Task: Event tickets (ten per page) green modern simple.
Action: Mouse moved to (83, 110)
Screenshot: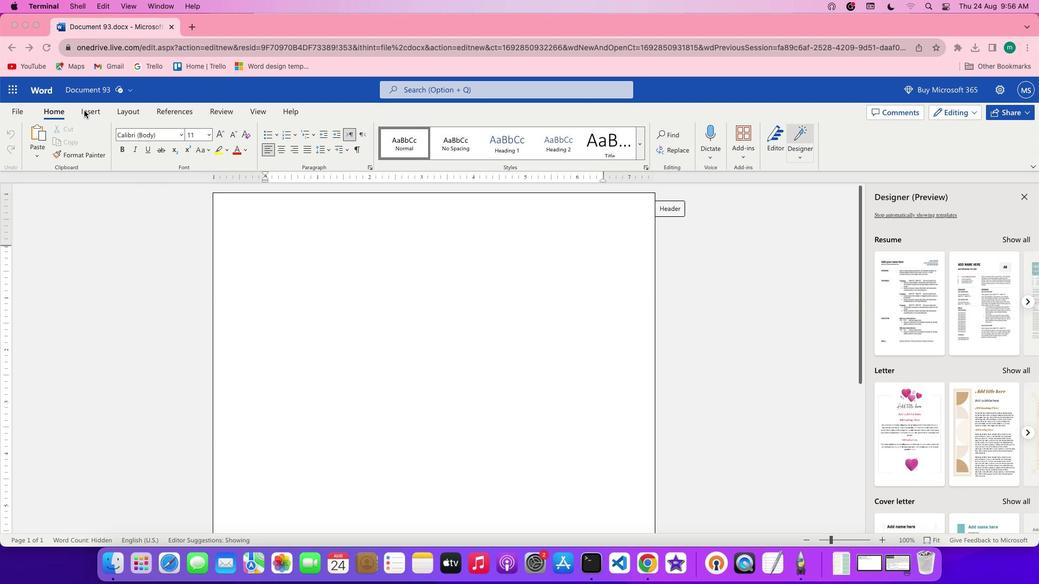 
Action: Mouse pressed left at (83, 110)
Screenshot: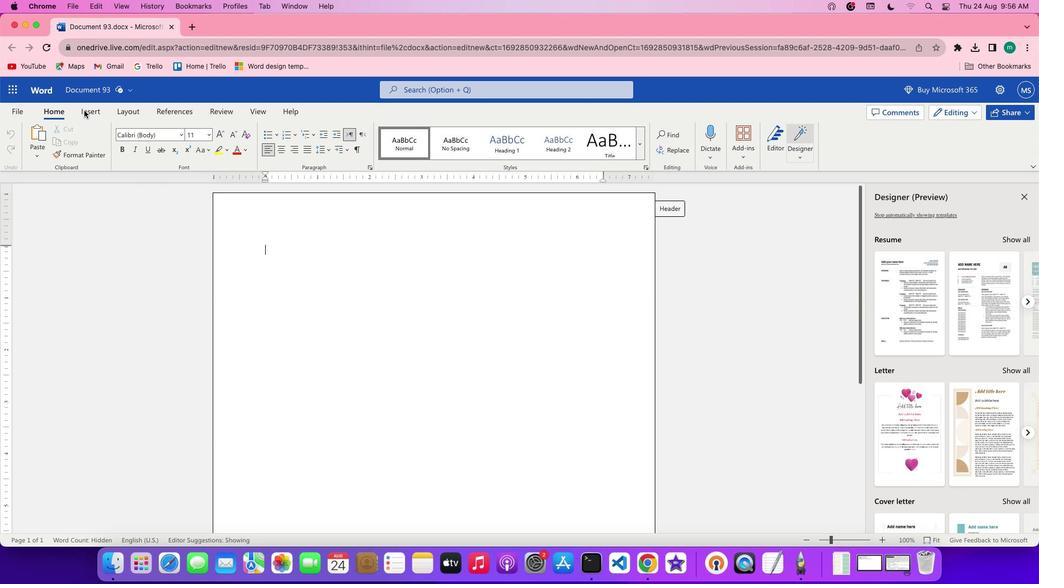 
Action: Mouse pressed left at (83, 110)
Screenshot: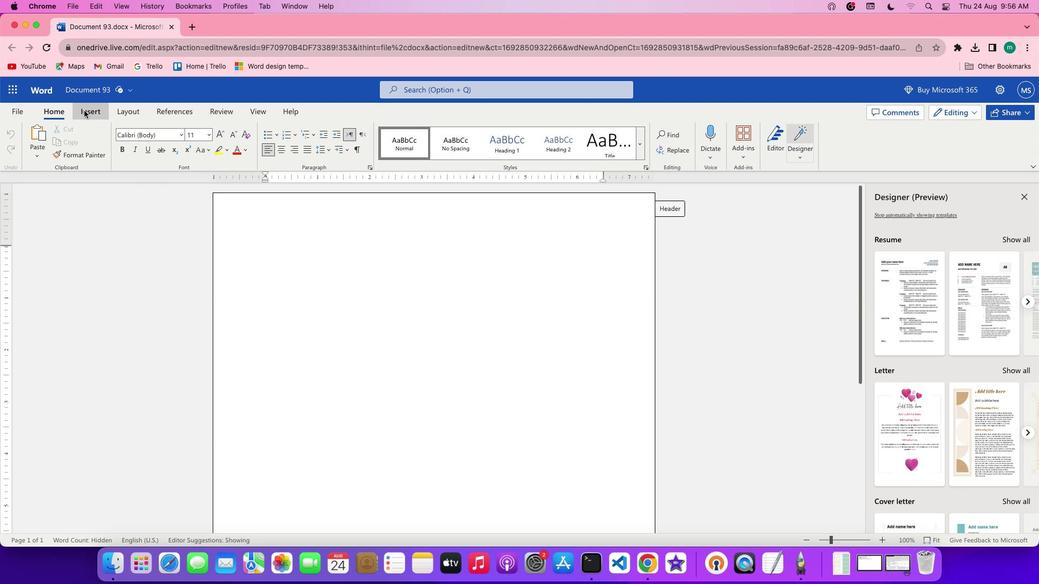 
Action: Mouse moved to (81, 149)
Screenshot: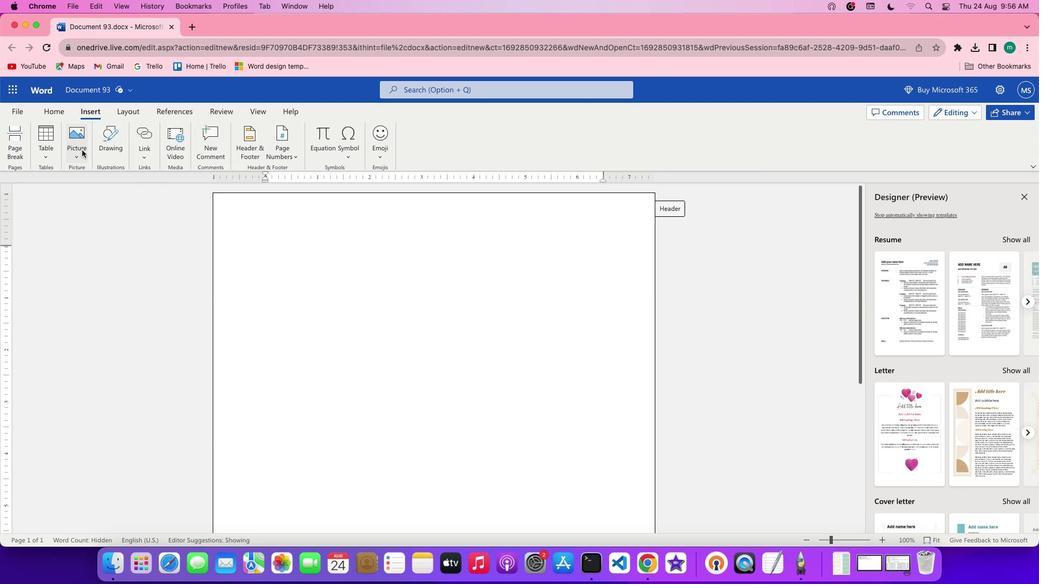
Action: Mouse pressed left at (81, 149)
Screenshot: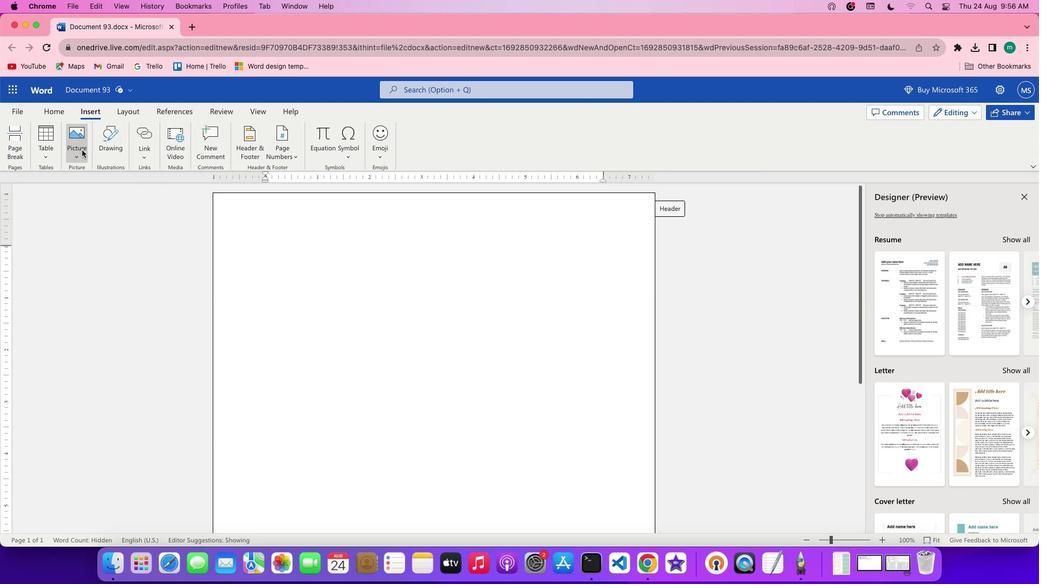 
Action: Mouse moved to (95, 185)
Screenshot: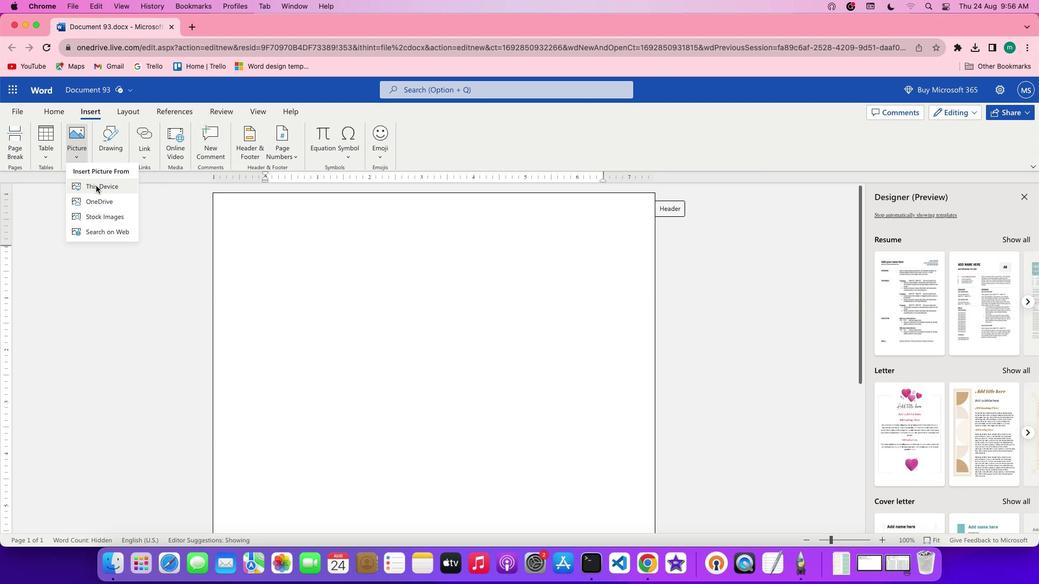 
Action: Mouse pressed left at (95, 185)
Screenshot: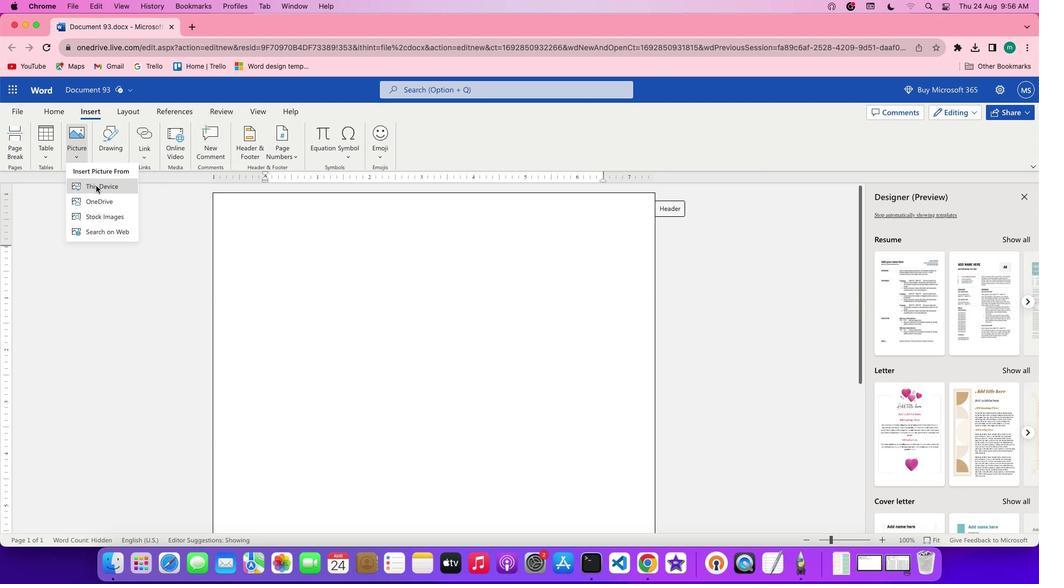 
Action: Mouse moved to (507, 313)
Screenshot: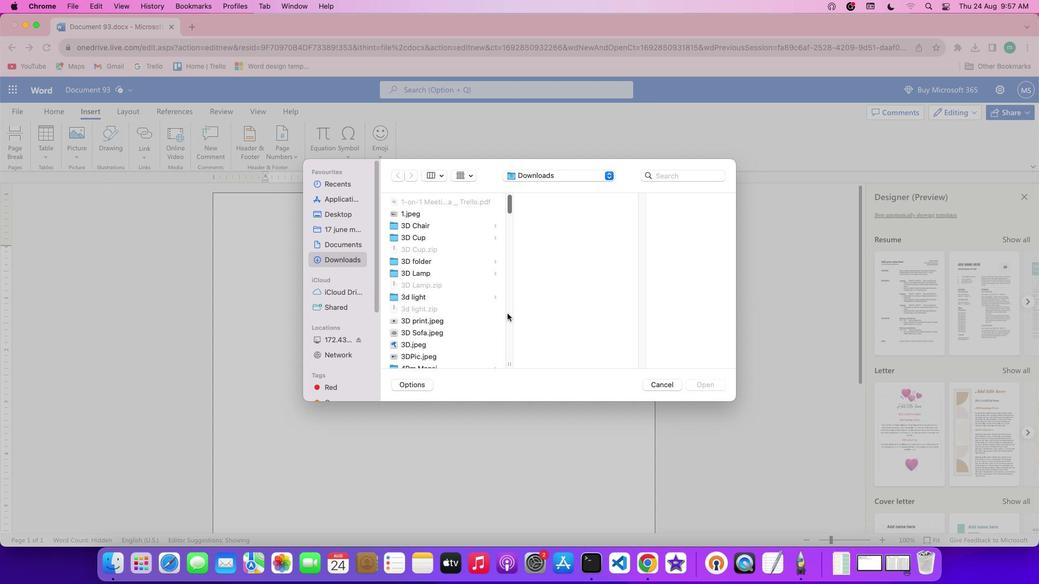 
Action: Mouse scrolled (507, 313) with delta (0, 0)
Screenshot: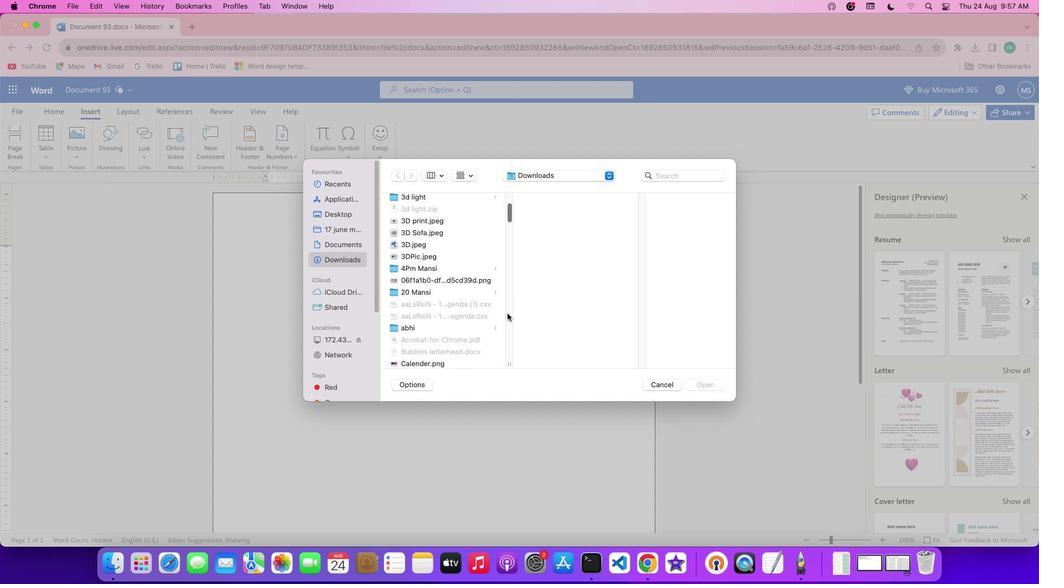 
Action: Mouse scrolled (507, 313) with delta (0, 0)
Screenshot: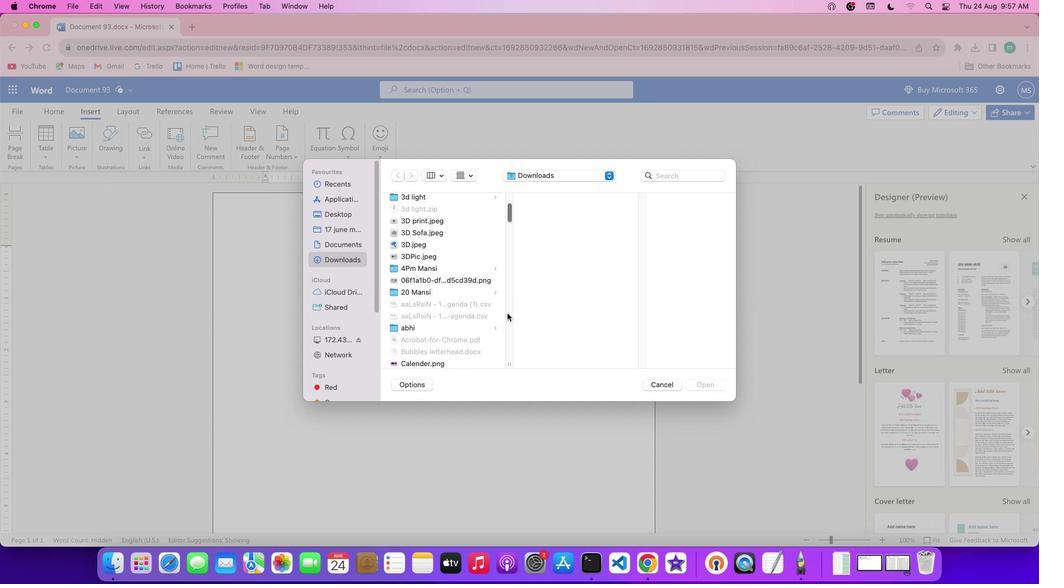 
Action: Mouse scrolled (507, 313) with delta (0, -1)
Screenshot: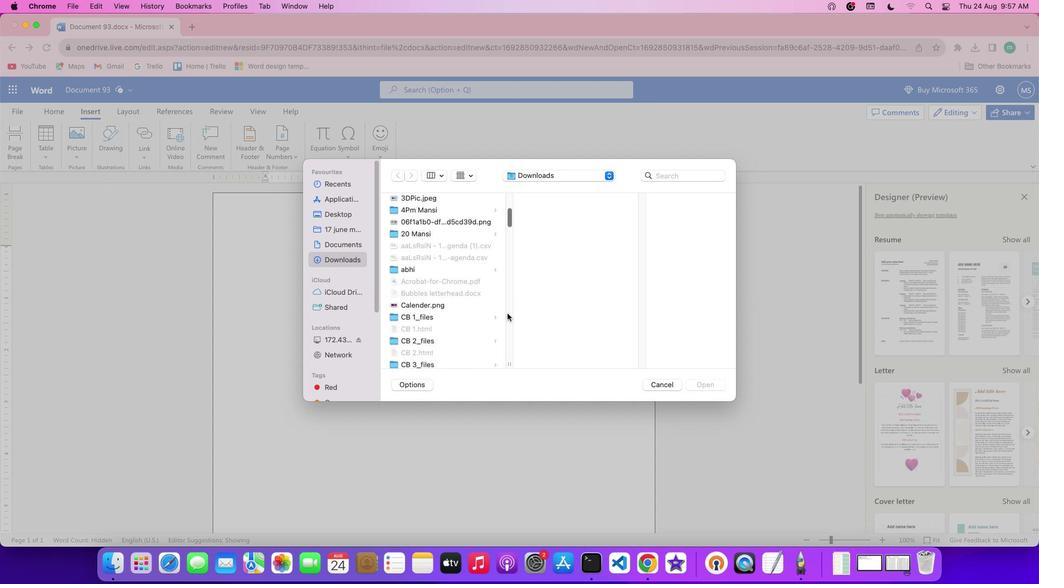 
Action: Mouse scrolled (507, 313) with delta (0, -2)
Screenshot: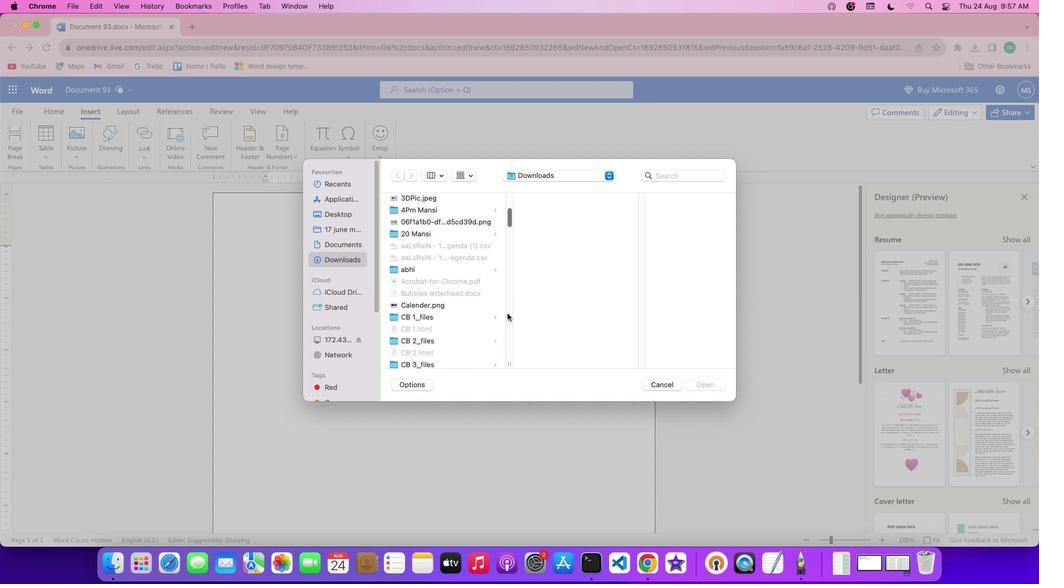 
Action: Mouse scrolled (507, 313) with delta (0, -2)
Screenshot: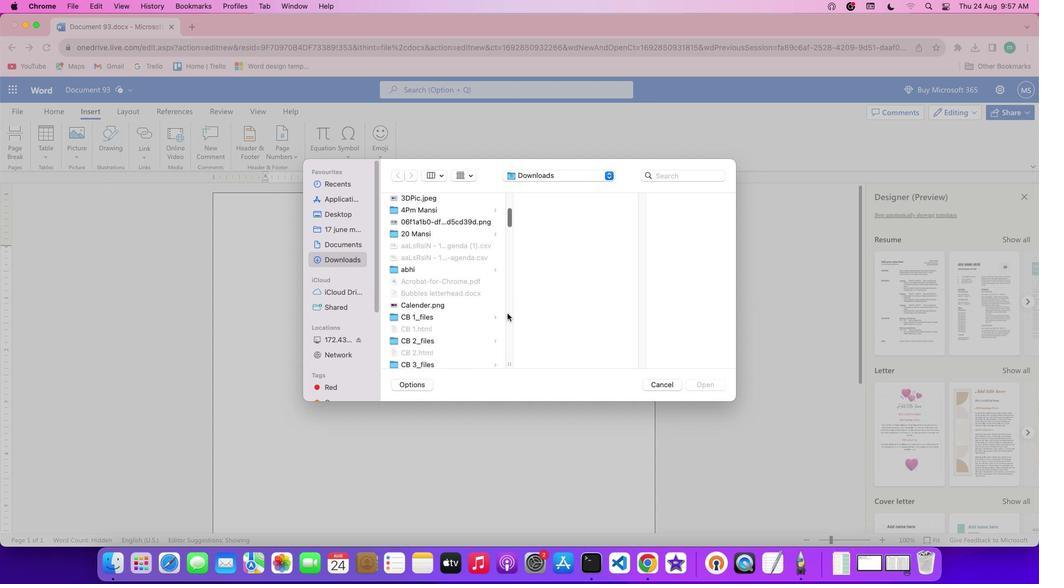 
Action: Mouse scrolled (507, 313) with delta (0, 0)
Screenshot: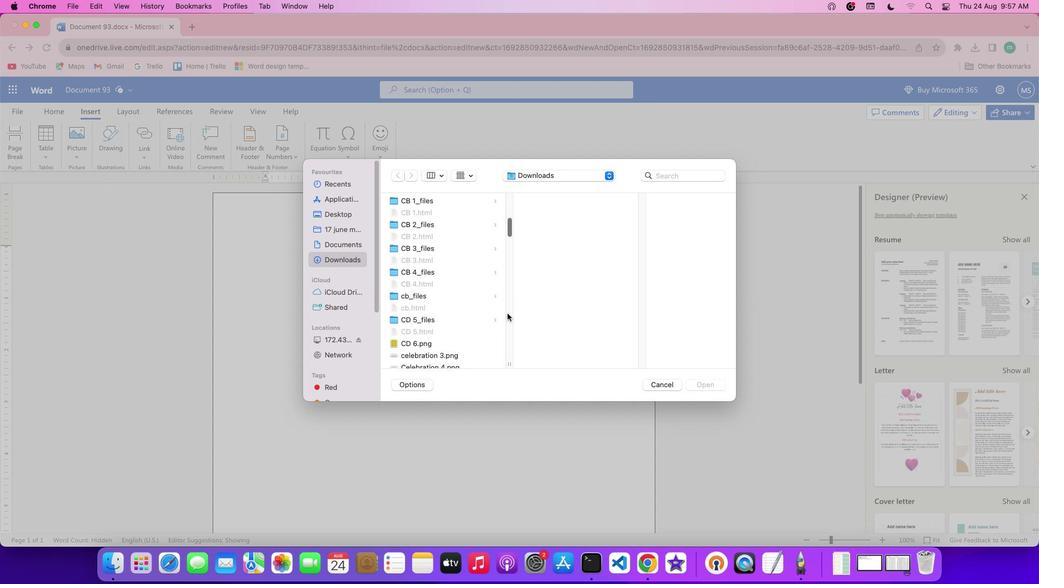 
Action: Mouse scrolled (507, 313) with delta (0, 0)
Screenshot: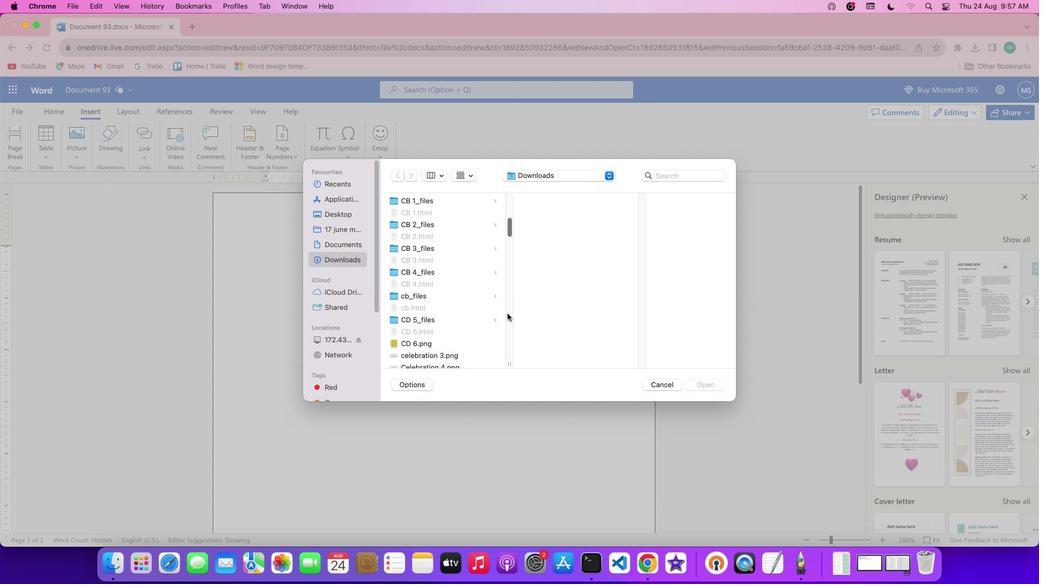 
Action: Mouse scrolled (507, 313) with delta (0, -1)
Screenshot: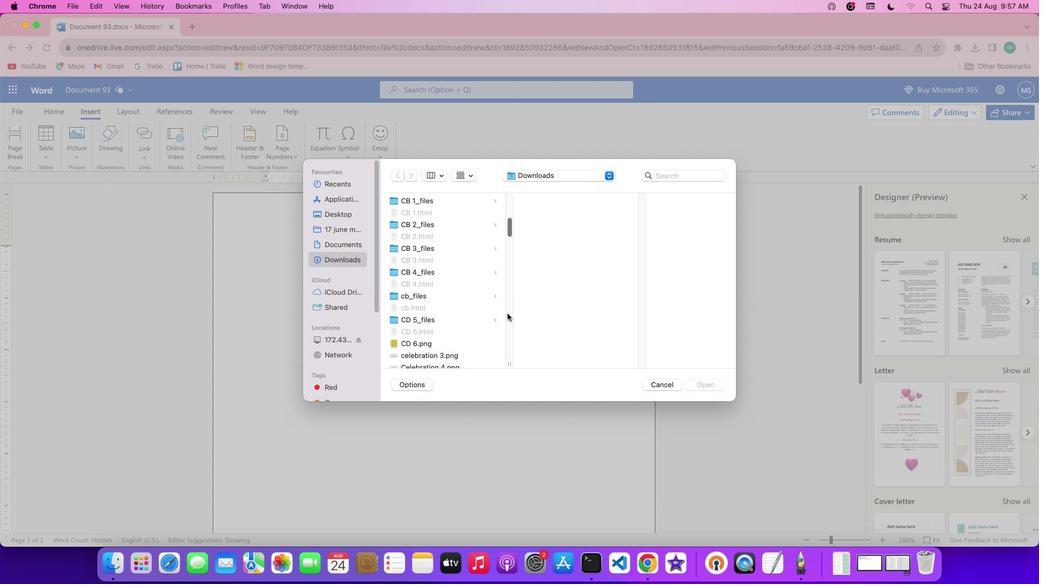 
Action: Mouse scrolled (507, 313) with delta (0, -2)
Screenshot: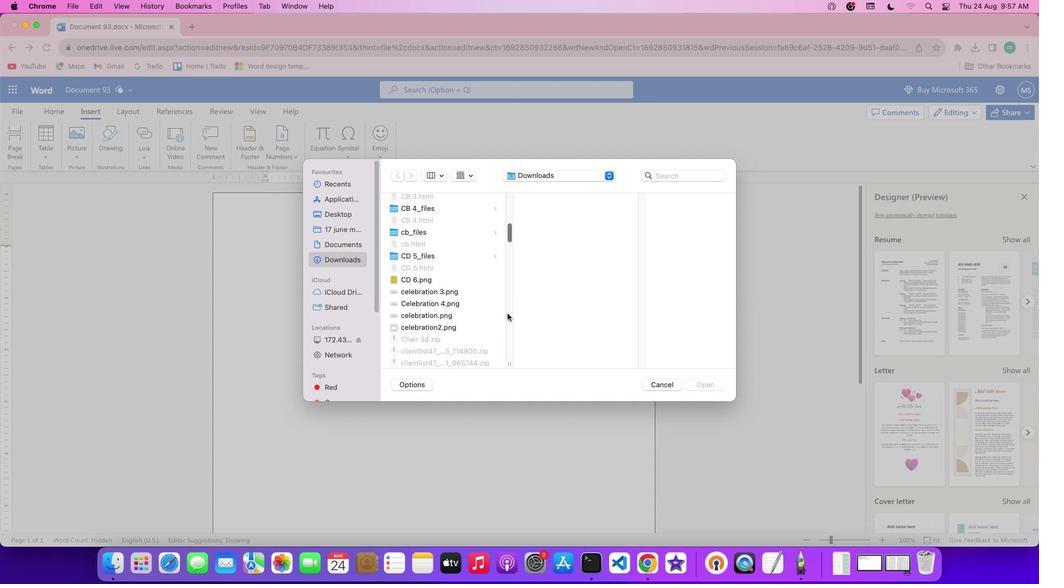 
Action: Mouse scrolled (507, 313) with delta (0, -2)
Screenshot: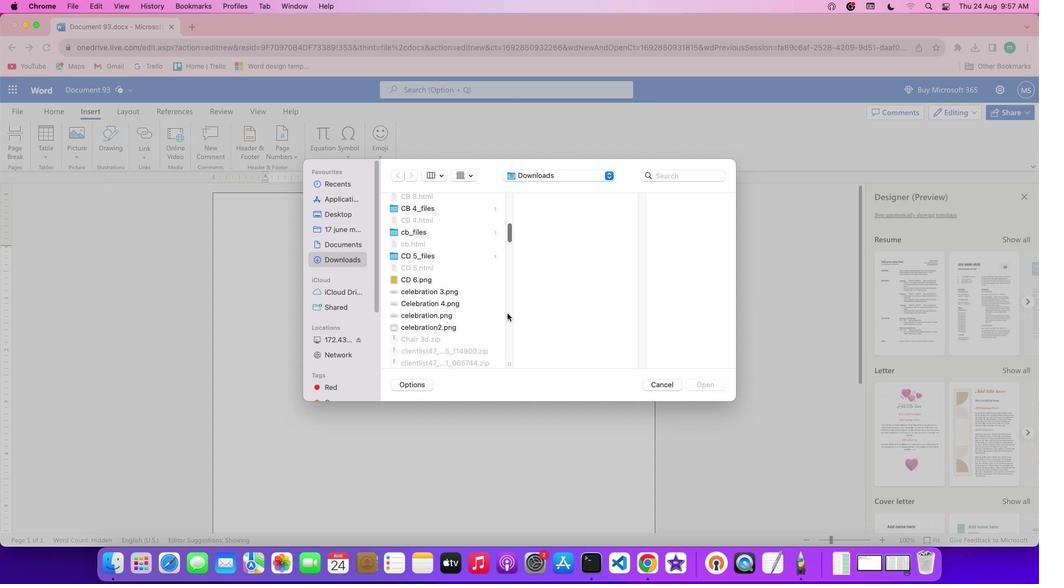 
Action: Mouse scrolled (507, 313) with delta (0, 0)
Screenshot: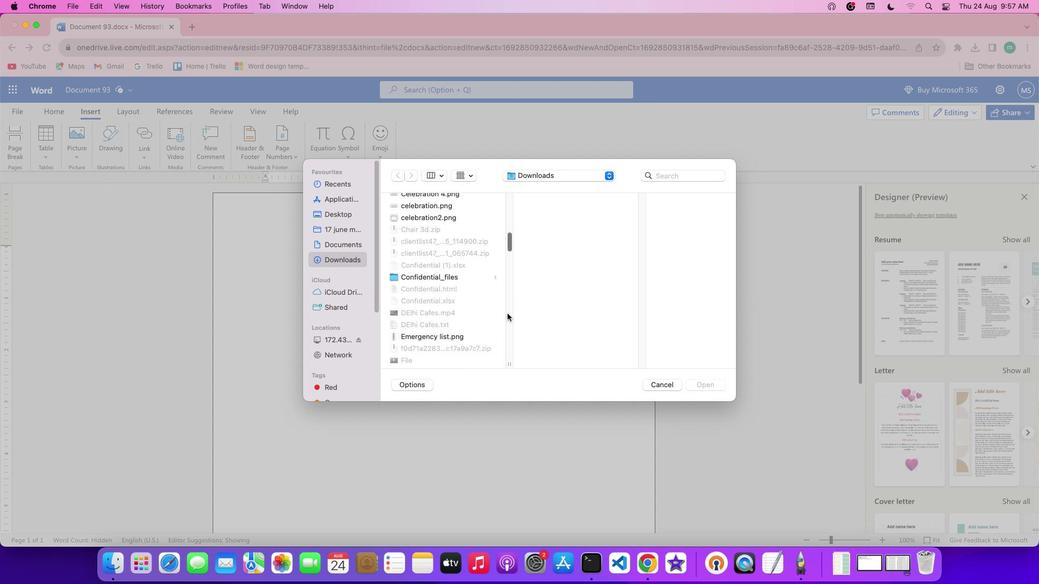 
Action: Mouse scrolled (507, 313) with delta (0, 0)
Screenshot: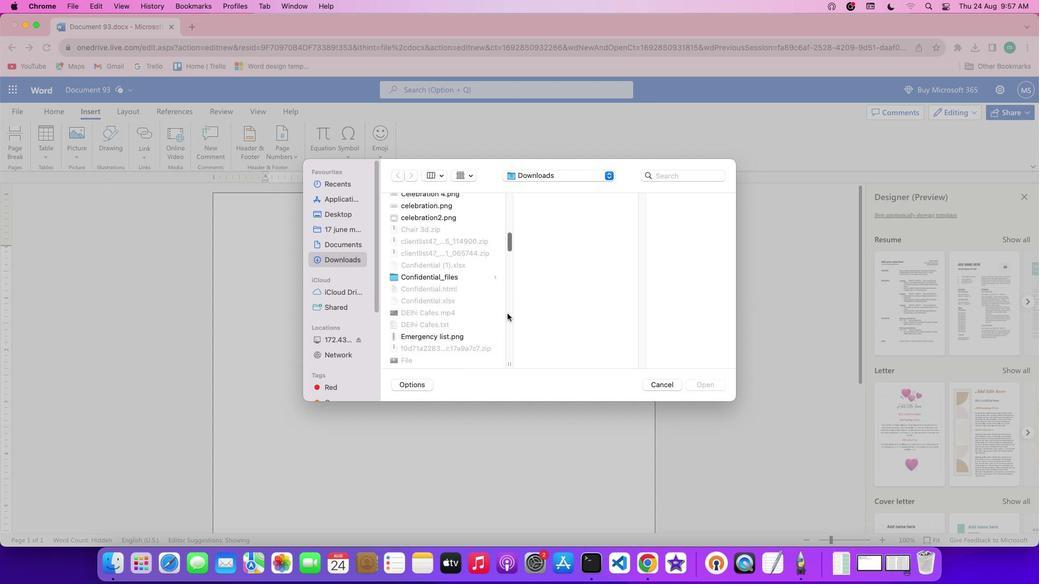 
Action: Mouse scrolled (507, 313) with delta (0, -1)
Screenshot: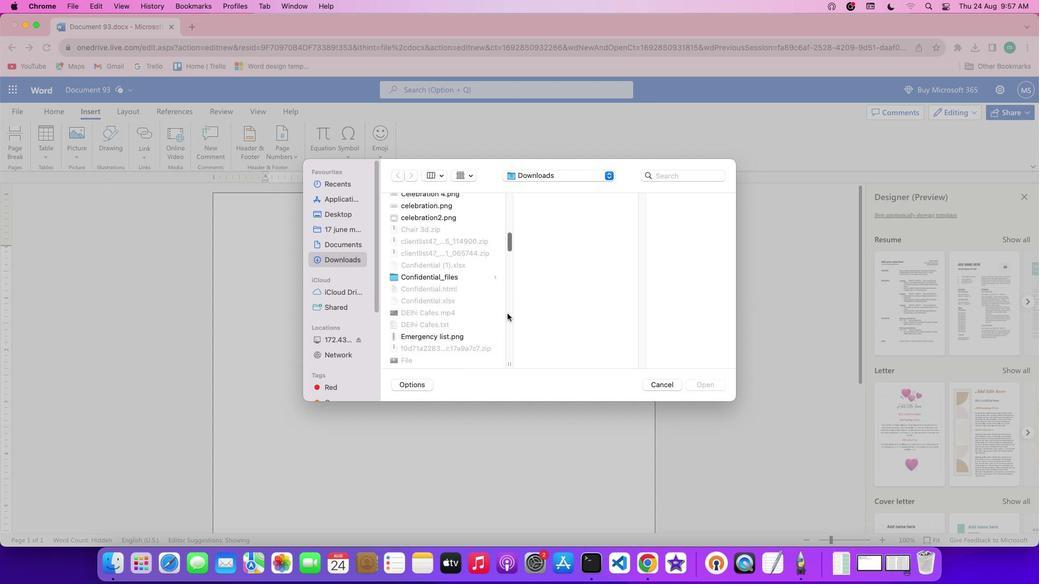 
Action: Mouse scrolled (507, 313) with delta (0, -2)
Screenshot: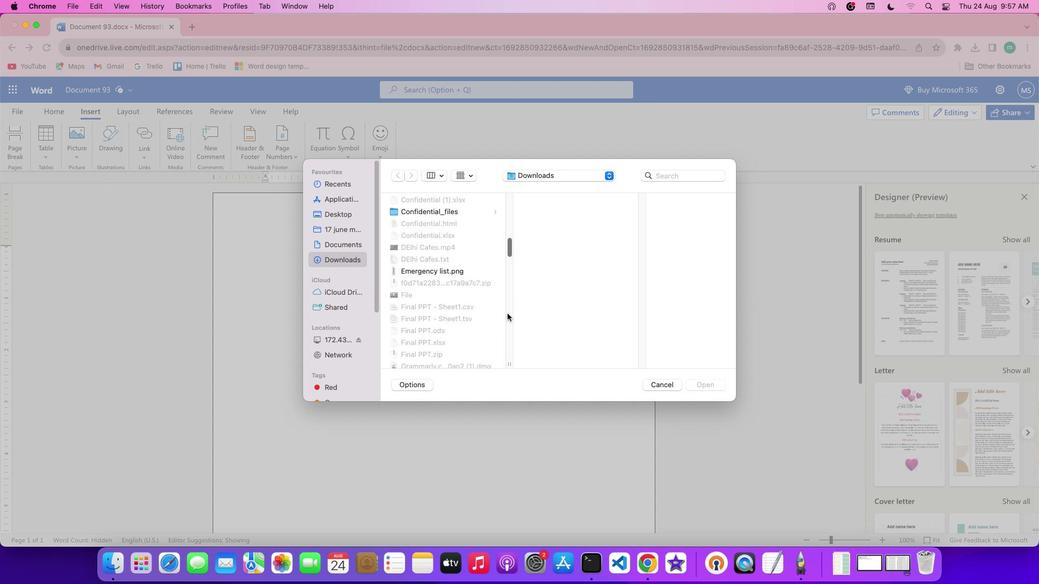 
Action: Mouse scrolled (507, 313) with delta (0, -2)
Screenshot: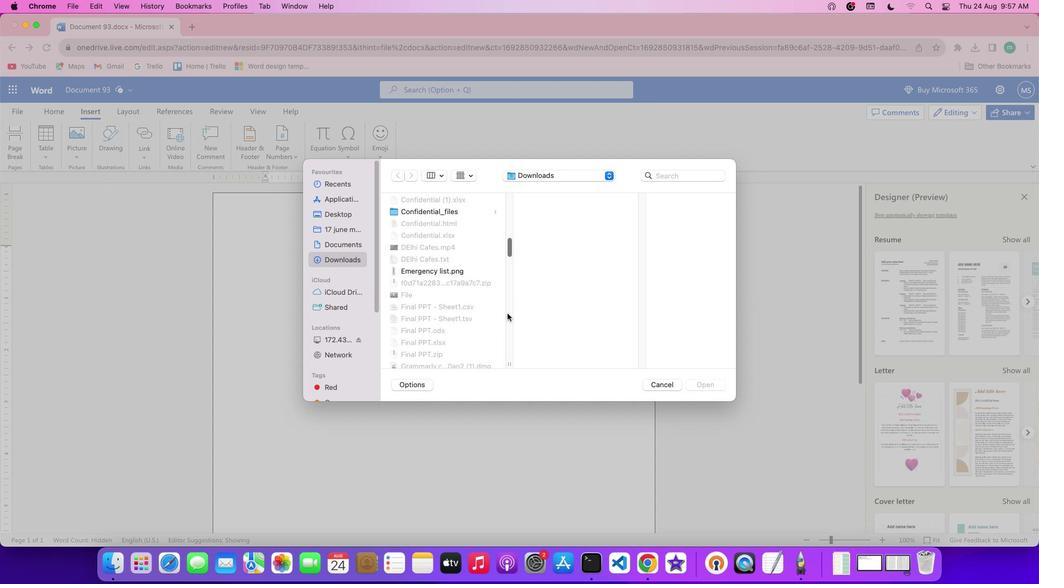
Action: Mouse scrolled (507, 313) with delta (0, 0)
Screenshot: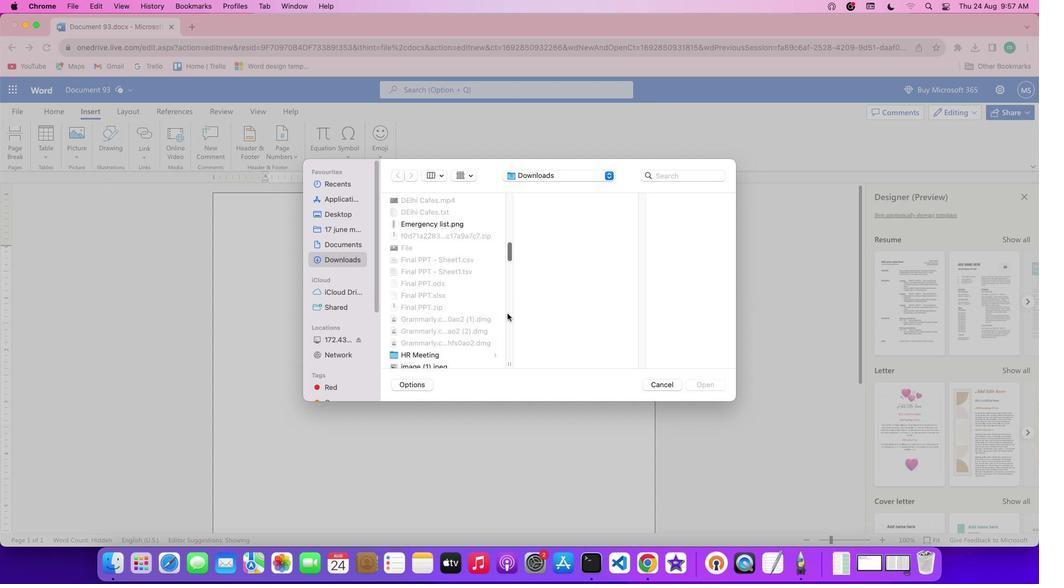 
Action: Mouse scrolled (507, 313) with delta (0, 0)
Screenshot: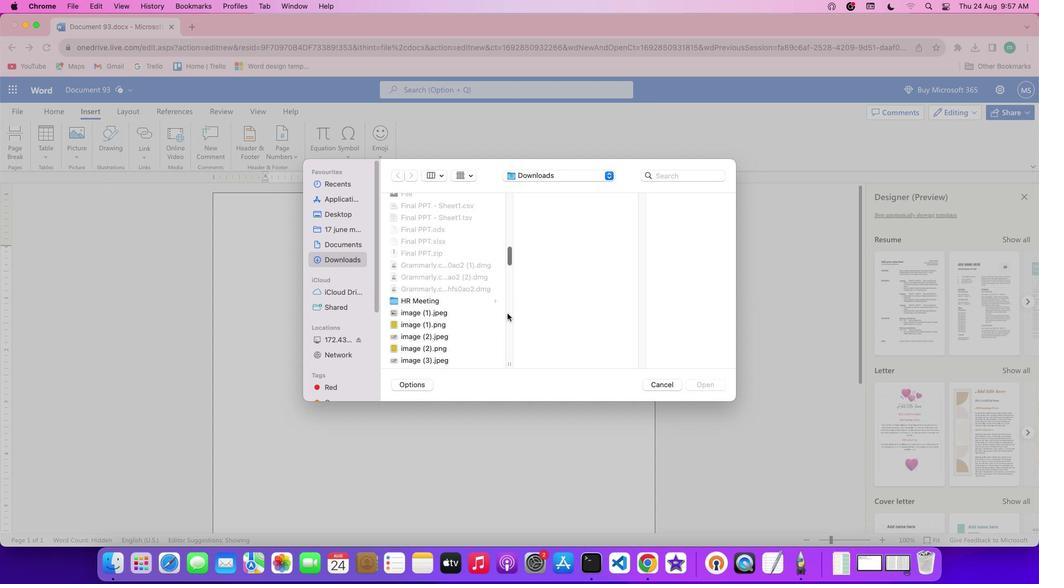 
Action: Mouse scrolled (507, 313) with delta (0, -1)
Screenshot: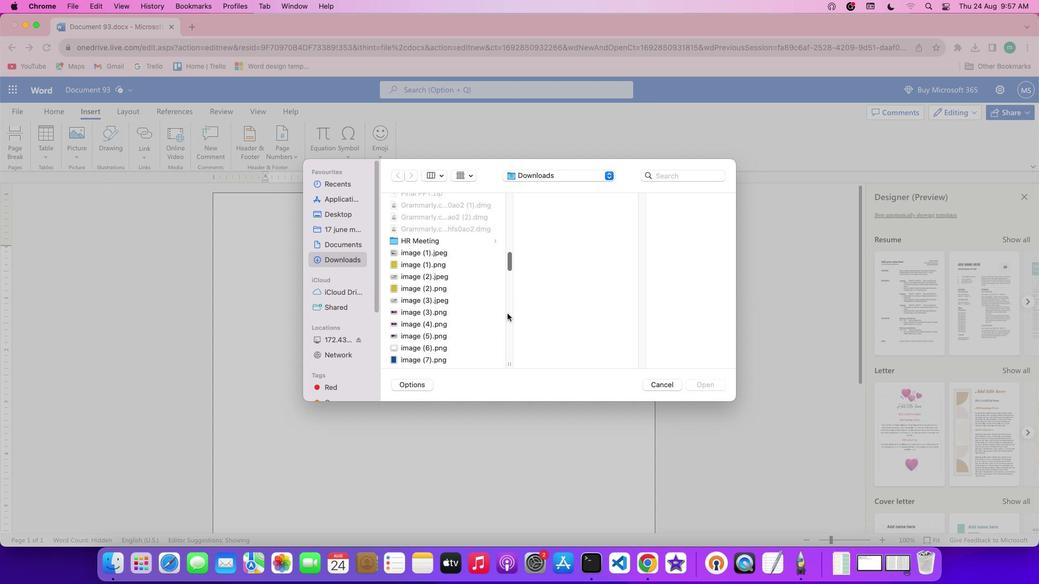 
Action: Mouse scrolled (507, 313) with delta (0, -2)
Screenshot: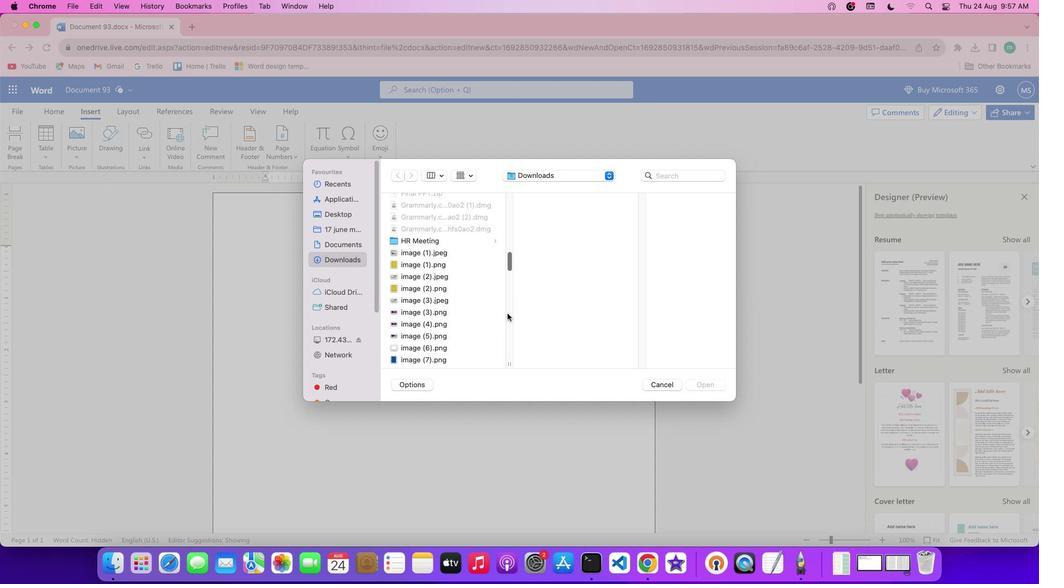 
Action: Mouse scrolled (507, 313) with delta (0, -2)
Screenshot: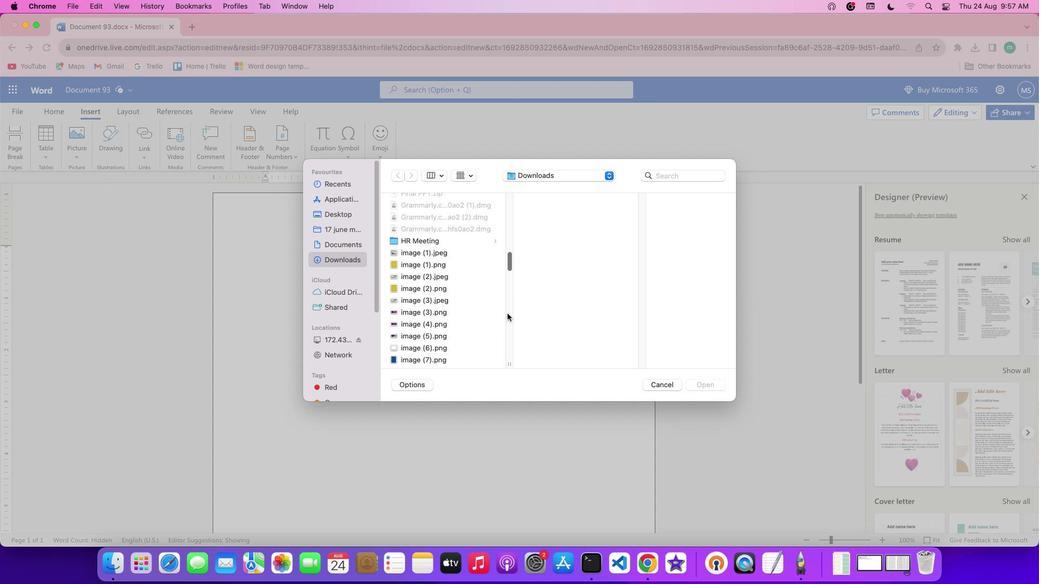 
Action: Mouse scrolled (507, 313) with delta (0, 0)
Screenshot: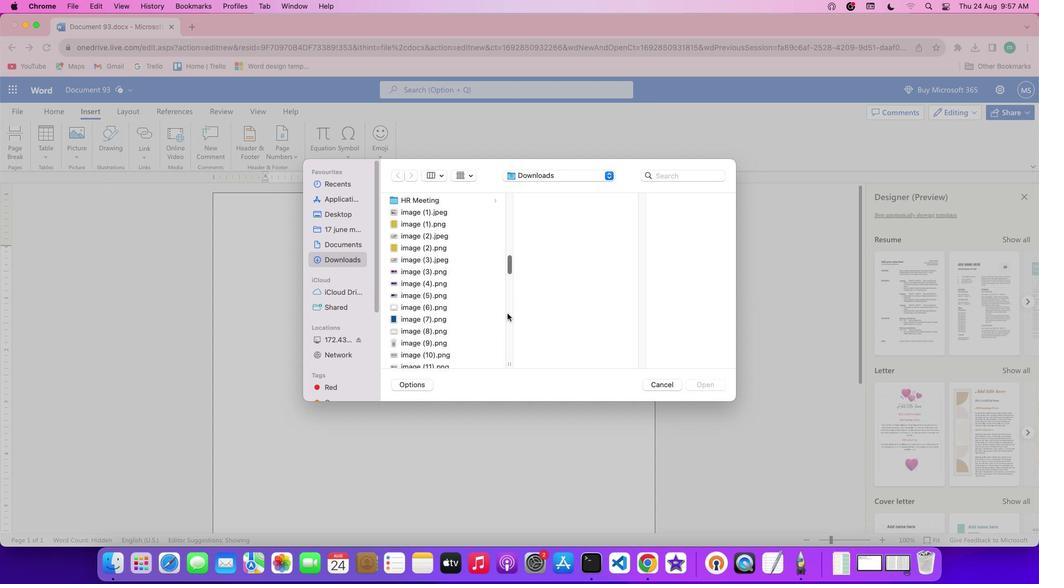 
Action: Mouse scrolled (507, 313) with delta (0, 0)
Screenshot: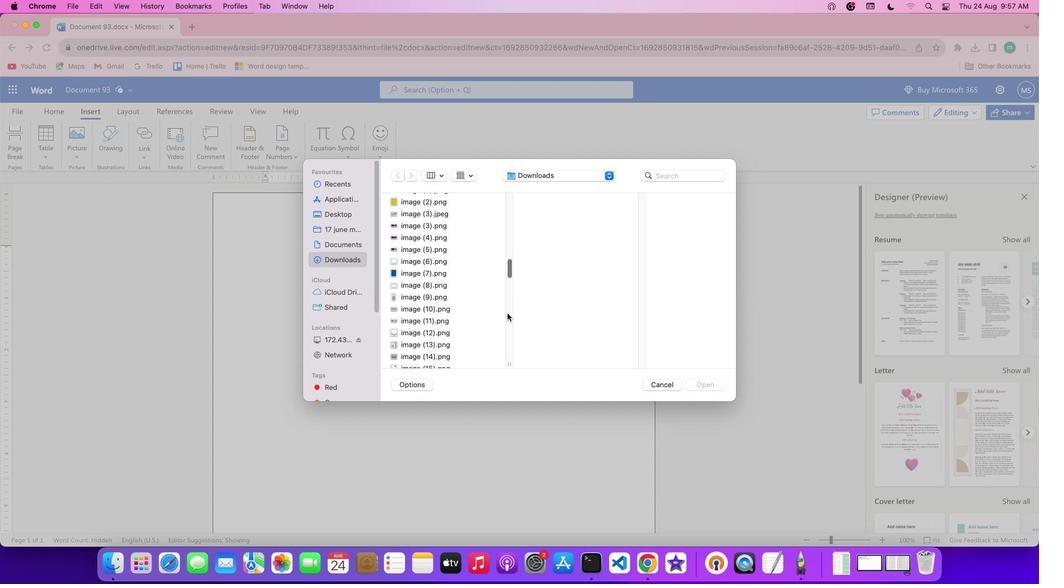 
Action: Mouse scrolled (507, 313) with delta (0, -1)
Screenshot: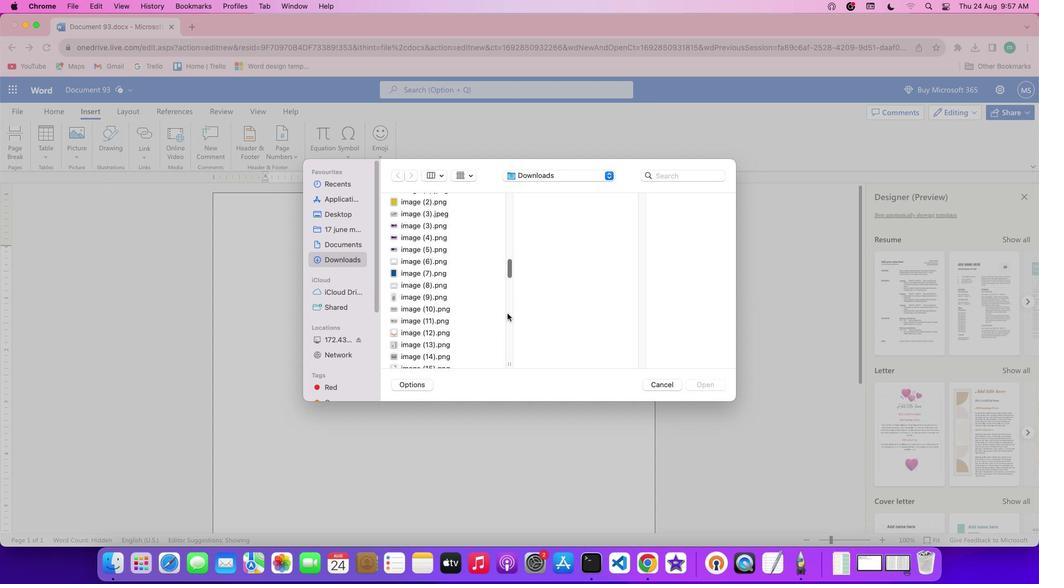 
Action: Mouse scrolled (507, 313) with delta (0, -1)
Screenshot: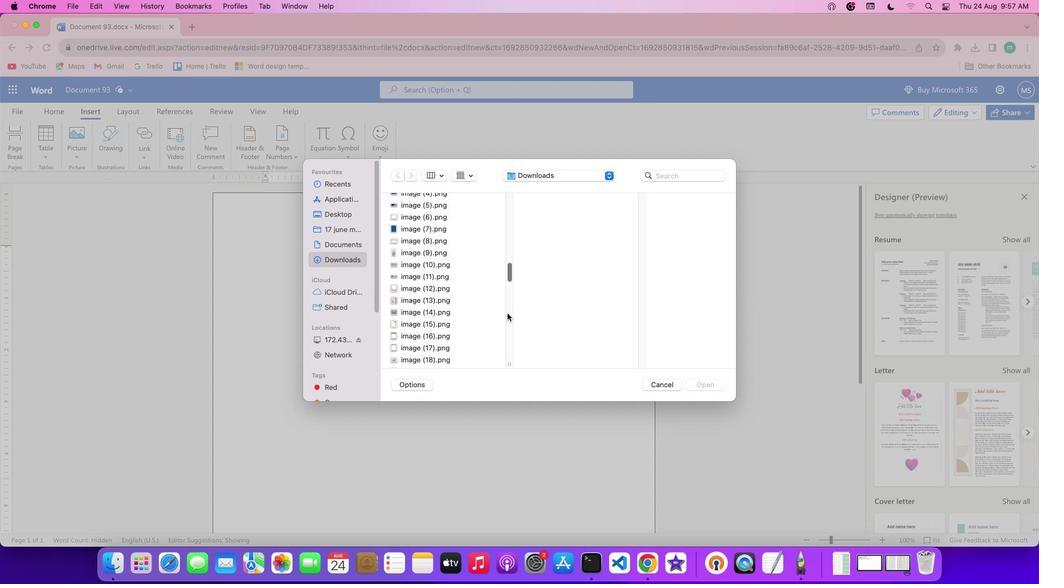 
Action: Mouse scrolled (507, 313) with delta (0, -1)
Screenshot: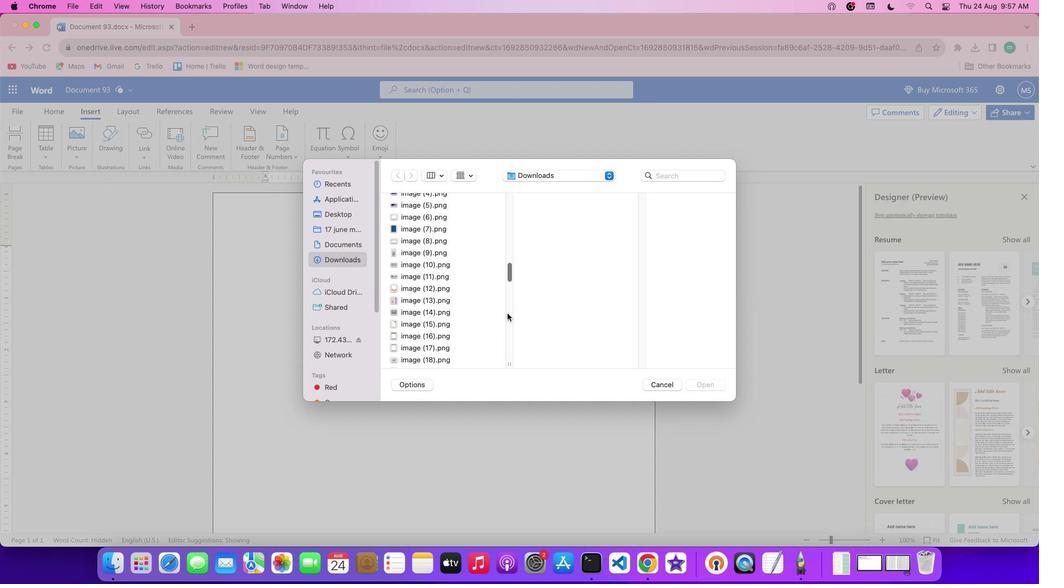 
Action: Mouse scrolled (507, 313) with delta (0, 0)
Screenshot: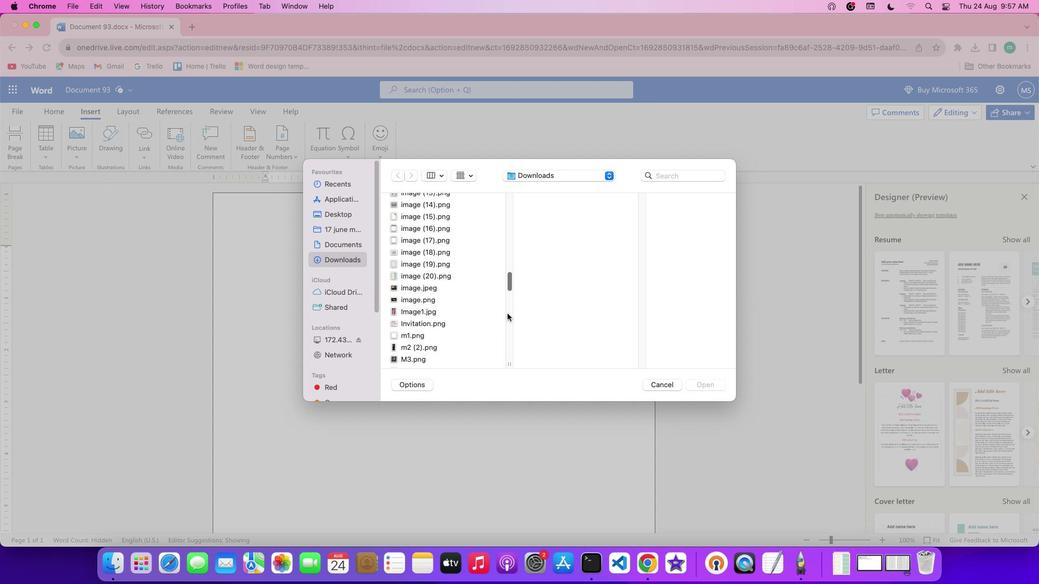 
Action: Mouse scrolled (507, 313) with delta (0, 0)
Screenshot: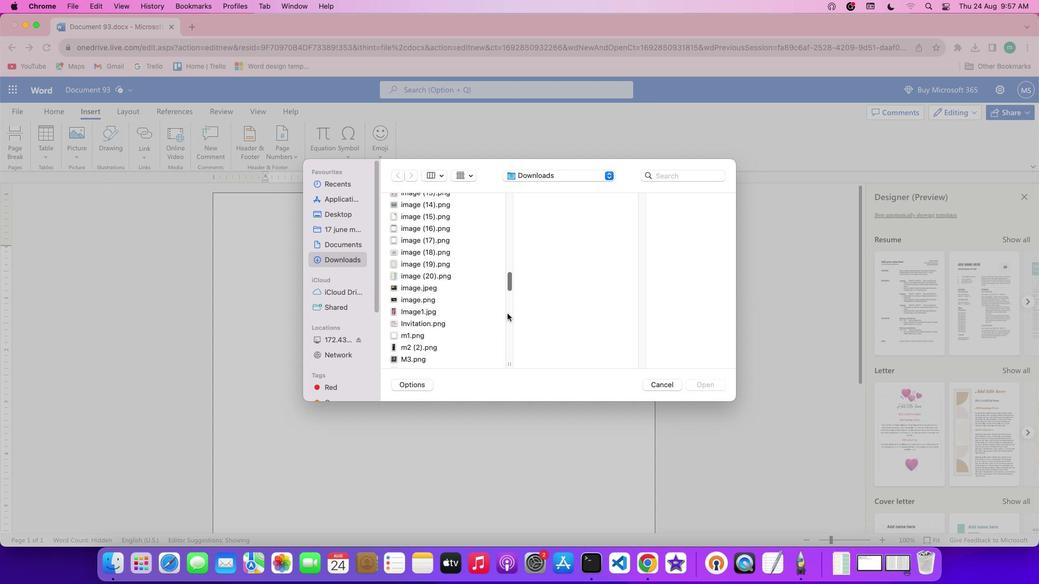 
Action: Mouse scrolled (507, 313) with delta (0, -1)
Screenshot: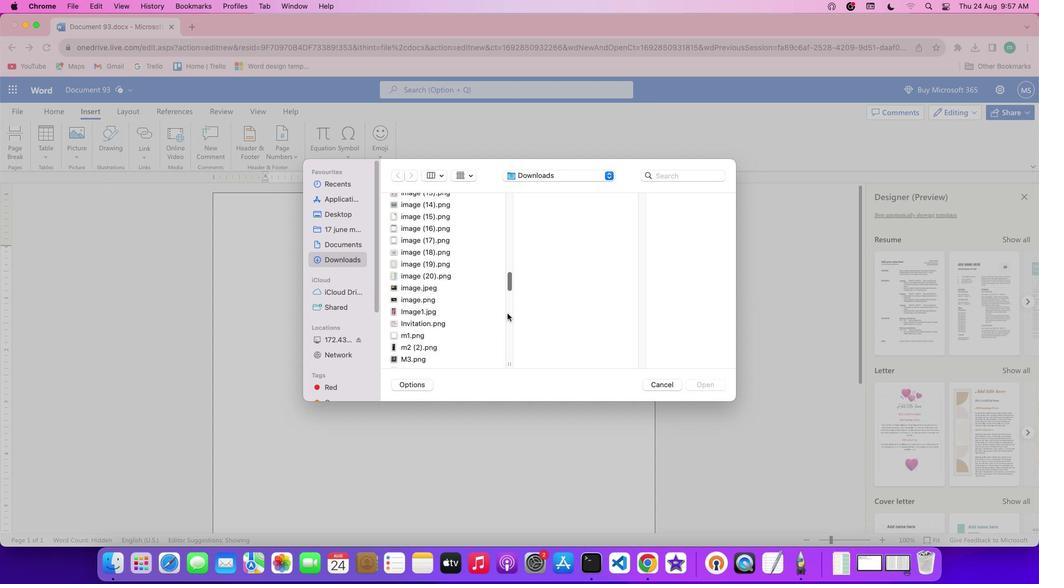 
Action: Mouse scrolled (507, 313) with delta (0, -2)
Screenshot: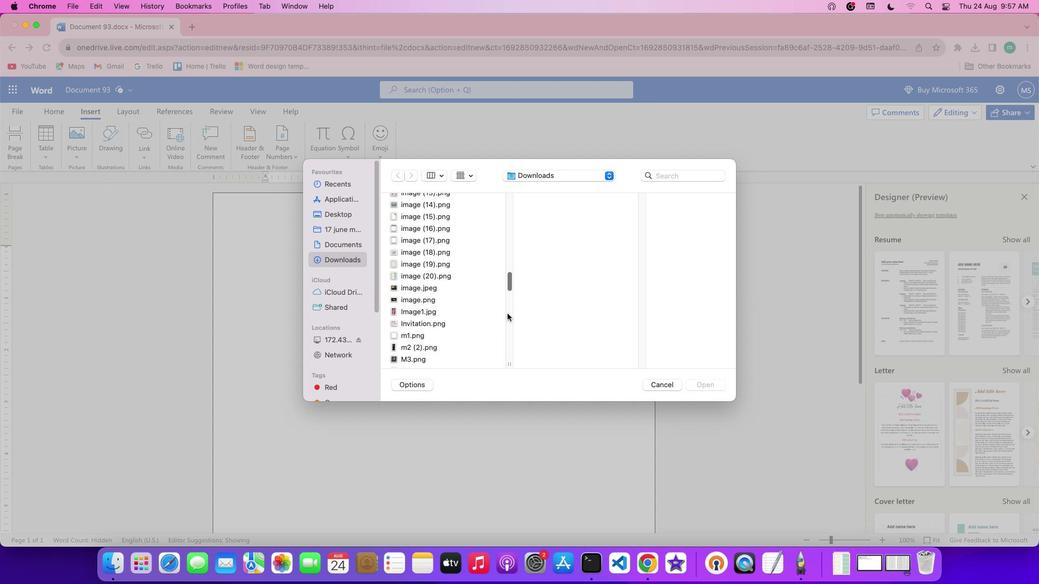 
Action: Mouse scrolled (507, 313) with delta (0, -2)
Screenshot: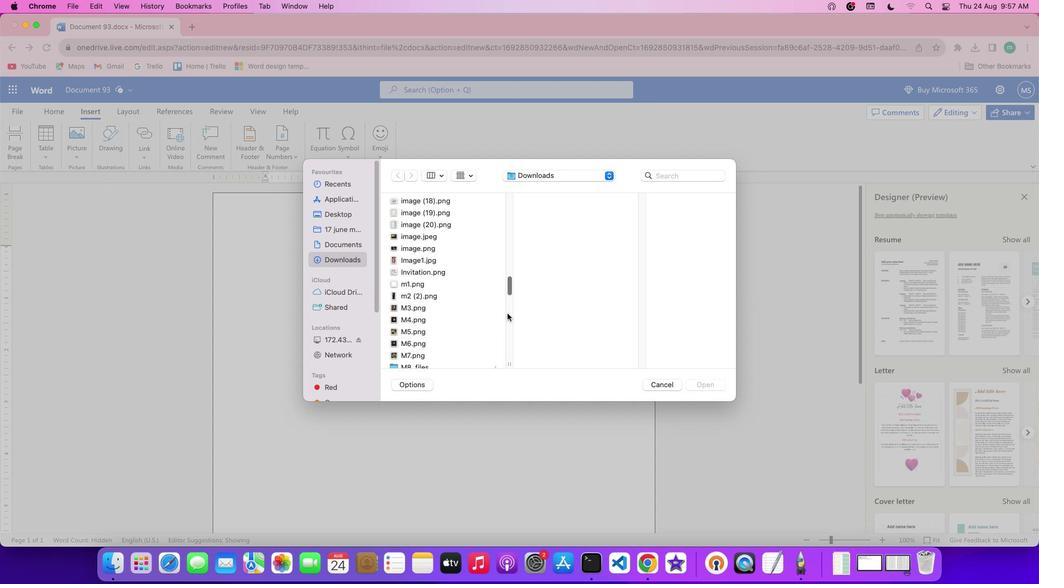 
Action: Mouse moved to (440, 227)
Screenshot: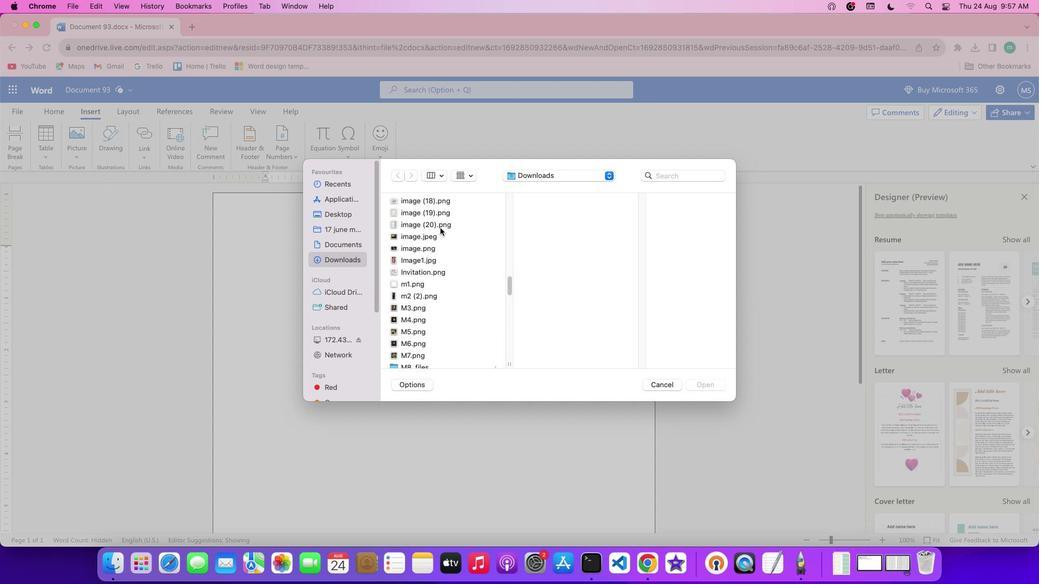 
Action: Mouse pressed left at (440, 227)
Screenshot: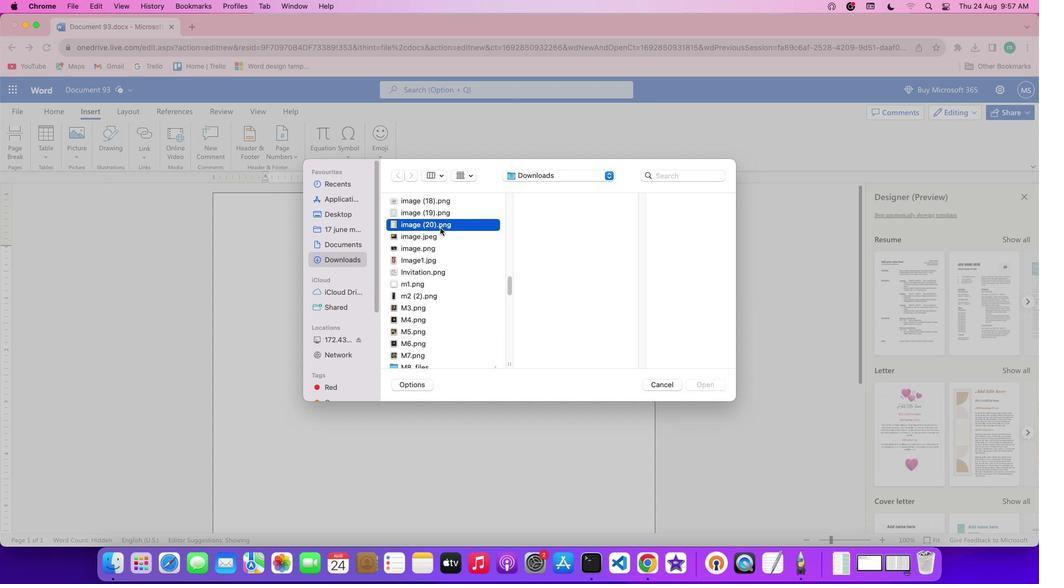 
Action: Mouse moved to (700, 384)
Screenshot: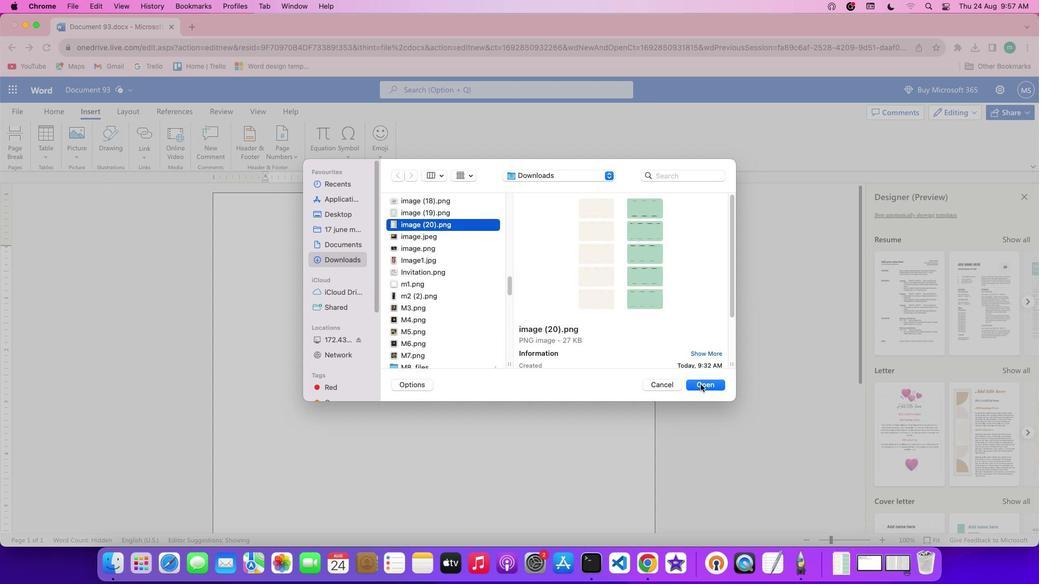 
Action: Mouse pressed left at (700, 384)
Screenshot: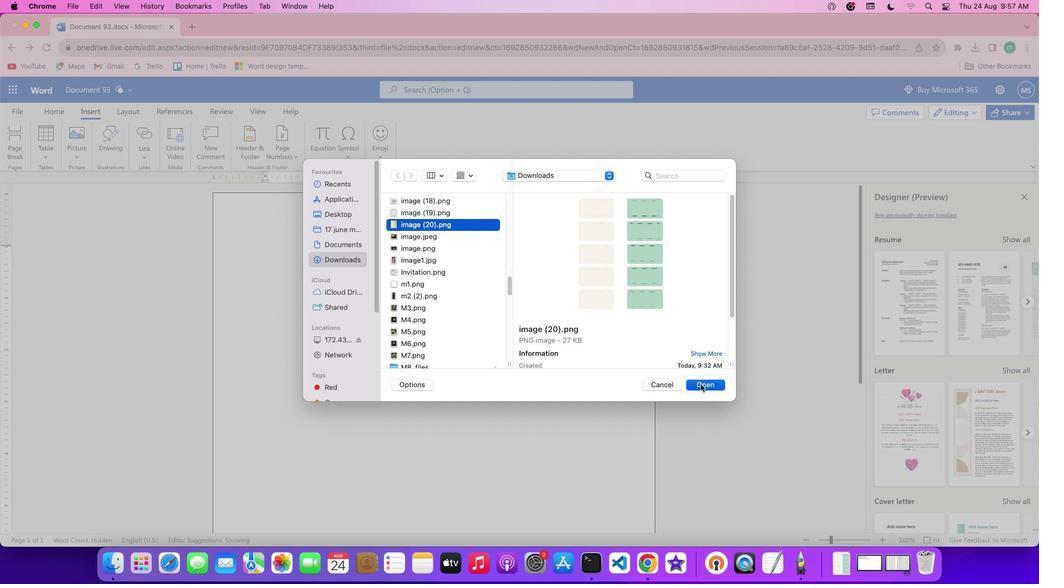 
Action: Mouse moved to (531, 376)
Screenshot: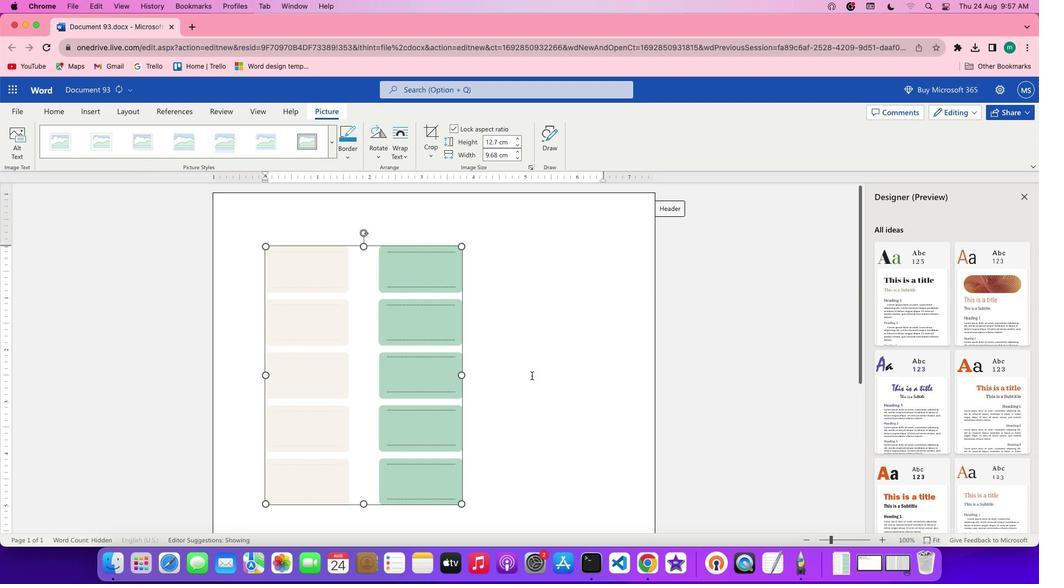 
Action: Mouse scrolled (531, 376) with delta (0, 0)
Screenshot: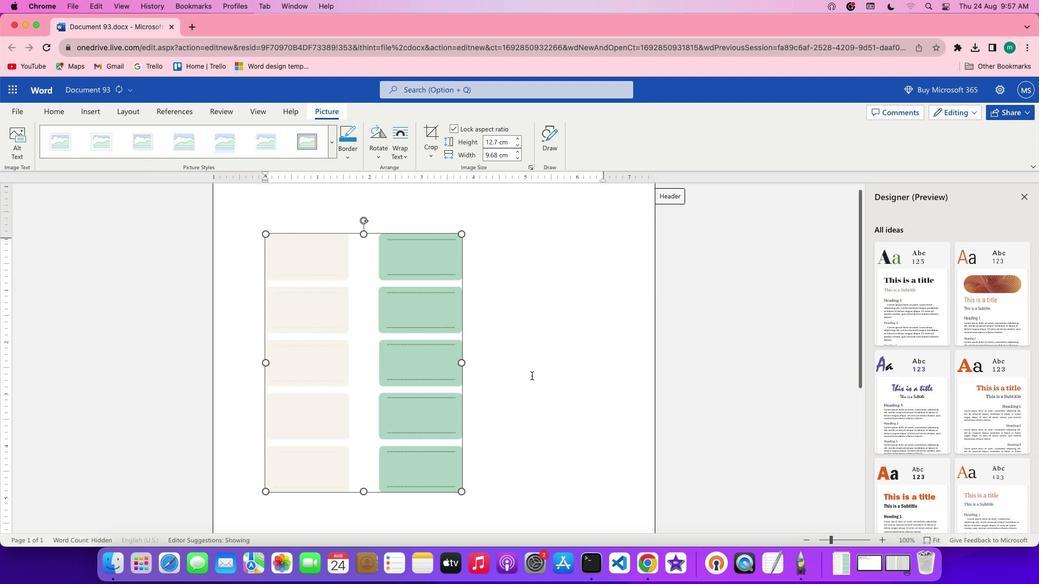 
Action: Mouse scrolled (531, 376) with delta (0, 0)
Screenshot: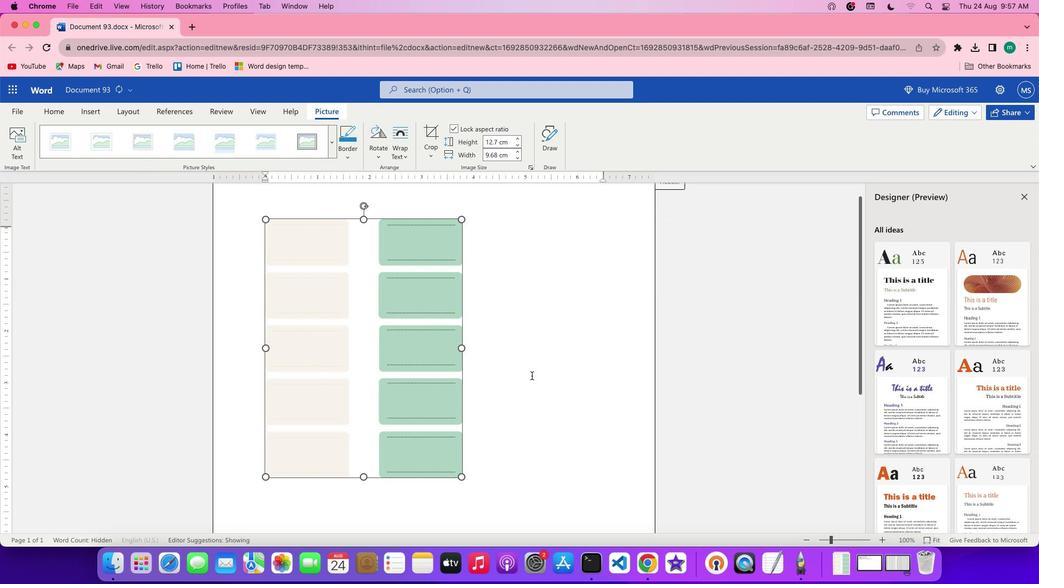 
Action: Mouse scrolled (531, 376) with delta (0, -1)
Screenshot: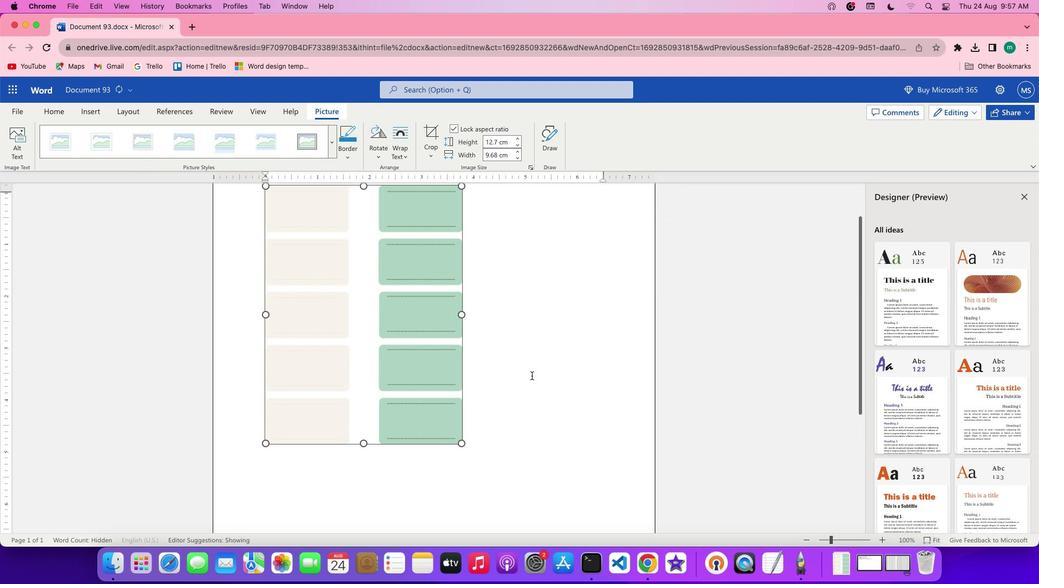 
Action: Mouse scrolled (531, 376) with delta (0, 0)
Screenshot: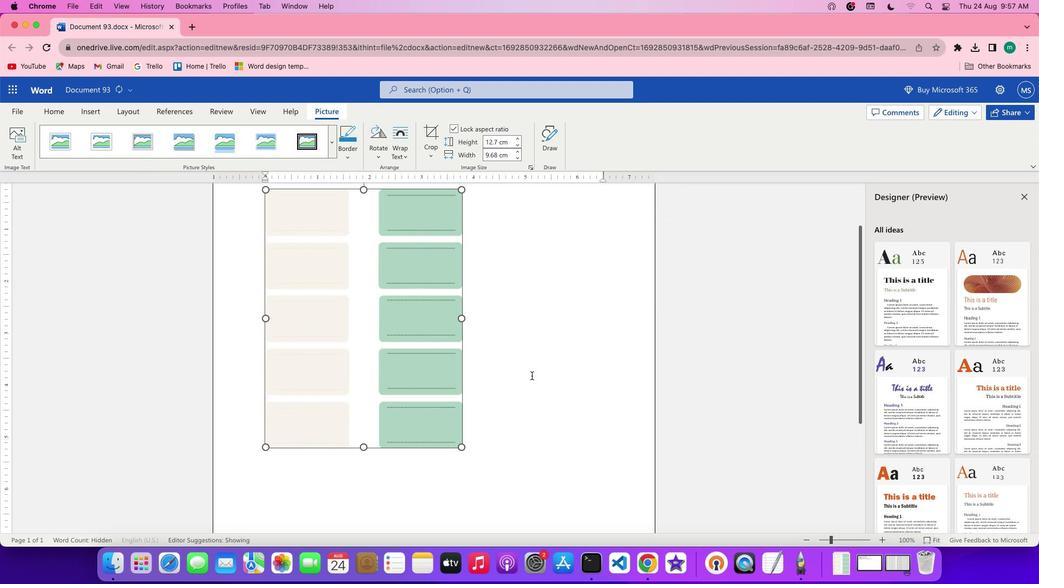 
Action: Mouse scrolled (531, 376) with delta (0, 0)
Screenshot: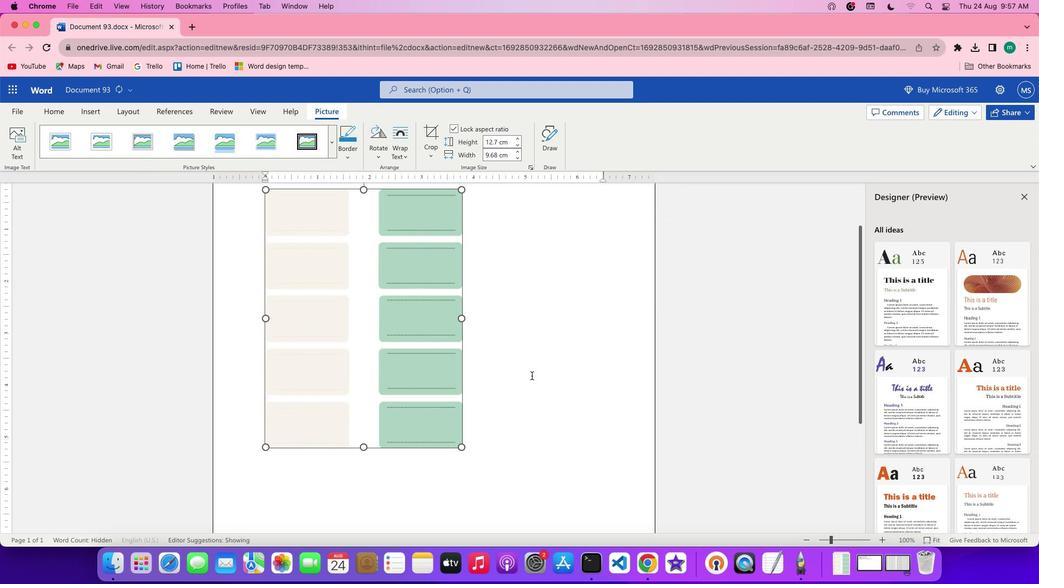 
Action: Mouse moved to (460, 326)
Screenshot: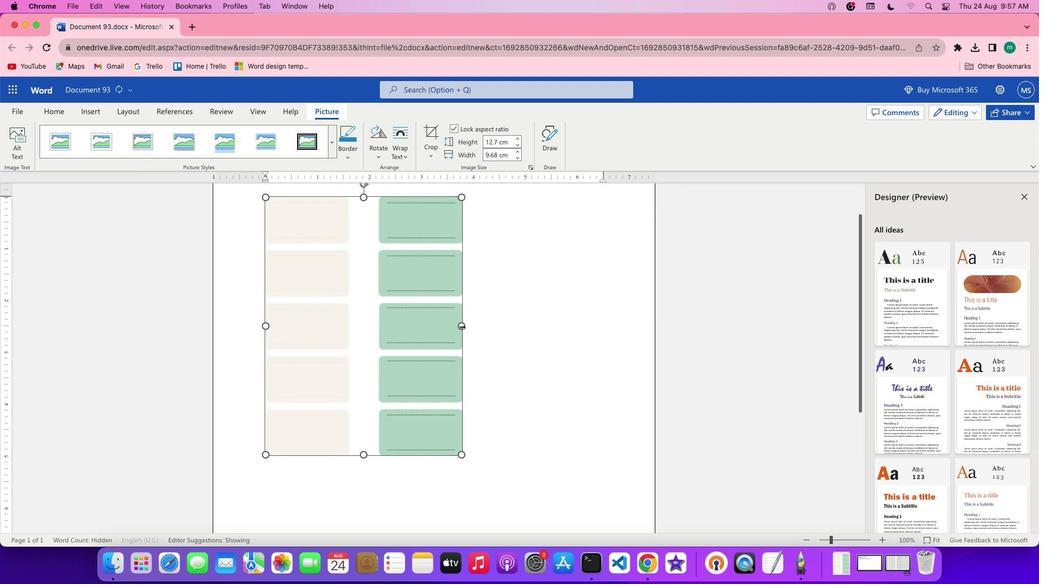 
Action: Mouse pressed left at (460, 326)
Screenshot: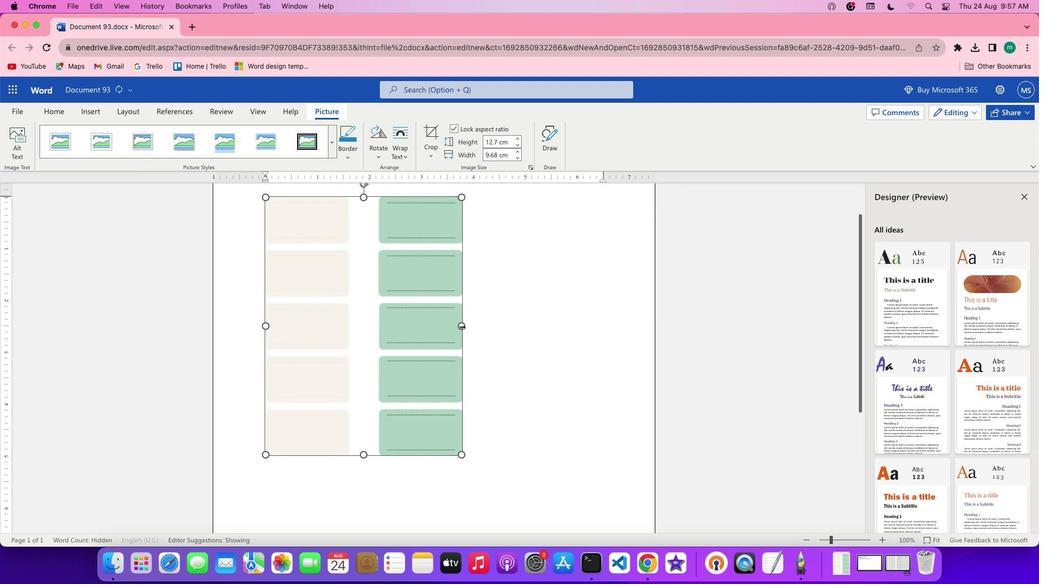 
Action: Mouse moved to (567, 394)
Screenshot: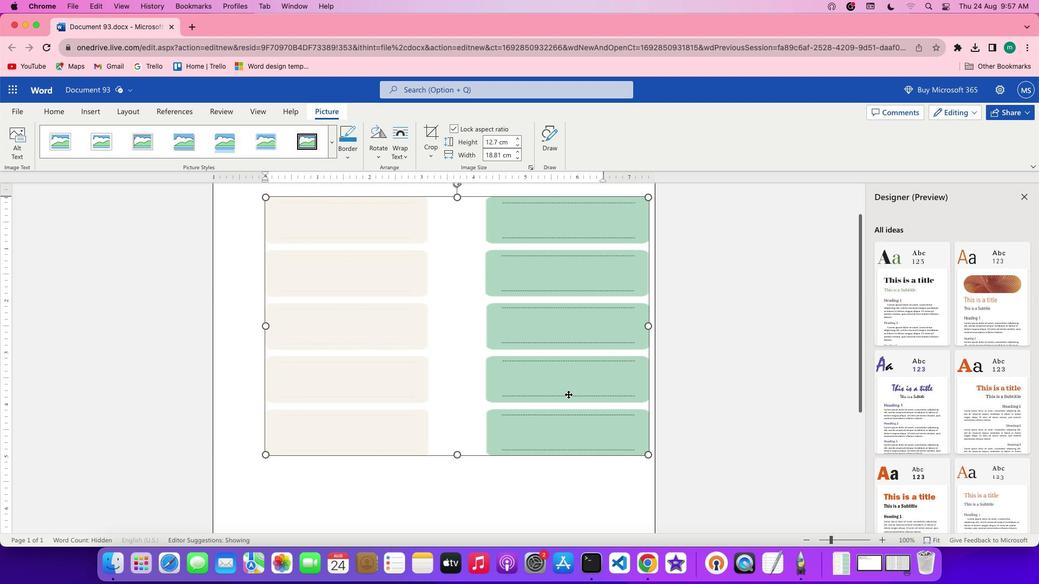 
Action: Mouse scrolled (567, 394) with delta (0, 0)
Screenshot: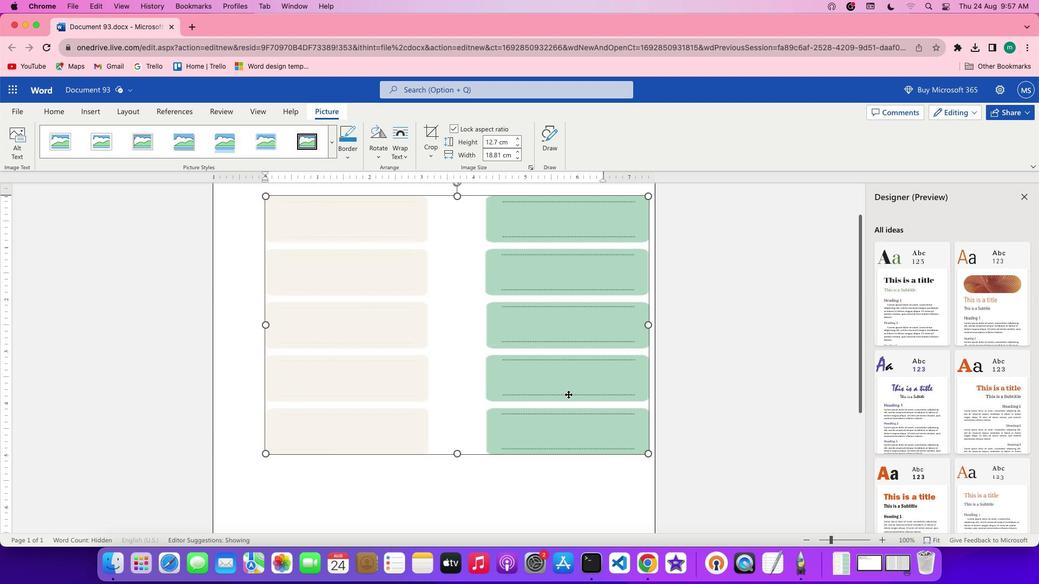 
Action: Mouse scrolled (567, 394) with delta (0, 0)
Screenshot: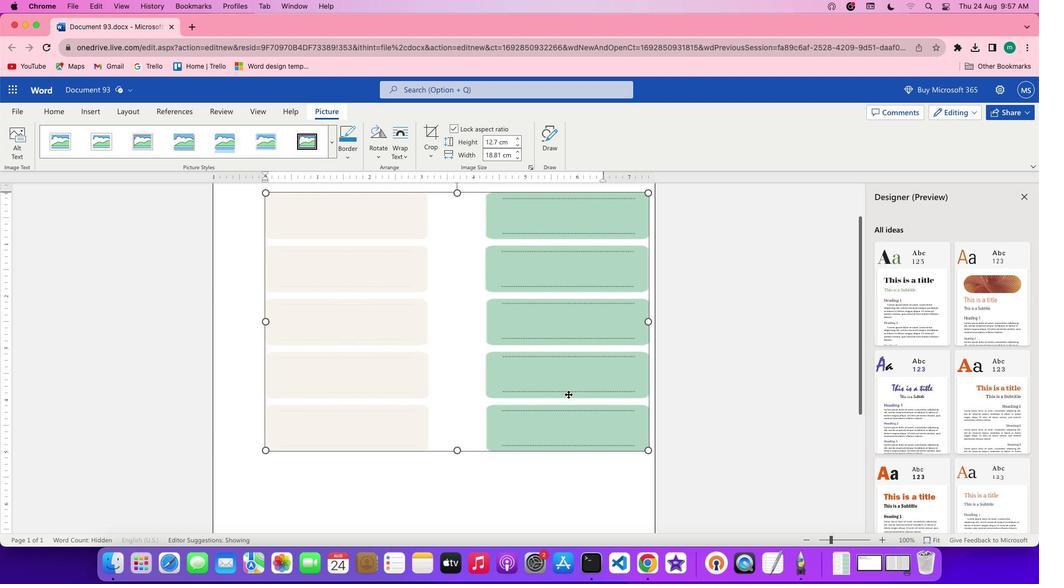 
Action: Mouse scrolled (567, 394) with delta (0, 0)
Screenshot: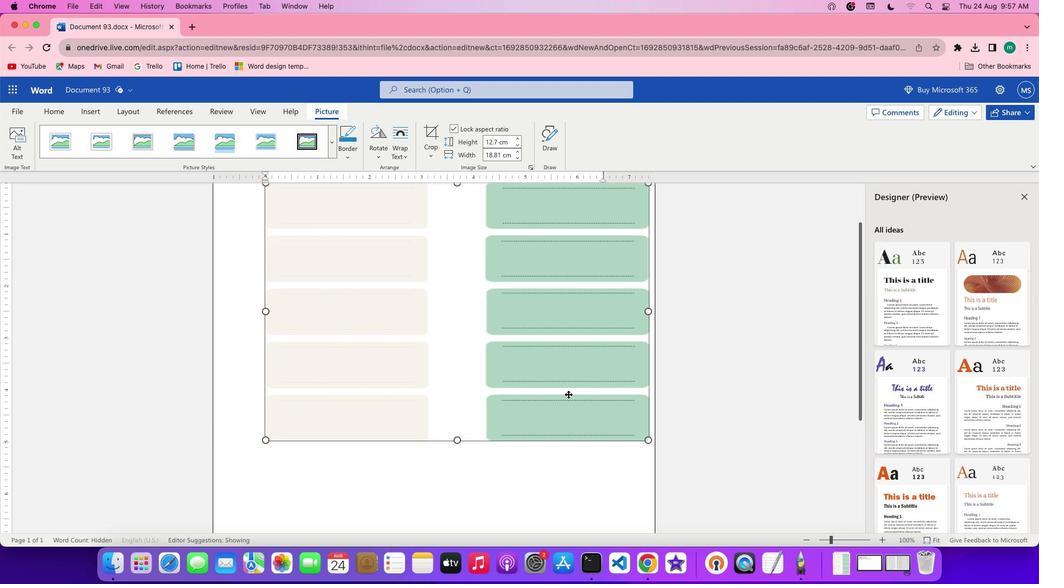 
Action: Mouse scrolled (567, 394) with delta (0, 0)
Screenshot: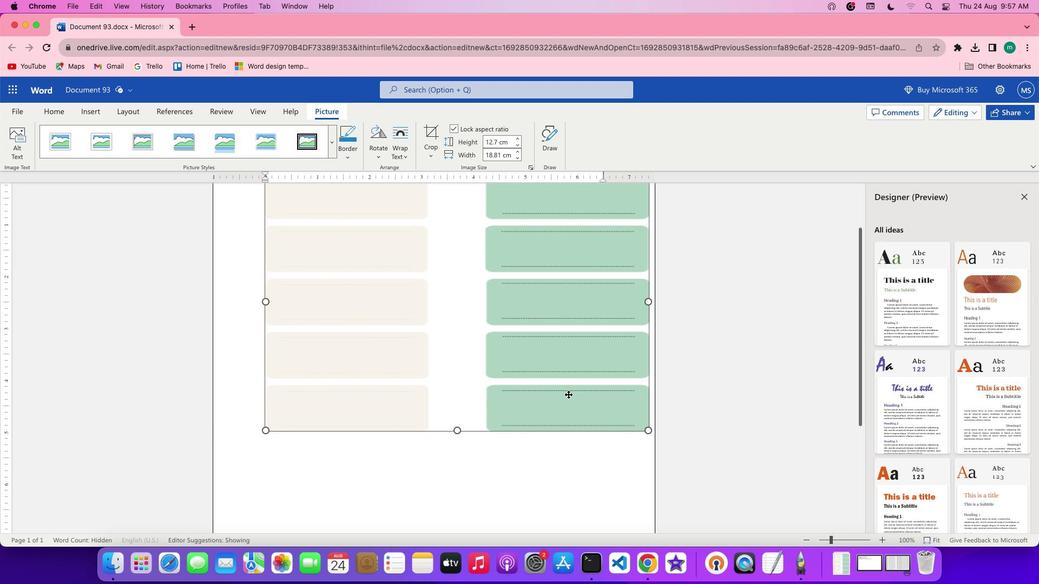 
Action: Mouse scrolled (567, 394) with delta (0, 0)
Screenshot: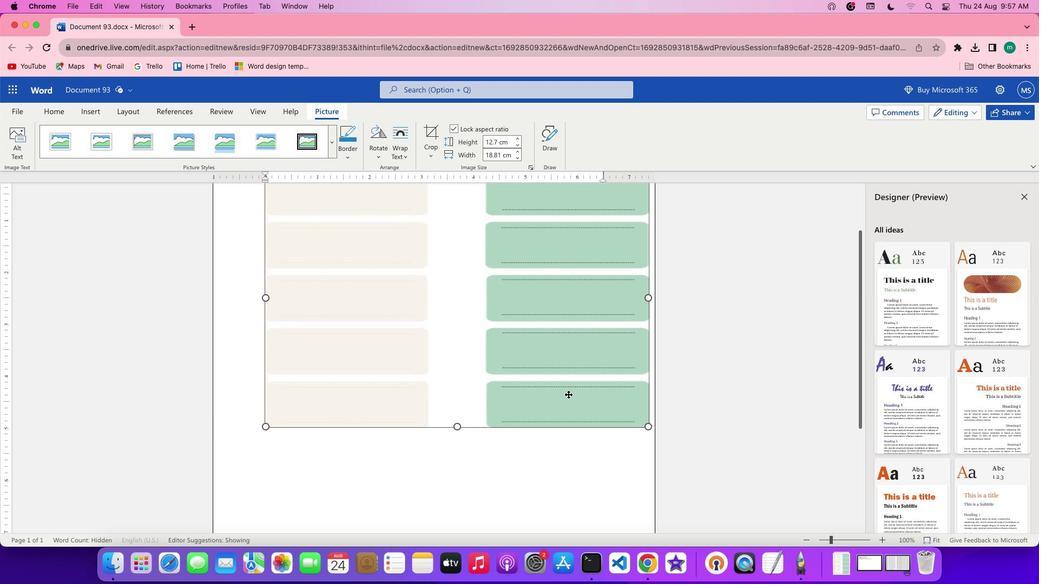 
Action: Mouse scrolled (567, 394) with delta (0, 0)
Screenshot: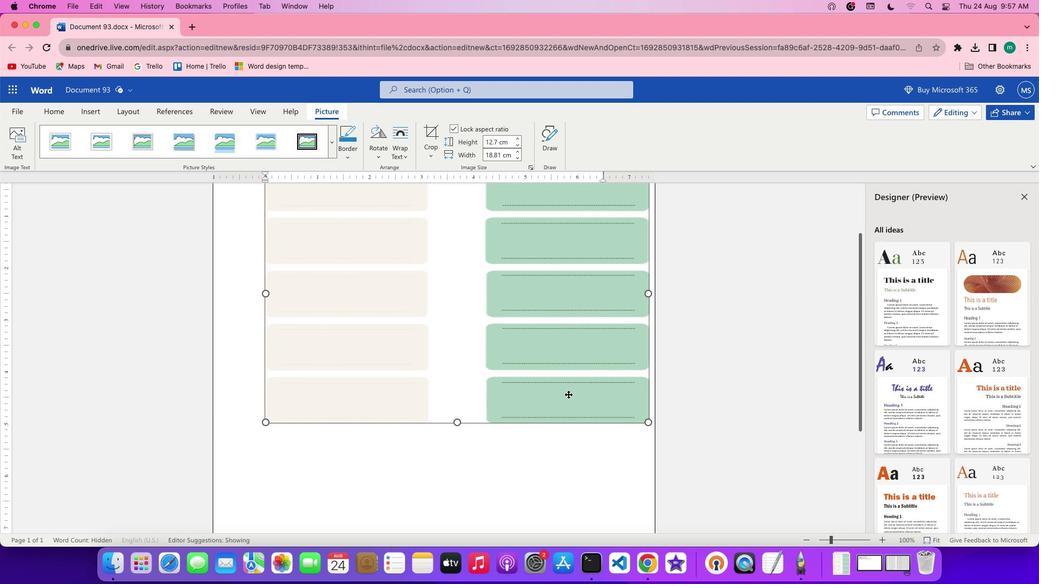 
Action: Mouse moved to (456, 411)
Screenshot: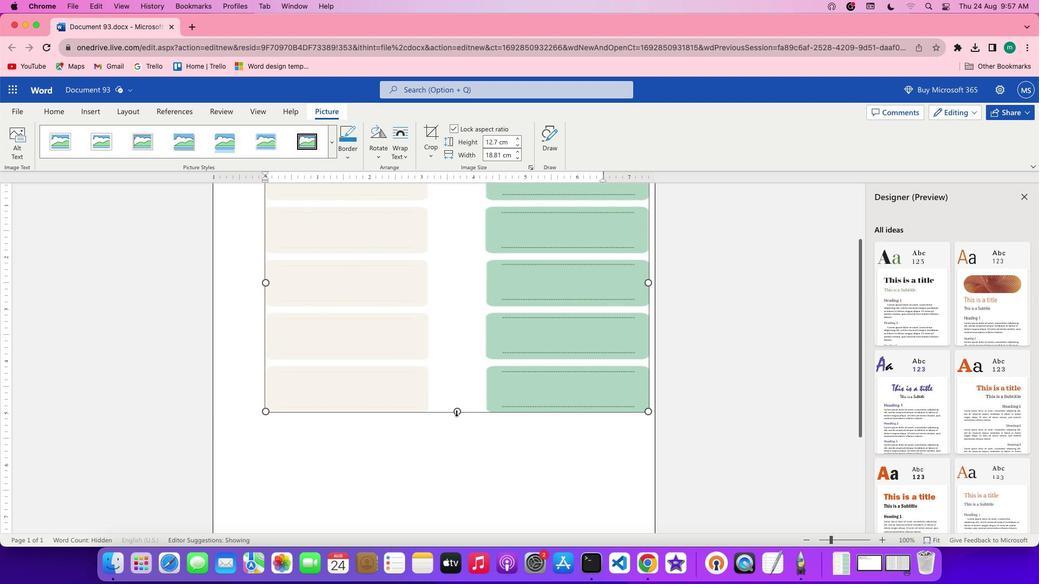
Action: Mouse pressed left at (456, 411)
Screenshot: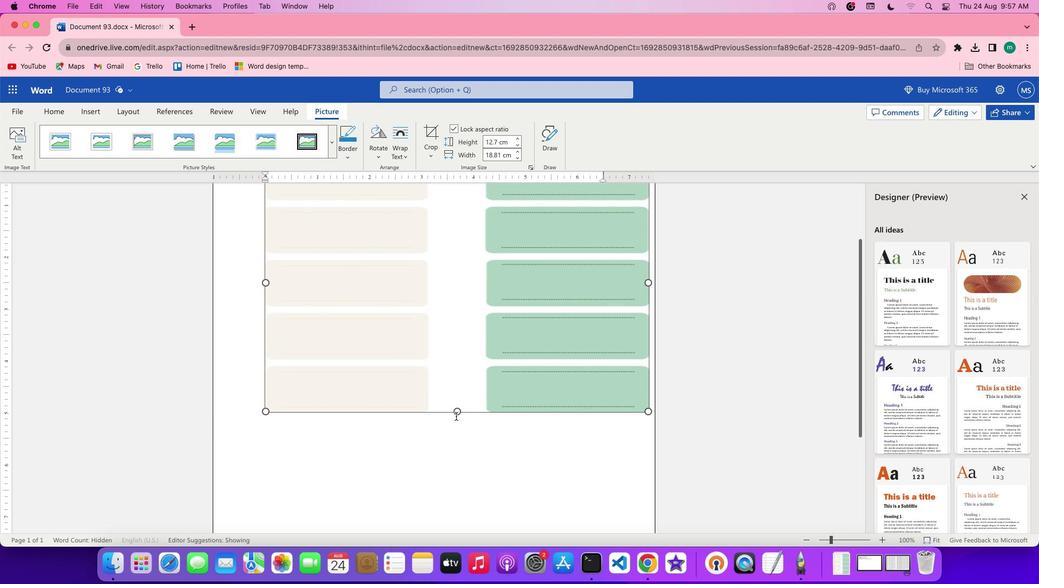 
Action: Mouse moved to (458, 486)
Screenshot: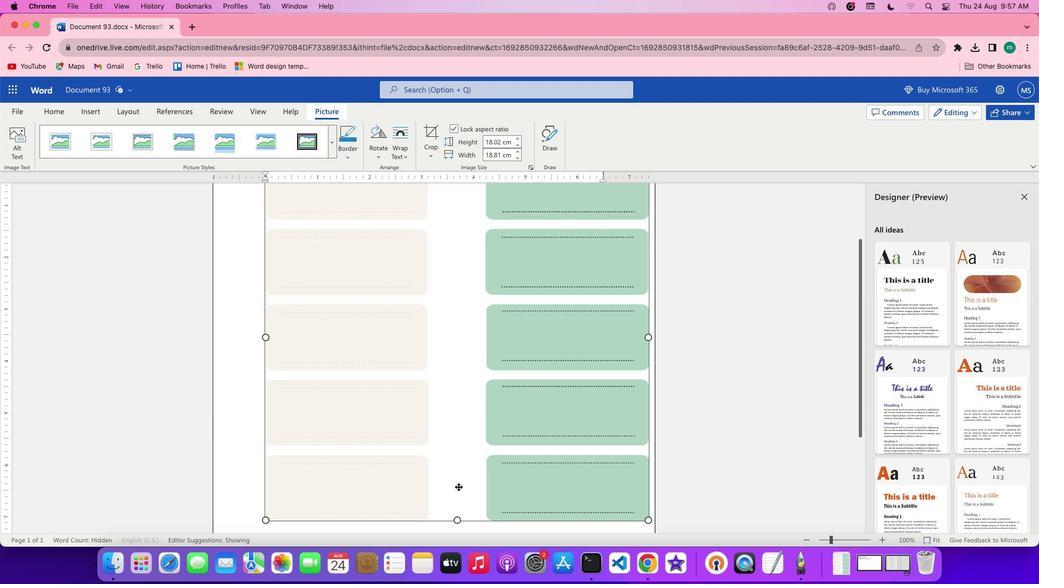 
Action: Mouse scrolled (458, 486) with delta (0, 0)
Screenshot: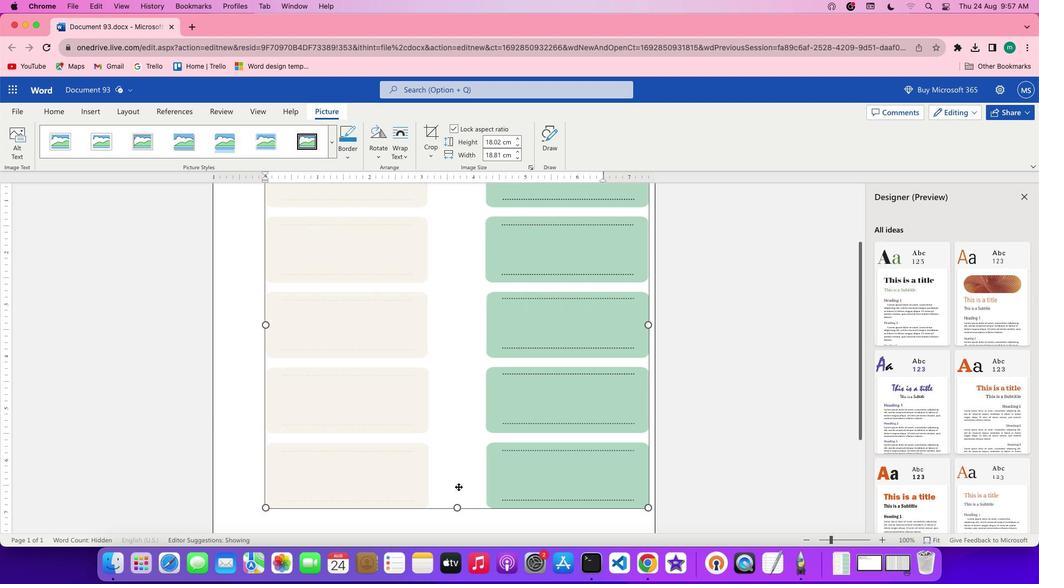 
Action: Mouse scrolled (458, 486) with delta (0, 0)
Screenshot: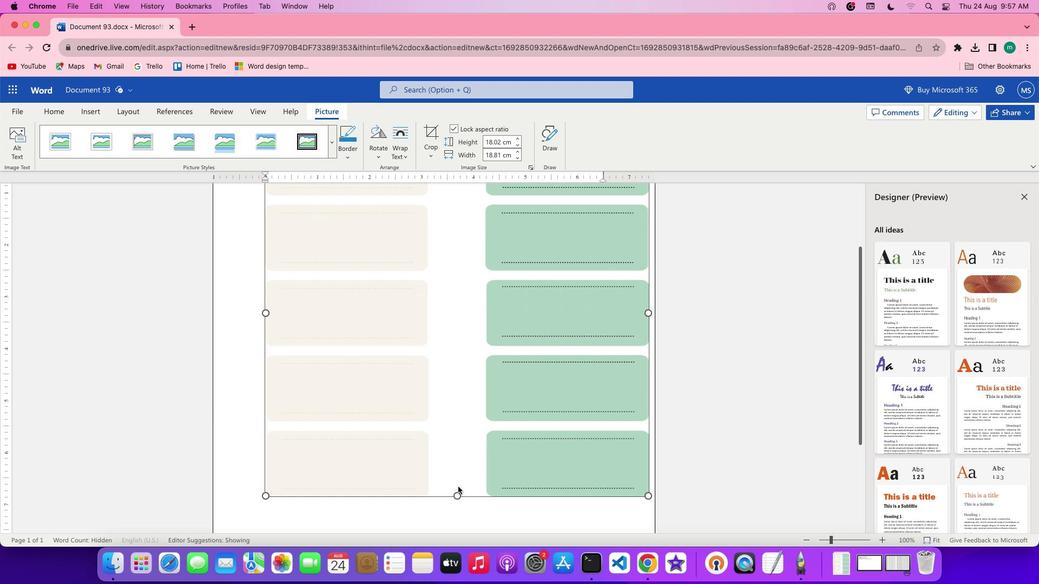 
Action: Mouse scrolled (458, 486) with delta (0, -1)
Screenshot: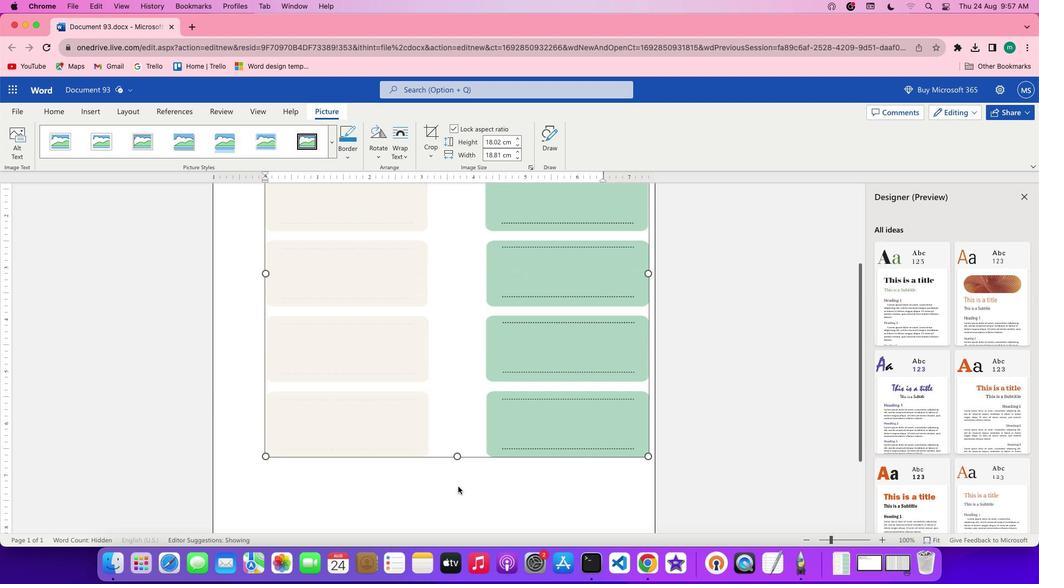 
Action: Mouse scrolled (458, 486) with delta (0, -2)
Screenshot: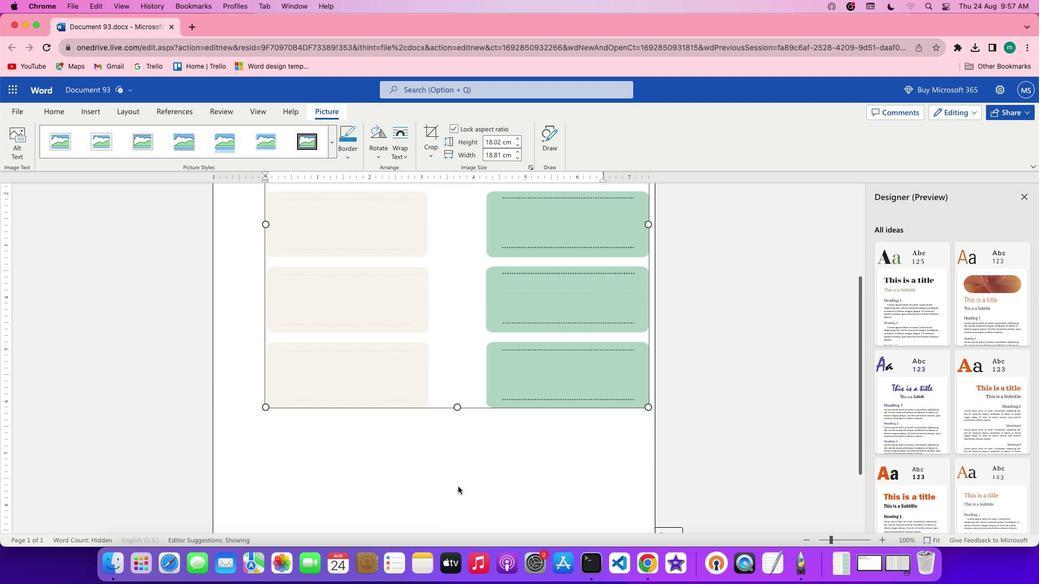 
Action: Mouse moved to (457, 361)
Screenshot: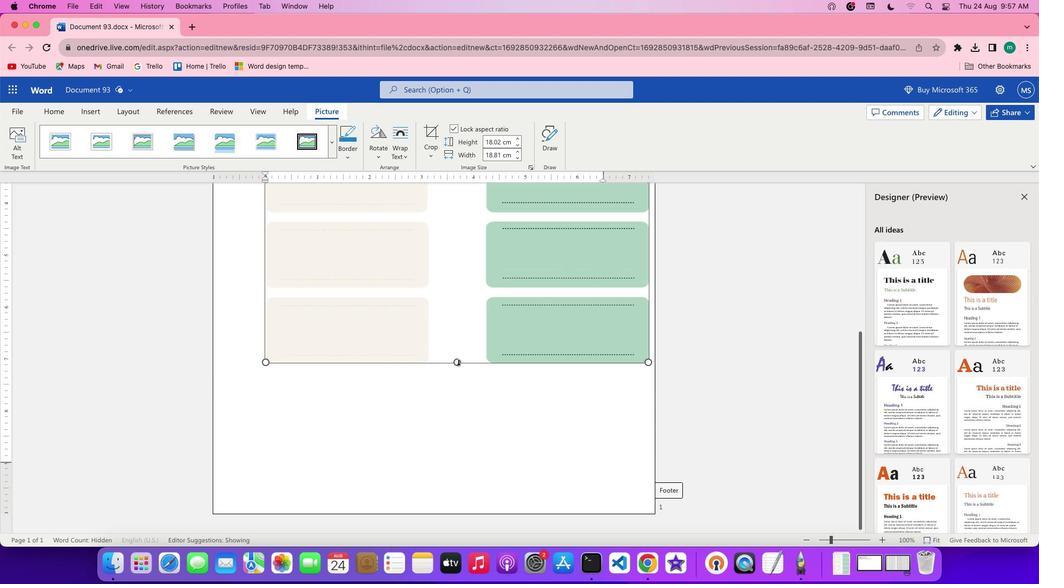 
Action: Mouse pressed left at (457, 361)
Screenshot: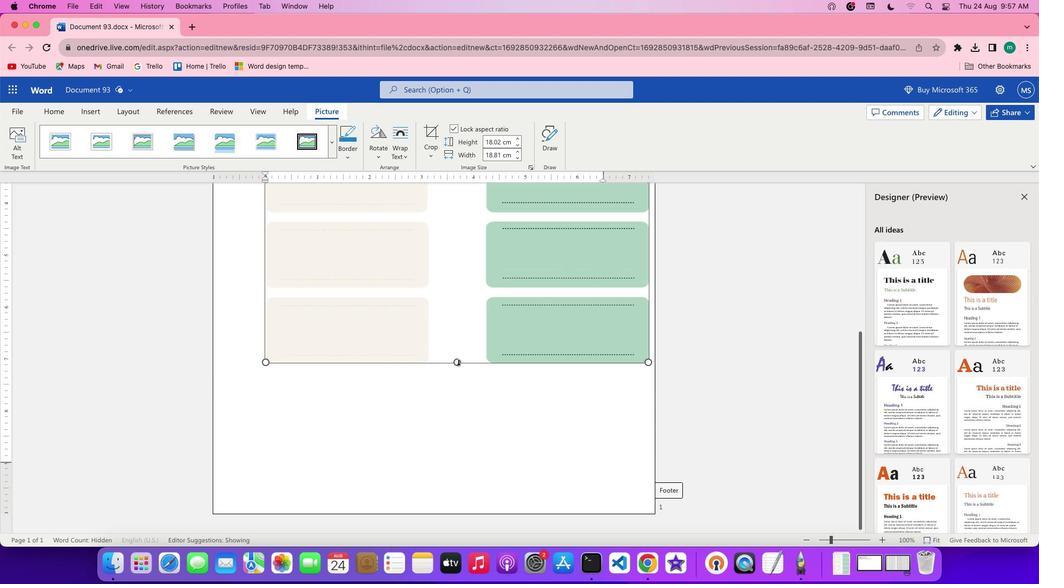 
Action: Mouse moved to (460, 503)
Screenshot: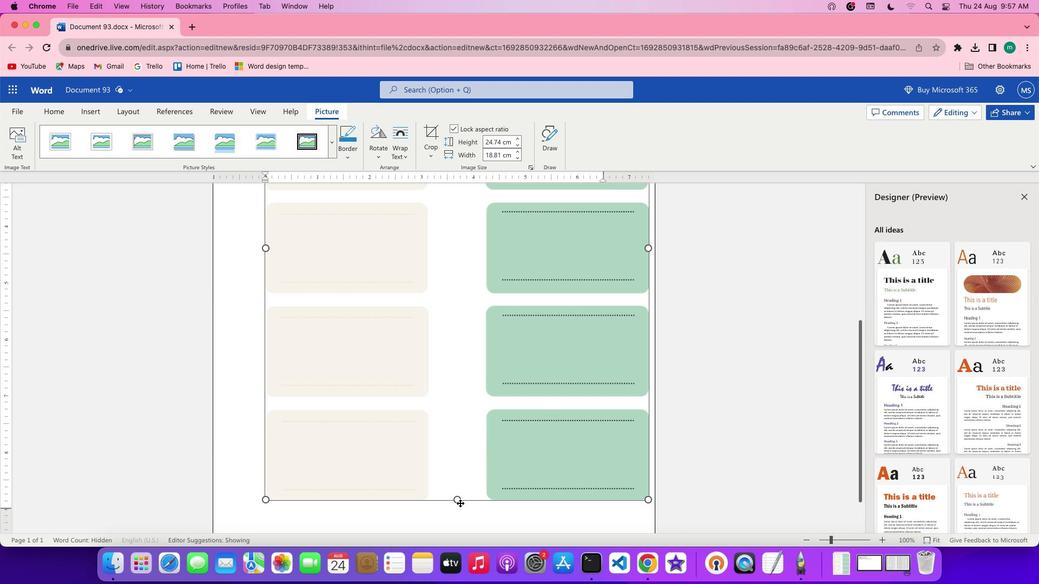
Action: Mouse scrolled (460, 503) with delta (0, 0)
Screenshot: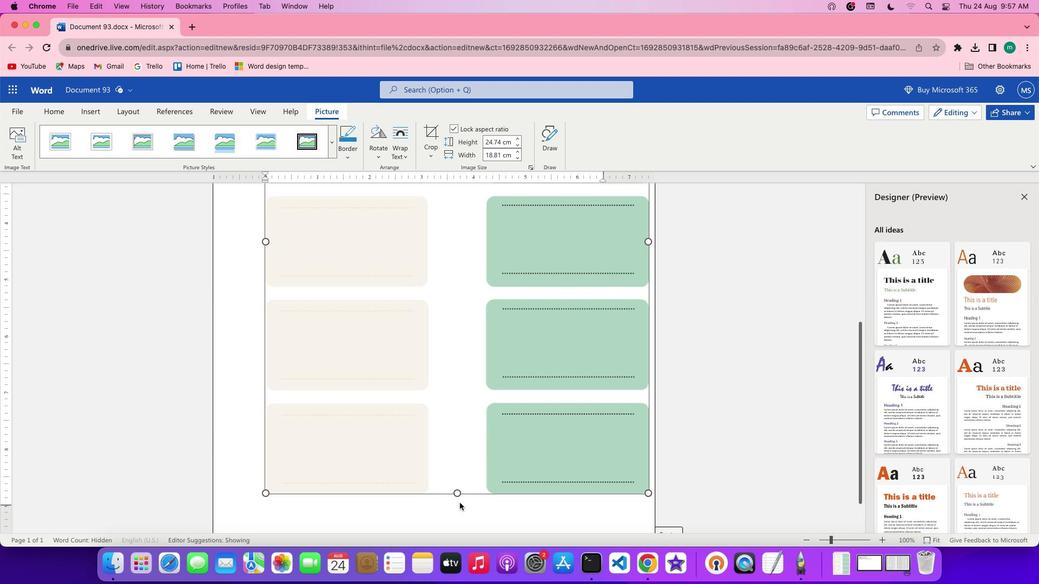 
Action: Mouse scrolled (460, 503) with delta (0, 0)
Screenshot: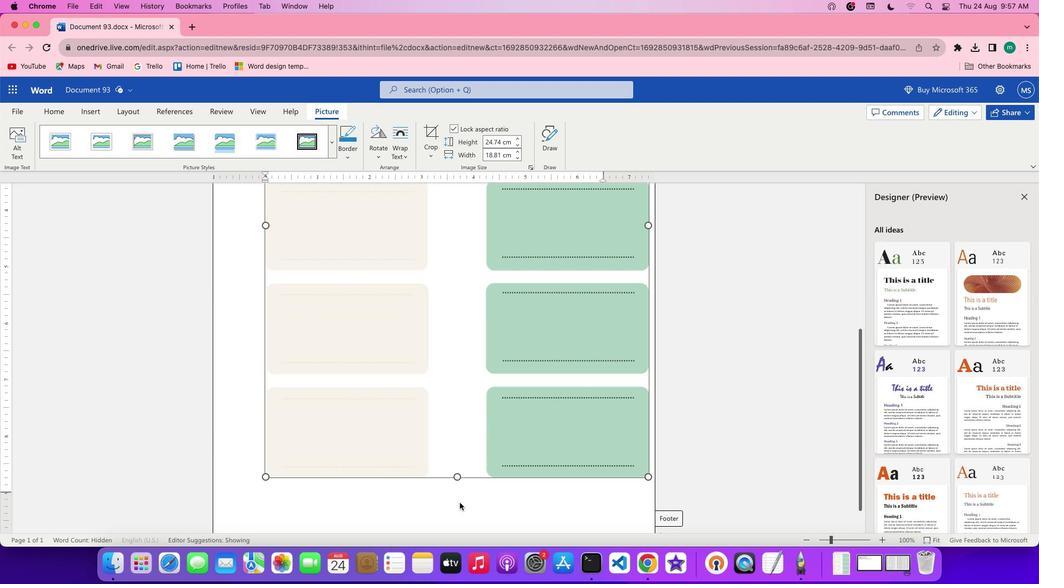 
Action: Mouse scrolled (460, 503) with delta (0, -1)
Screenshot: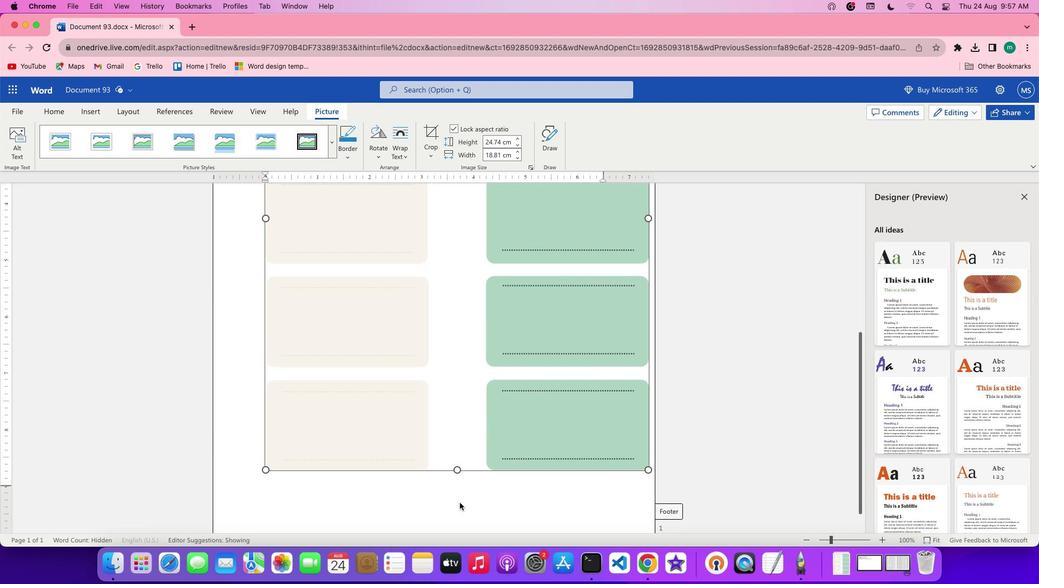 
Action: Mouse scrolled (460, 503) with delta (0, -2)
Screenshot: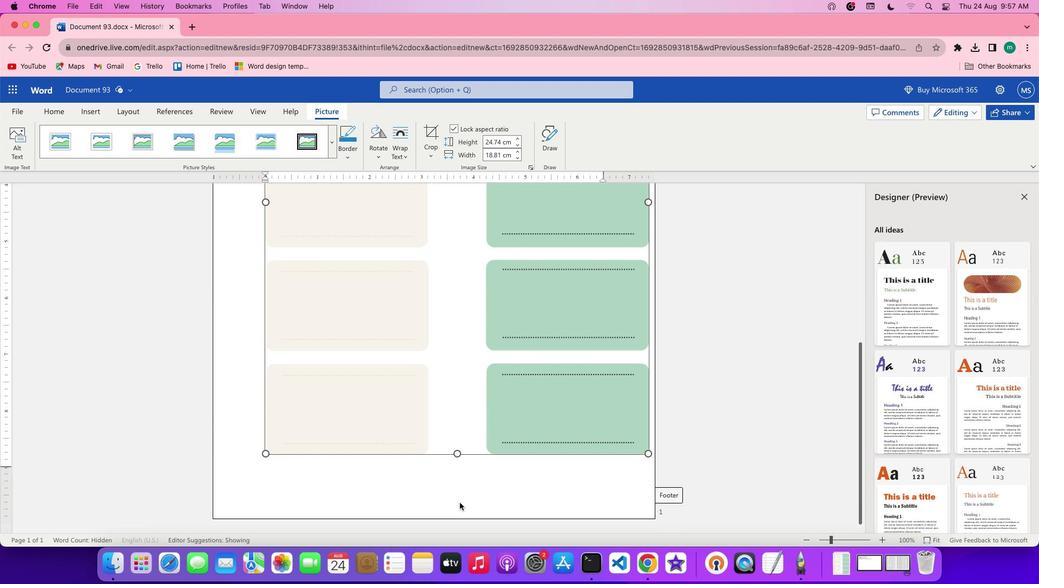 
Action: Mouse scrolled (460, 503) with delta (0, -2)
Screenshot: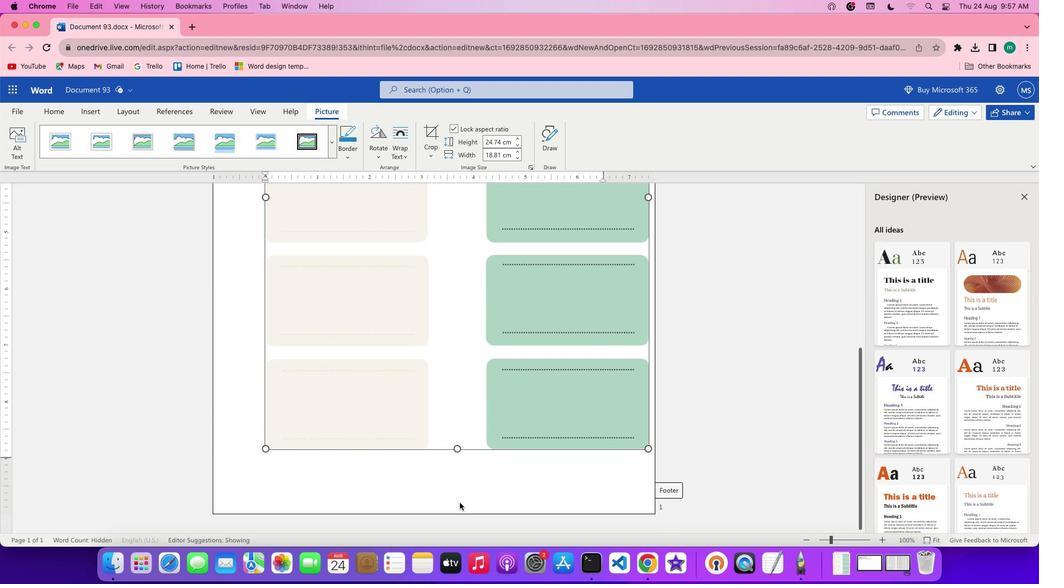 
Action: Mouse scrolled (460, 503) with delta (0, 0)
Screenshot: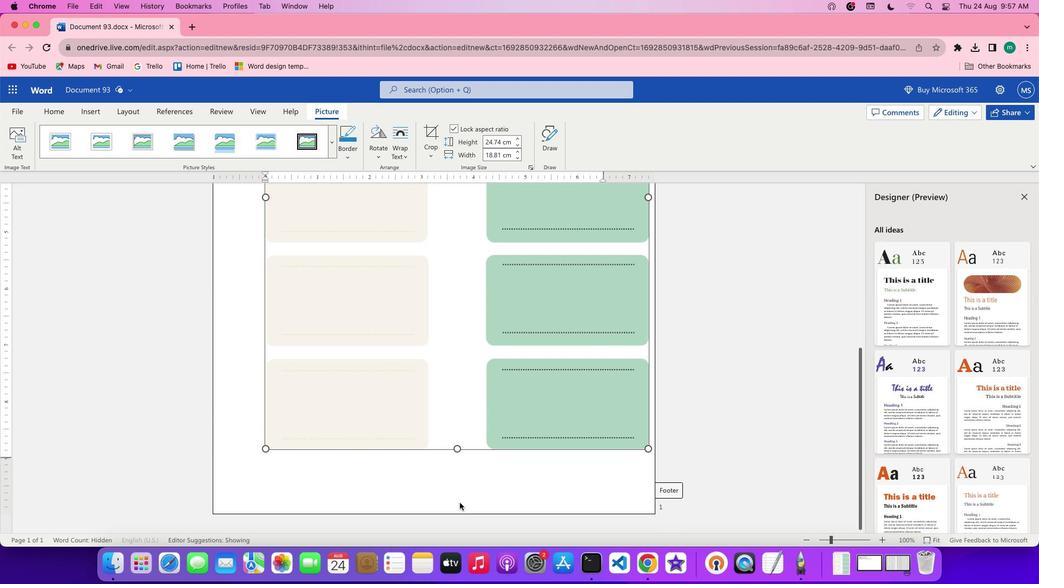 
Action: Mouse moved to (430, 463)
Screenshot: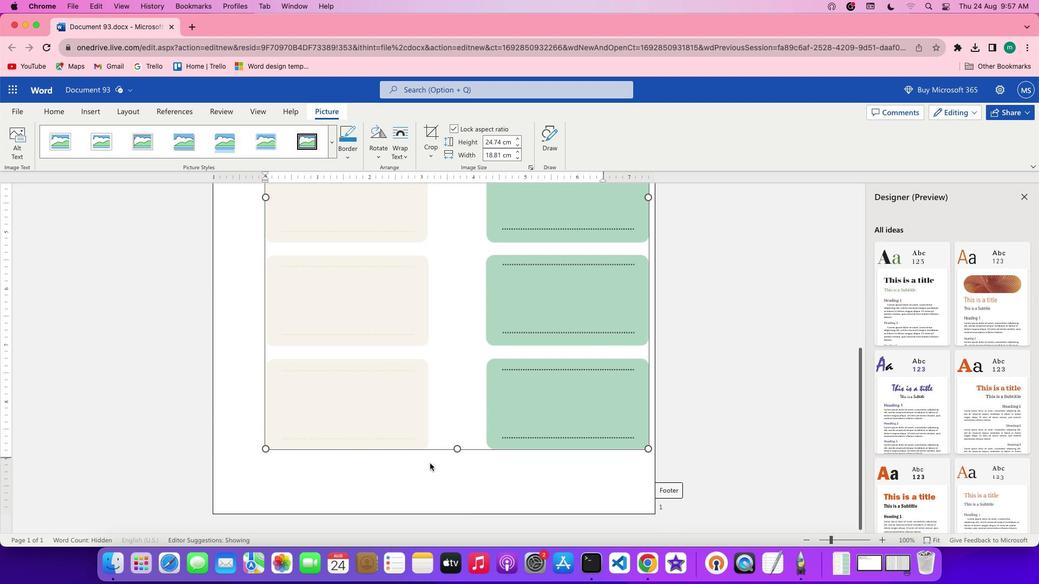 
Action: Mouse scrolled (430, 463) with delta (0, 0)
Screenshot: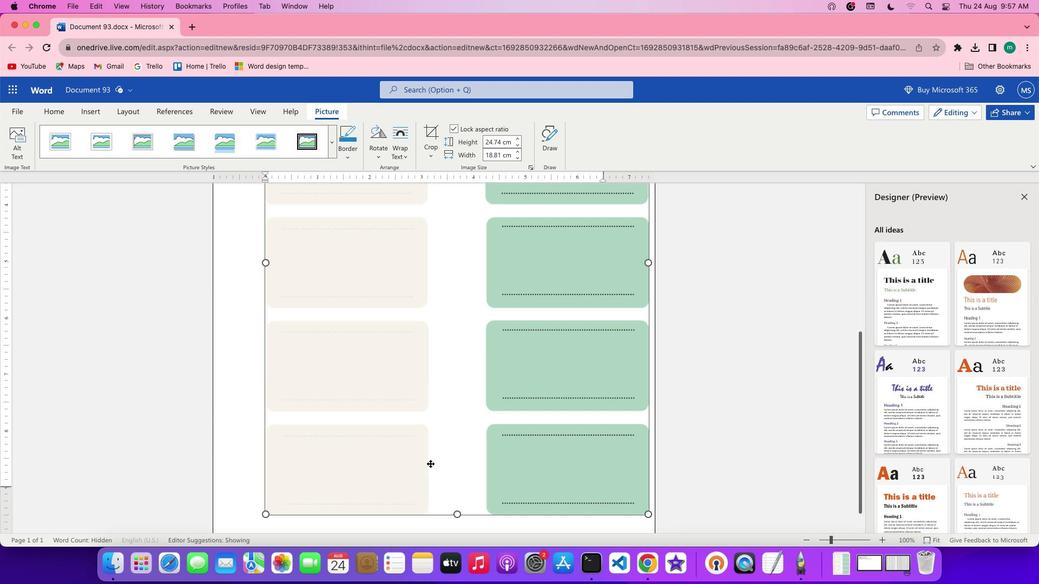 
Action: Mouse scrolled (430, 463) with delta (0, 0)
Screenshot: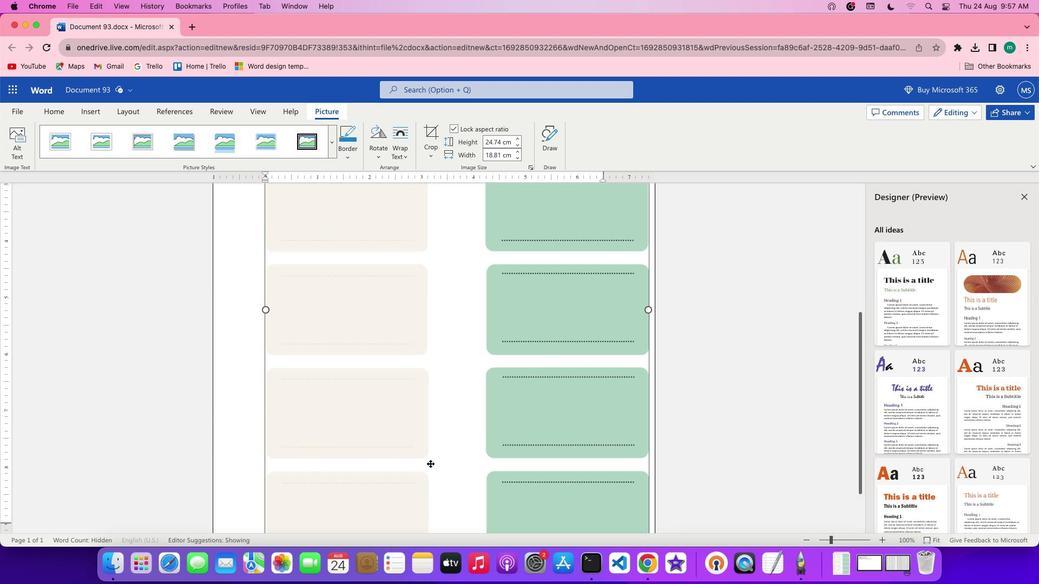 
Action: Mouse scrolled (430, 463) with delta (0, 1)
Screenshot: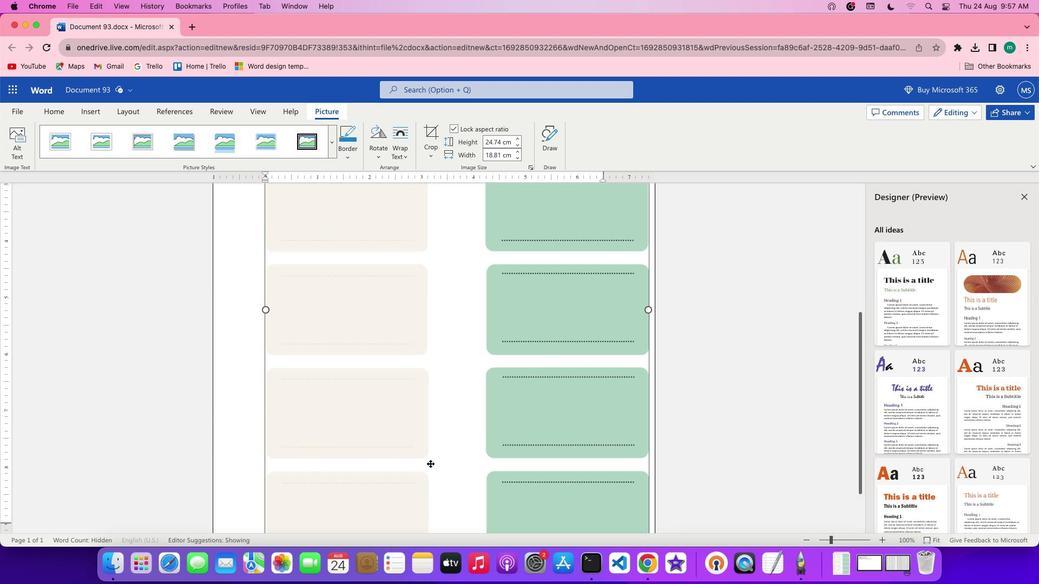 
Action: Mouse scrolled (430, 463) with delta (0, 2)
Screenshot: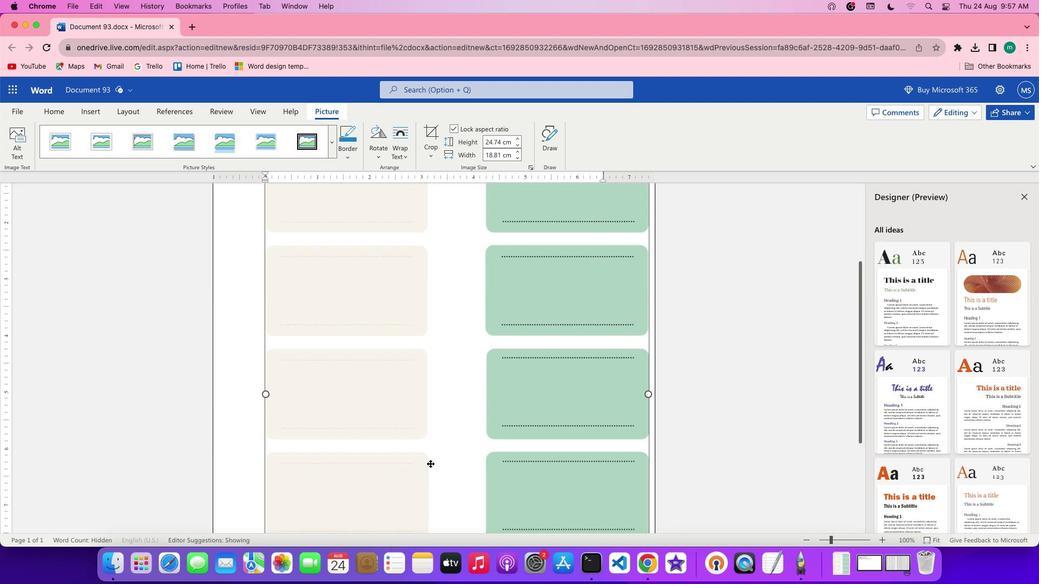 
Action: Mouse scrolled (430, 463) with delta (0, 0)
Screenshot: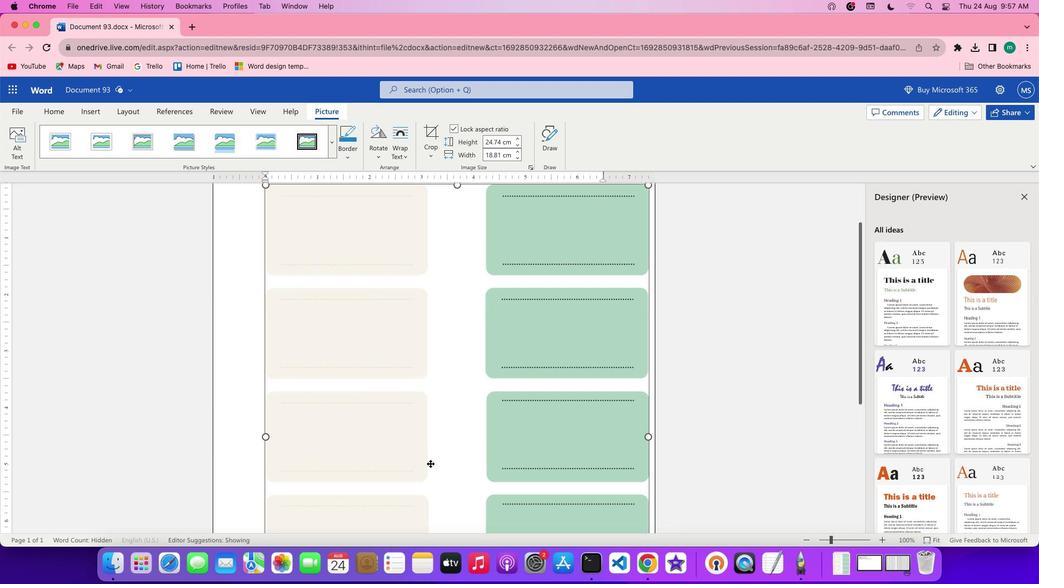
Action: Mouse scrolled (430, 463) with delta (0, 0)
Screenshot: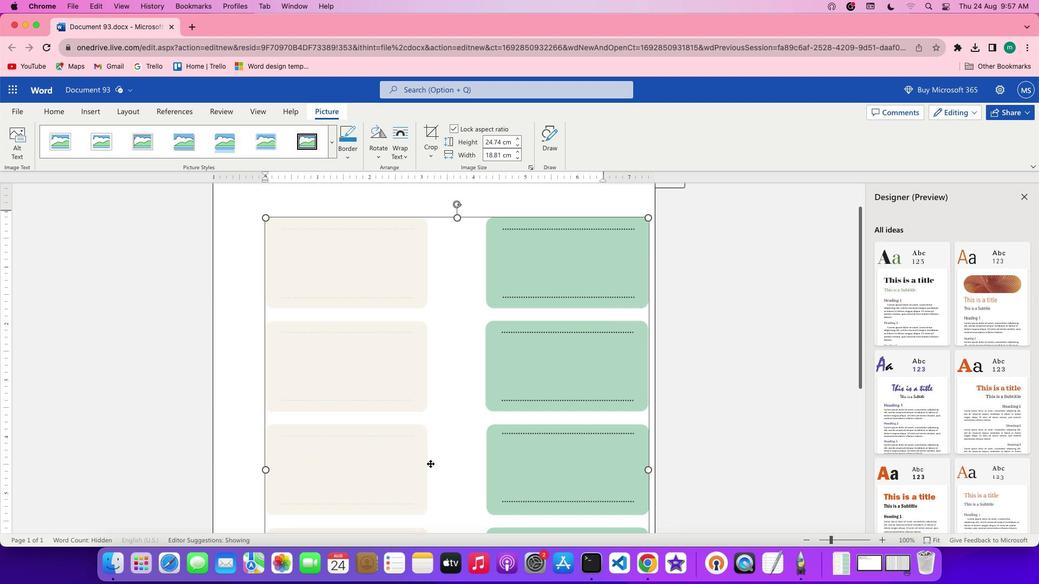 
Action: Mouse scrolled (430, 463) with delta (0, 1)
Screenshot: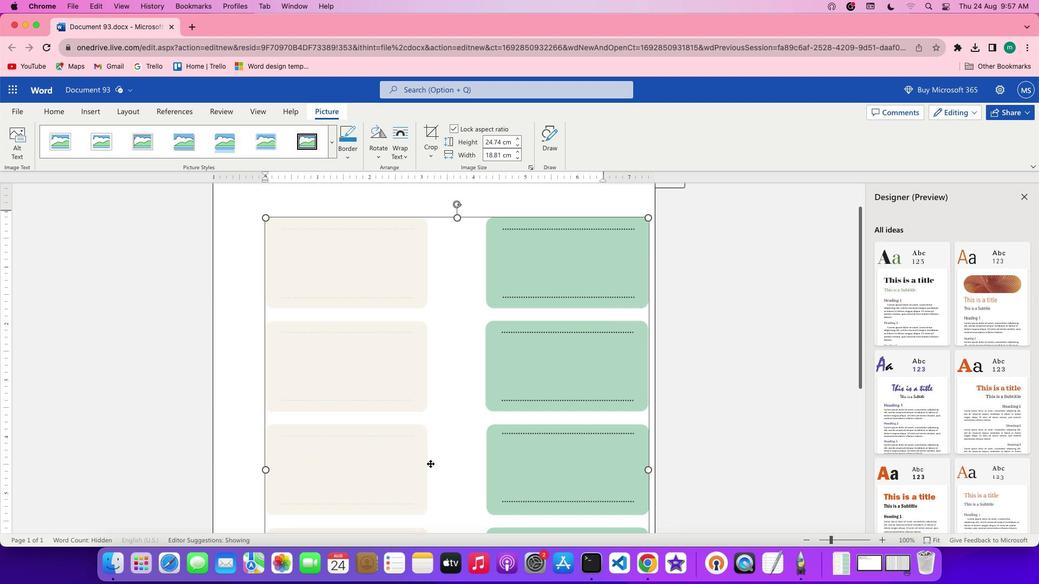 
Action: Mouse scrolled (430, 463) with delta (0, 2)
Screenshot: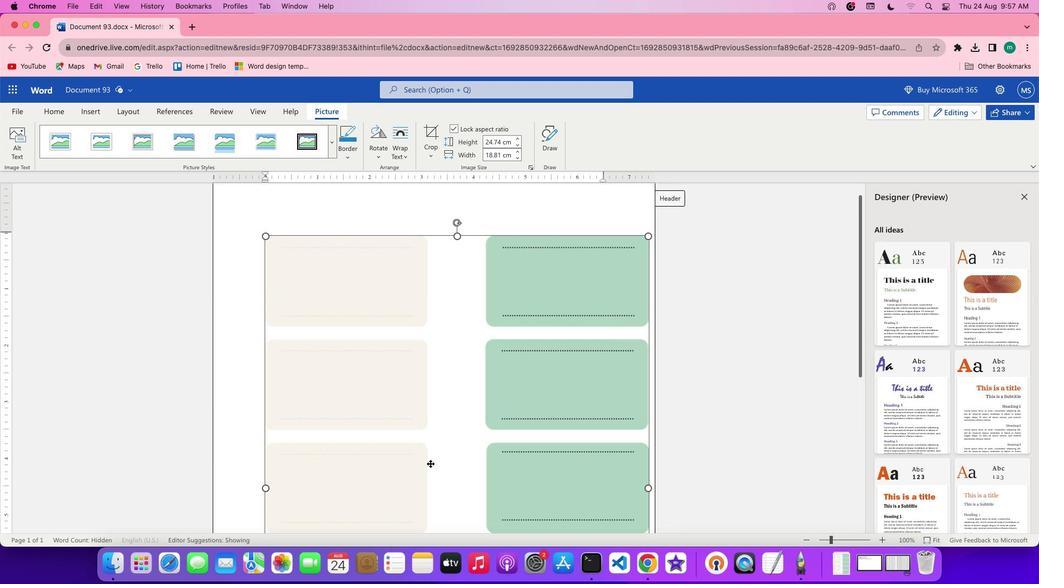 
Action: Mouse scrolled (430, 463) with delta (0, 0)
Screenshot: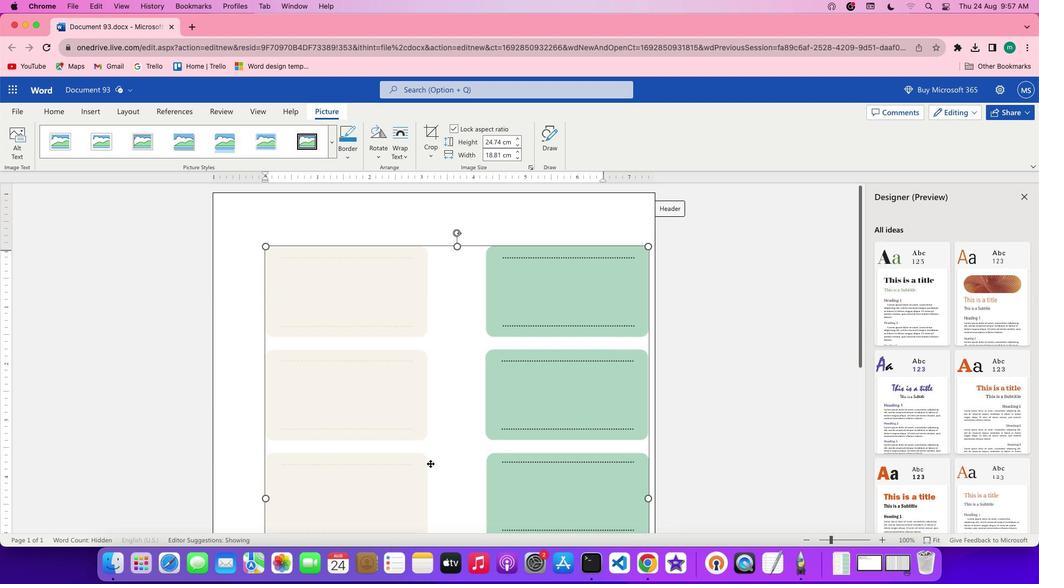 
Action: Mouse scrolled (430, 463) with delta (0, 0)
Screenshot: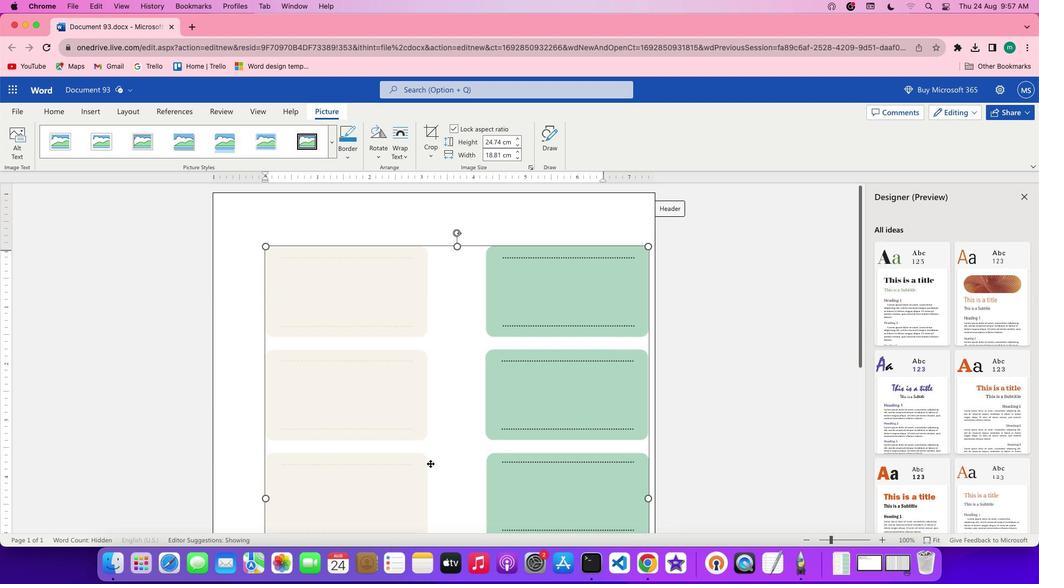 
Action: Mouse scrolled (430, 463) with delta (0, 1)
Screenshot: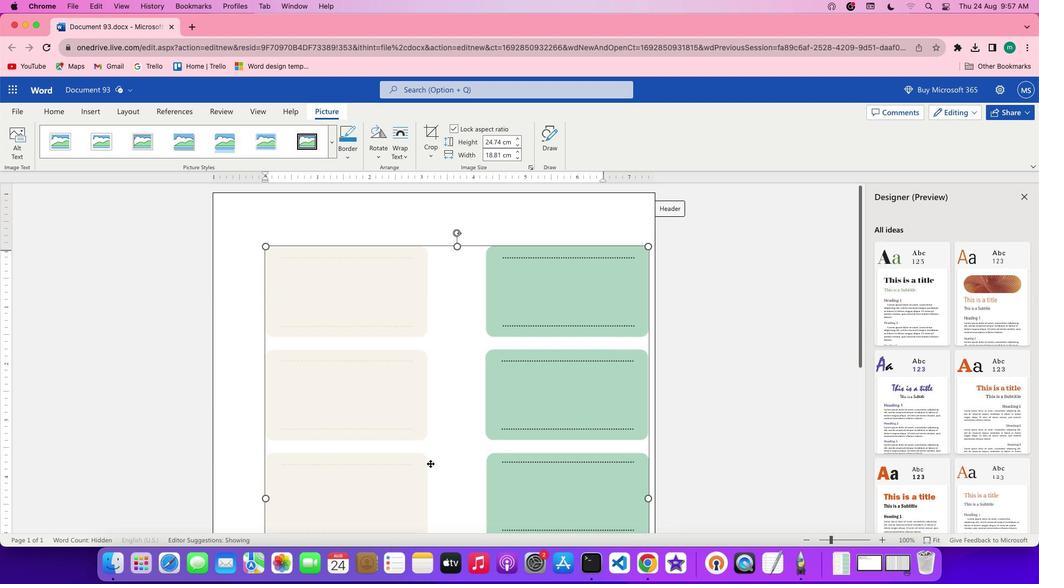 
Action: Mouse moved to (464, 245)
Screenshot: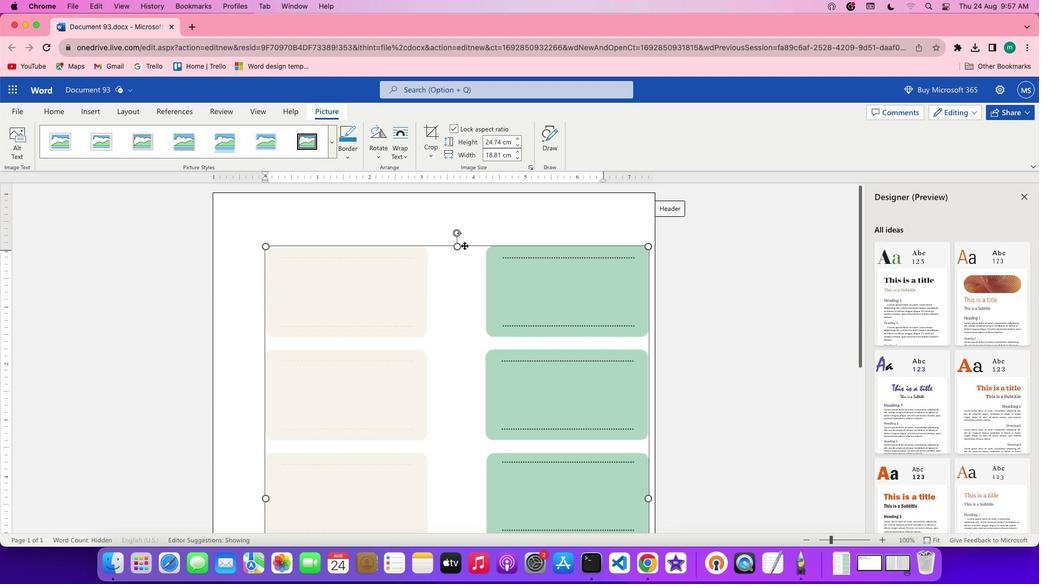 
Action: Mouse pressed left at (464, 245)
Screenshot: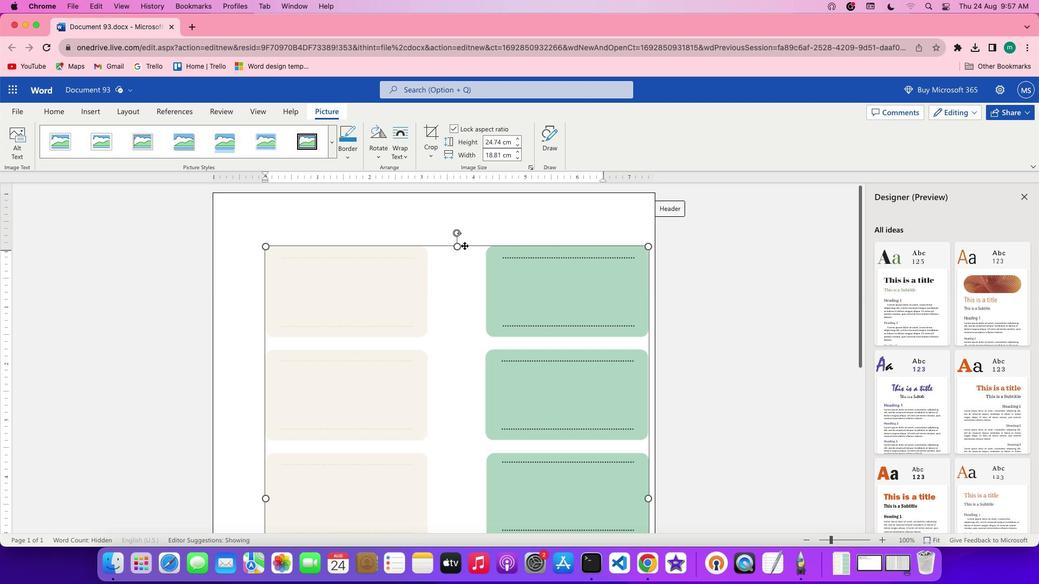 
Action: Mouse moved to (646, 247)
Screenshot: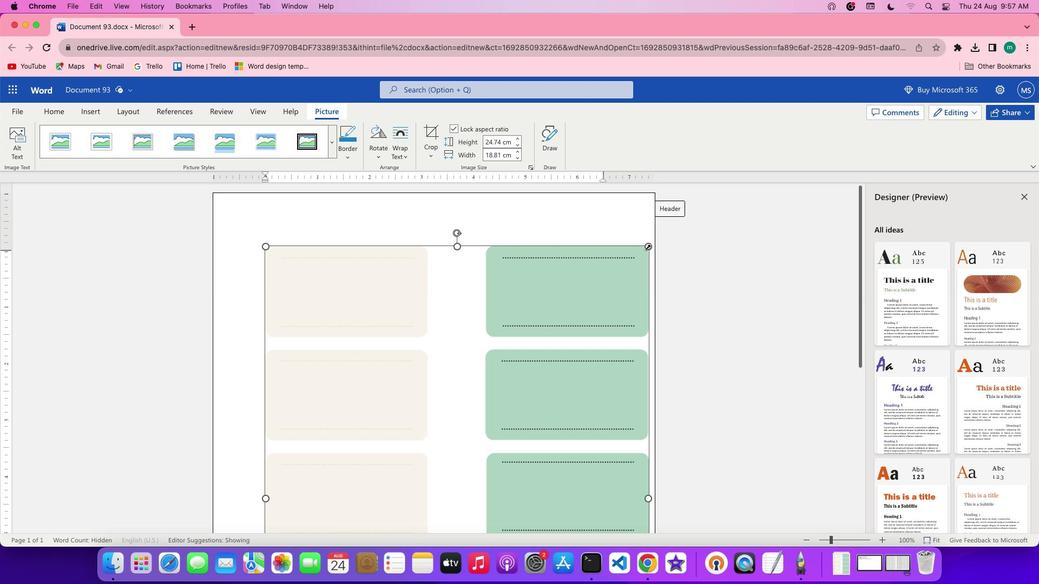 
Action: Mouse pressed left at (646, 247)
Screenshot: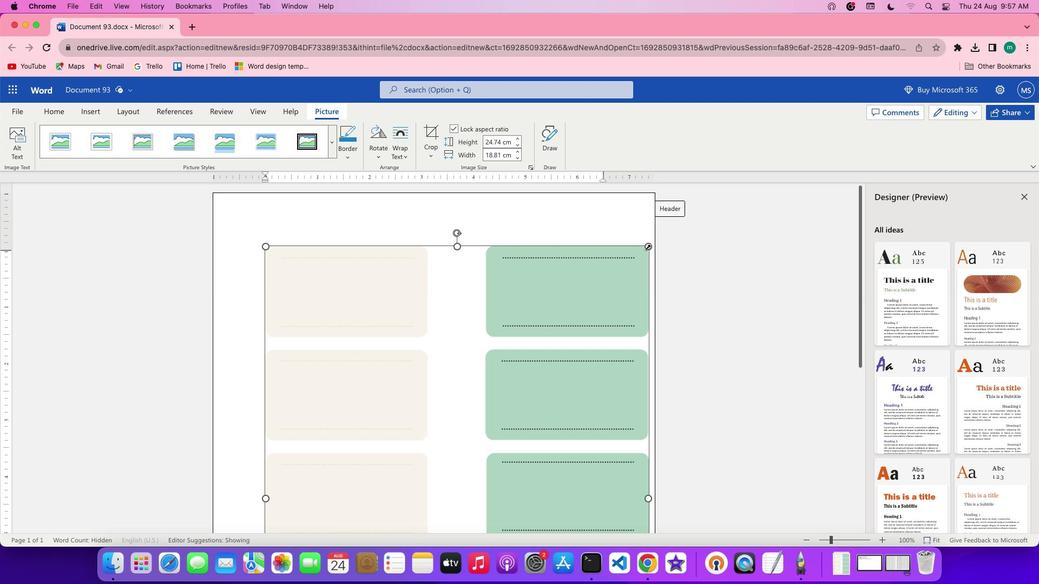 
Action: Mouse moved to (631, 245)
Screenshot: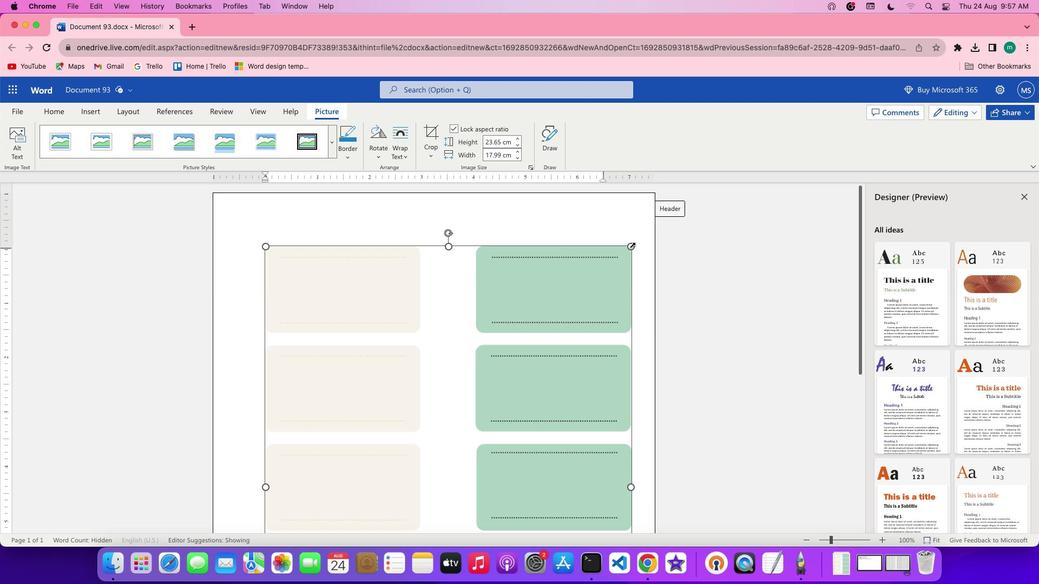 
Action: Mouse pressed left at (631, 245)
Screenshot: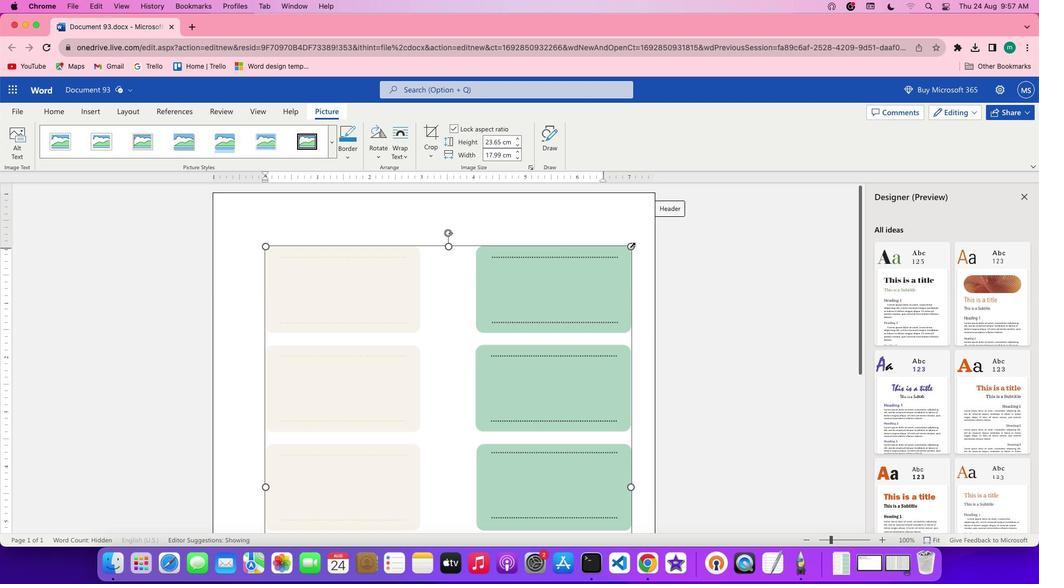 
Action: Mouse moved to (617, 245)
Screenshot: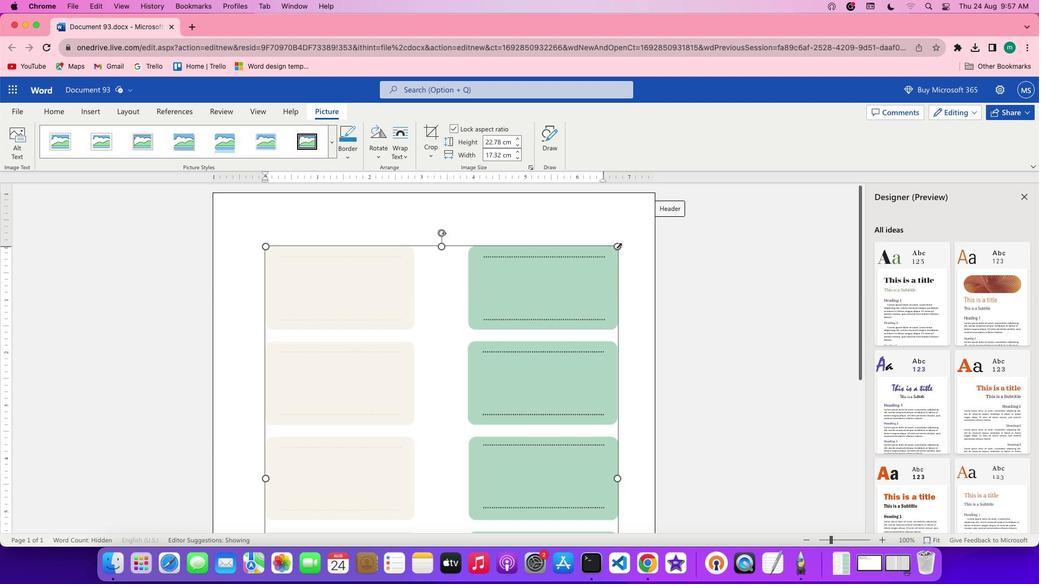 
Action: Mouse pressed left at (617, 245)
Screenshot: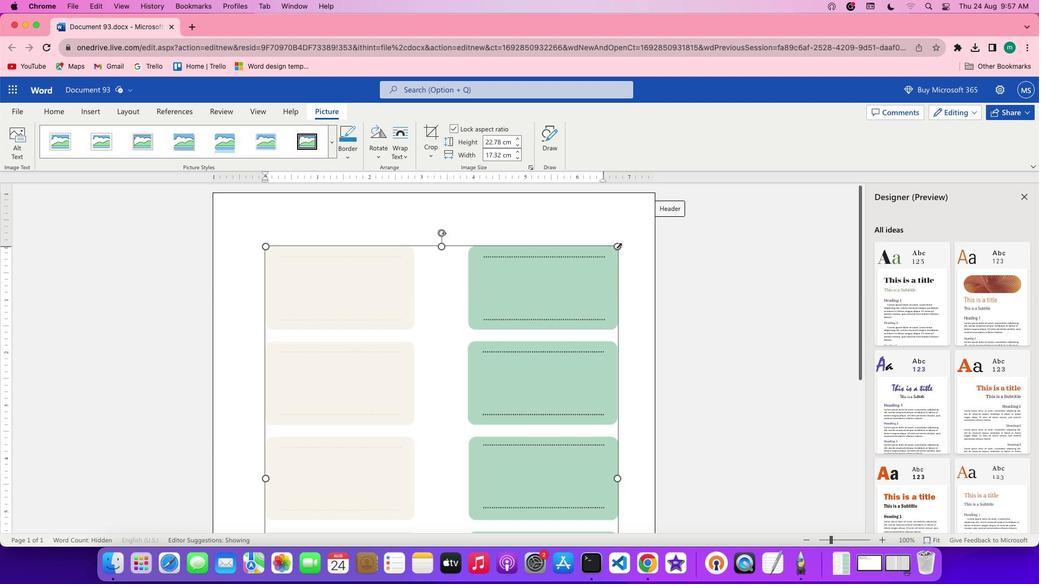 
Action: Mouse moved to (264, 246)
Screenshot: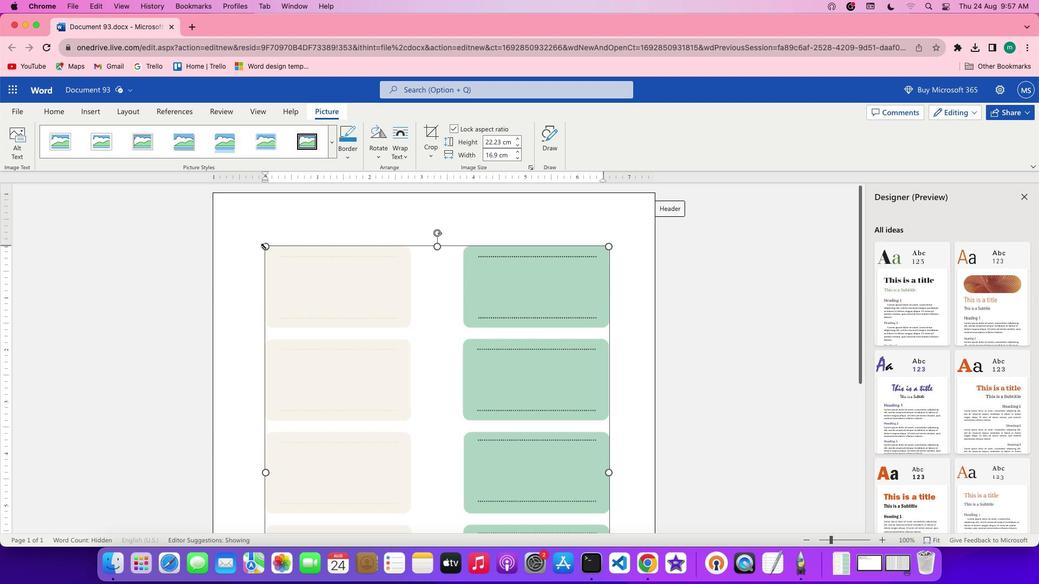 
Action: Mouse pressed left at (264, 246)
Screenshot: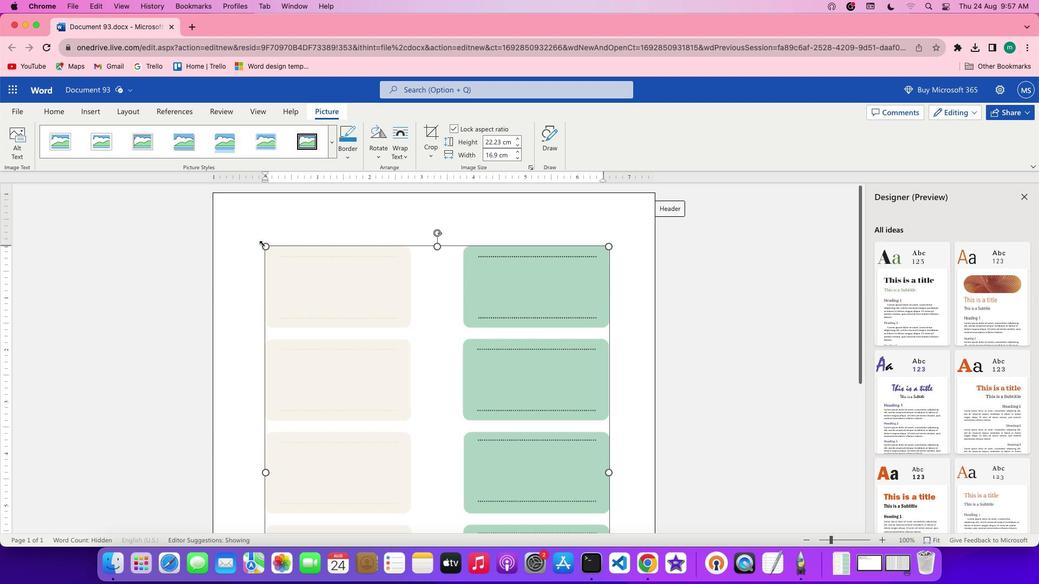 
Action: Mouse moved to (128, 114)
Screenshot: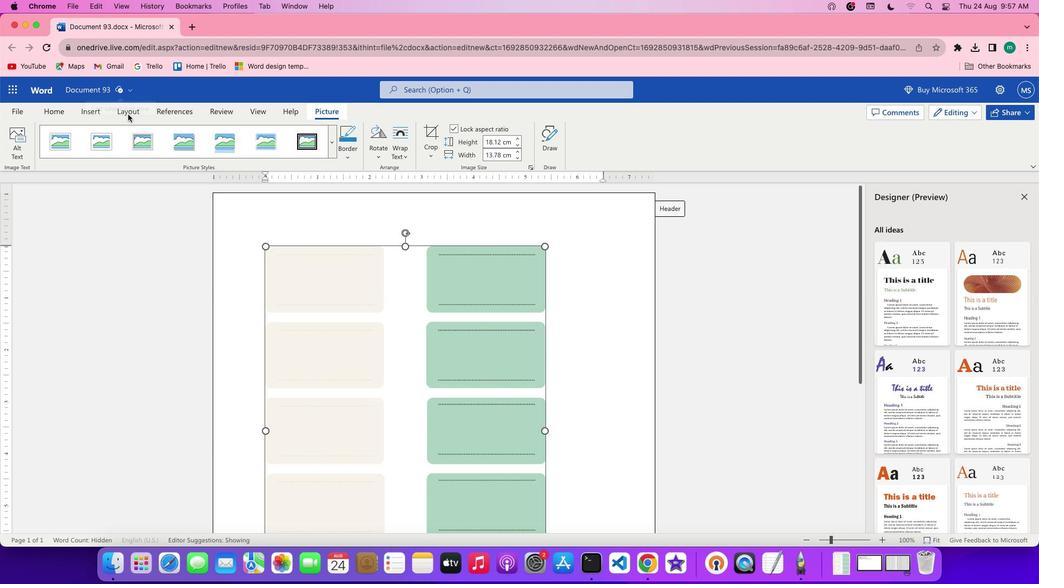 
Action: Mouse pressed left at (128, 114)
Screenshot: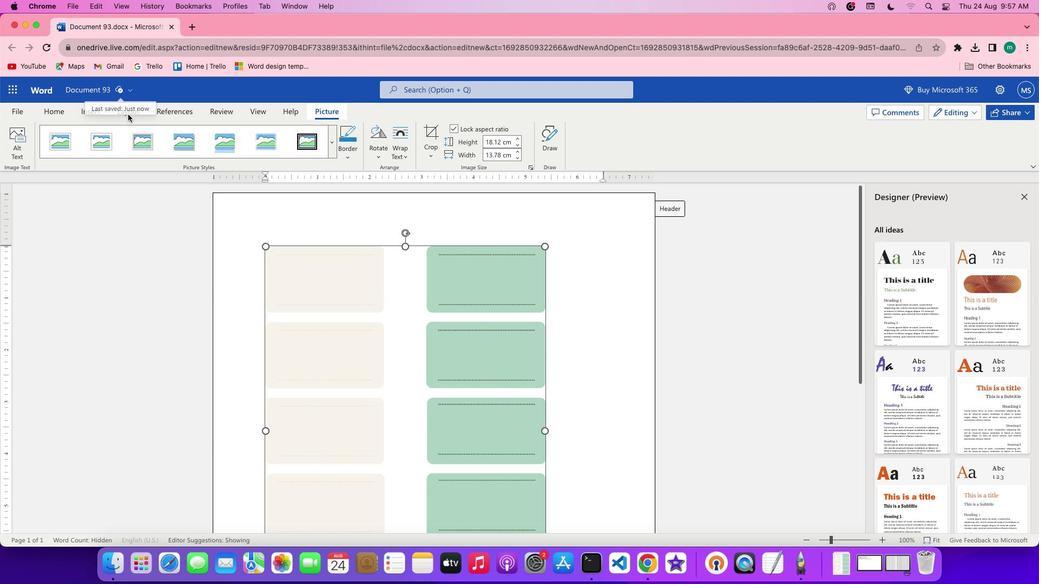 
Action: Mouse moved to (133, 114)
Screenshot: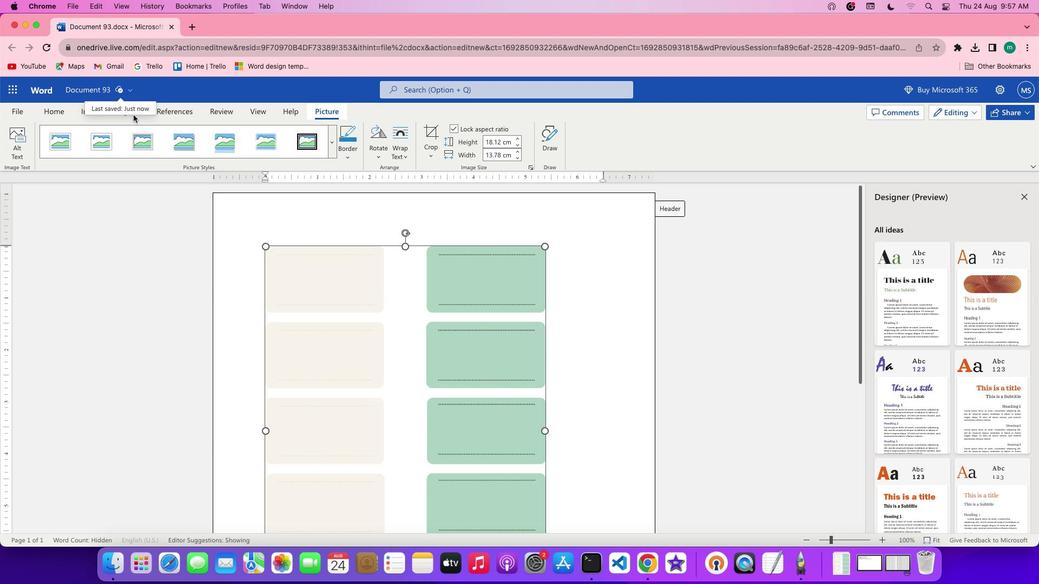 
Action: Mouse pressed left at (133, 114)
Screenshot: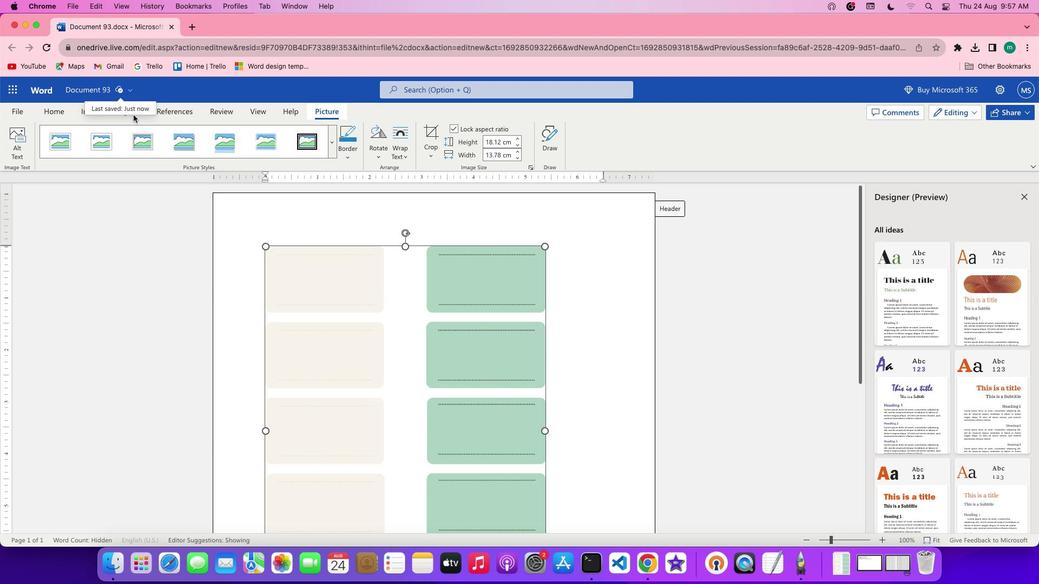 
Action: Mouse moved to (140, 113)
Screenshot: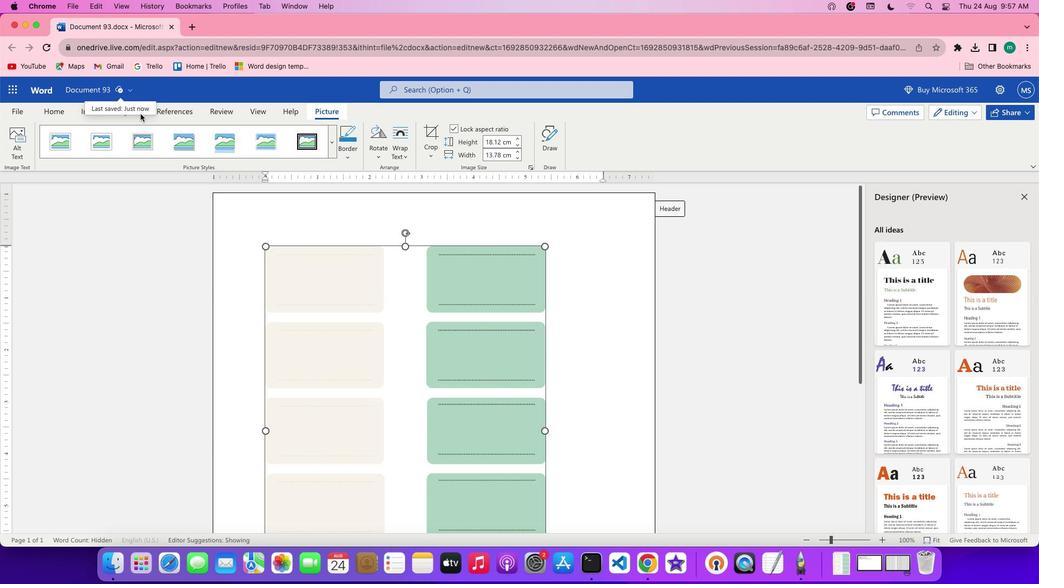 
Action: Mouse pressed left at (140, 113)
Screenshot: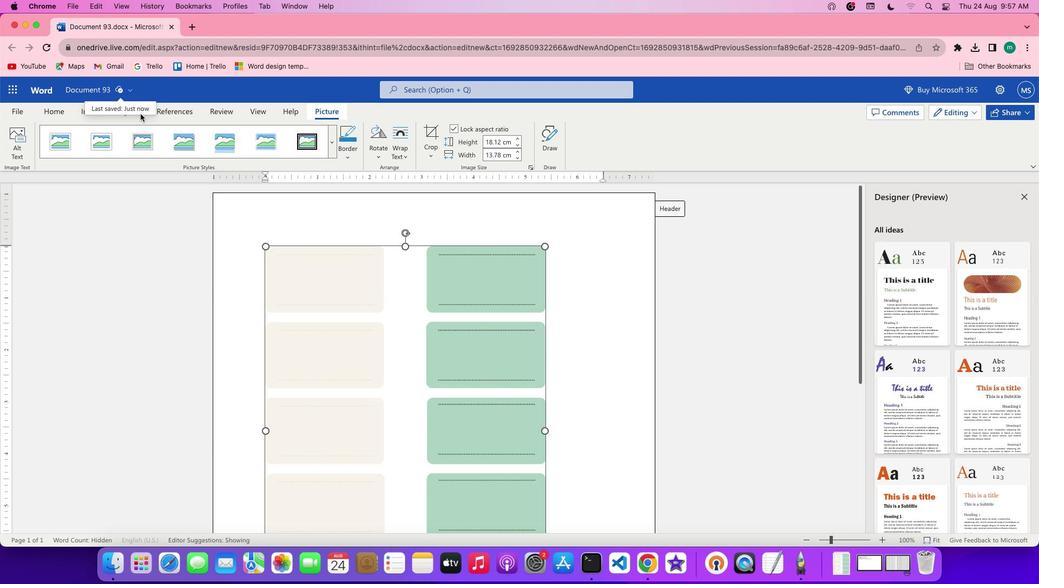 
Action: Mouse moved to (120, 116)
Screenshot: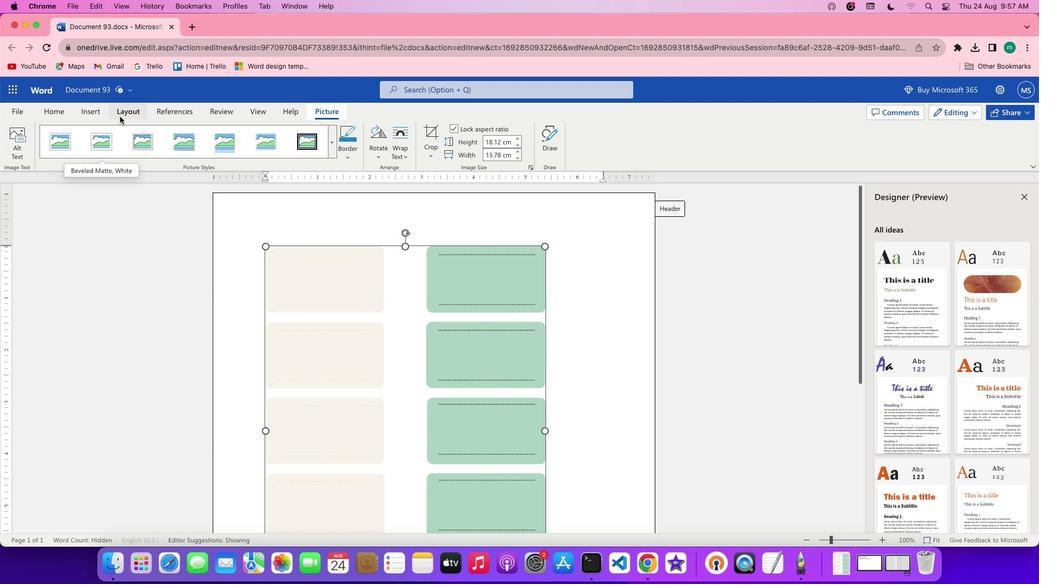 
Action: Mouse pressed left at (120, 116)
Screenshot: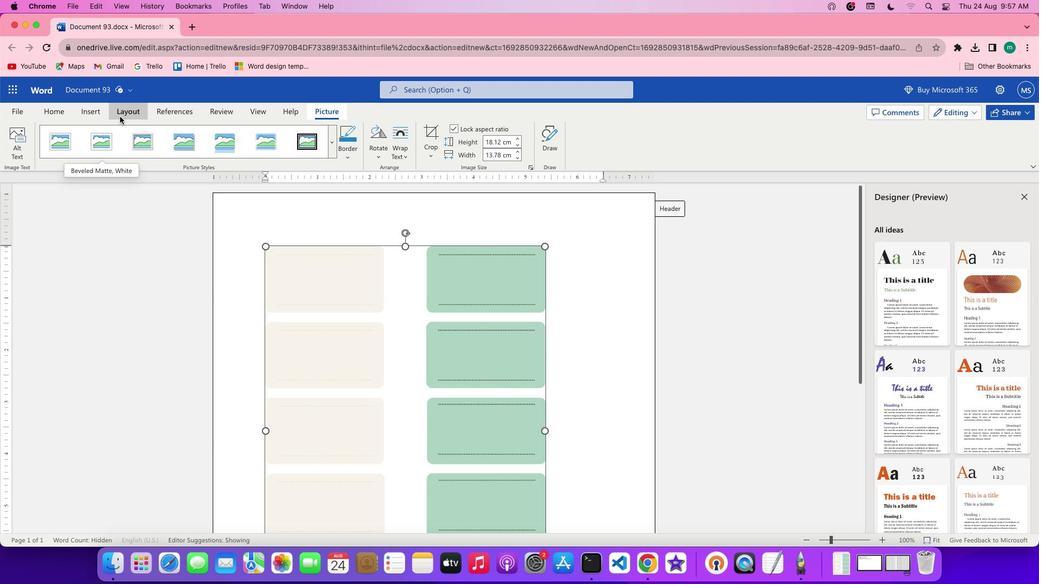 
Action: Mouse moved to (166, 145)
Screenshot: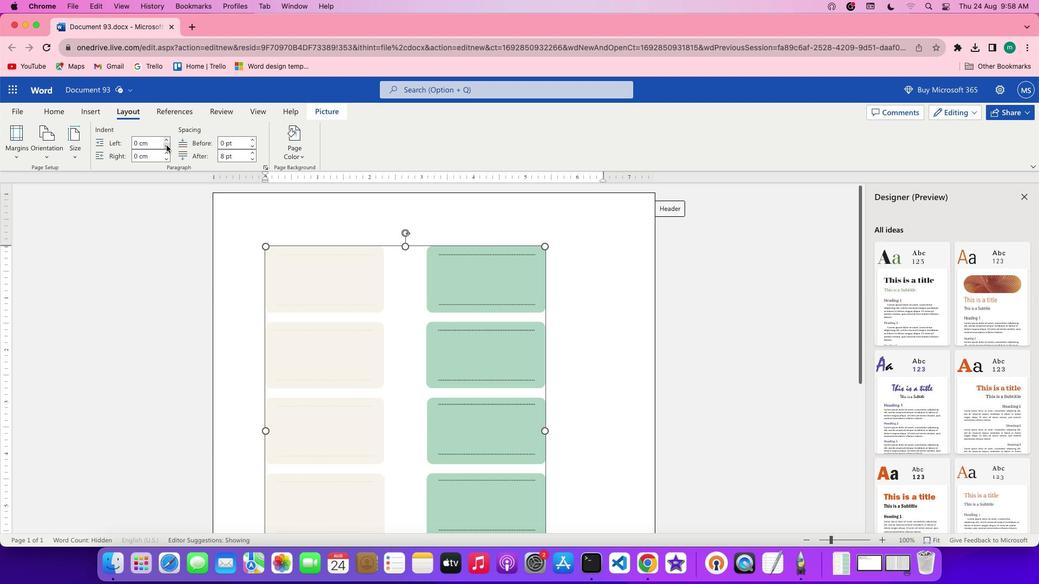 
Action: Mouse pressed left at (166, 145)
Screenshot: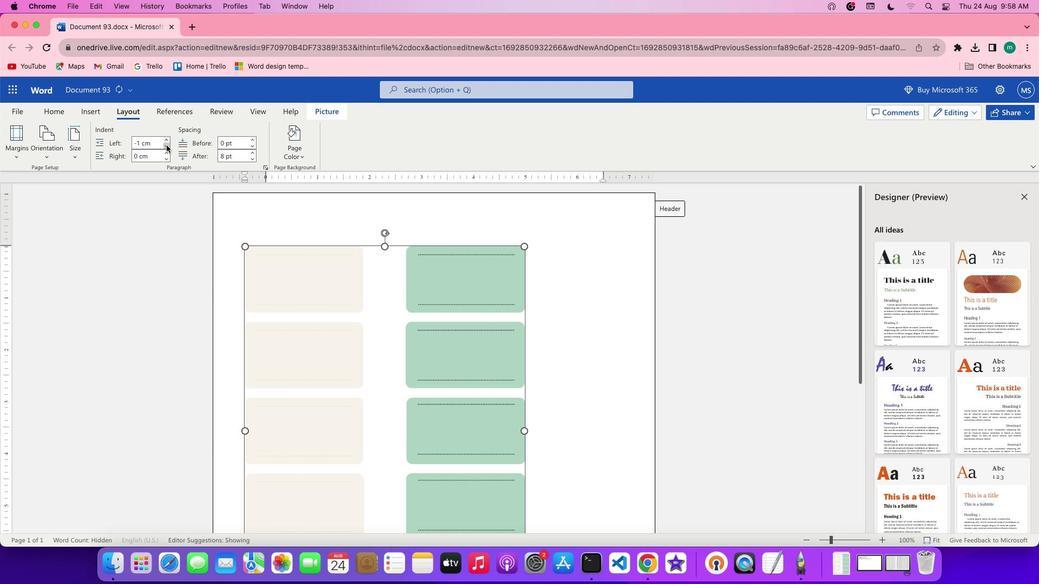 
Action: Mouse pressed left at (166, 145)
Screenshot: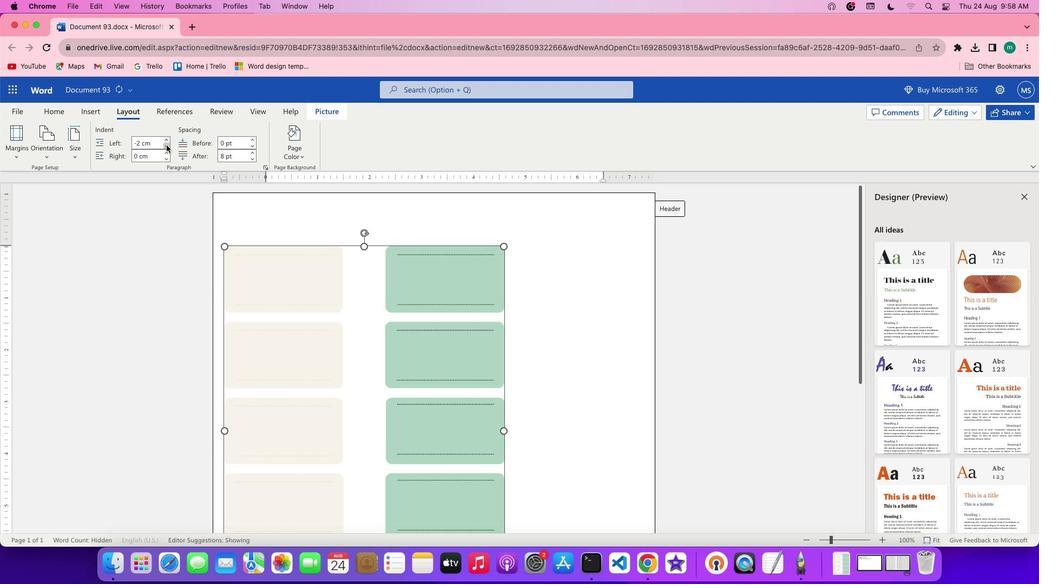 
Action: Mouse moved to (504, 247)
Screenshot: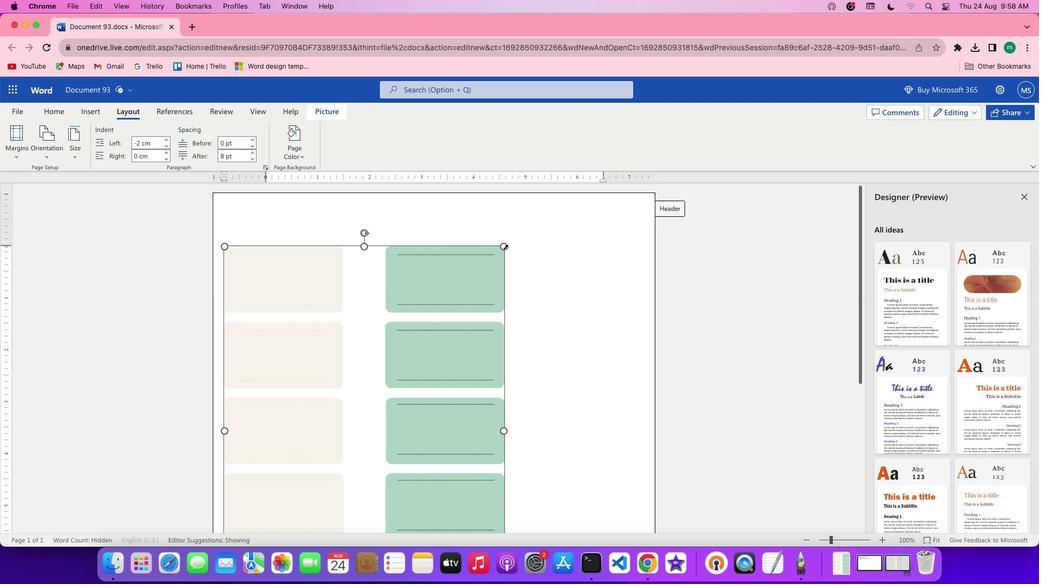 
Action: Mouse pressed left at (504, 247)
Screenshot: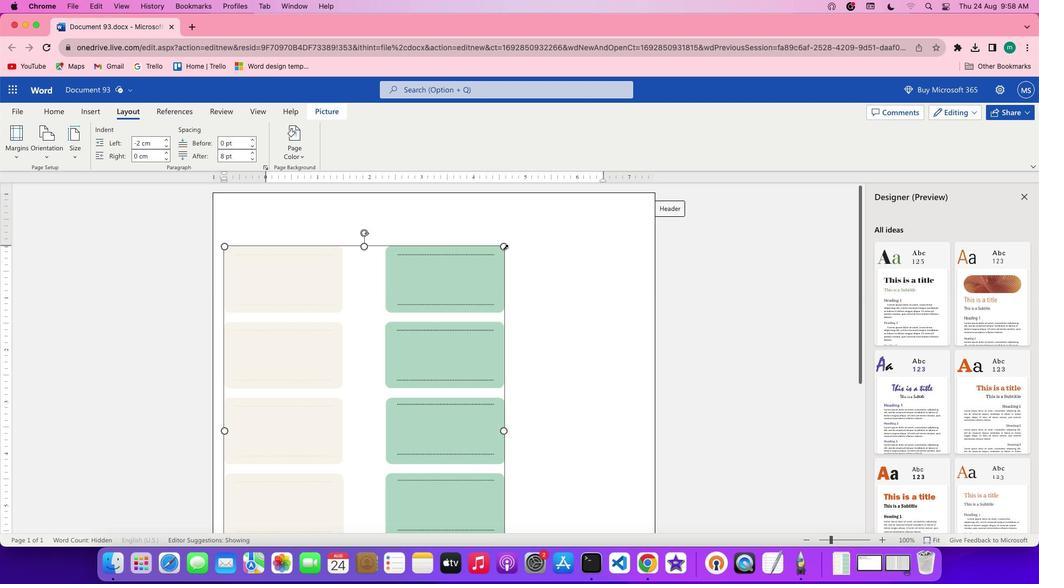 
Action: Mouse moved to (502, 244)
Screenshot: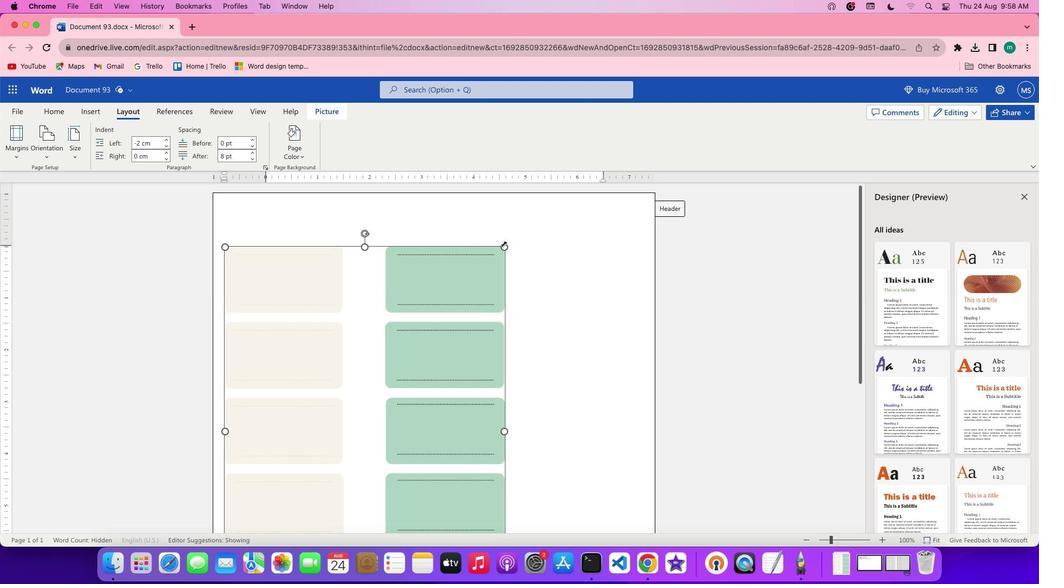 
Action: Mouse pressed left at (502, 244)
Screenshot: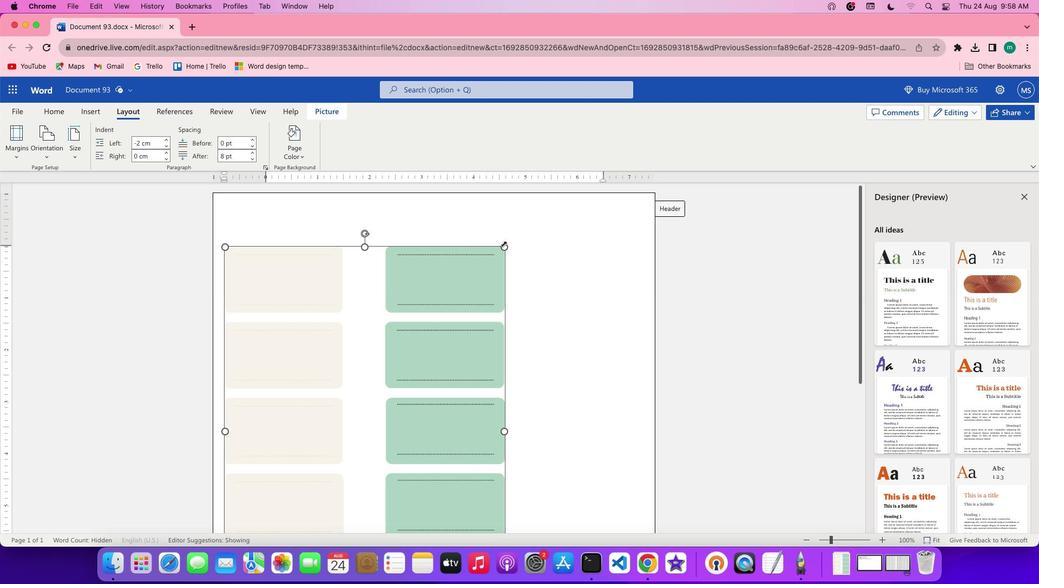 
Action: Mouse moved to (225, 247)
Screenshot: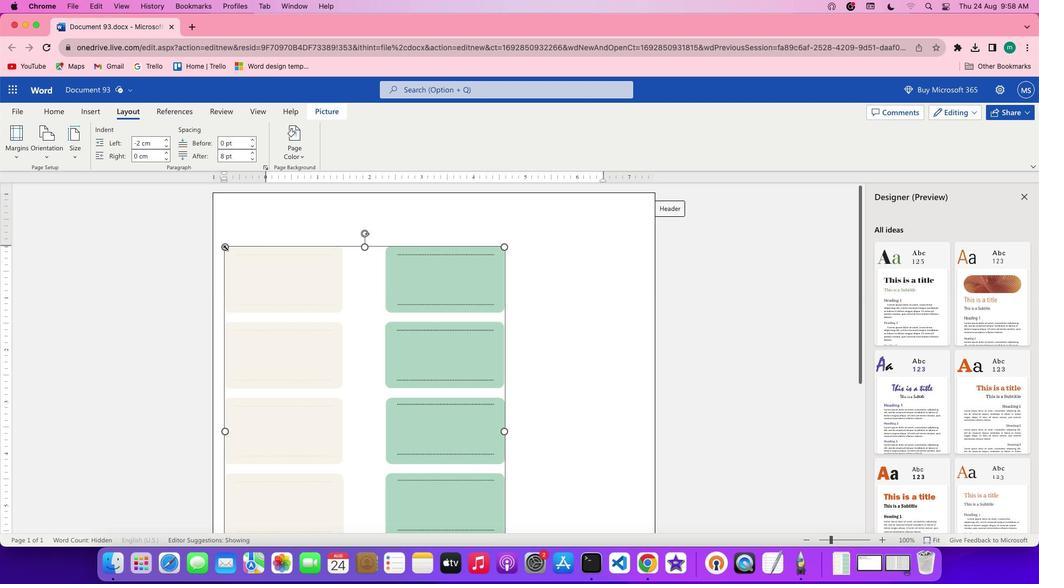 
Action: Mouse pressed left at (225, 247)
Screenshot: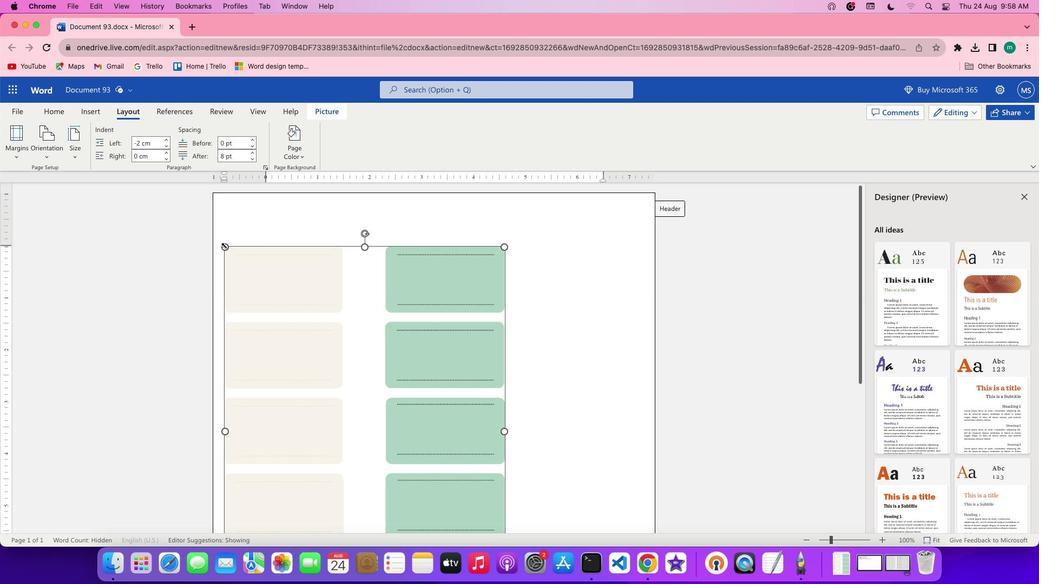 
Action: Mouse moved to (447, 364)
Screenshot: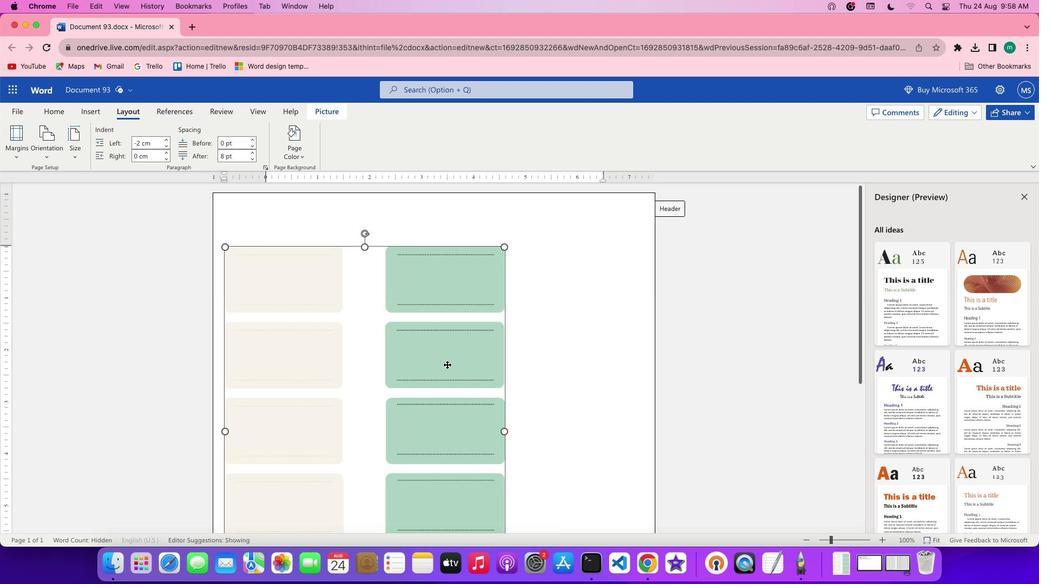 
Action: Mouse scrolled (447, 364) with delta (0, 0)
Screenshot: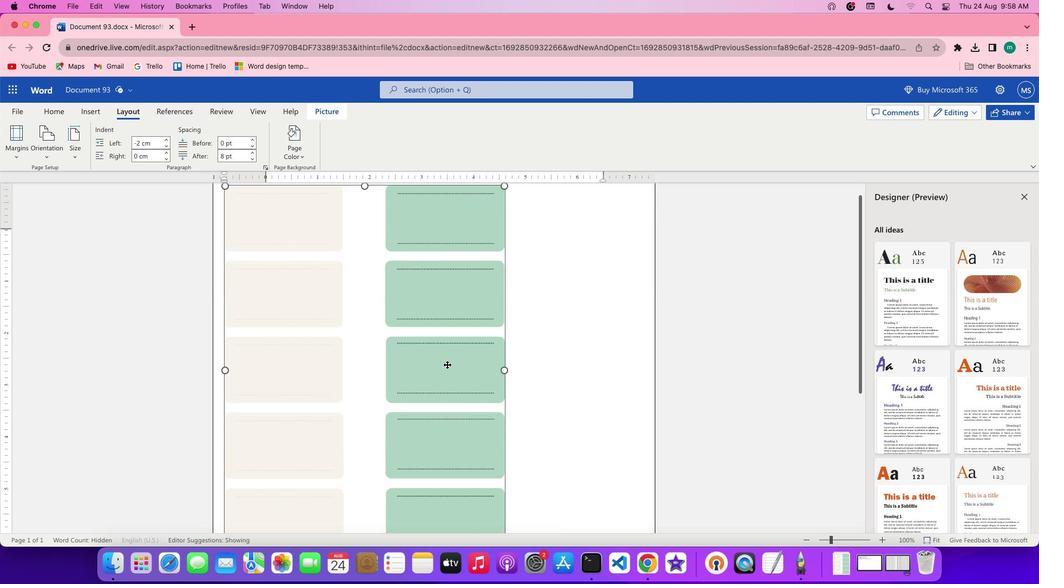 
Action: Mouse scrolled (447, 364) with delta (0, 0)
Screenshot: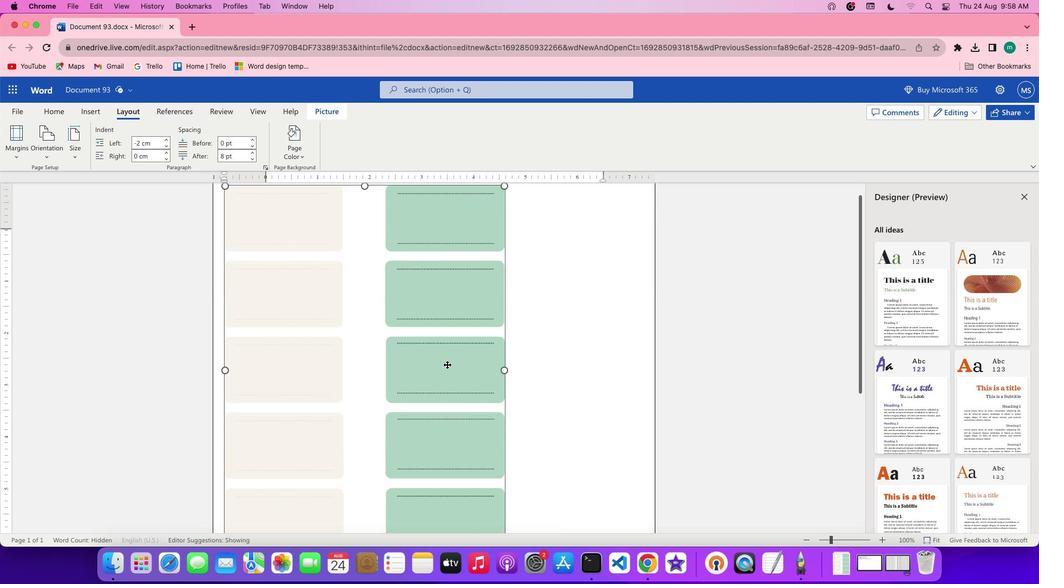 
Action: Mouse scrolled (447, 364) with delta (0, -1)
Screenshot: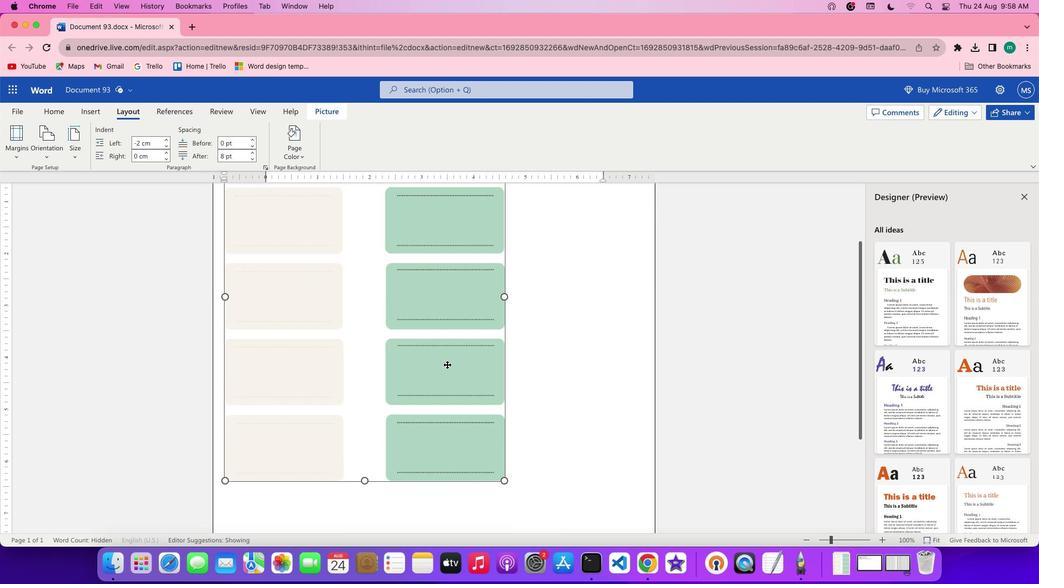 
Action: Mouse scrolled (447, 364) with delta (0, -2)
Screenshot: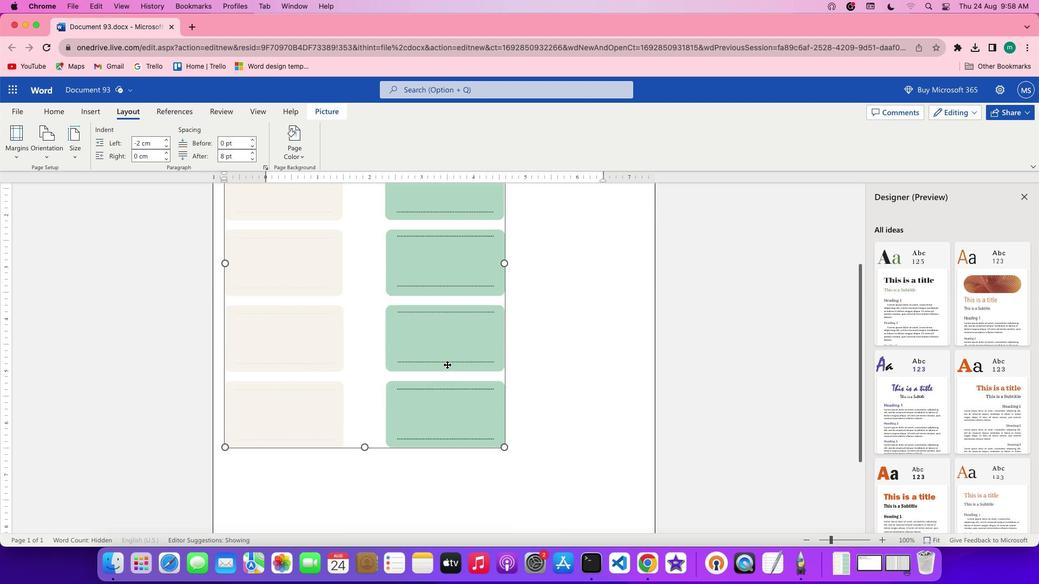 
Action: Mouse scrolled (447, 364) with delta (0, -2)
Screenshot: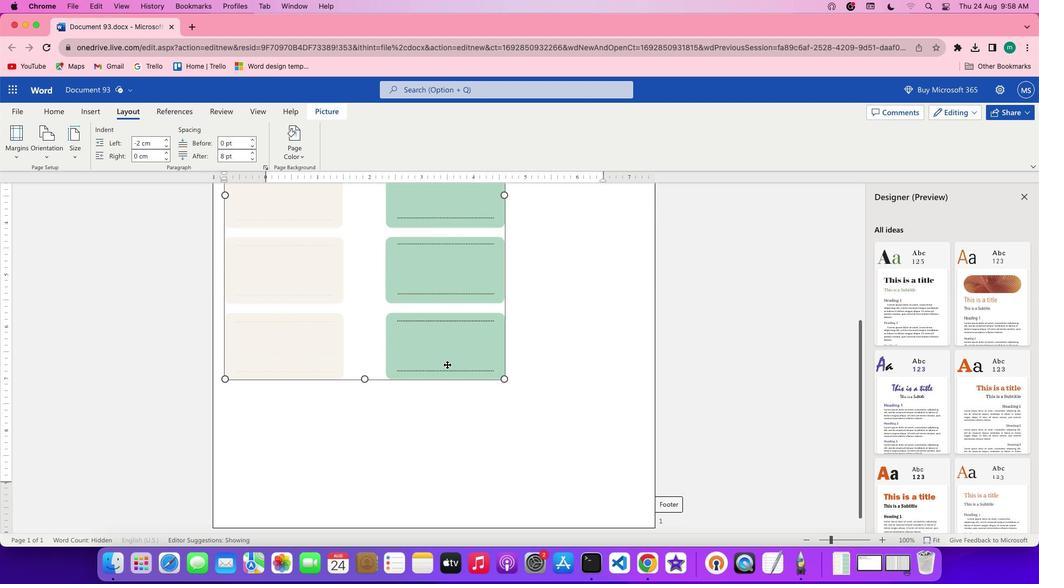 
Action: Mouse scrolled (447, 364) with delta (0, 0)
Screenshot: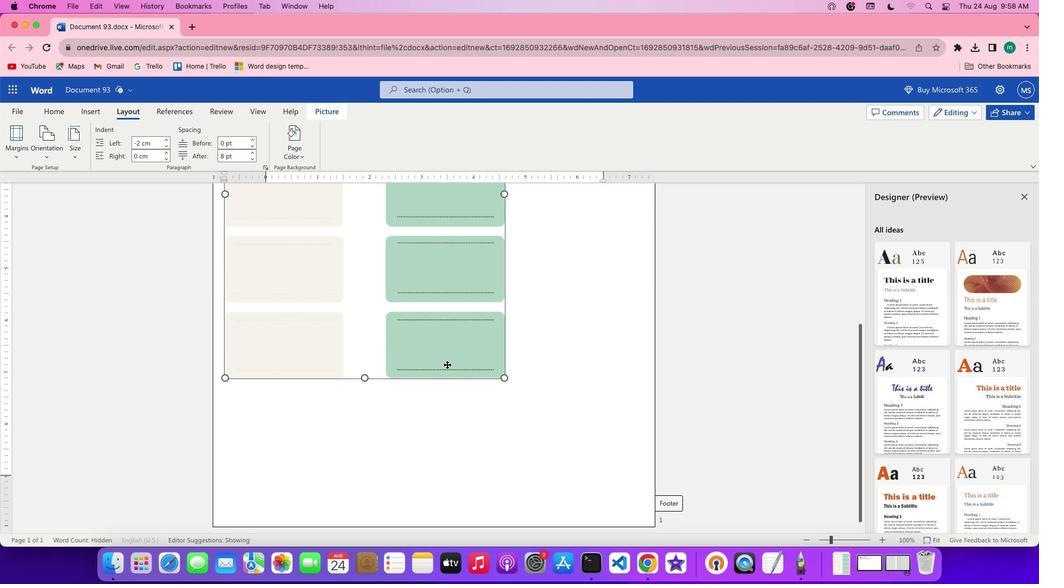 
Action: Mouse scrolled (447, 364) with delta (0, 0)
Screenshot: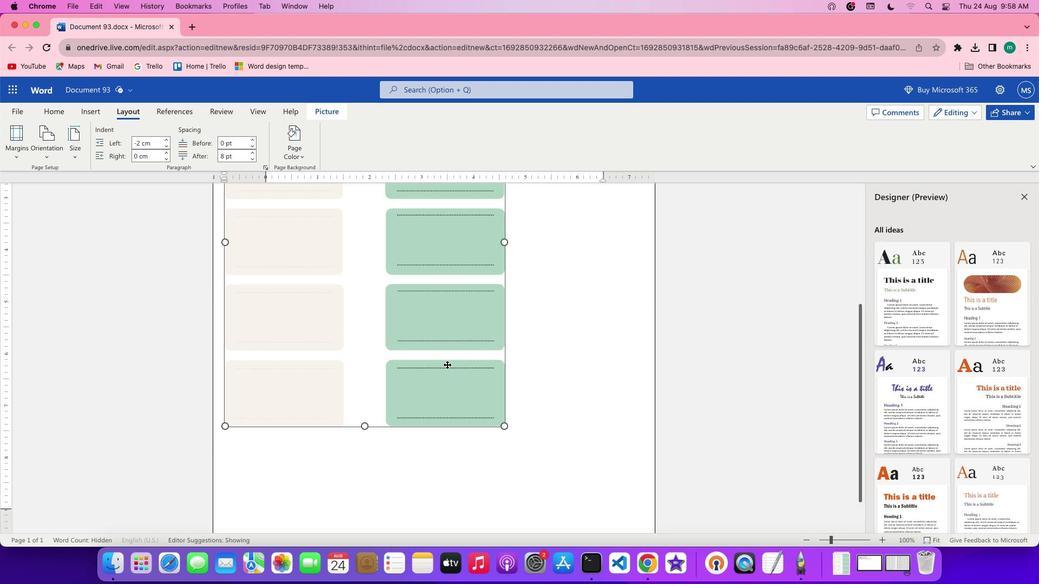 
Action: Mouse scrolled (447, 364) with delta (0, 0)
Screenshot: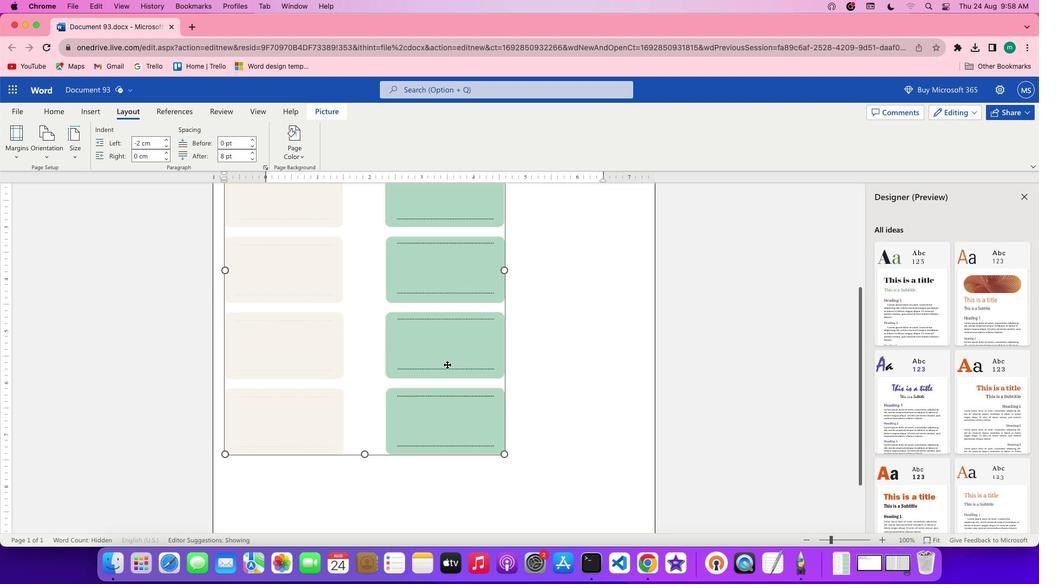 
Action: Mouse scrolled (447, 364) with delta (0, 1)
Screenshot: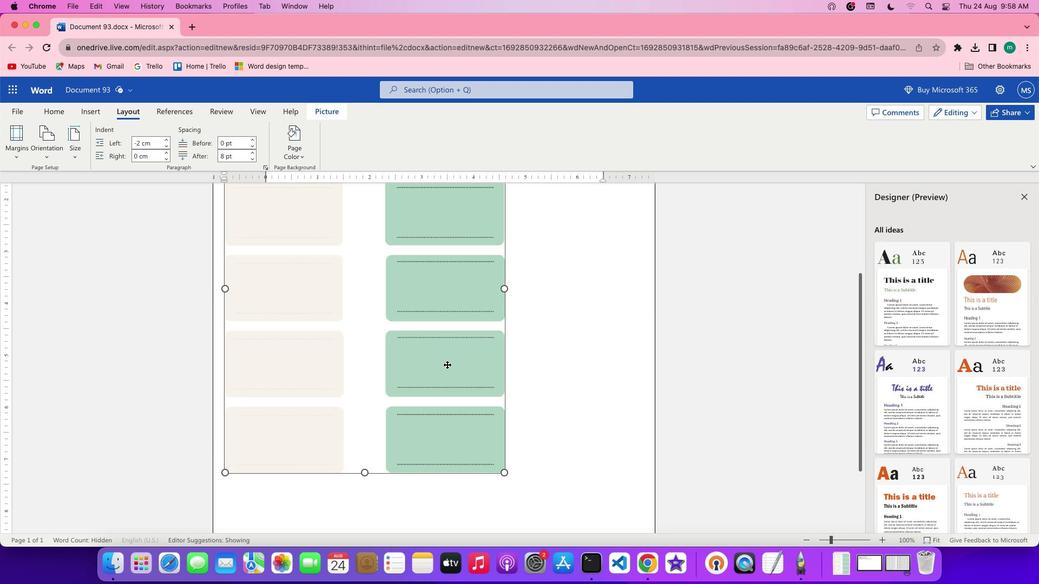 
Action: Mouse moved to (503, 476)
Screenshot: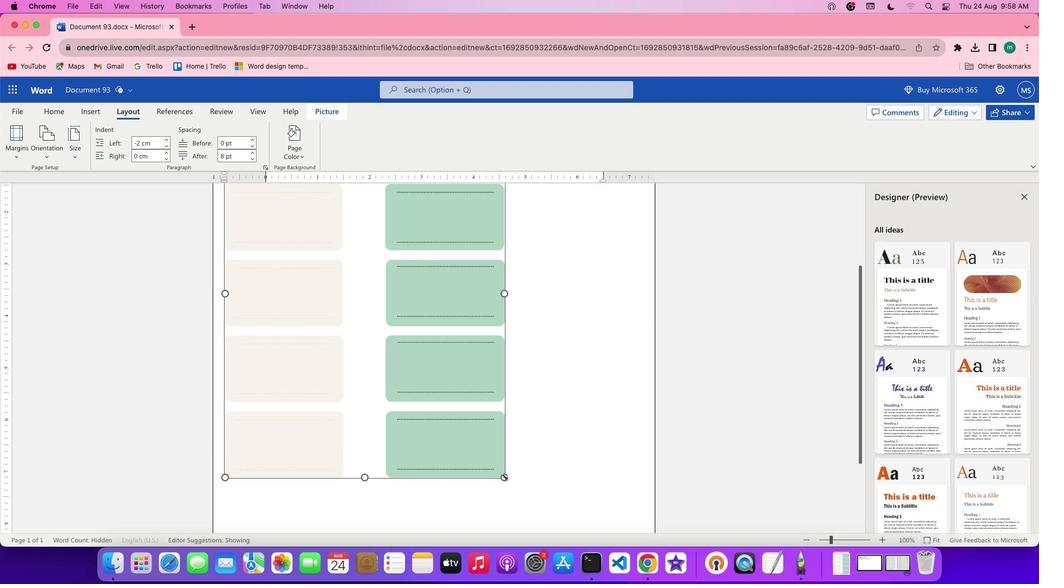 
Action: Mouse pressed left at (503, 476)
Screenshot: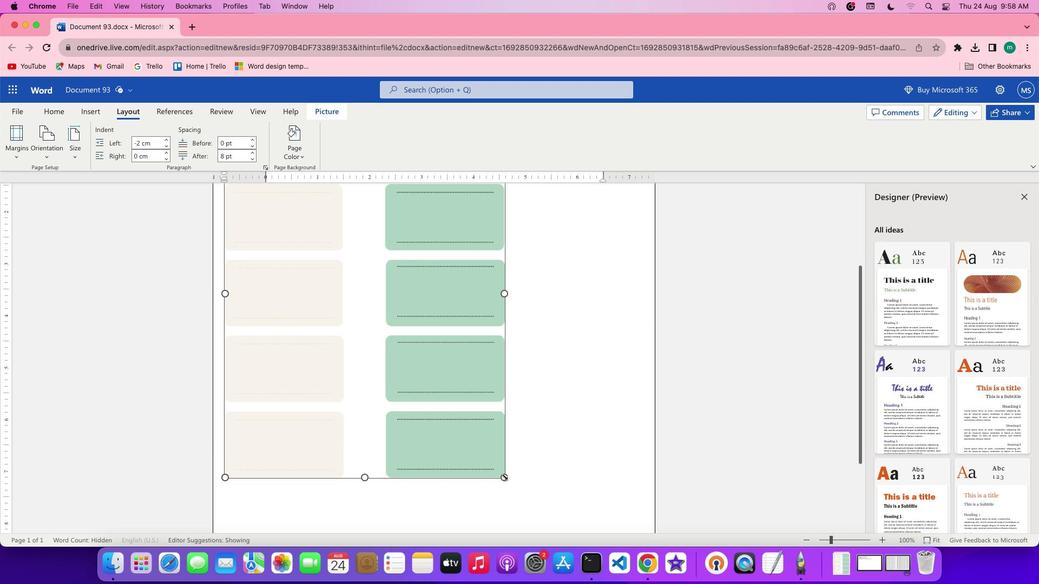 
Action: Mouse moved to (552, 475)
Screenshot: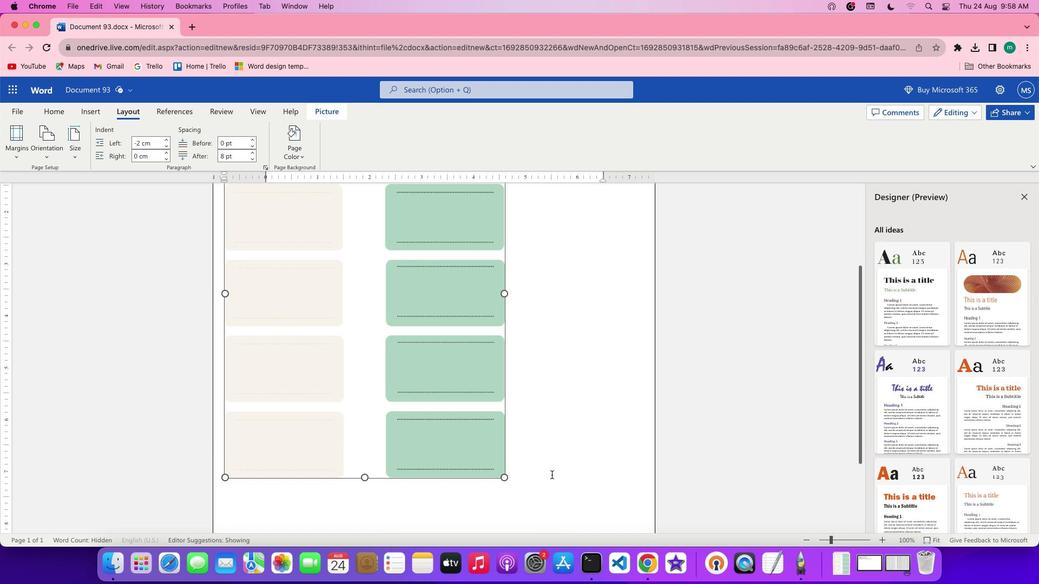 
Action: Mouse scrolled (552, 475) with delta (0, 0)
Screenshot: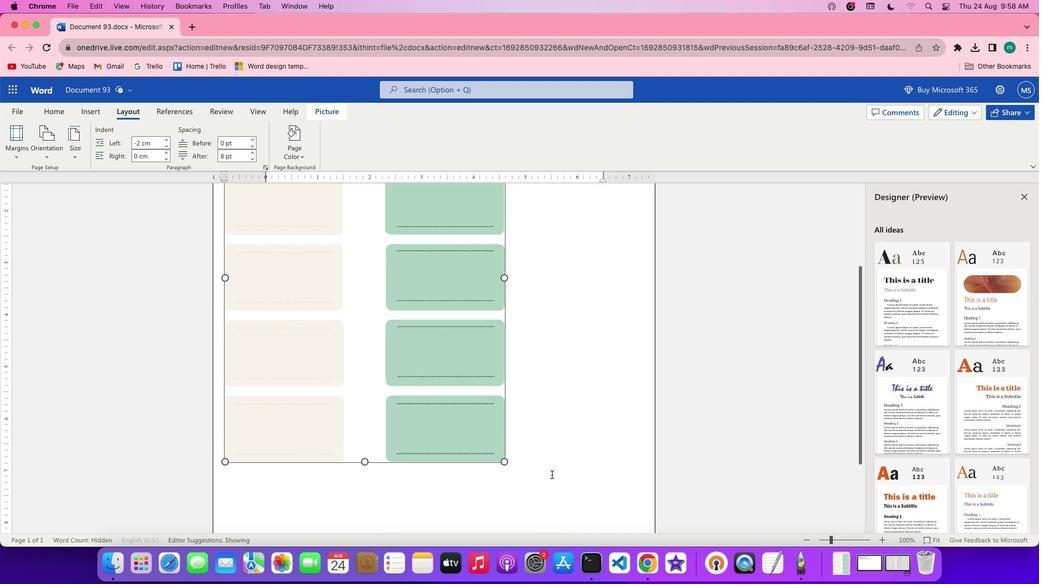 
Action: Mouse scrolled (552, 475) with delta (0, 0)
Screenshot: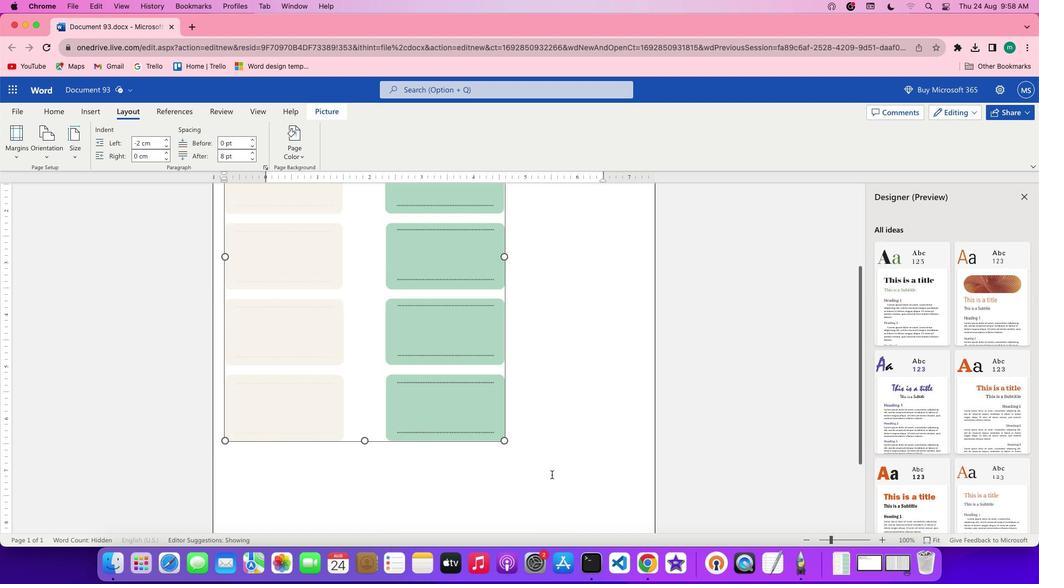 
Action: Mouse scrolled (552, 475) with delta (0, -1)
Screenshot: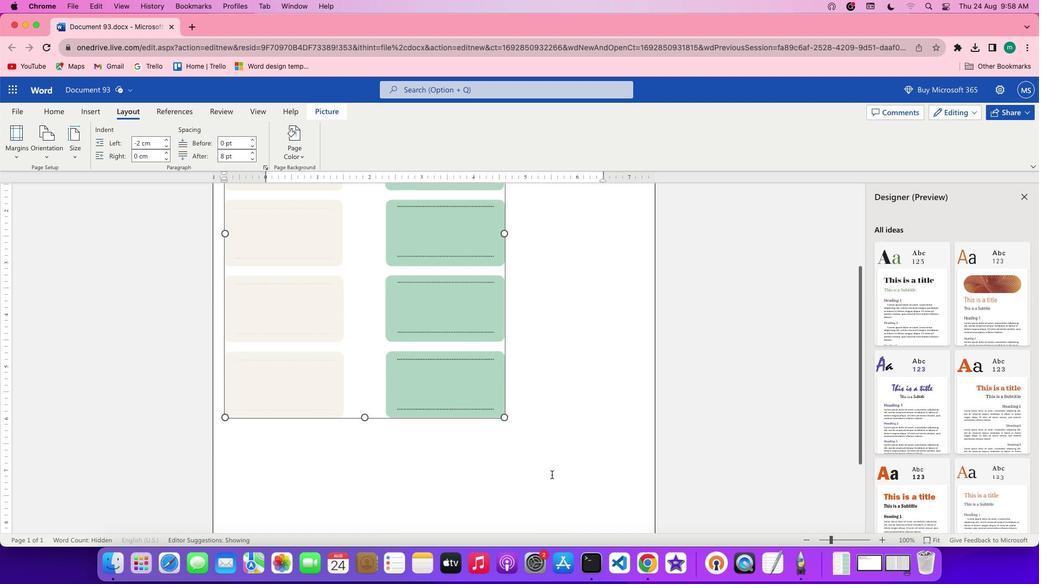 
Action: Mouse moved to (503, 393)
Screenshot: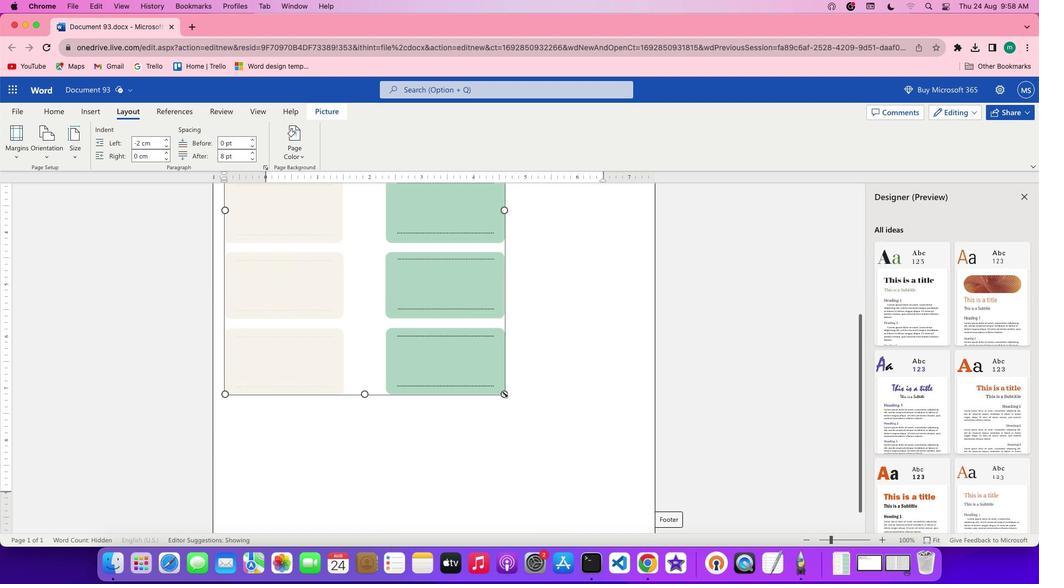 
Action: Mouse pressed left at (503, 393)
Screenshot: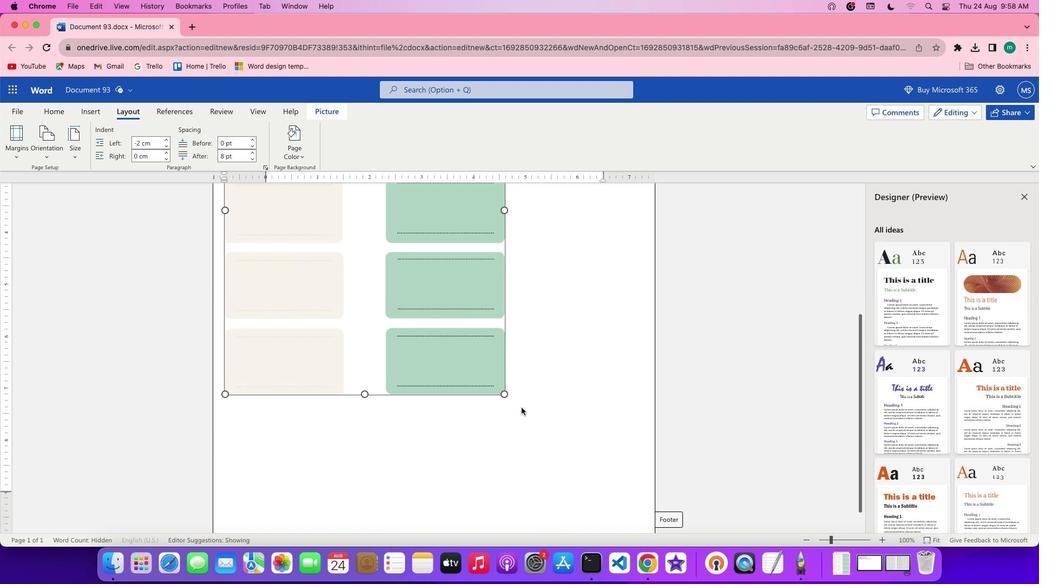
Action: Mouse moved to (608, 500)
Screenshot: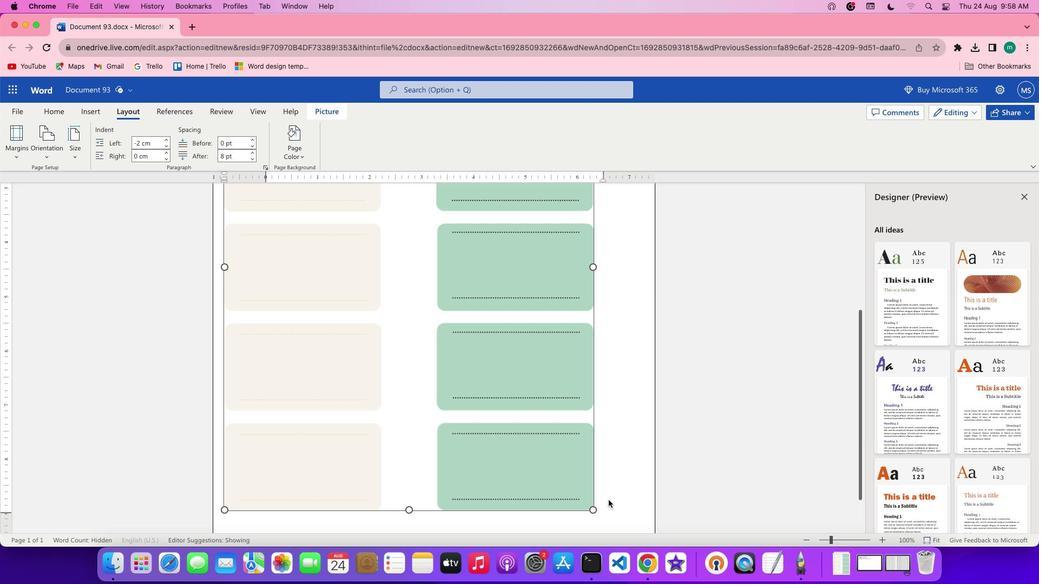 
Action: Mouse scrolled (608, 500) with delta (0, 0)
Screenshot: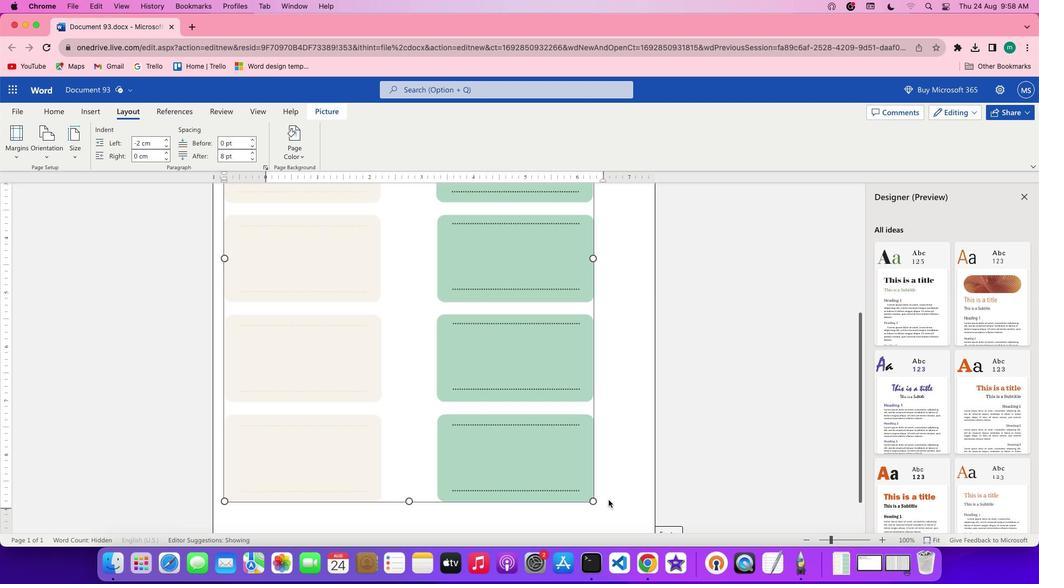 
Action: Mouse scrolled (608, 500) with delta (0, 0)
Screenshot: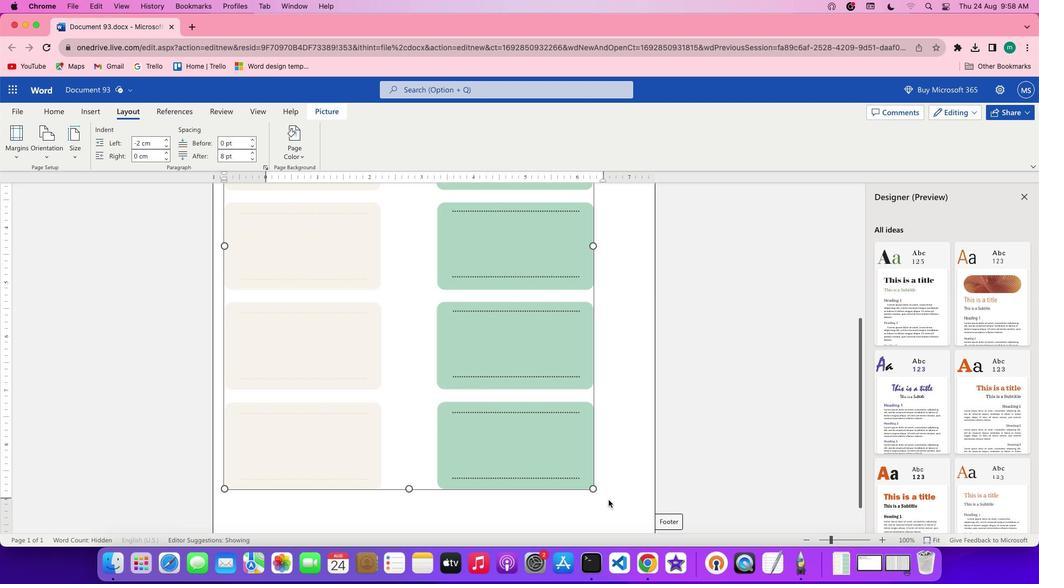 
Action: Mouse scrolled (608, 500) with delta (0, -1)
Screenshot: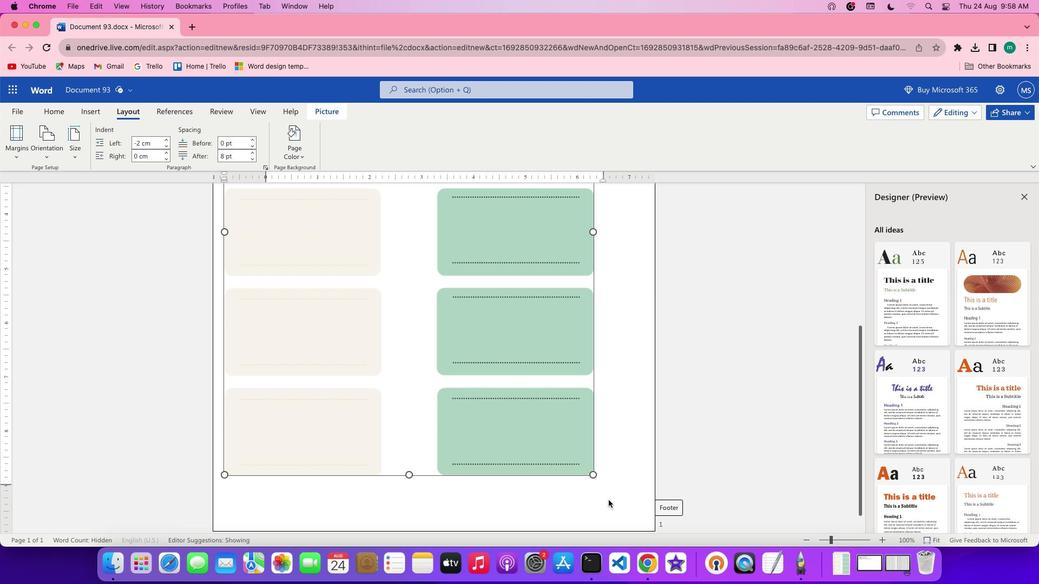 
Action: Mouse scrolled (608, 500) with delta (0, -2)
Screenshot: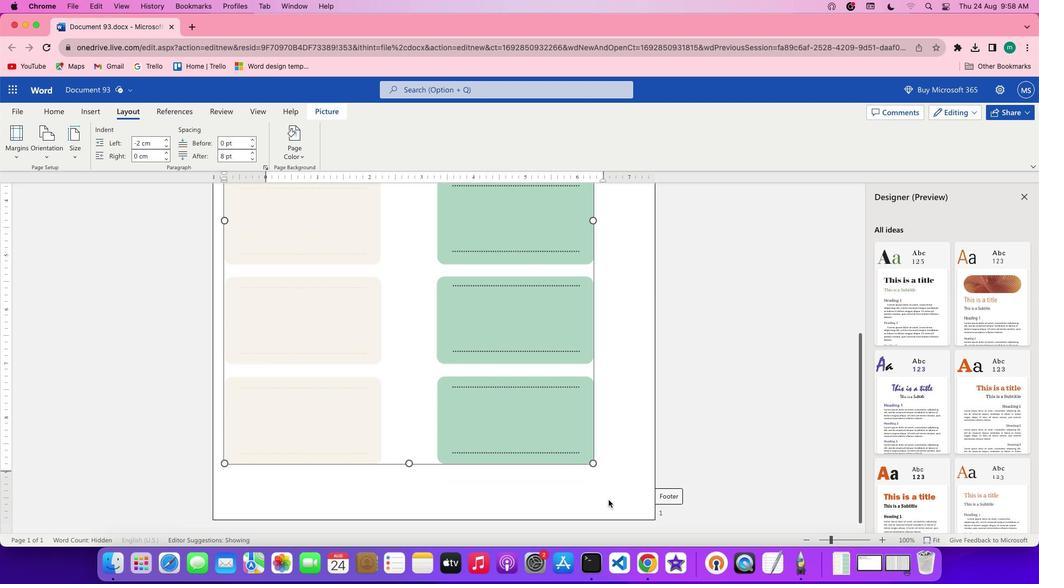 
Action: Mouse moved to (591, 457)
Screenshot: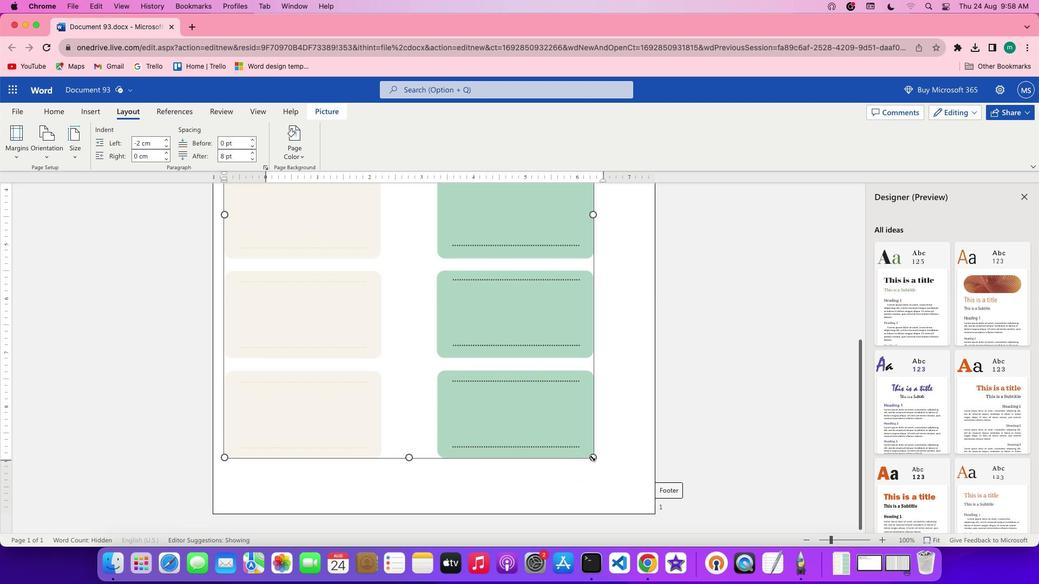 
Action: Mouse pressed left at (591, 457)
Screenshot: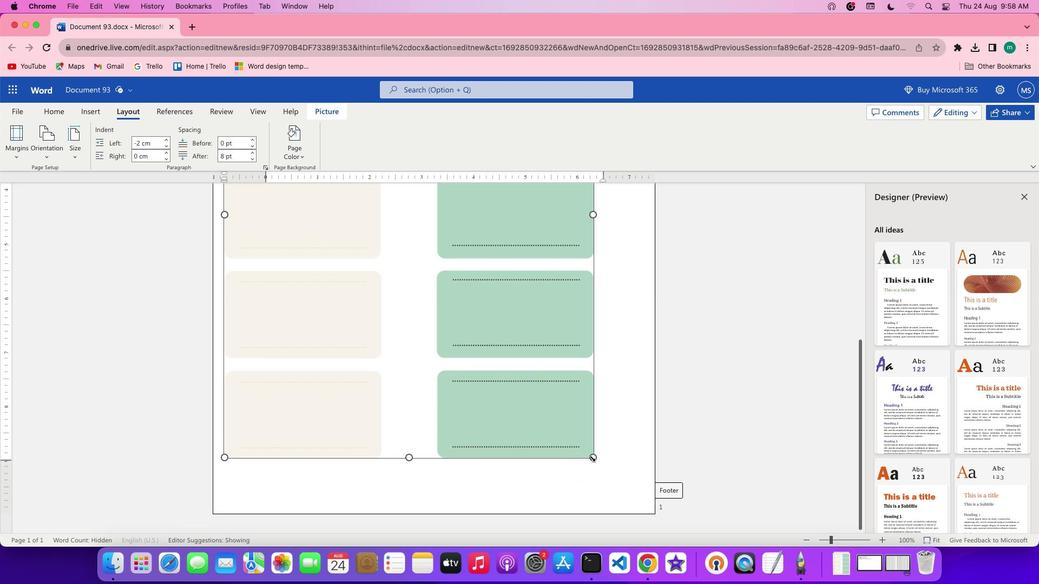 
Action: Mouse moved to (604, 495)
Screenshot: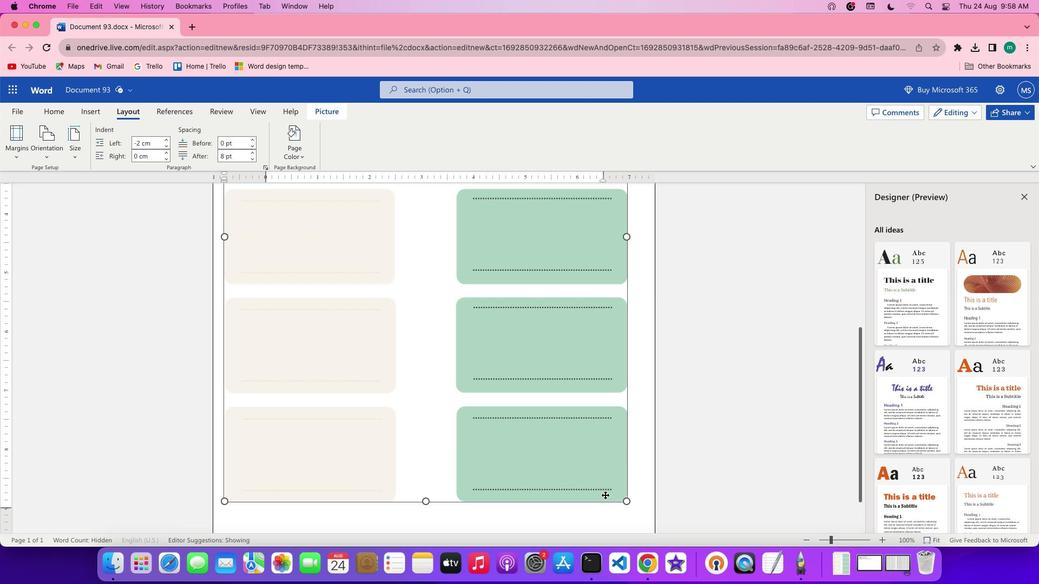 
Action: Mouse scrolled (604, 495) with delta (0, 0)
Screenshot: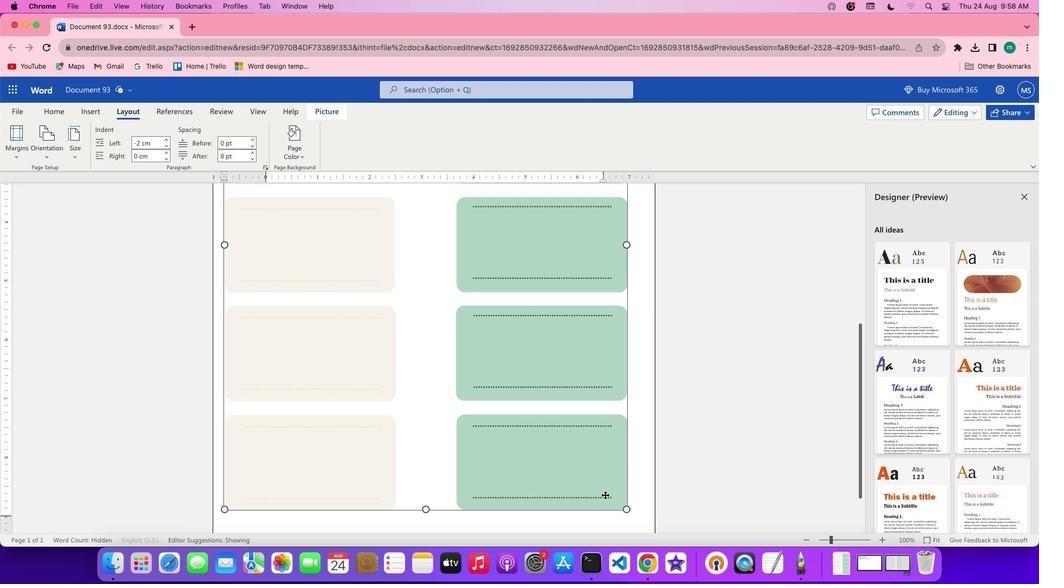
Action: Mouse scrolled (604, 495) with delta (0, 0)
Screenshot: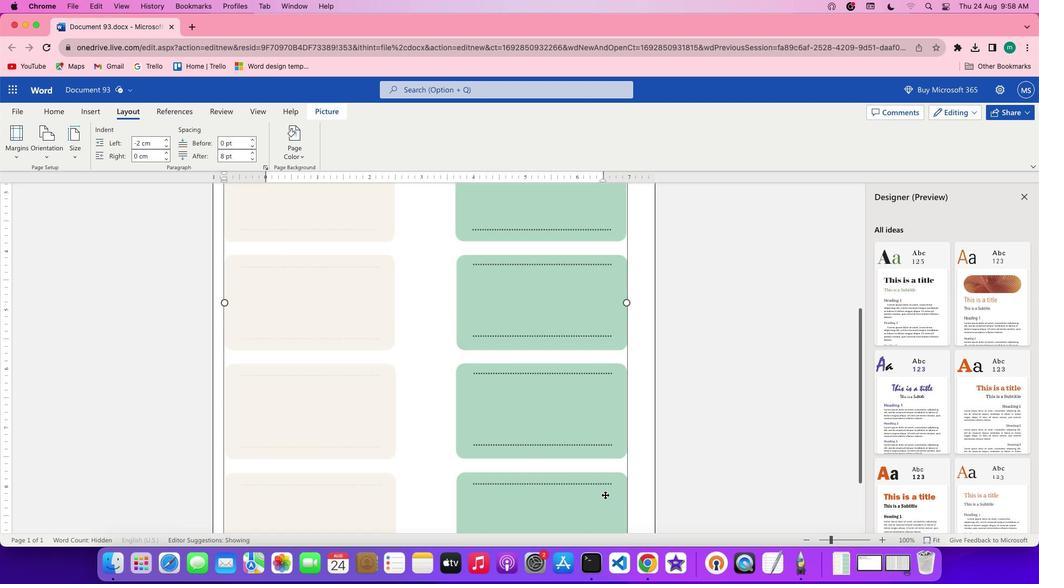 
Action: Mouse scrolled (604, 495) with delta (0, 1)
Screenshot: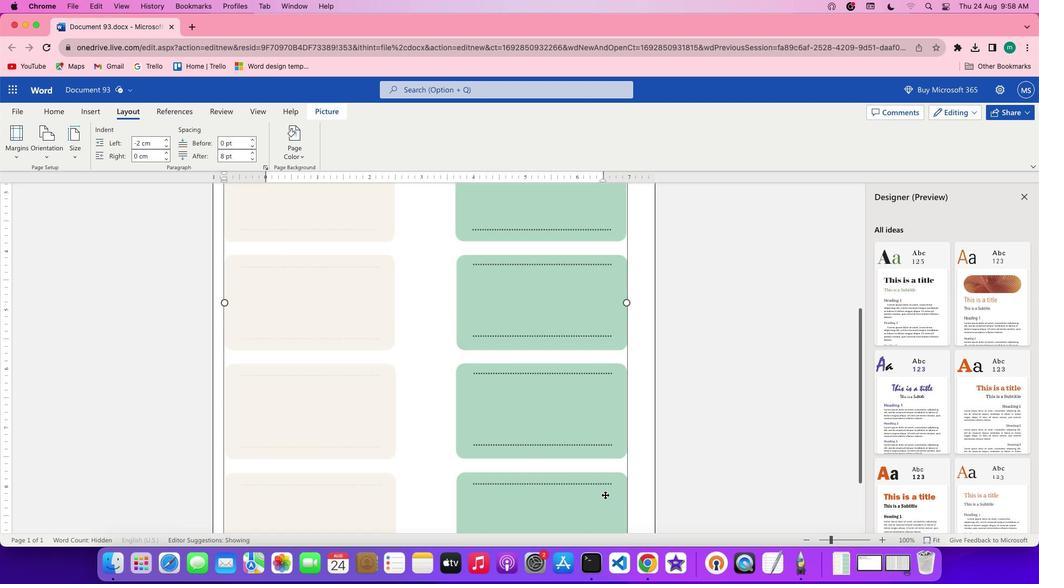
Action: Mouse scrolled (604, 495) with delta (0, 2)
Screenshot: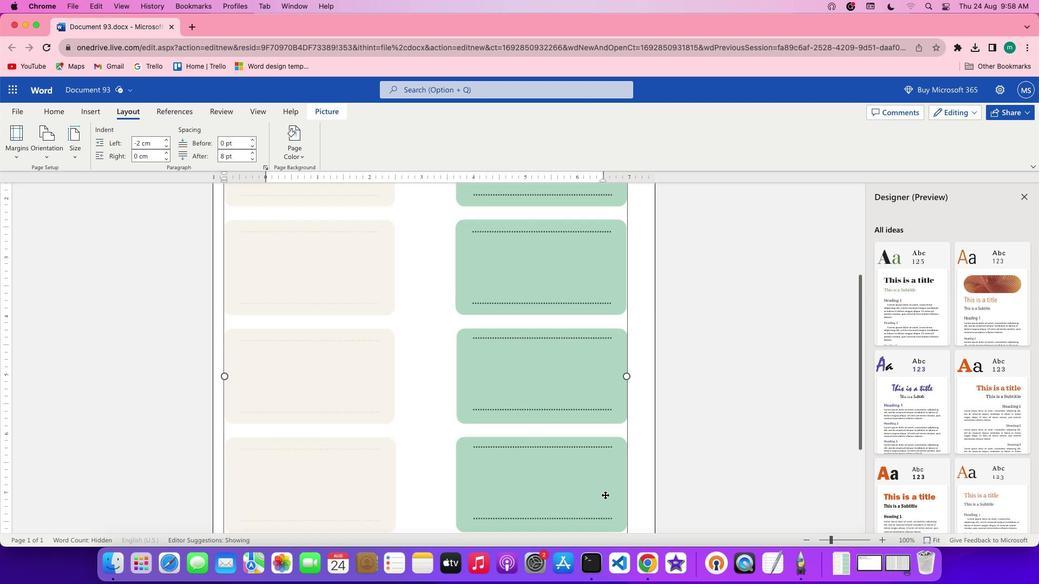 
Action: Mouse scrolled (604, 495) with delta (0, 0)
Screenshot: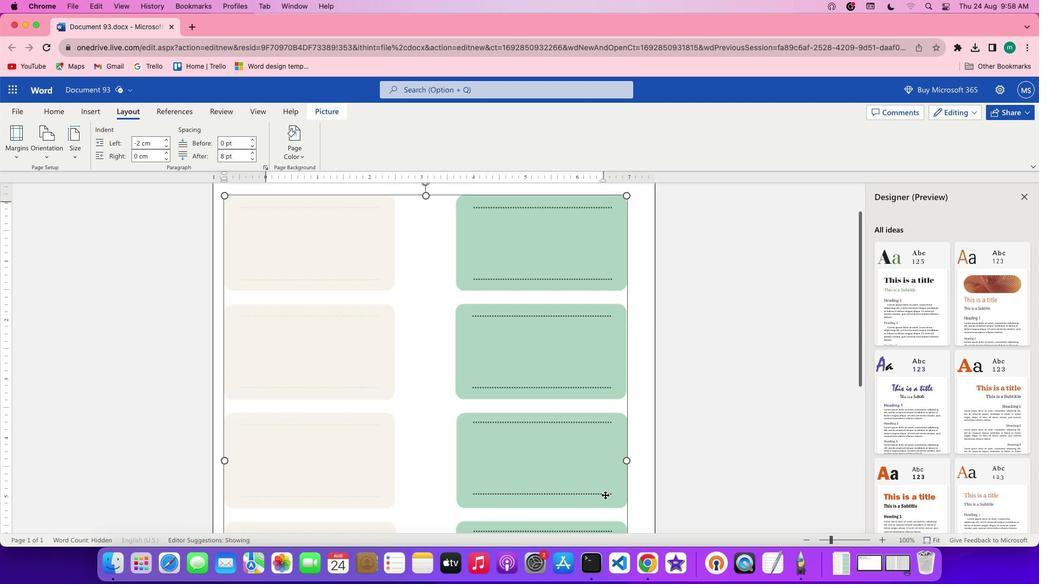 
Action: Mouse scrolled (604, 495) with delta (0, 0)
Screenshot: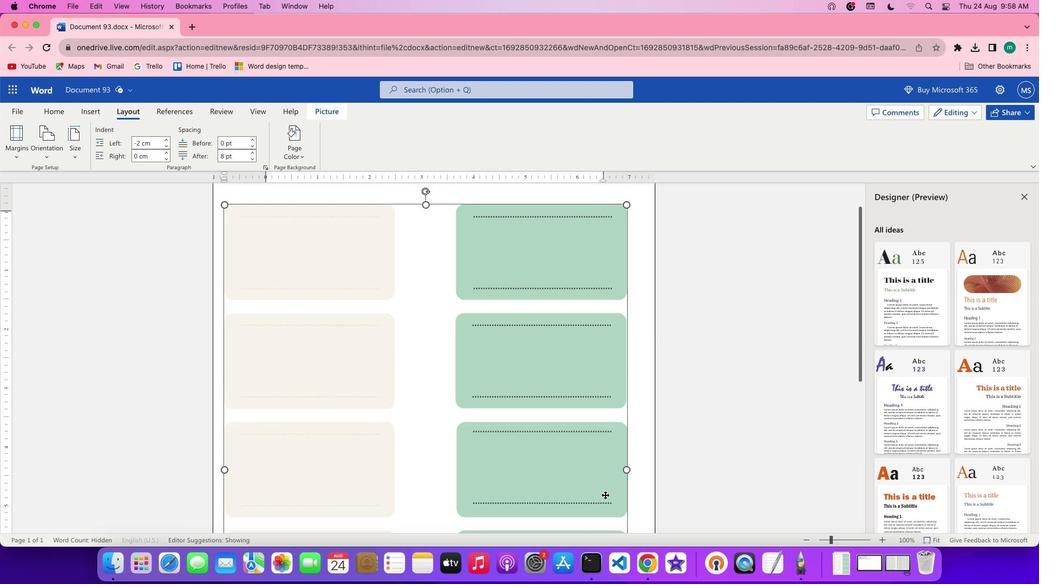 
Action: Mouse scrolled (604, 495) with delta (0, 1)
Screenshot: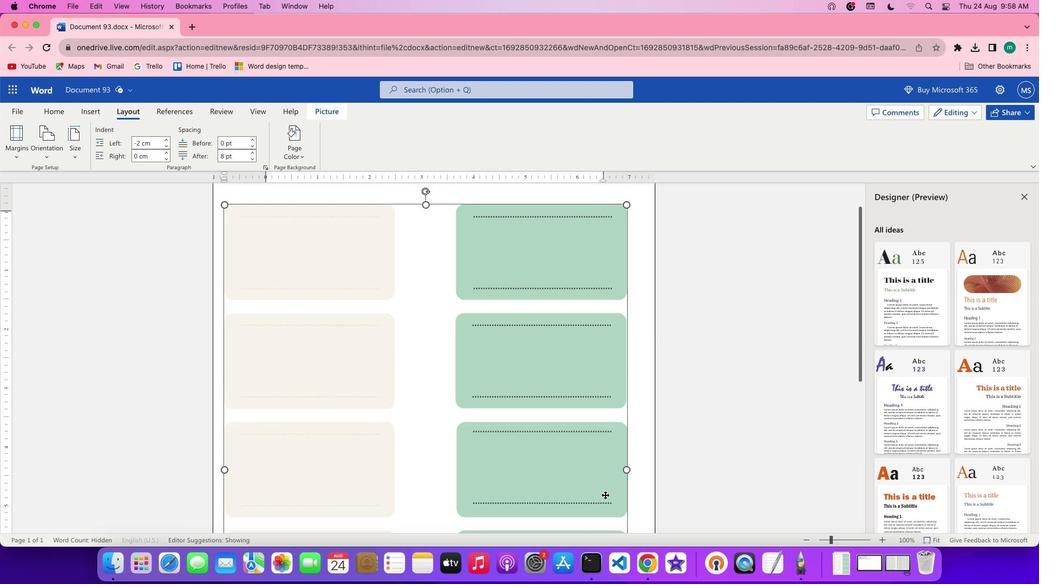 
Action: Mouse scrolled (604, 495) with delta (0, 2)
Screenshot: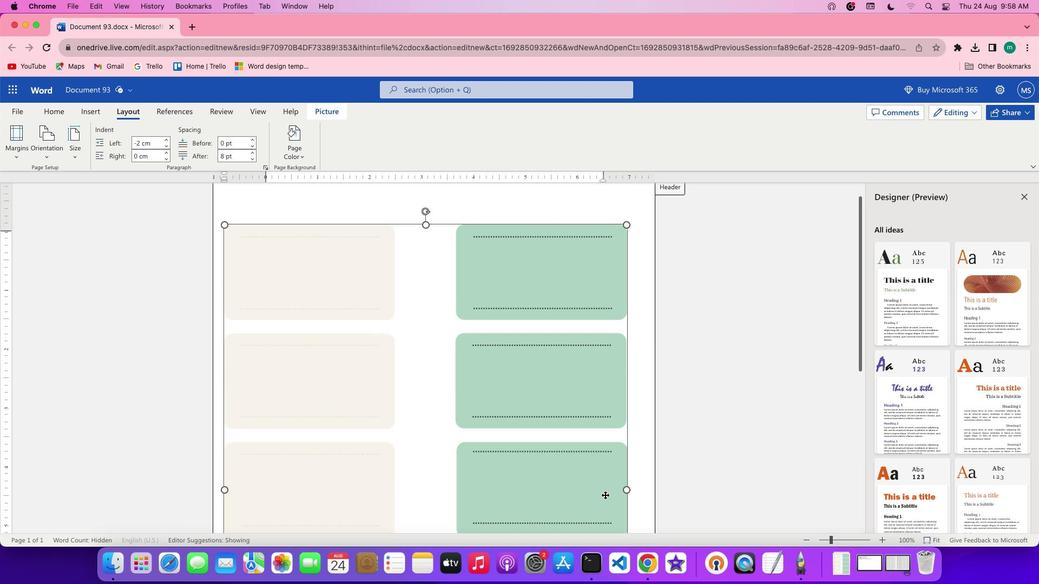 
Action: Mouse scrolled (604, 495) with delta (0, 0)
Screenshot: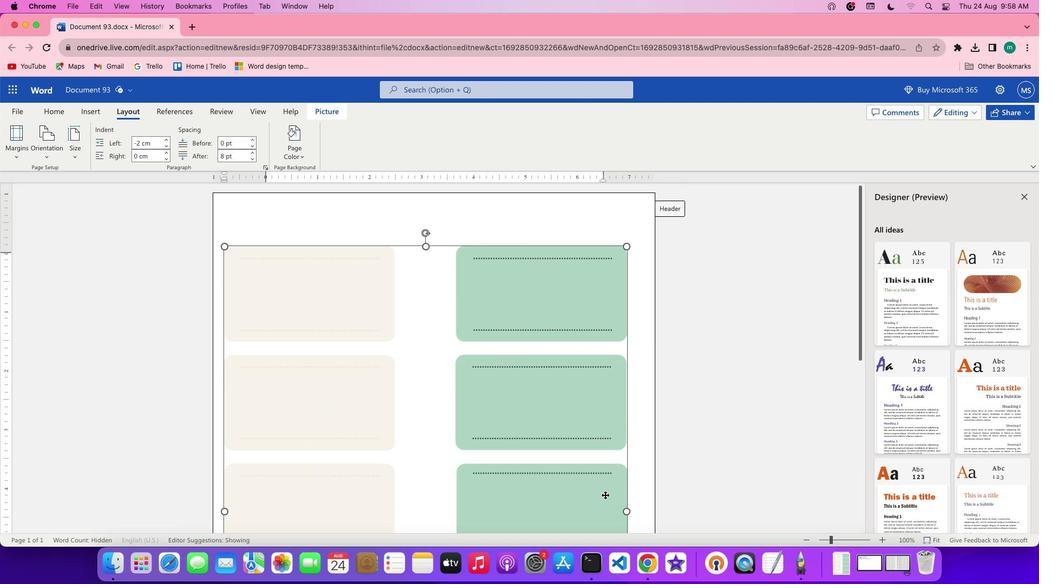 
Action: Mouse scrolled (604, 495) with delta (0, 0)
Screenshot: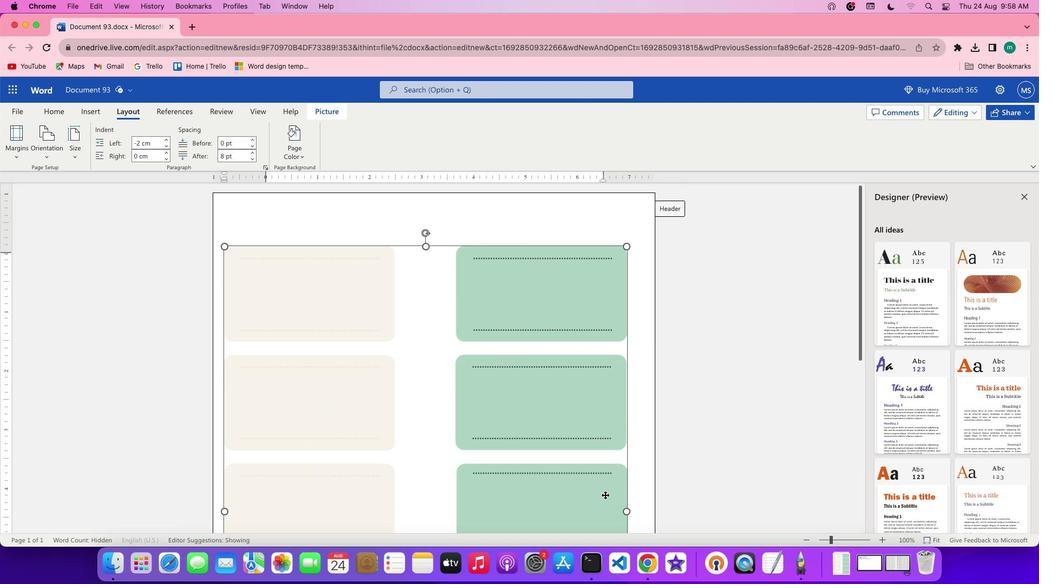 
Action: Mouse moved to (604, 495)
Screenshot: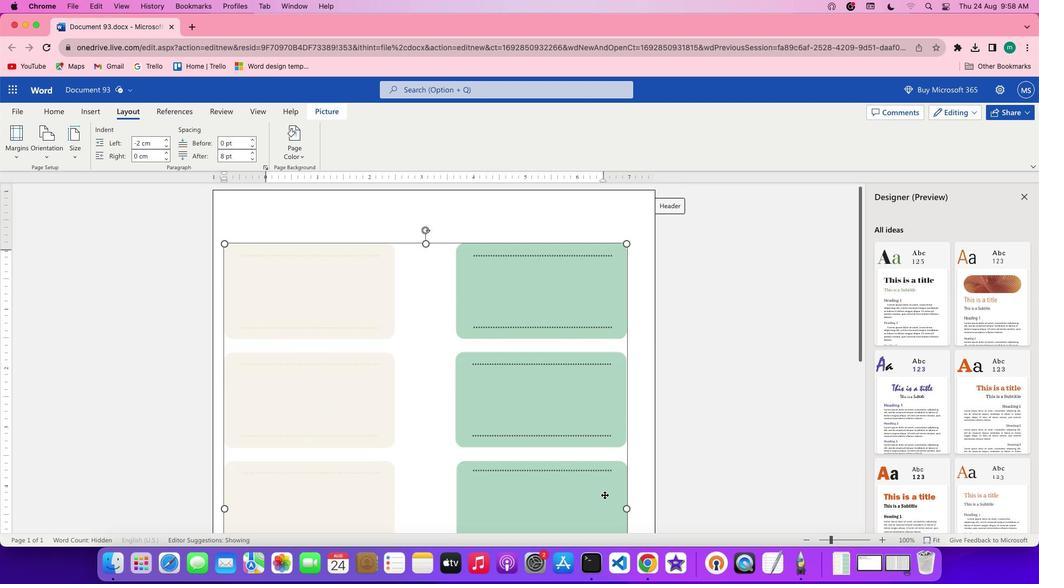 
Action: Mouse scrolled (604, 495) with delta (0, 0)
Screenshot: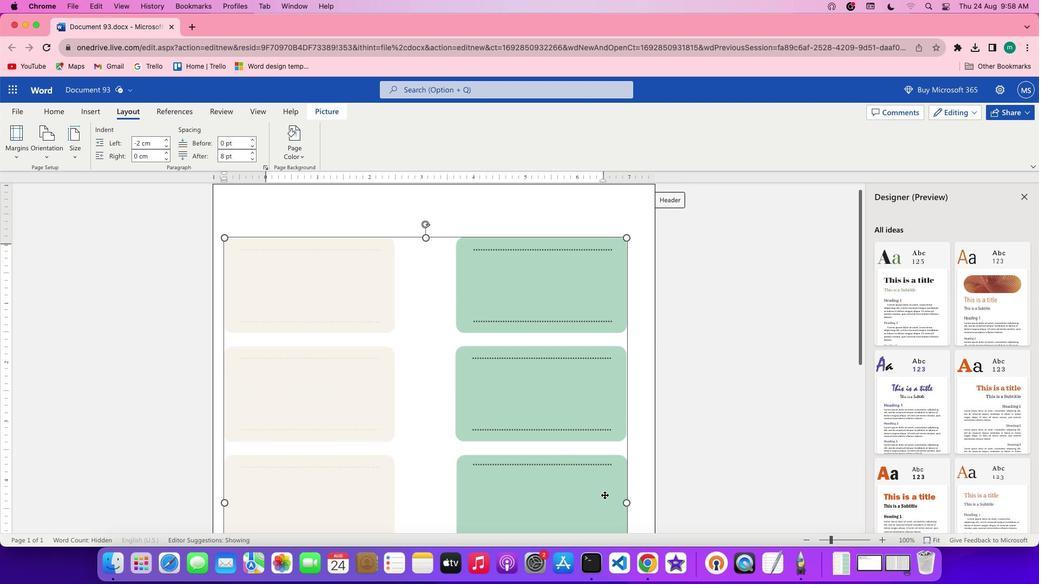 
Action: Mouse scrolled (604, 495) with delta (0, 0)
Screenshot: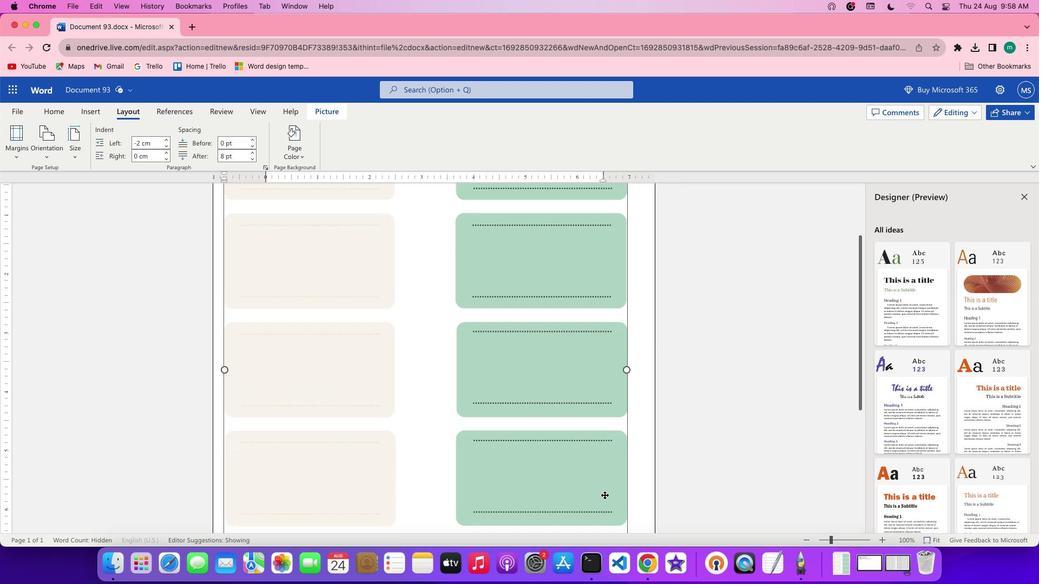 
Action: Mouse scrolled (604, 495) with delta (0, -1)
Screenshot: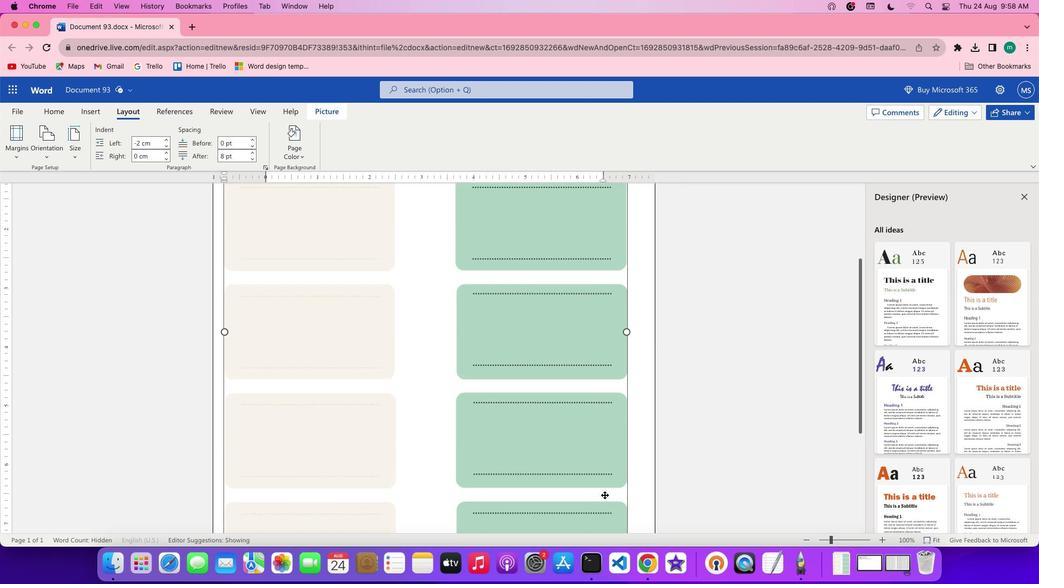 
Action: Mouse scrolled (604, 495) with delta (0, -2)
Screenshot: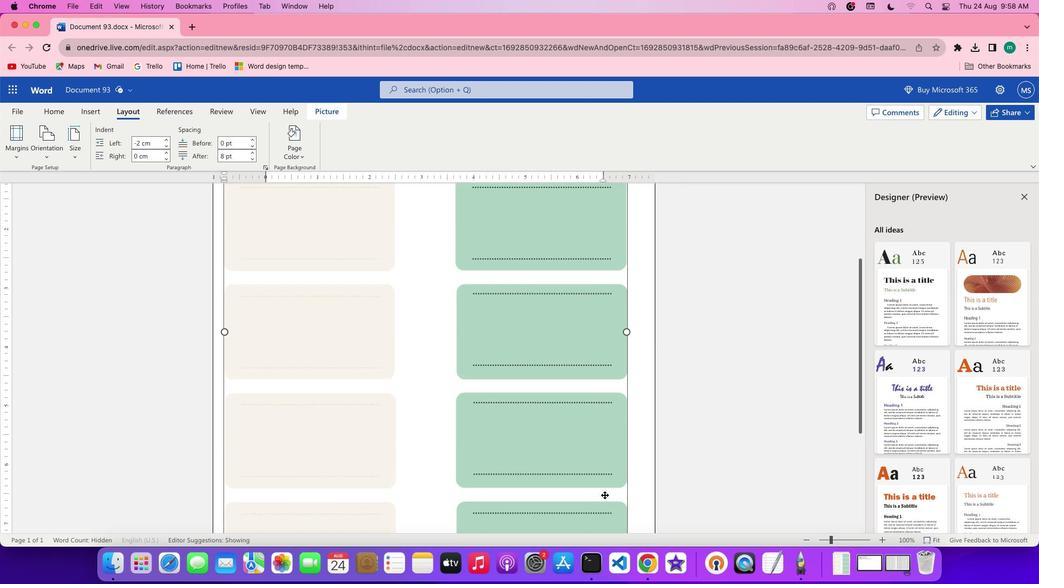 
Action: Mouse scrolled (604, 495) with delta (0, 0)
Screenshot: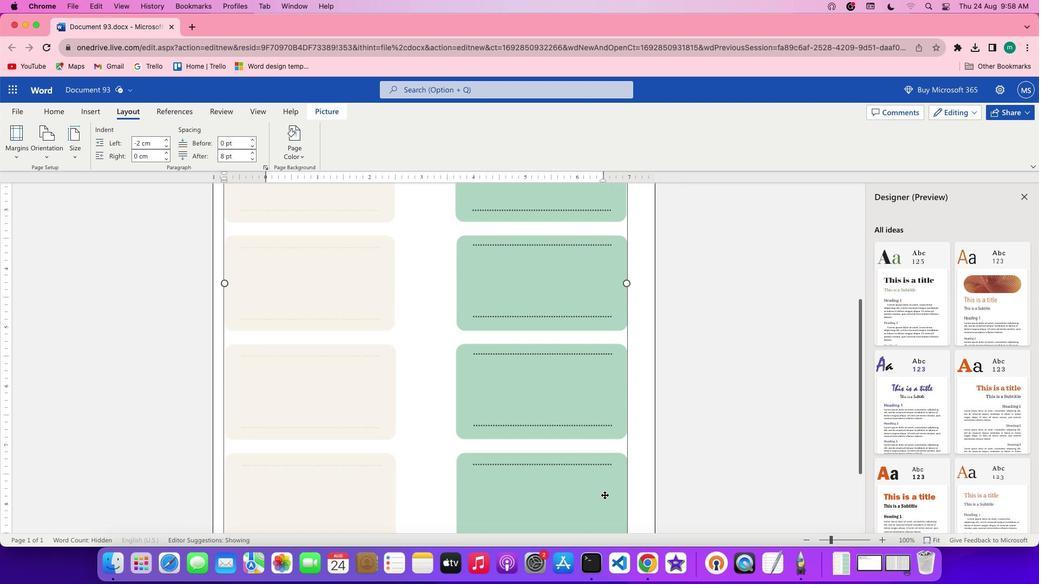 
Action: Mouse scrolled (604, 495) with delta (0, 0)
Screenshot: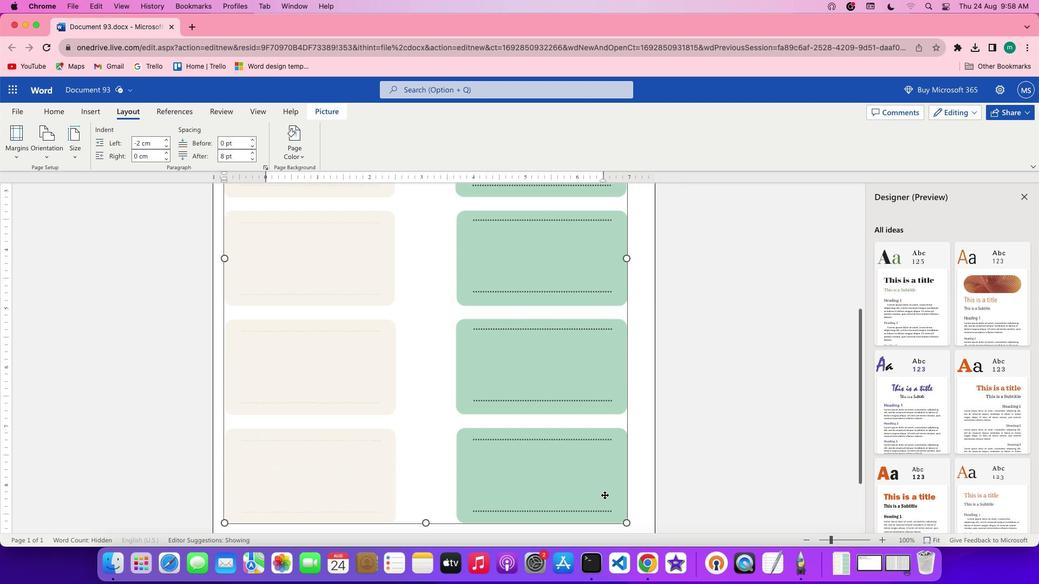 
Action: Mouse scrolled (604, 495) with delta (0, -1)
Screenshot: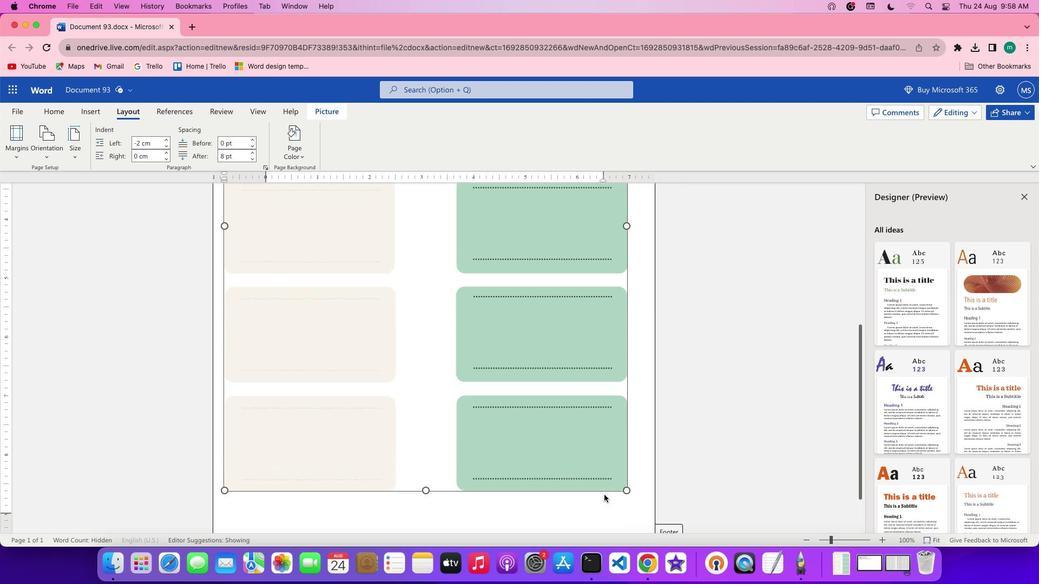 
Action: Mouse scrolled (604, 495) with delta (0, -2)
Screenshot: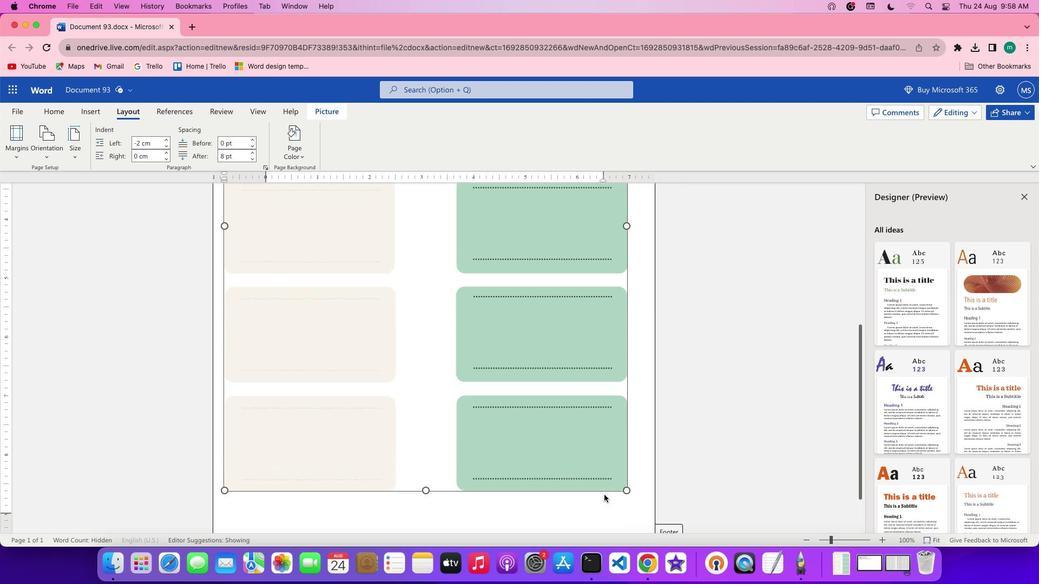 
Action: Mouse scrolled (604, 495) with delta (0, -3)
Screenshot: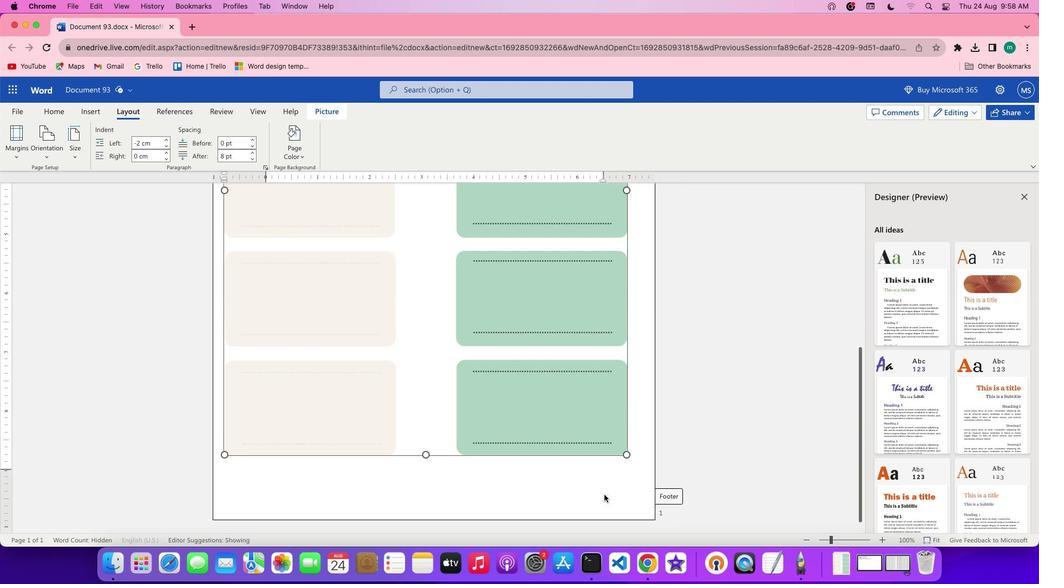 
Action: Mouse scrolled (604, 495) with delta (0, 0)
Screenshot: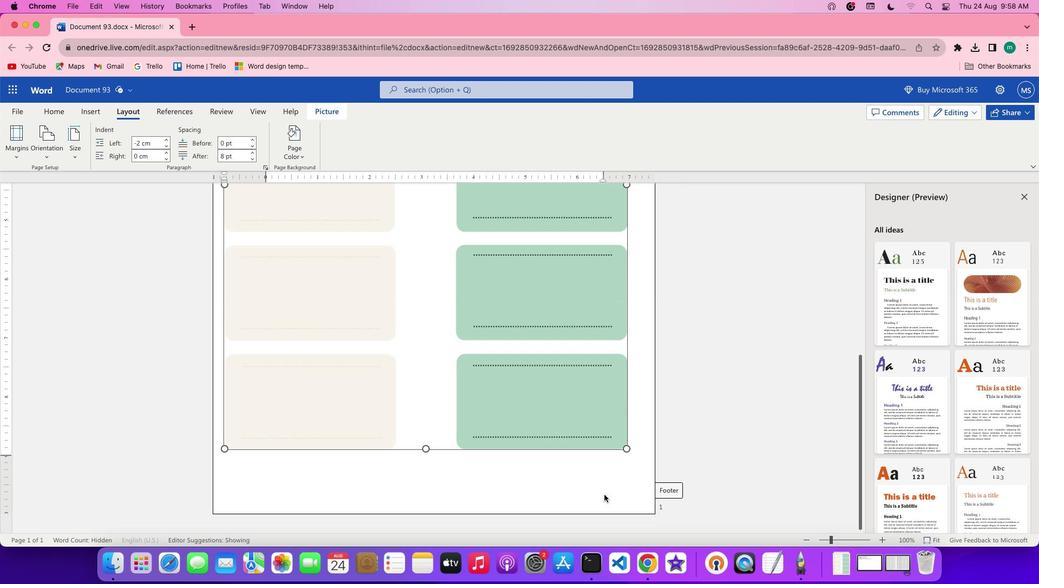 
Action: Mouse scrolled (604, 495) with delta (0, 0)
Screenshot: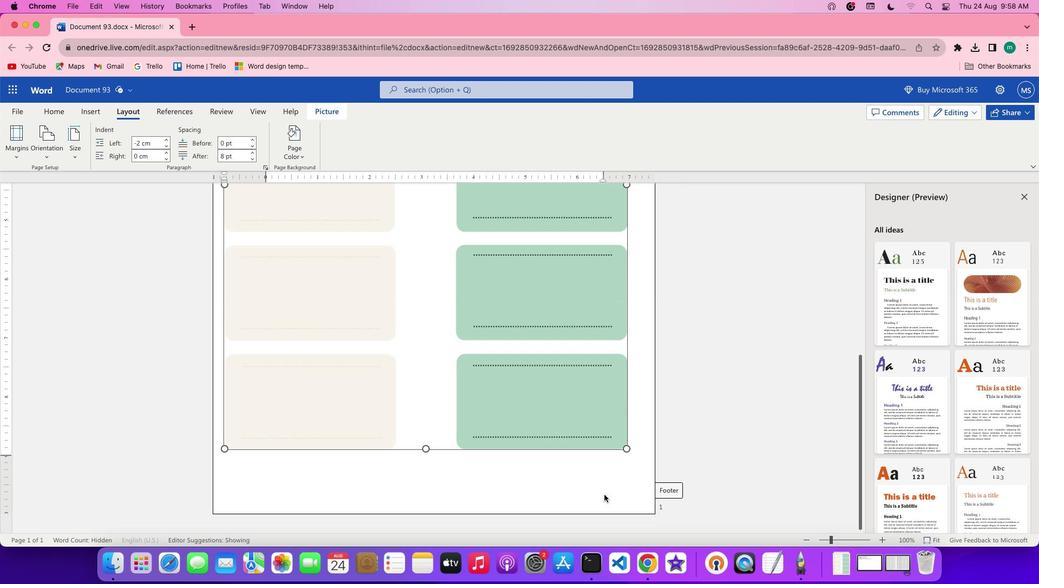 
Action: Mouse scrolled (604, 495) with delta (0, -1)
Screenshot: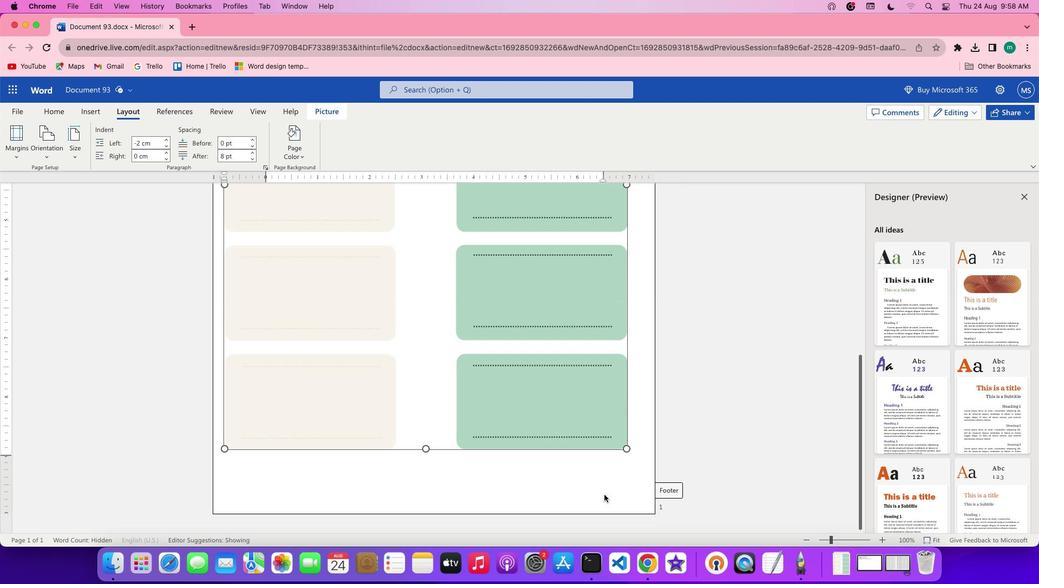 
Action: Mouse scrolled (604, 495) with delta (0, -2)
Screenshot: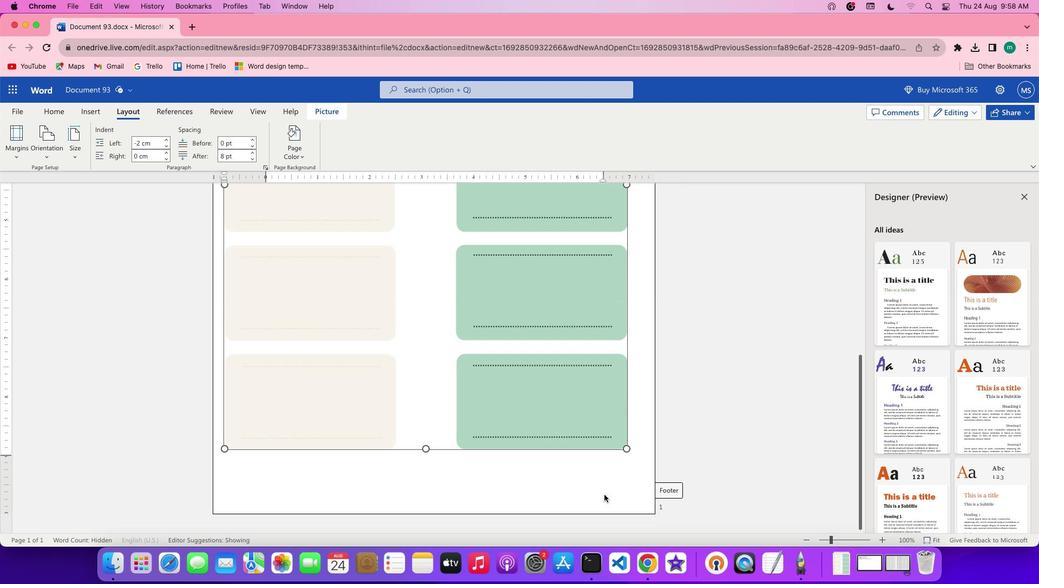 
Action: Mouse scrolled (604, 495) with delta (0, -2)
Screenshot: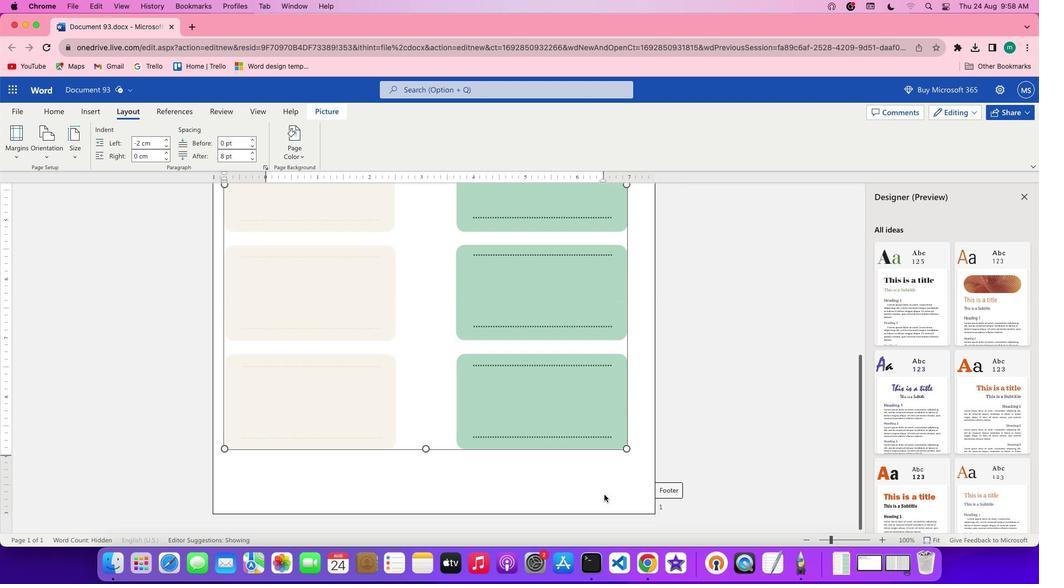 
Action: Mouse moved to (604, 495)
Screenshot: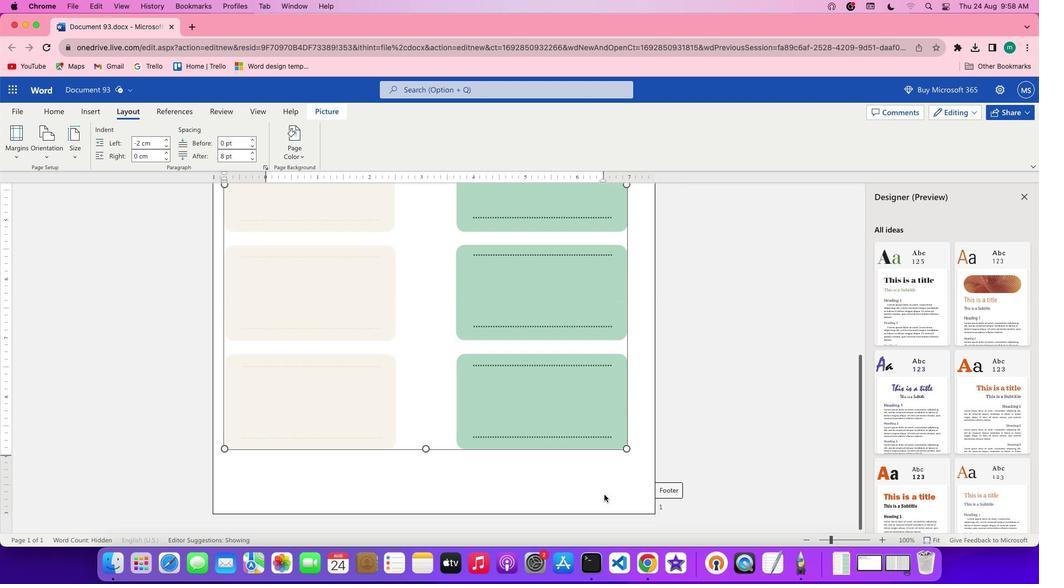 
Action: Mouse scrolled (604, 495) with delta (0, 0)
Screenshot: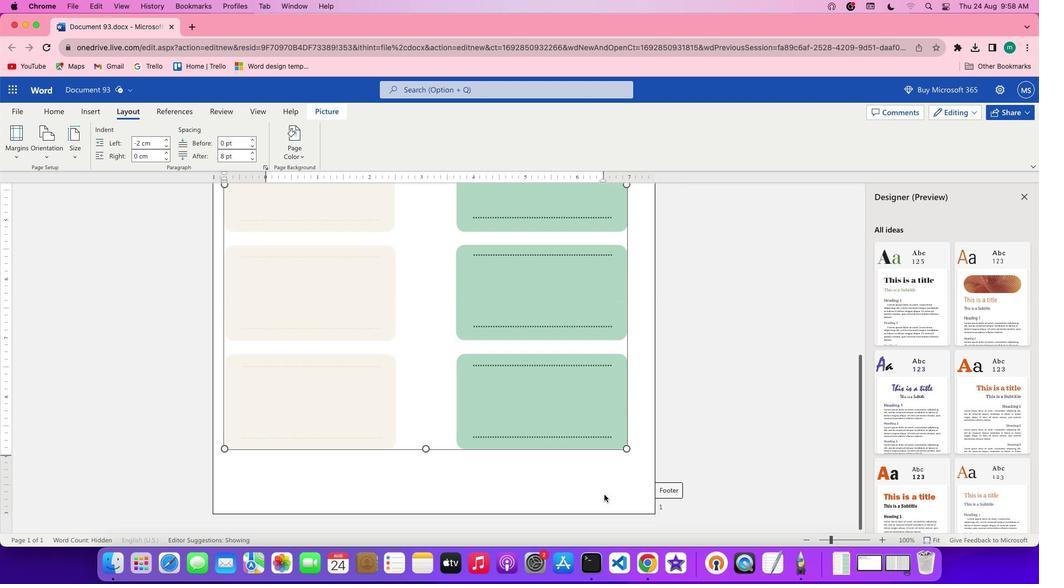 
Action: Mouse scrolled (604, 495) with delta (0, 0)
Screenshot: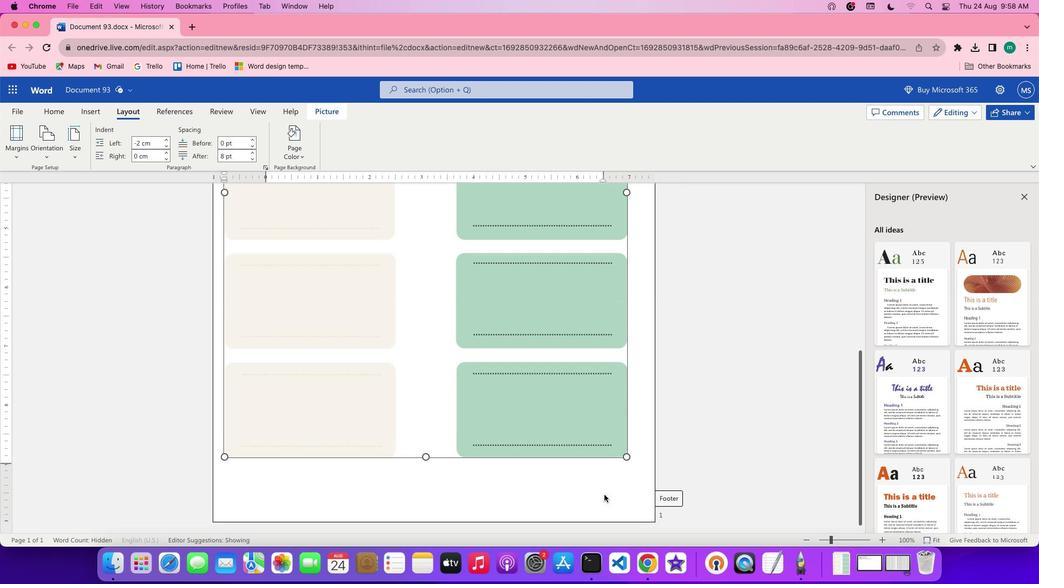 
Action: Mouse scrolled (604, 495) with delta (0, 0)
Screenshot: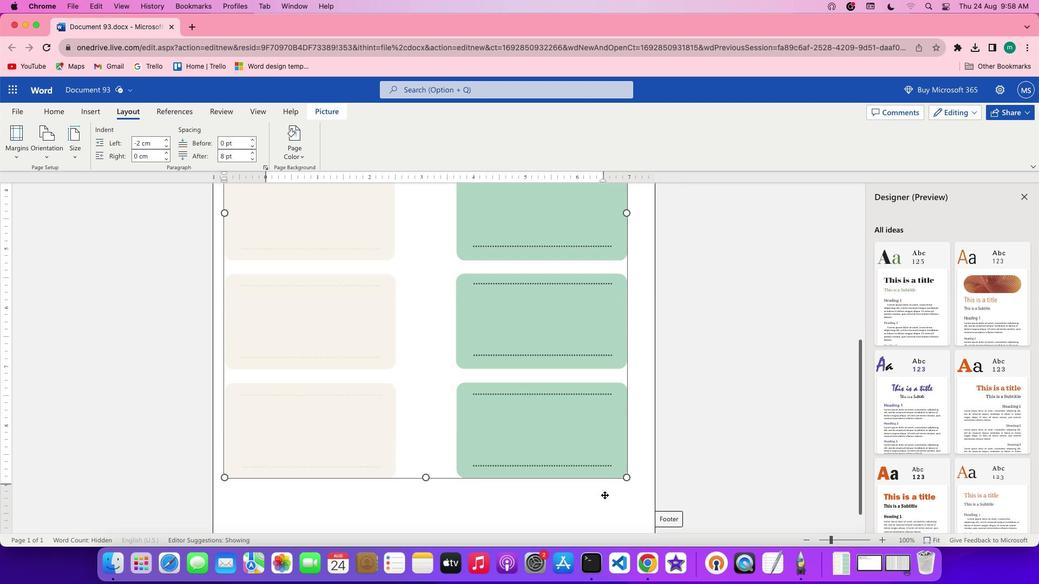 
Action: Mouse scrolled (604, 495) with delta (0, 1)
Screenshot: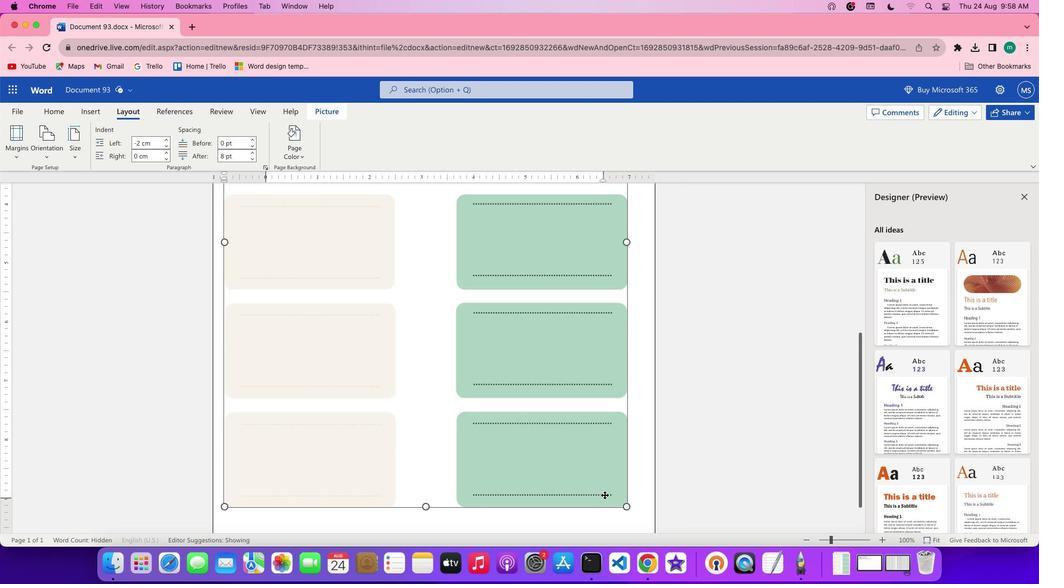 
Action: Mouse scrolled (604, 495) with delta (0, 0)
Screenshot: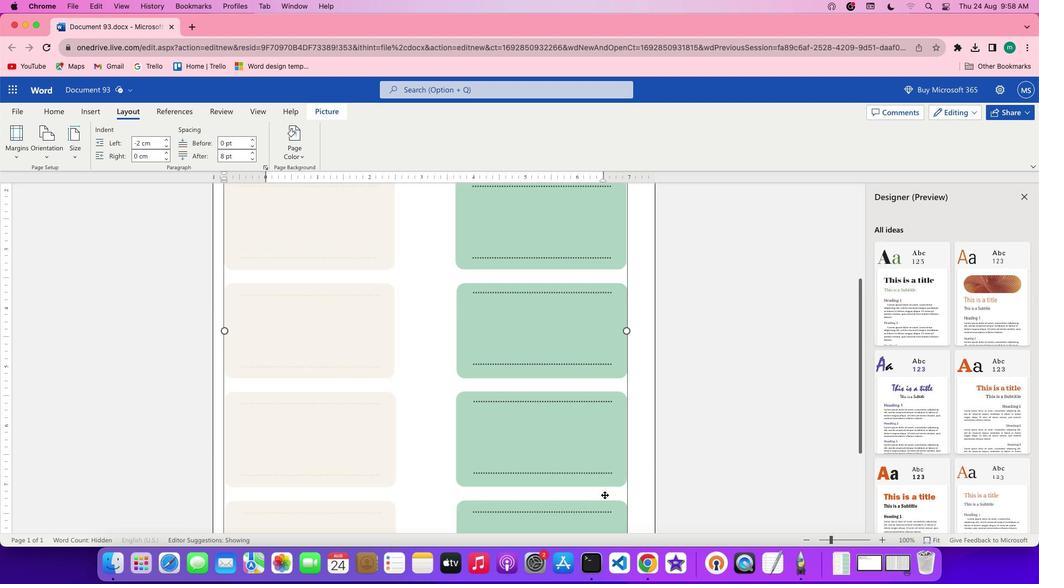 
Action: Mouse scrolled (604, 495) with delta (0, 0)
Screenshot: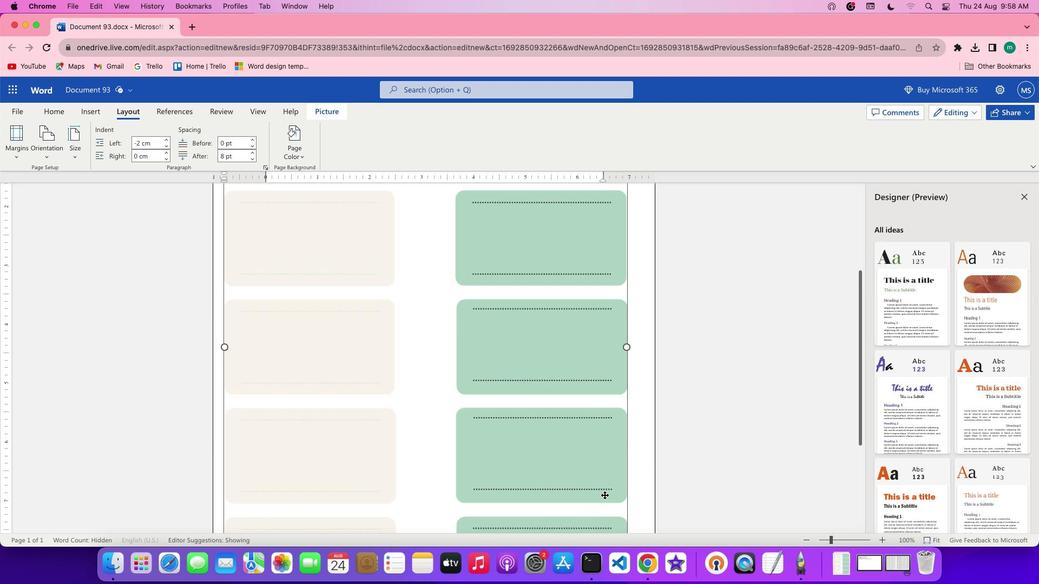 
Action: Mouse scrolled (604, 495) with delta (0, 1)
Screenshot: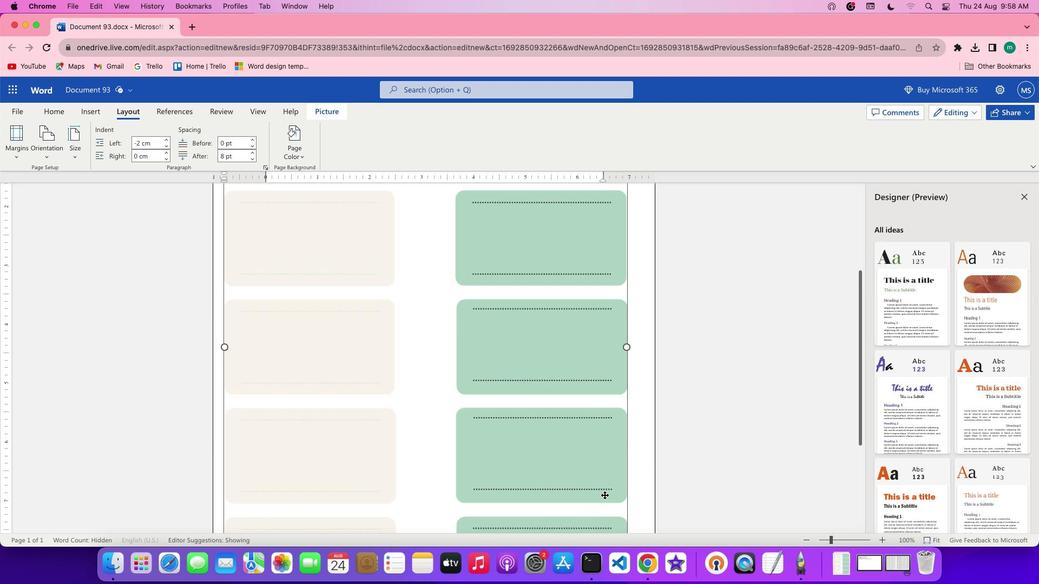 
Action: Mouse moved to (626, 387)
Screenshot: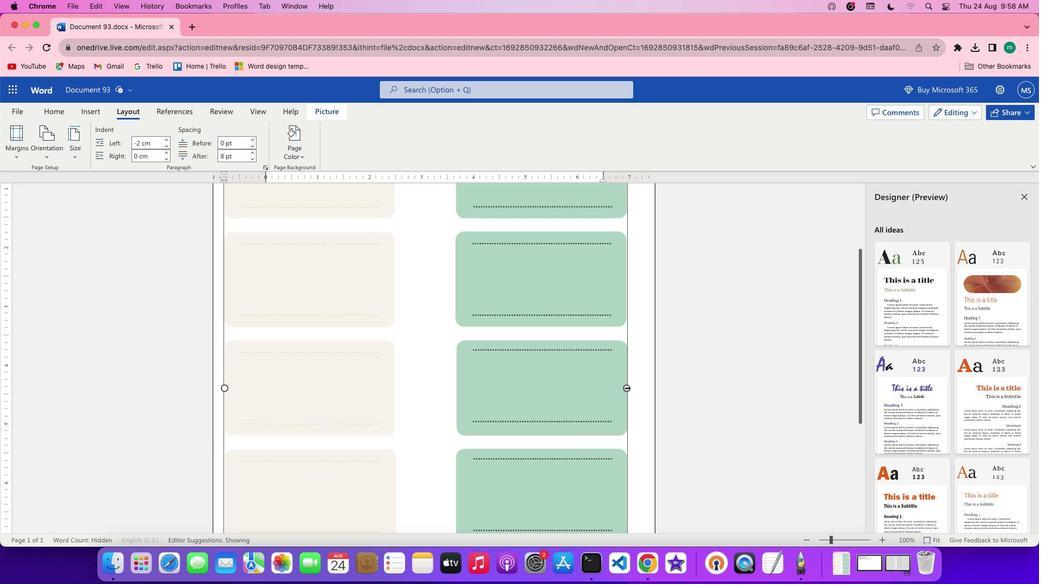 
Action: Mouse pressed left at (626, 387)
Screenshot: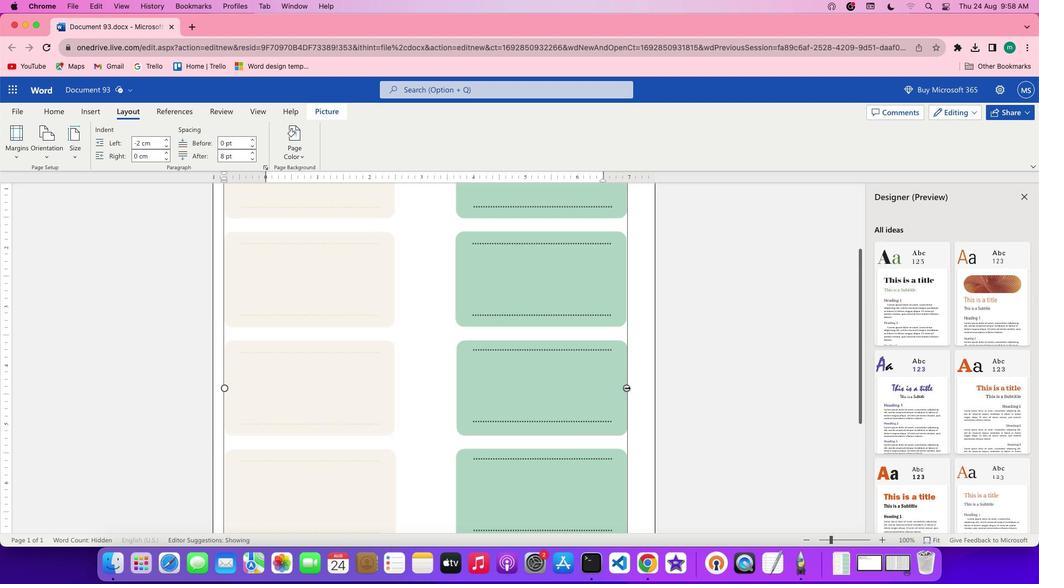 
Action: Mouse moved to (540, 395)
Screenshot: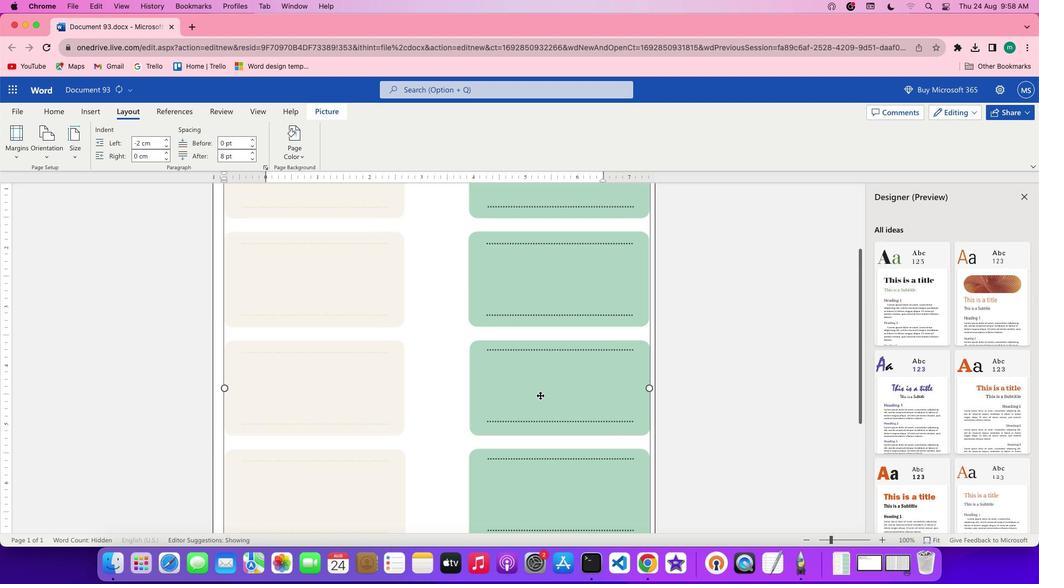 
Action: Mouse scrolled (540, 395) with delta (0, 0)
Screenshot: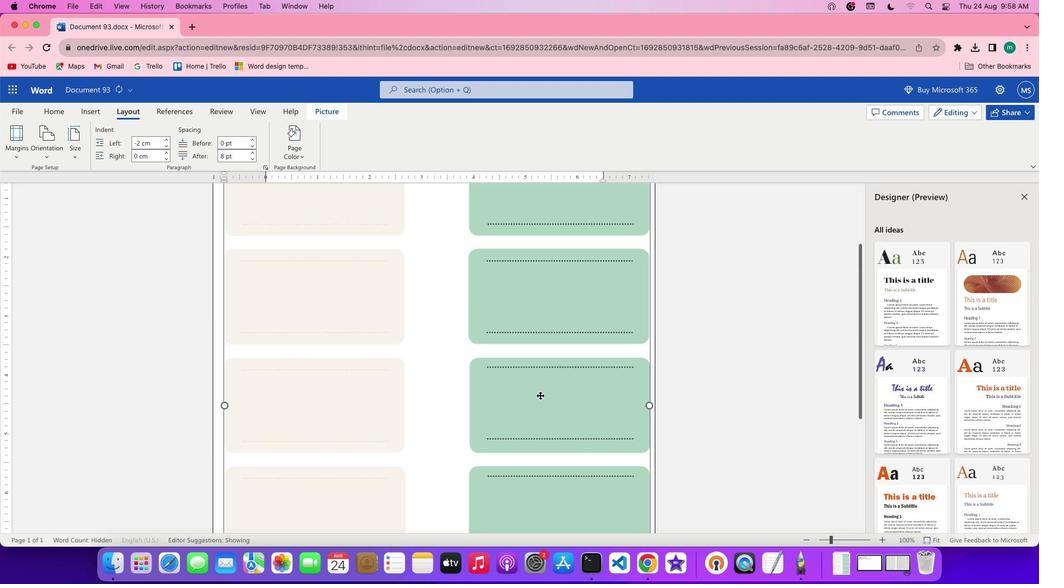
Action: Mouse scrolled (540, 395) with delta (0, 0)
Screenshot: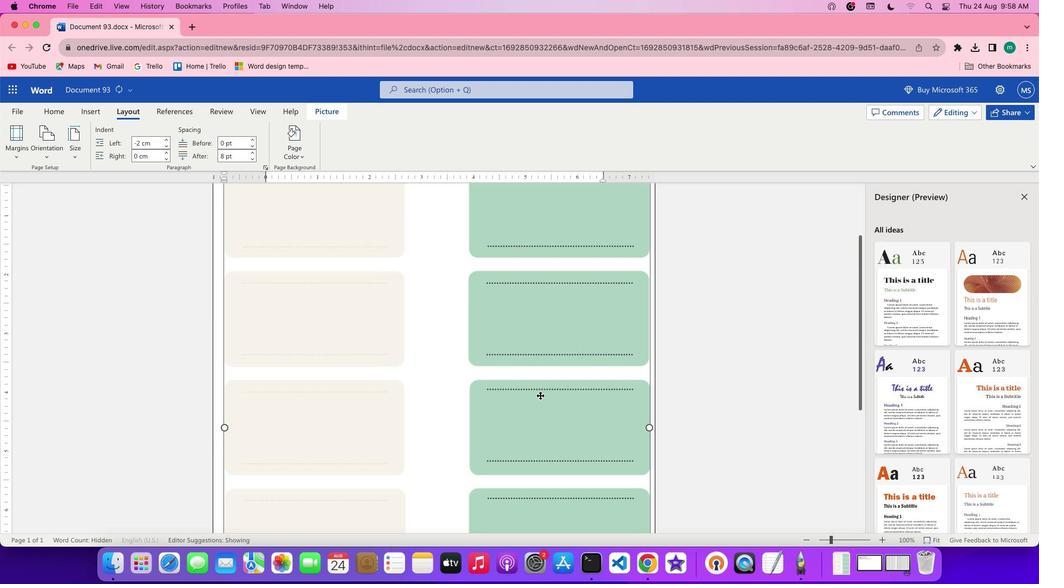 
Action: Mouse scrolled (540, 395) with delta (0, 1)
Screenshot: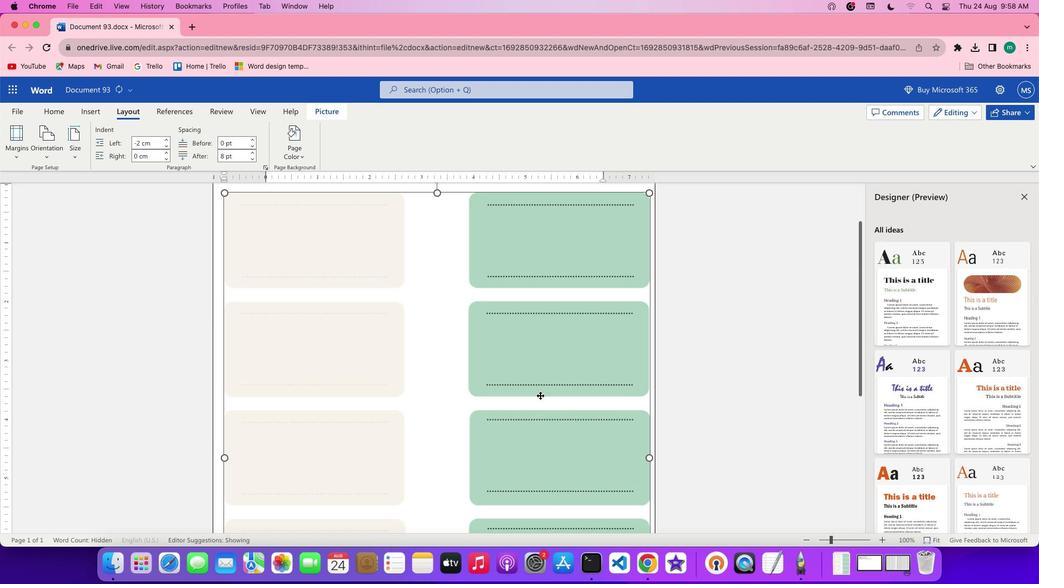
Action: Mouse scrolled (540, 395) with delta (0, 2)
Screenshot: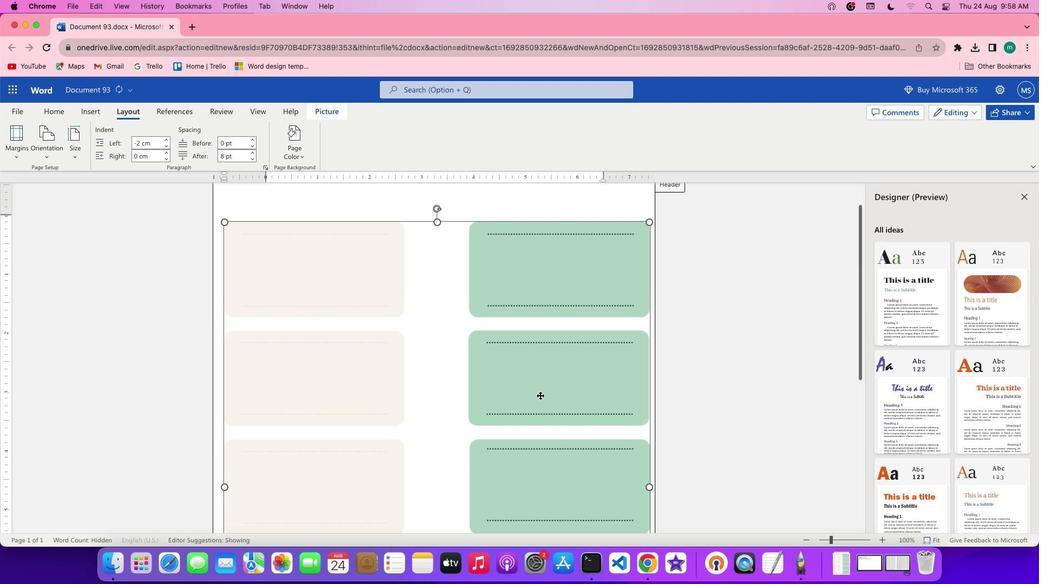 
Action: Mouse scrolled (540, 395) with delta (0, 0)
Screenshot: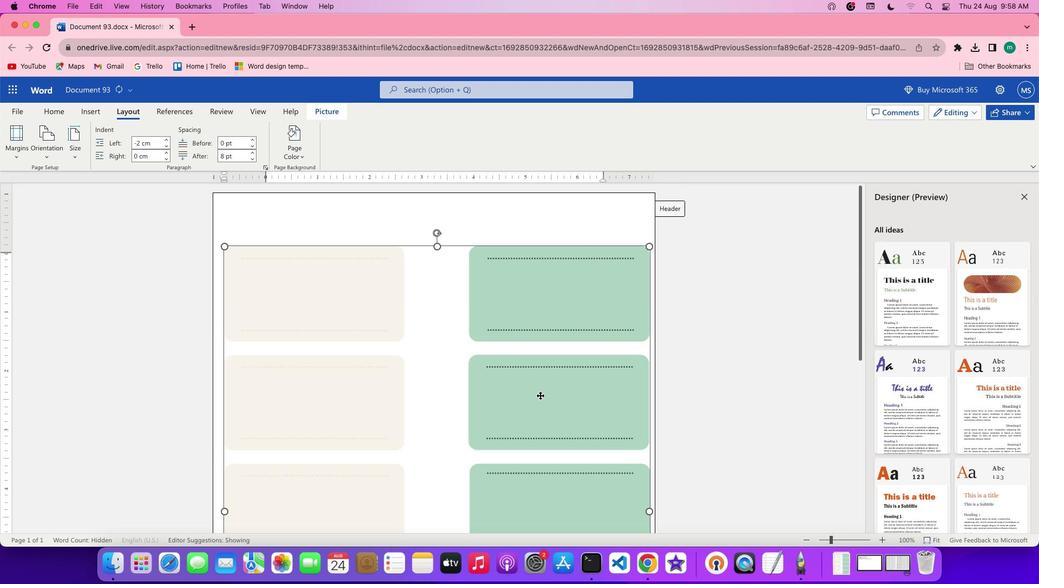 
Action: Mouse scrolled (540, 395) with delta (0, 0)
Screenshot: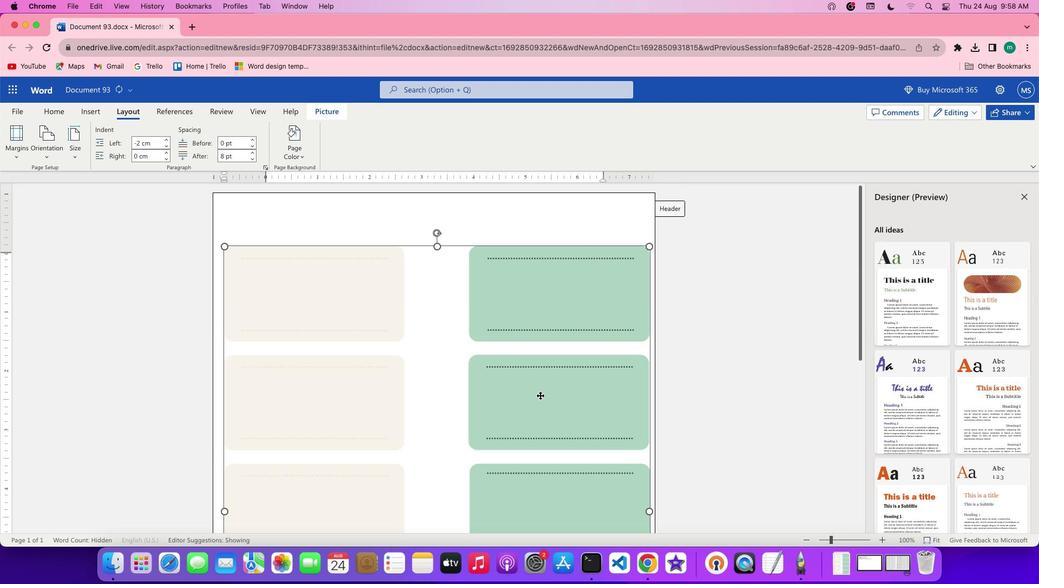 
Action: Mouse scrolled (540, 395) with delta (0, 1)
Screenshot: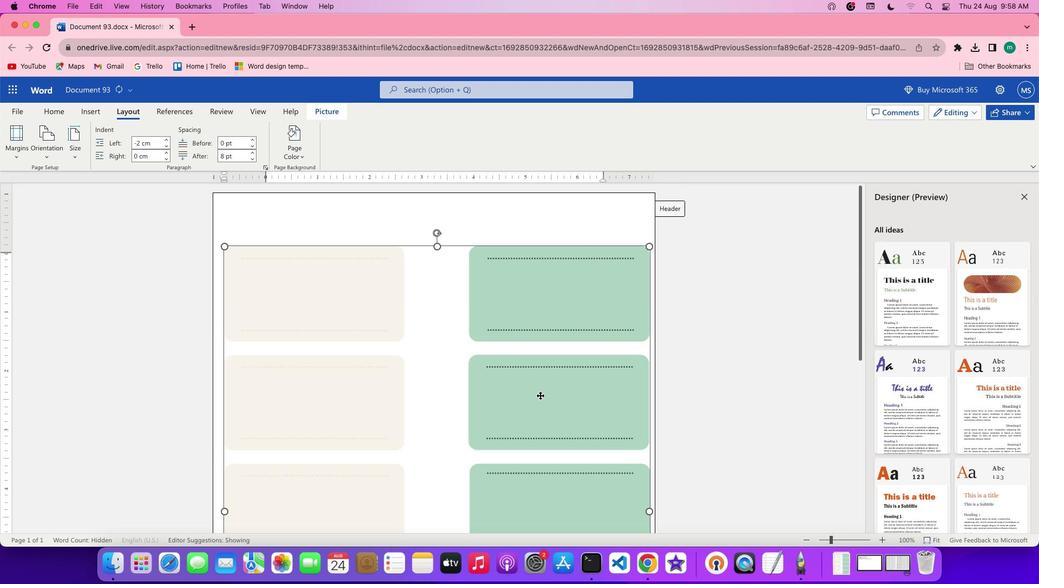 
Action: Mouse moved to (226, 248)
Screenshot: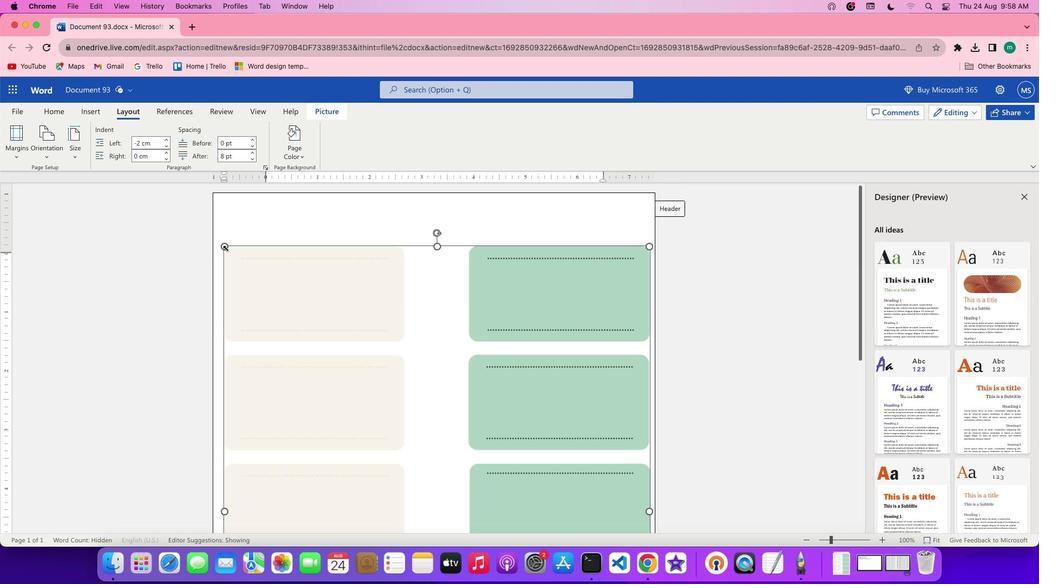 
Action: Mouse pressed left at (226, 248)
Screenshot: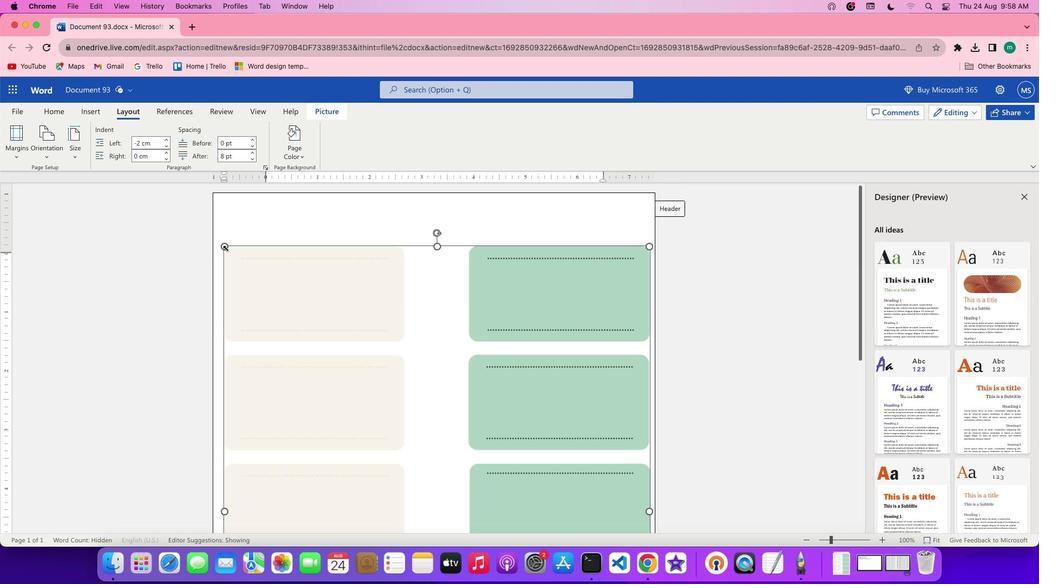 
Action: Mouse moved to (351, 370)
Screenshot: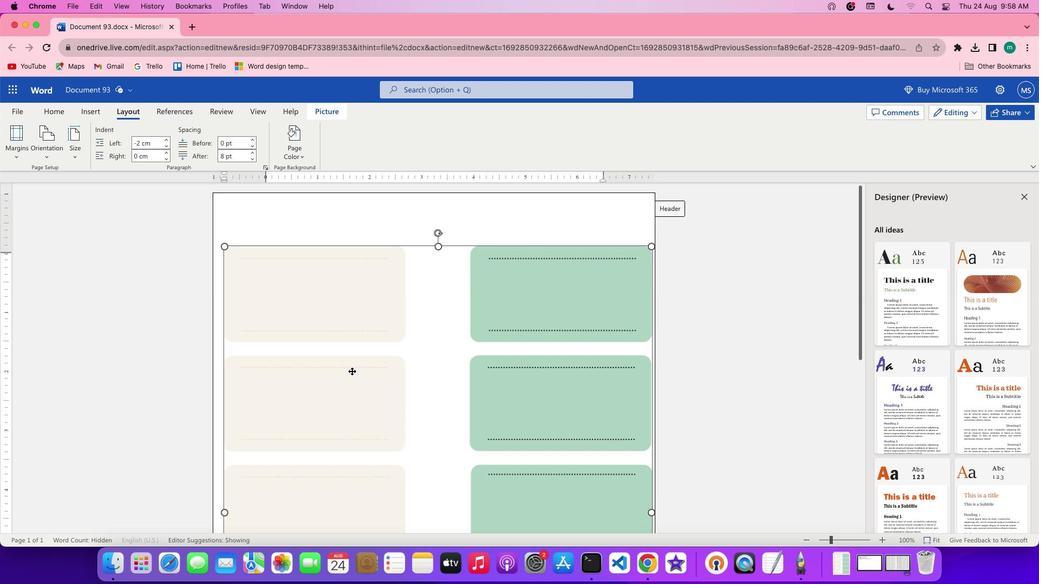 
Action: Mouse scrolled (351, 370) with delta (0, 0)
Screenshot: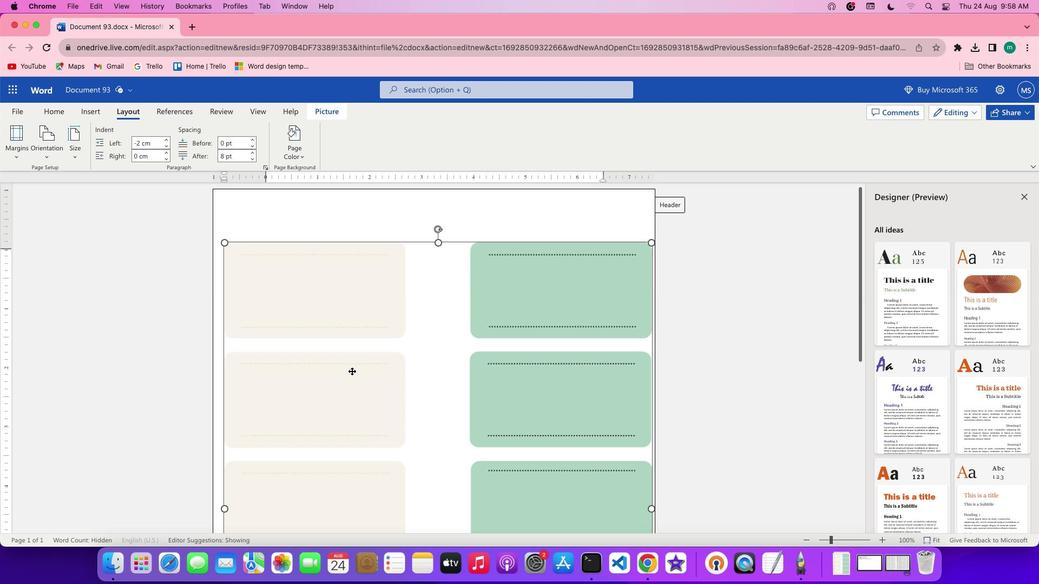
Action: Mouse scrolled (351, 370) with delta (0, 0)
Screenshot: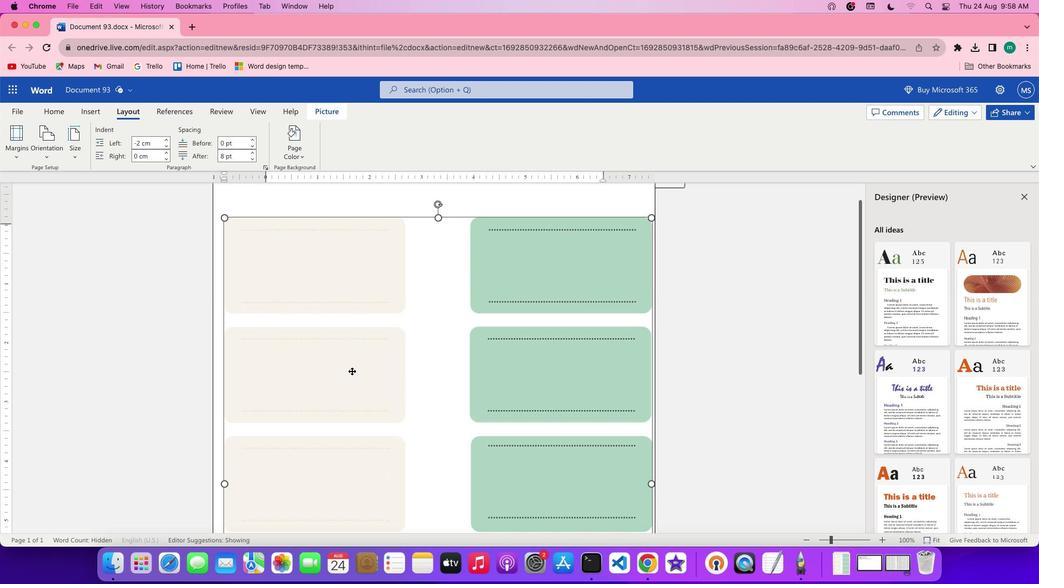 
Action: Mouse scrolled (351, 370) with delta (0, -1)
Screenshot: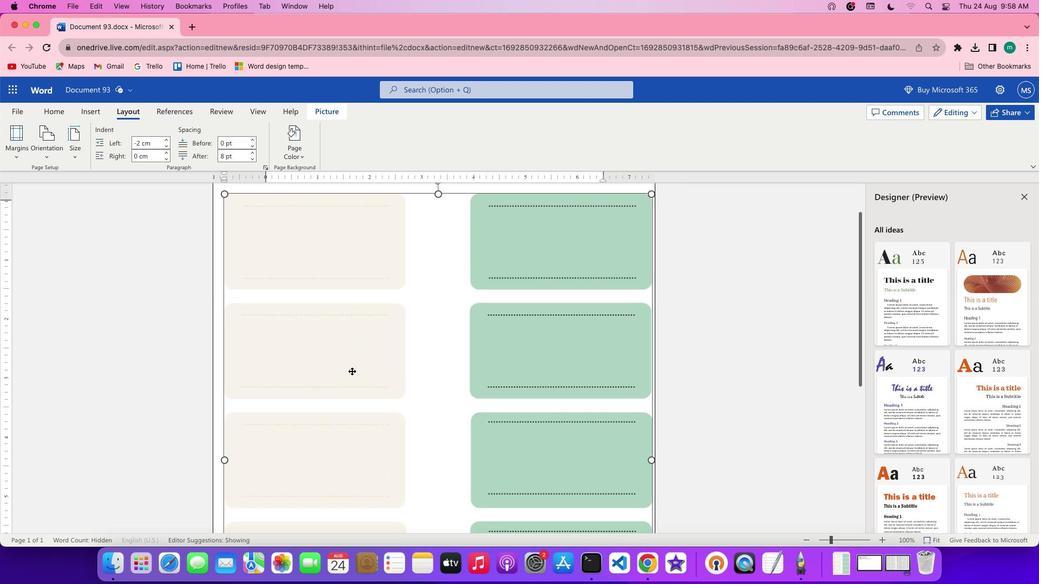 
Action: Mouse scrolled (351, 370) with delta (0, -1)
Screenshot: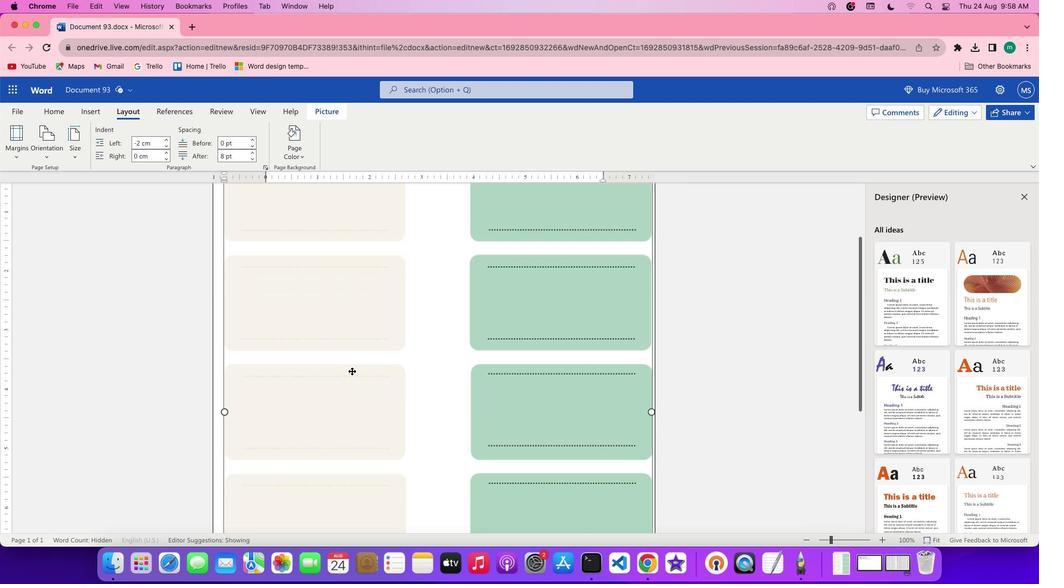 
Action: Mouse scrolled (351, 370) with delta (0, 0)
Screenshot: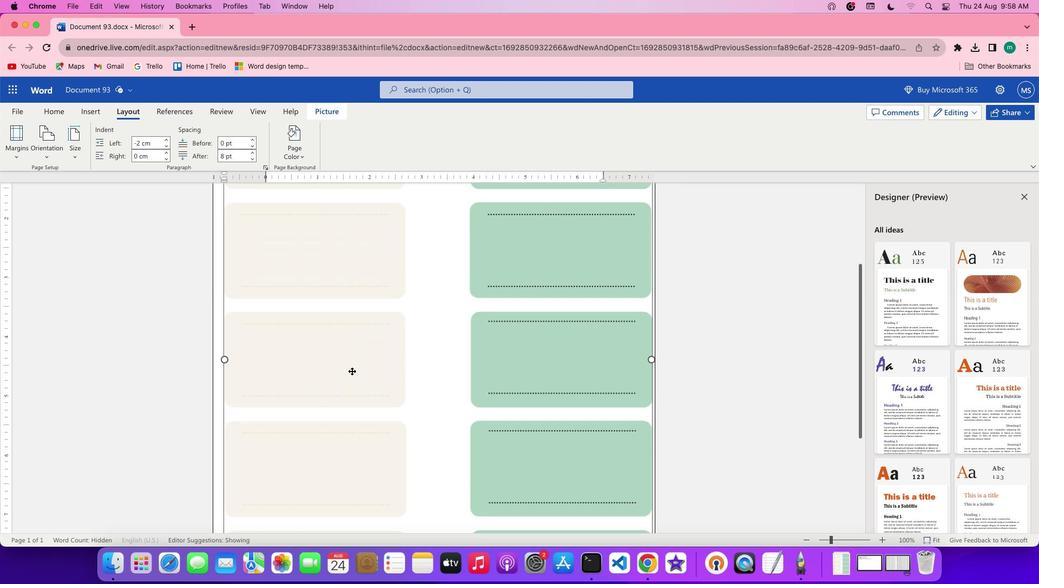 
Action: Mouse scrolled (351, 370) with delta (0, 0)
Screenshot: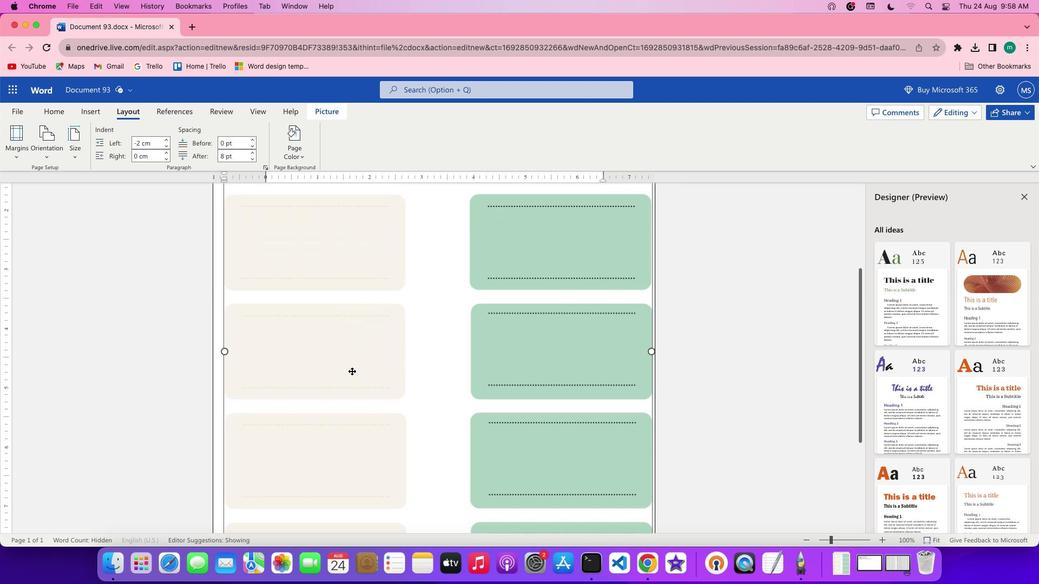 
Action: Mouse scrolled (351, 370) with delta (0, -1)
Screenshot: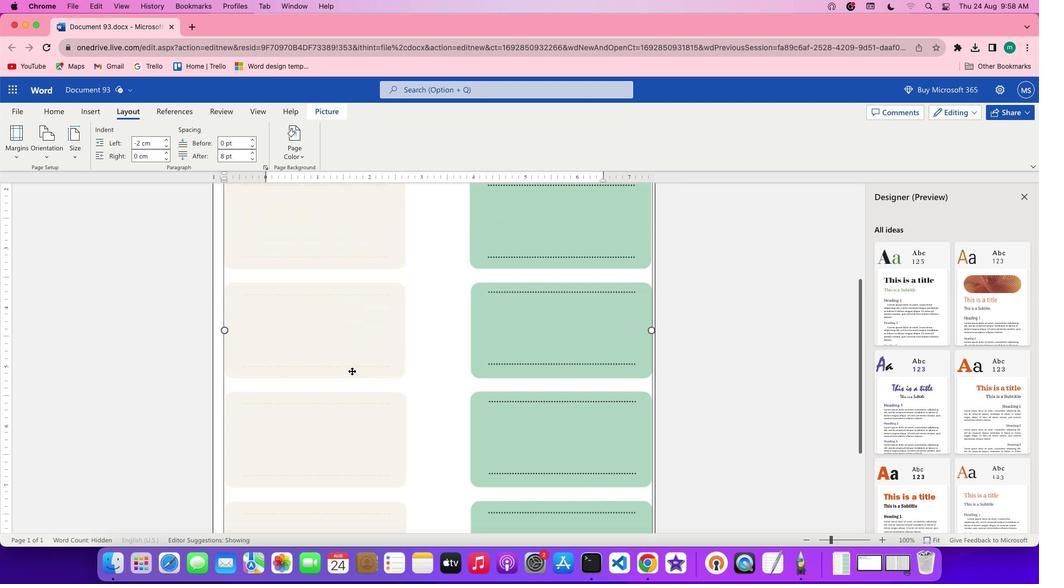 
Action: Mouse scrolled (351, 370) with delta (0, -1)
Screenshot: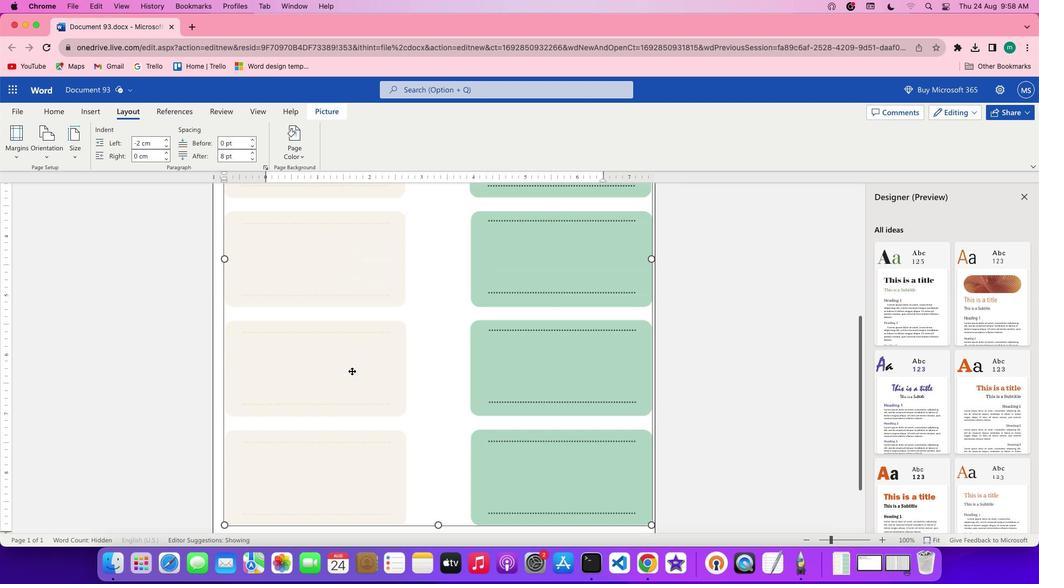 
Action: Mouse scrolled (351, 370) with delta (0, 0)
Screenshot: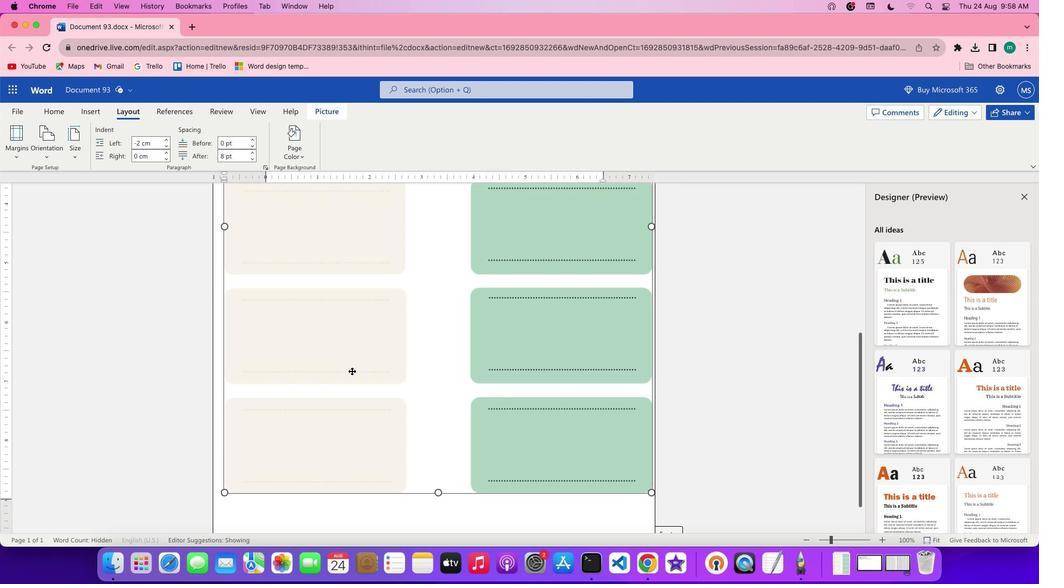 
Action: Mouse scrolled (351, 370) with delta (0, 0)
Screenshot: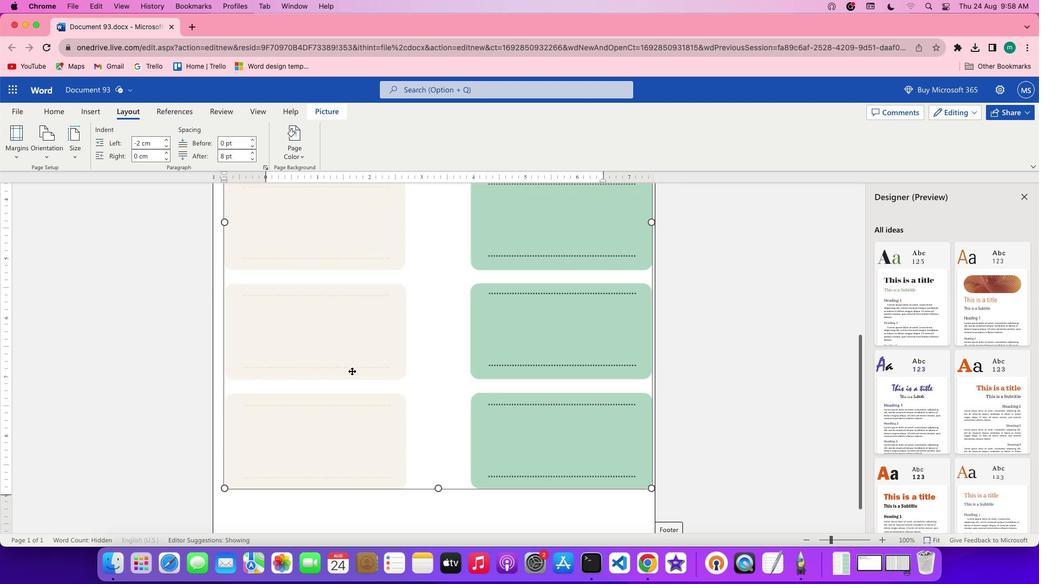 
Action: Mouse scrolled (351, 370) with delta (0, 0)
Screenshot: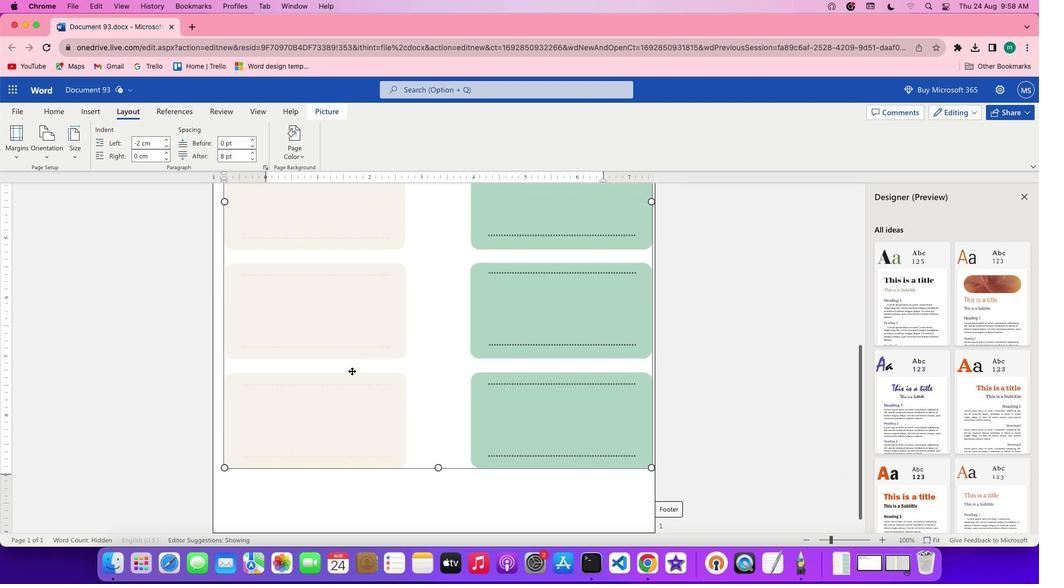 
Action: Mouse moved to (438, 459)
Screenshot: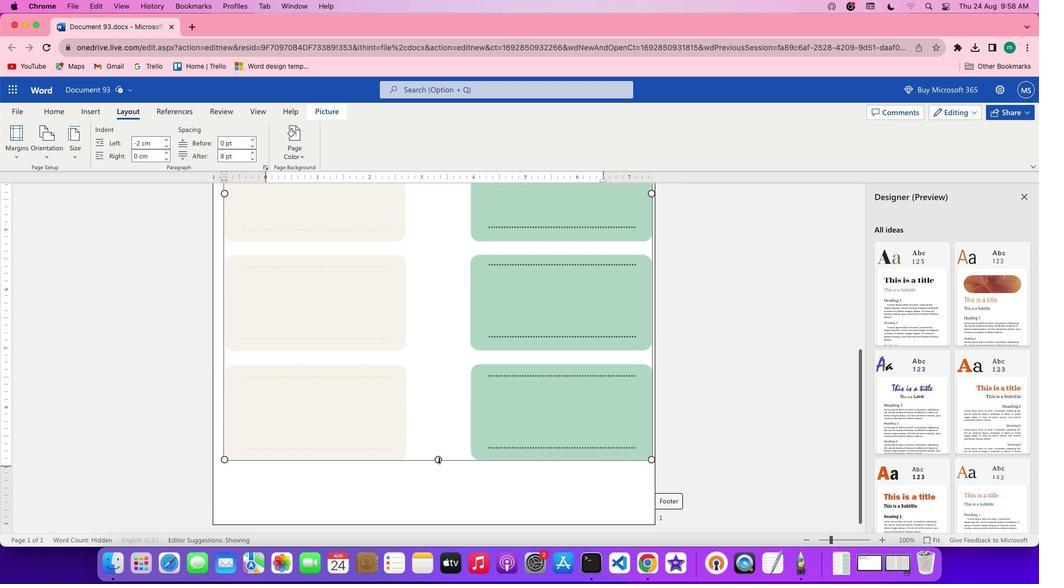 
Action: Mouse pressed left at (438, 459)
Screenshot: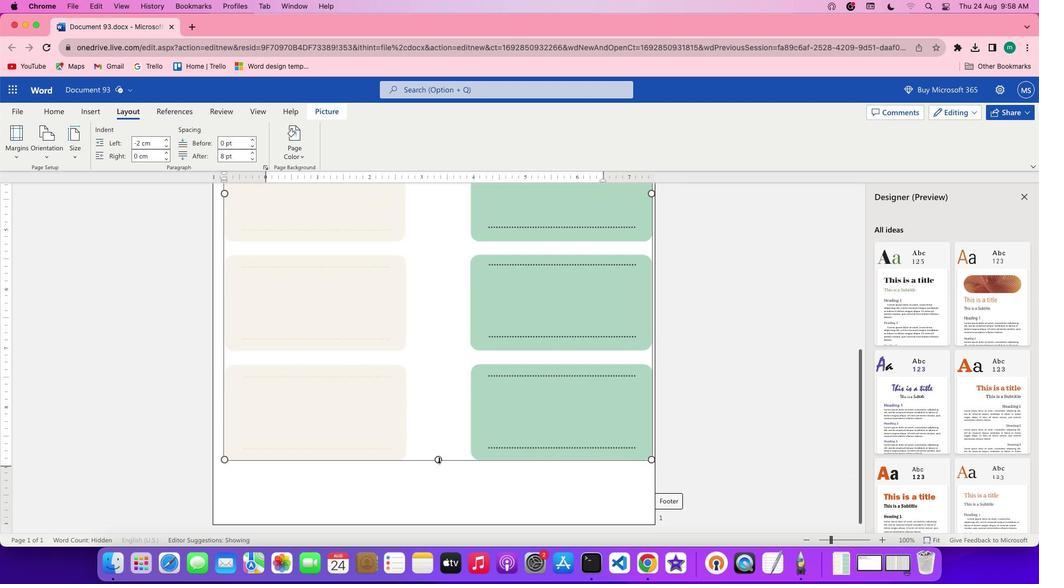 
Action: Mouse moved to (428, 496)
Screenshot: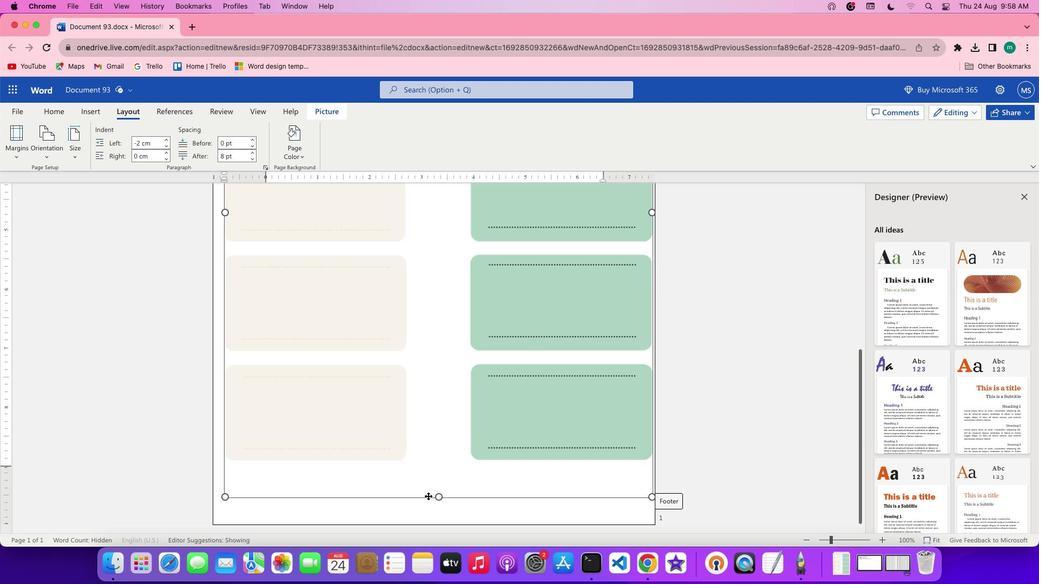 
Action: Mouse scrolled (428, 496) with delta (0, 0)
Screenshot: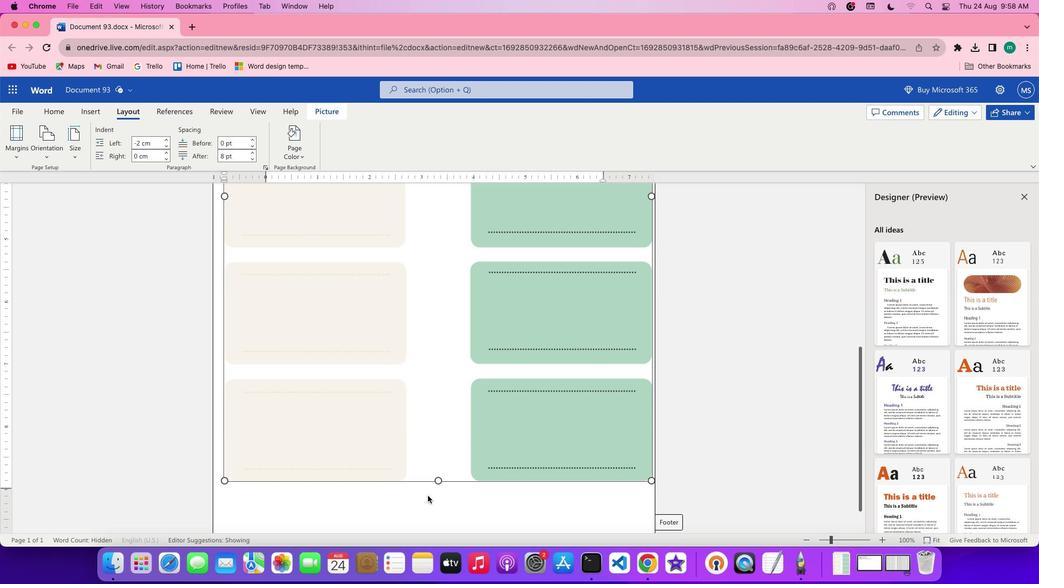 
Action: Mouse scrolled (428, 496) with delta (0, 0)
Screenshot: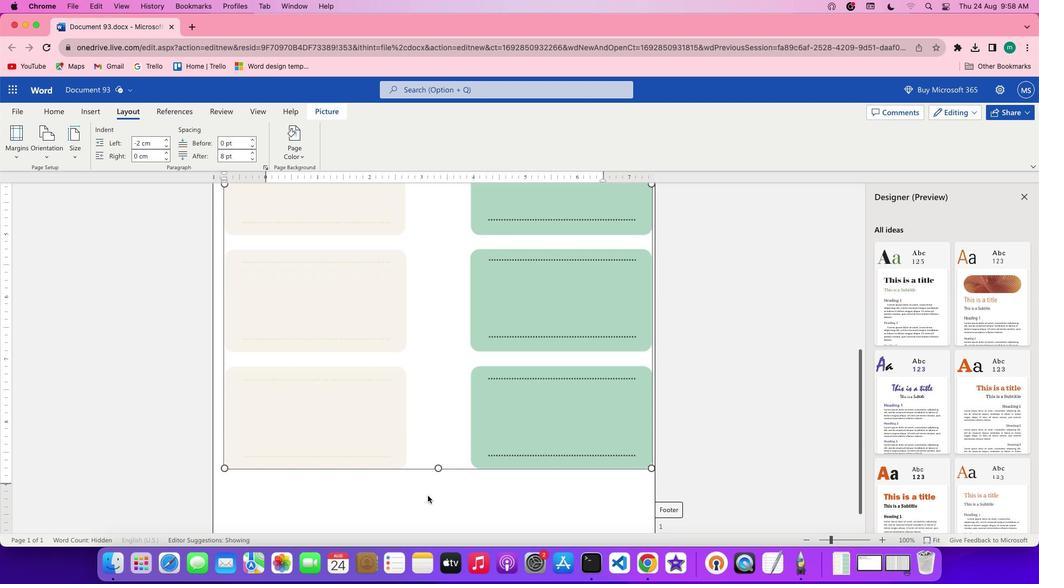 
Action: Mouse scrolled (428, 496) with delta (0, -1)
Screenshot: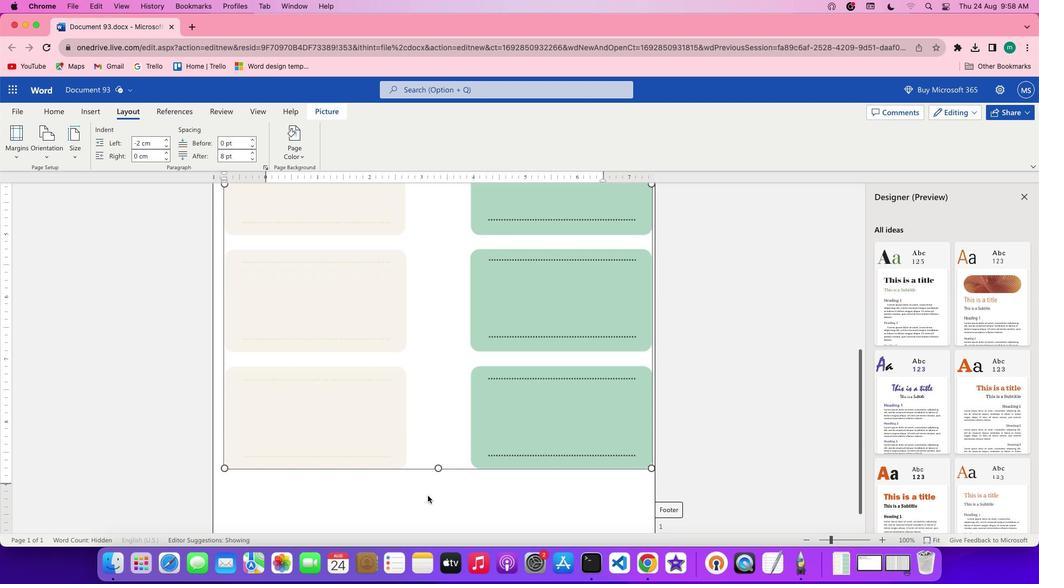 
Action: Mouse scrolled (428, 496) with delta (0, -2)
Screenshot: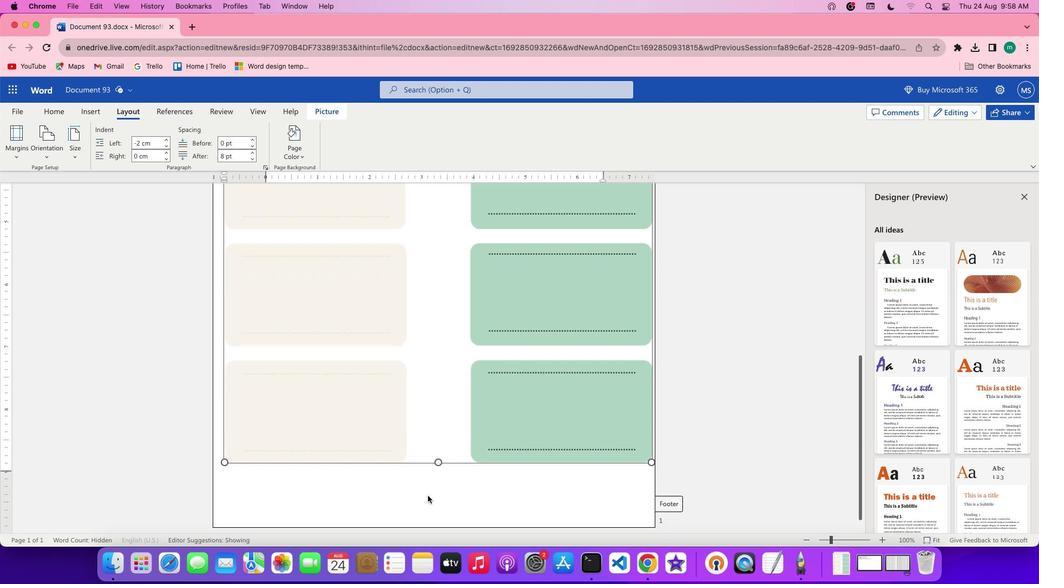 
Action: Mouse scrolled (428, 496) with delta (0, -3)
Screenshot: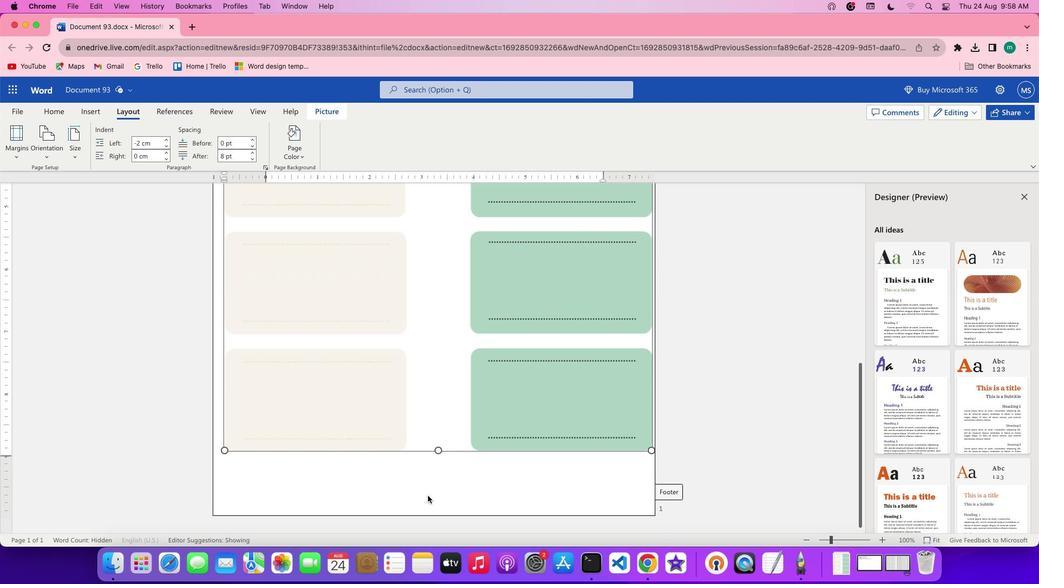 
Action: Mouse scrolled (428, 496) with delta (0, 0)
Screenshot: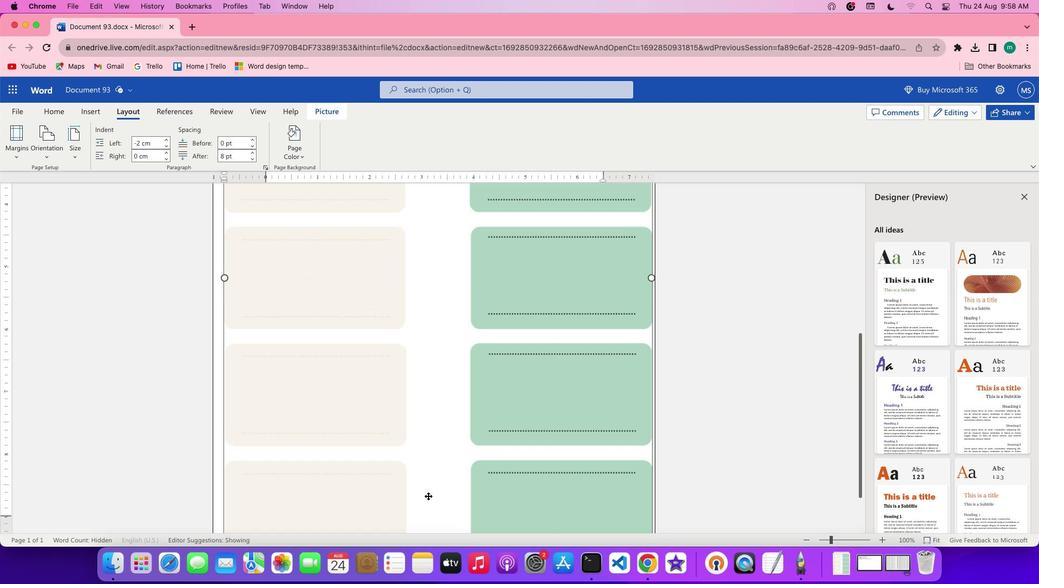 
Action: Mouse scrolled (428, 496) with delta (0, 0)
Screenshot: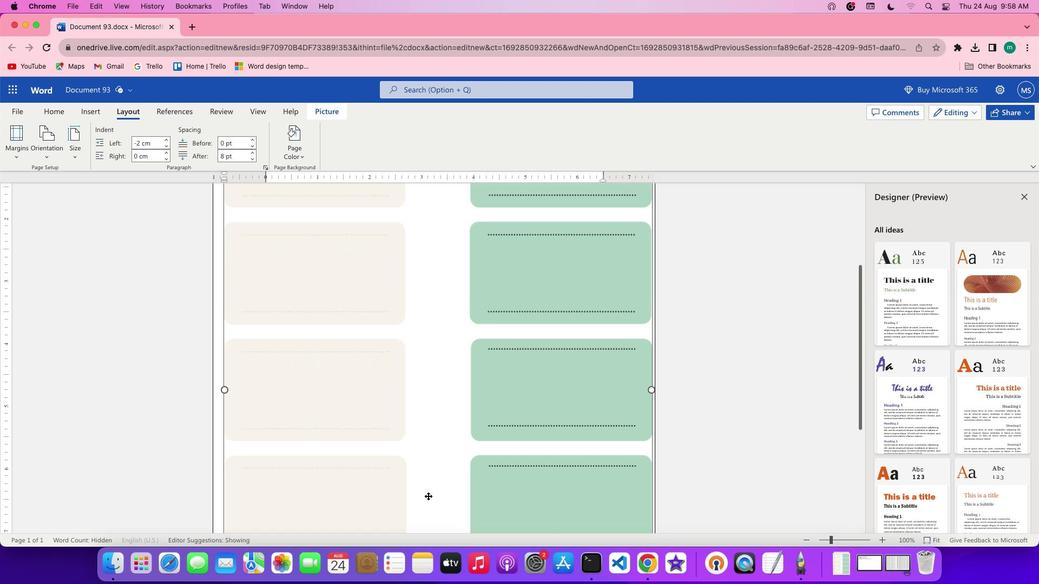 
Action: Mouse scrolled (428, 496) with delta (0, 1)
Screenshot: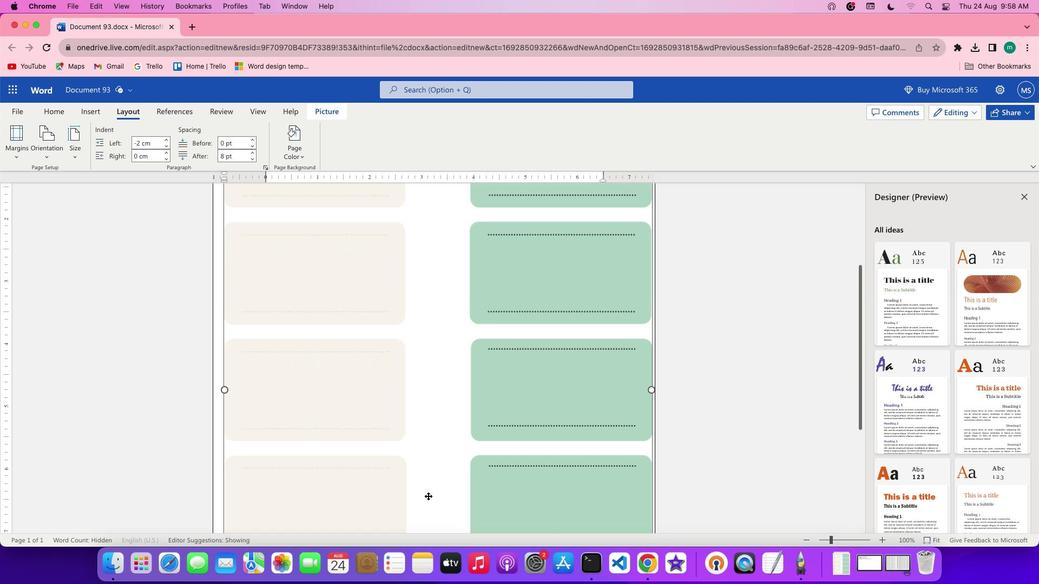 
Action: Mouse scrolled (428, 496) with delta (0, 2)
Screenshot: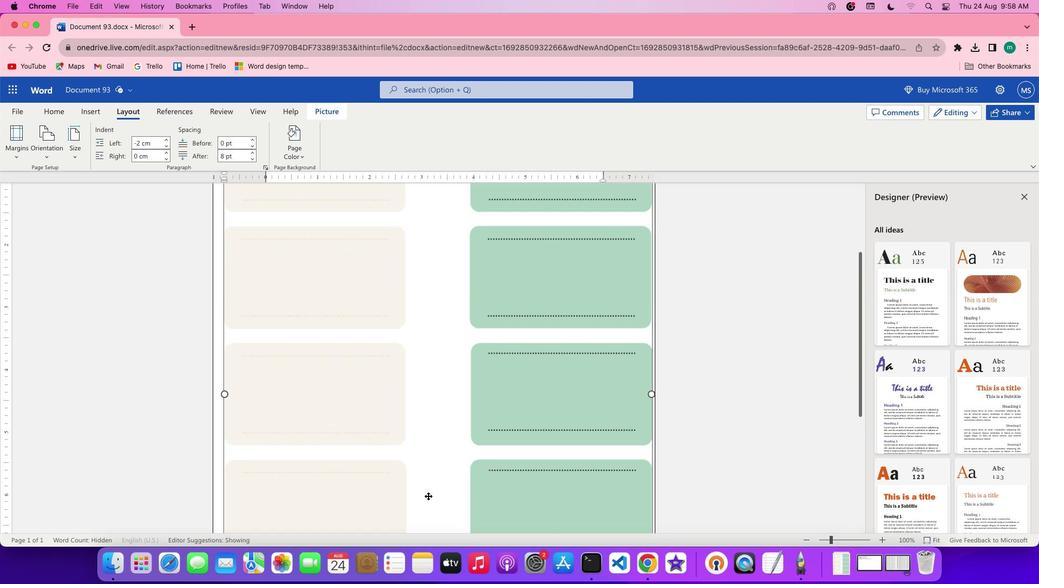
Action: Mouse scrolled (428, 496) with delta (0, 0)
Screenshot: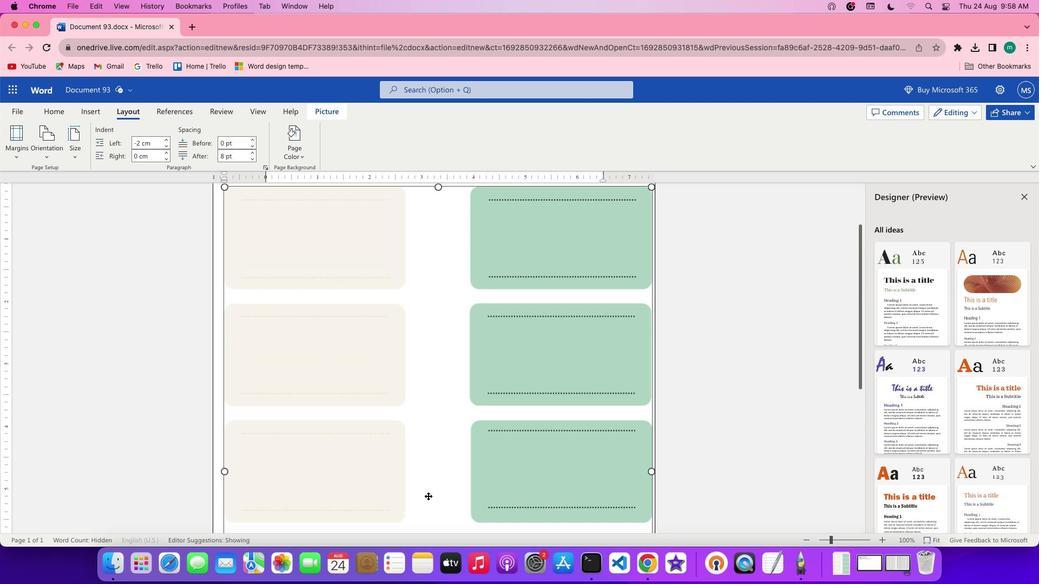 
Action: Mouse scrolled (428, 496) with delta (0, 0)
Screenshot: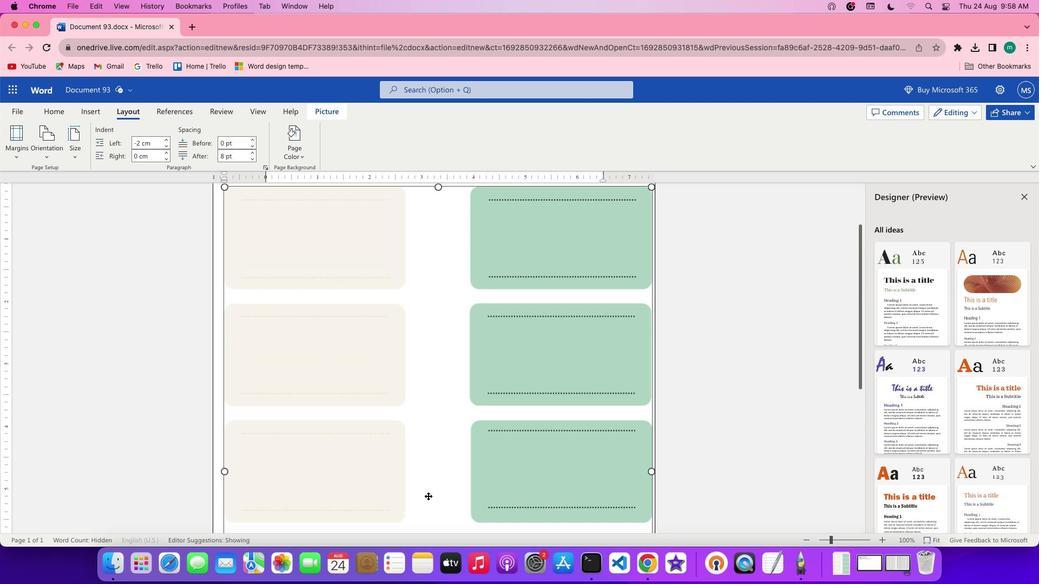 
Action: Mouse scrolled (428, 496) with delta (0, 1)
Screenshot: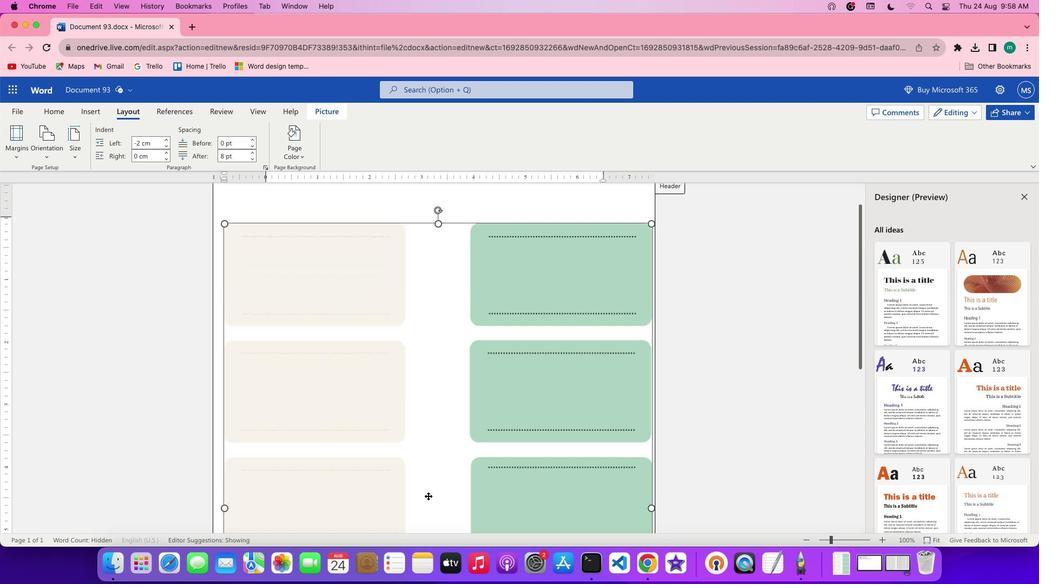 
Action: Mouse scrolled (428, 496) with delta (0, 2)
Screenshot: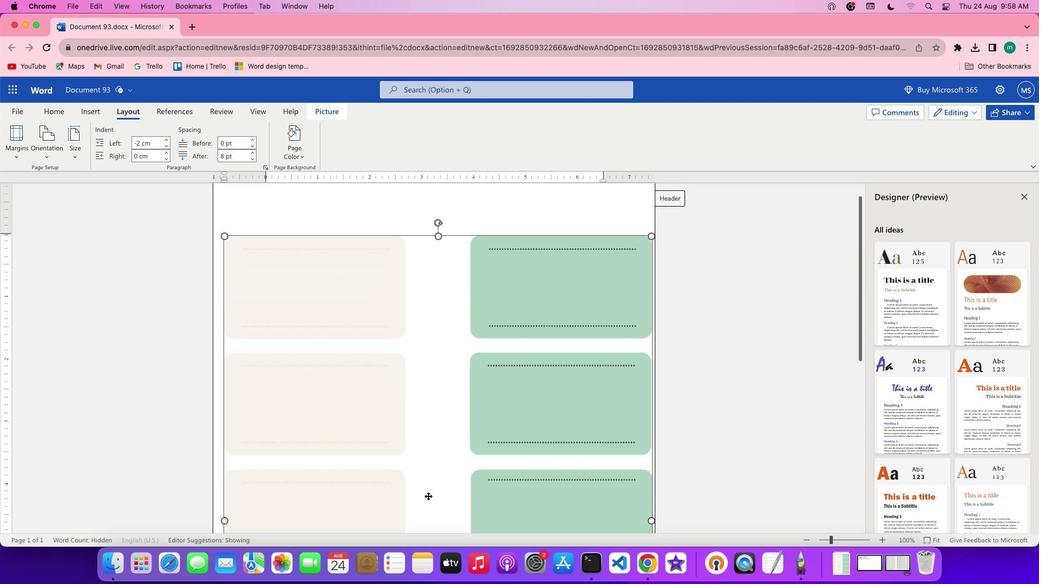 
Action: Mouse moved to (437, 246)
Screenshot: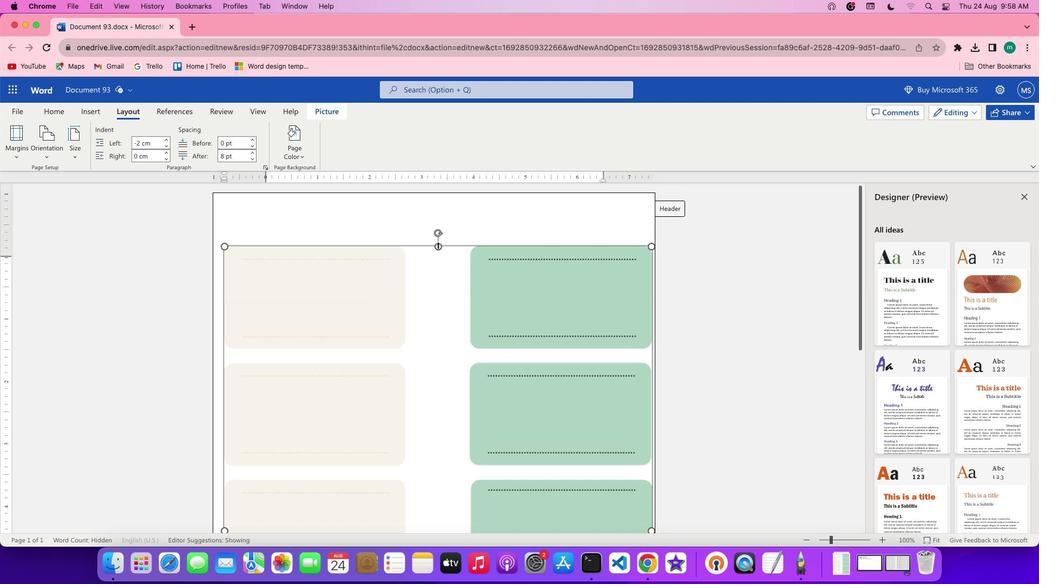 
Action: Mouse pressed left at (437, 246)
Screenshot: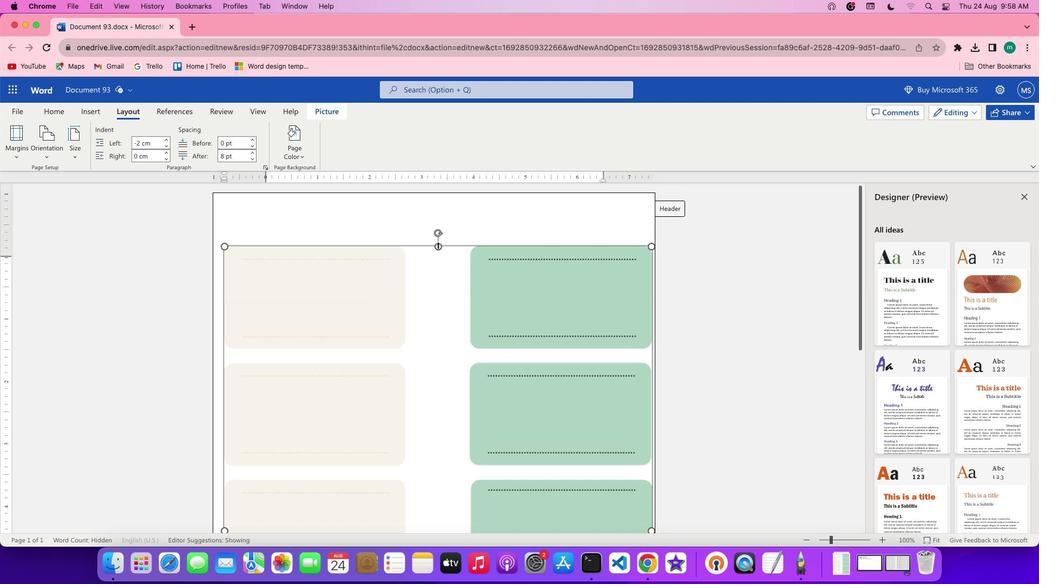 
Action: Mouse moved to (483, 394)
Screenshot: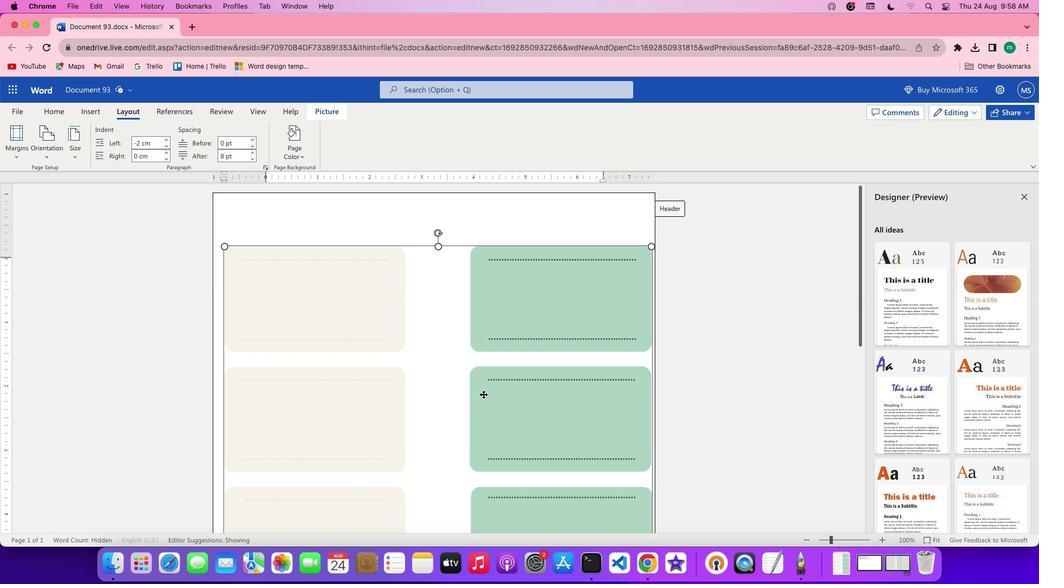 
Action: Mouse scrolled (483, 394) with delta (0, 0)
Screenshot: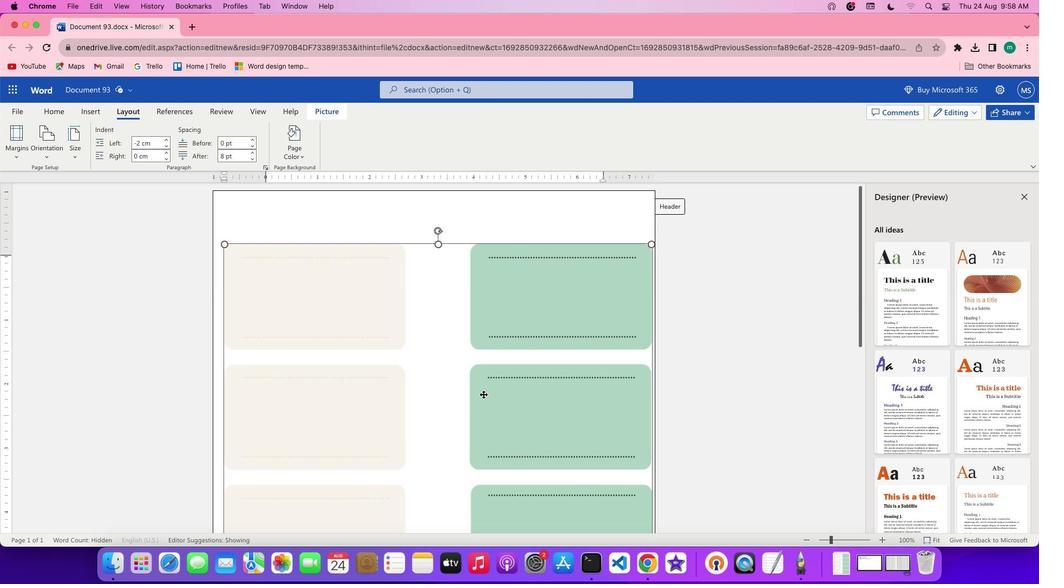 
Action: Mouse scrolled (483, 394) with delta (0, 0)
Screenshot: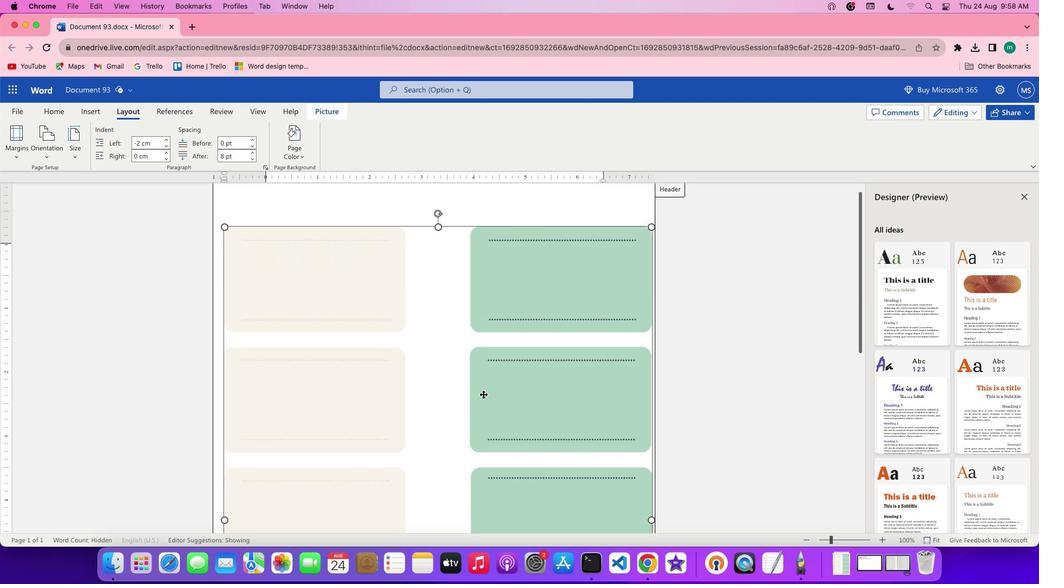 
Action: Mouse scrolled (483, 394) with delta (0, 0)
Screenshot: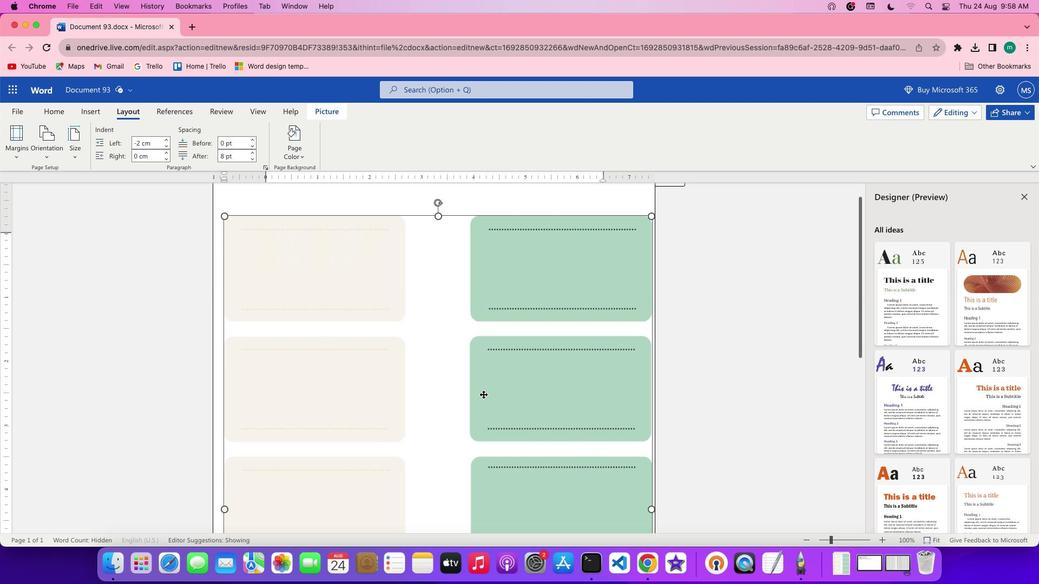 
Action: Mouse scrolled (483, 394) with delta (0, 0)
Screenshot: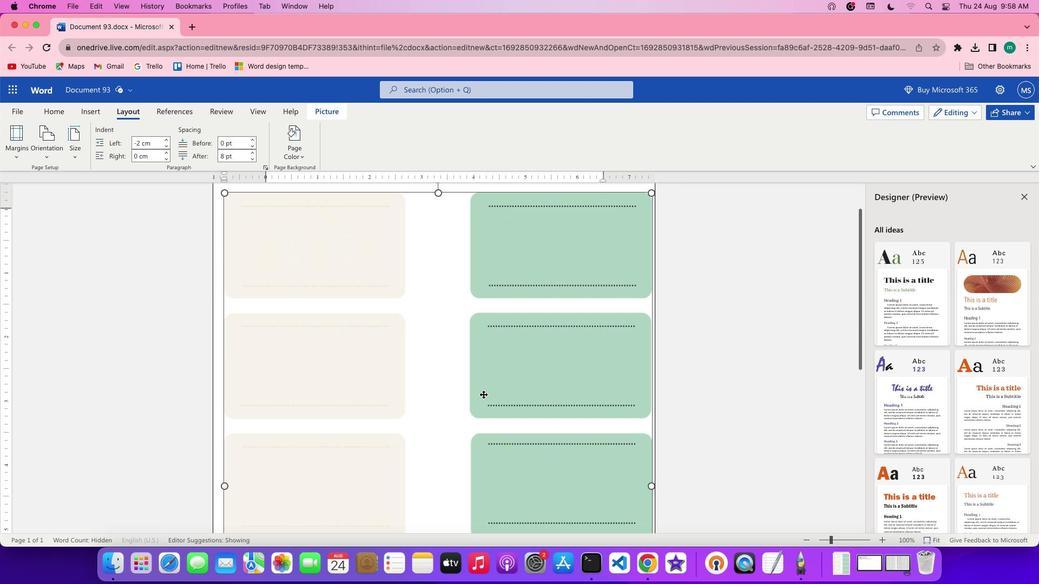 
Action: Mouse scrolled (483, 394) with delta (0, 0)
Screenshot: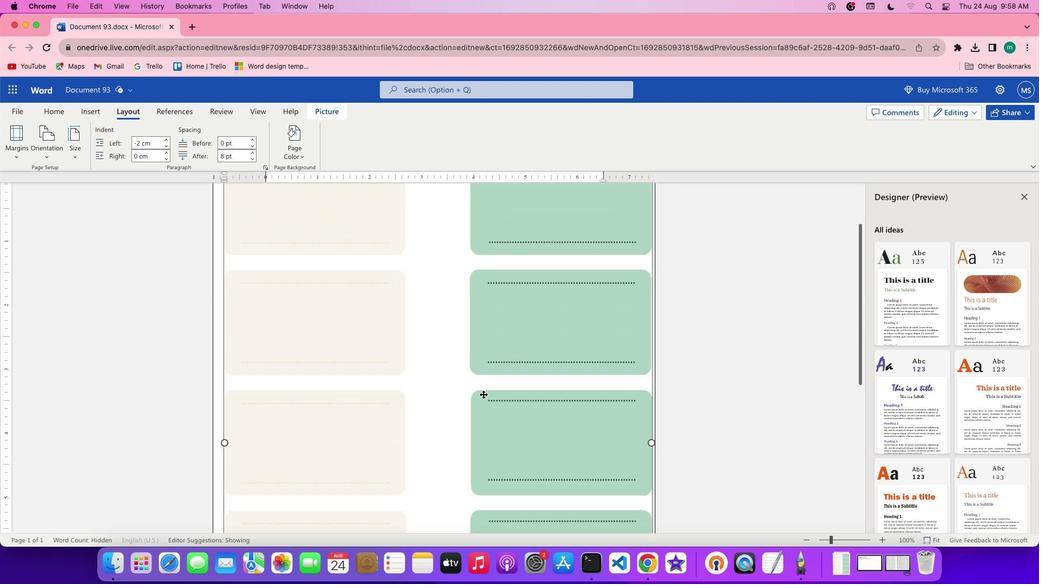 
Action: Mouse scrolled (483, 394) with delta (0, -1)
Screenshot: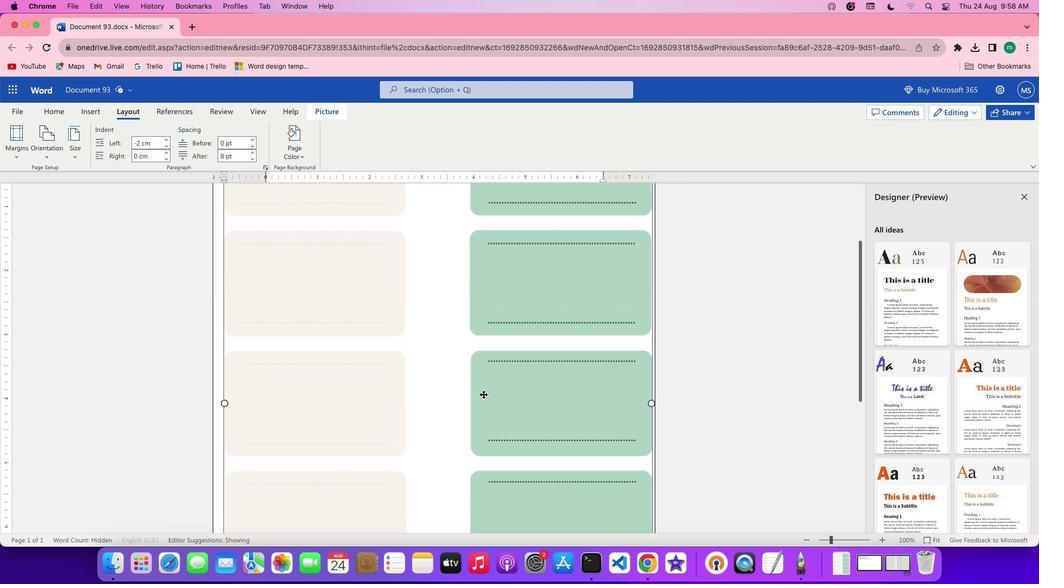 
Action: Mouse scrolled (483, 394) with delta (0, -1)
Screenshot: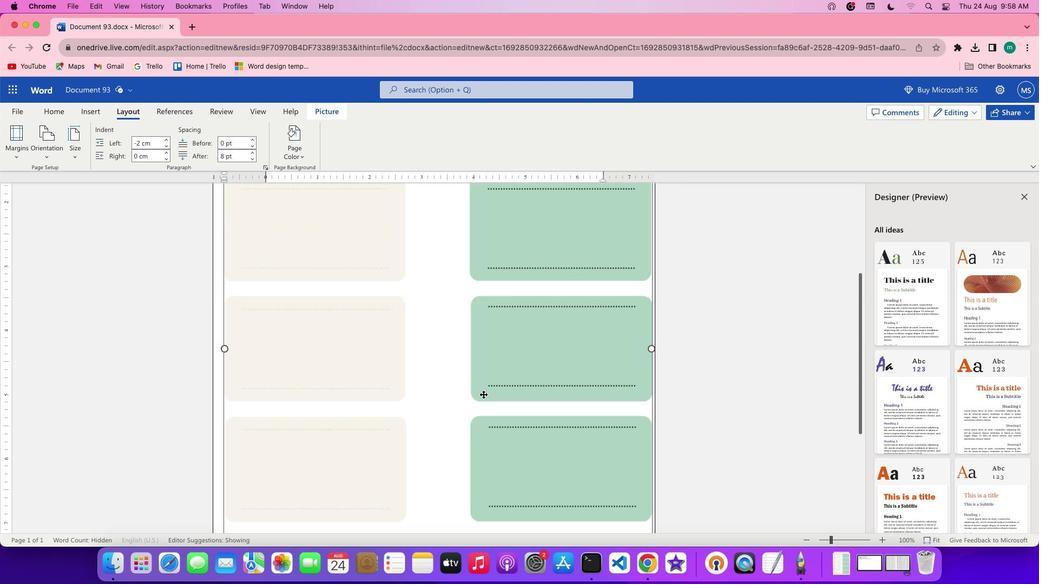 
Action: Mouse moved to (481, 394)
Screenshot: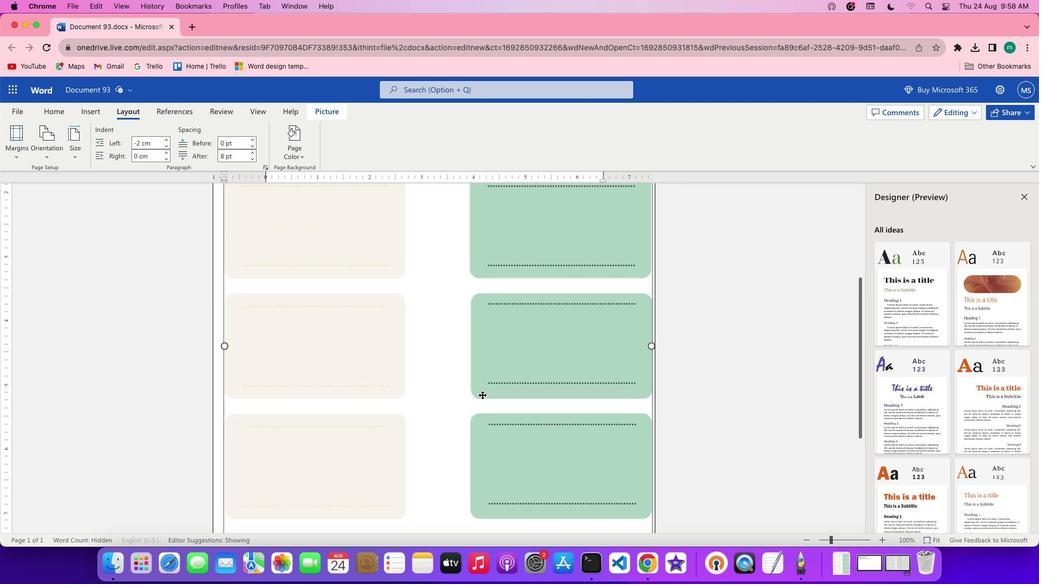 
Action: Mouse scrolled (481, 394) with delta (0, 0)
Screenshot: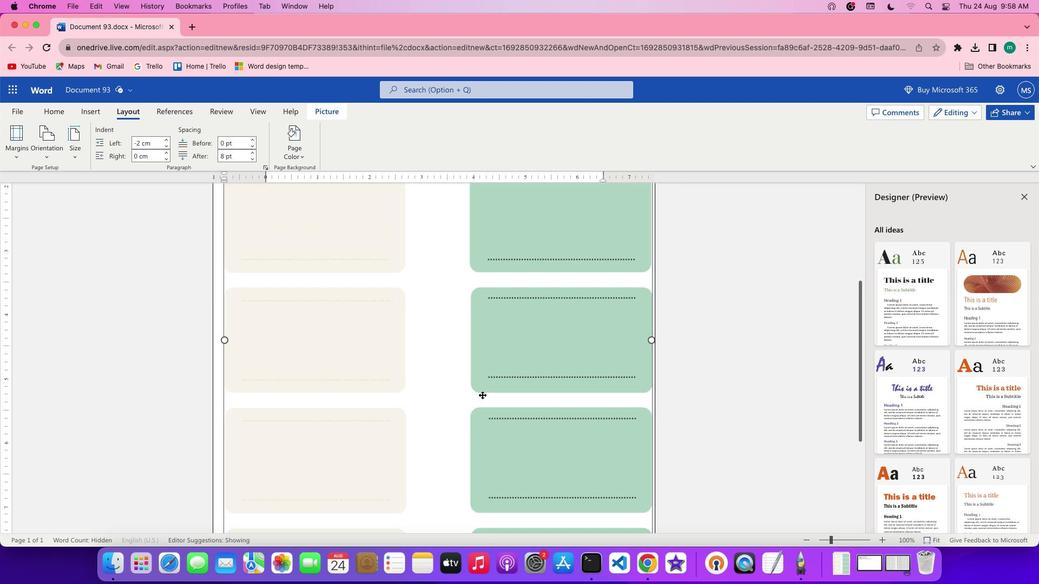 
Action: Mouse scrolled (481, 394) with delta (0, 0)
Screenshot: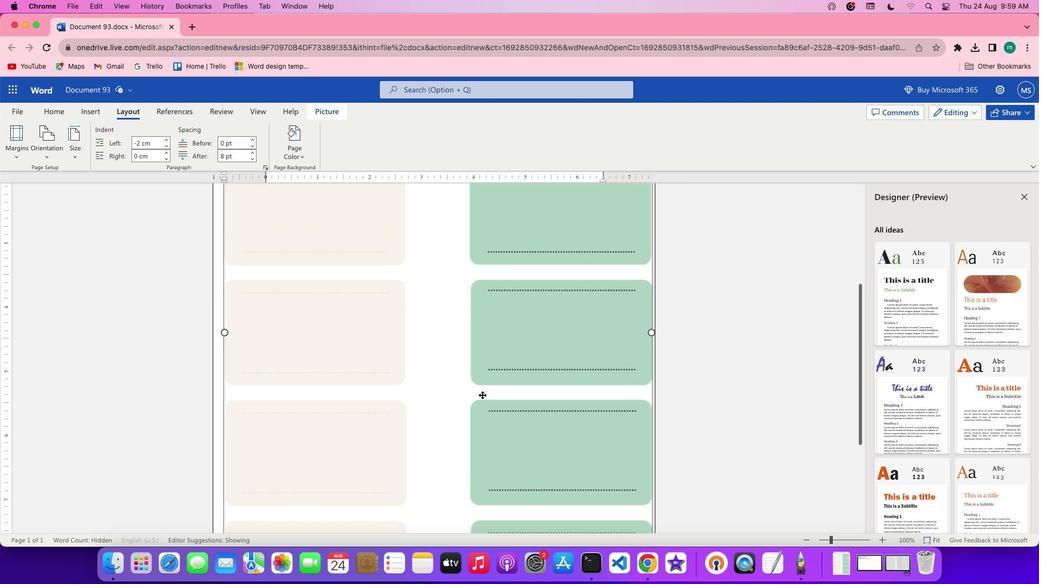 
Action: Mouse moved to (479, 397)
Screenshot: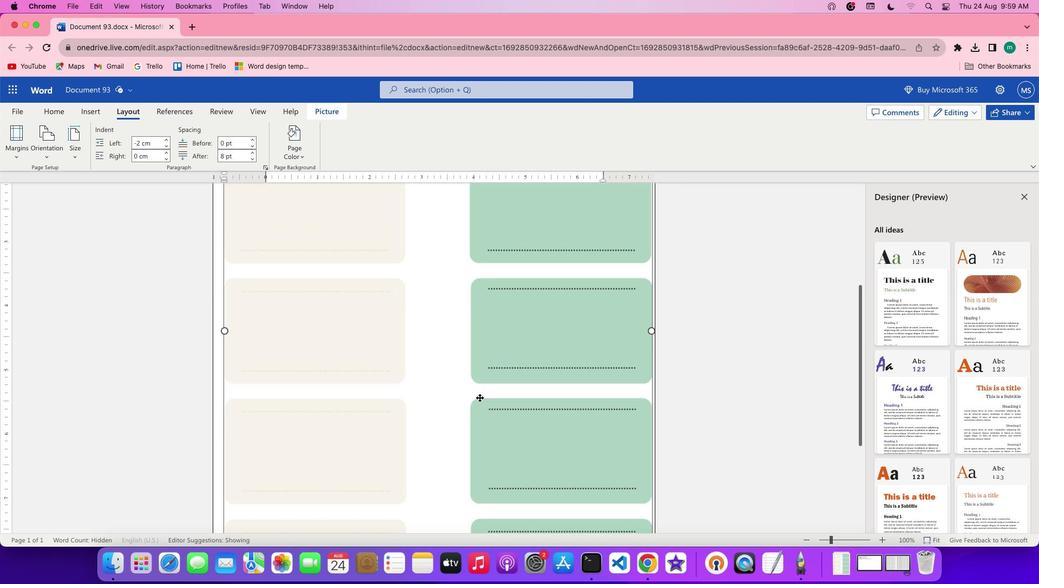 
Action: Mouse scrolled (479, 397) with delta (0, 0)
Screenshot: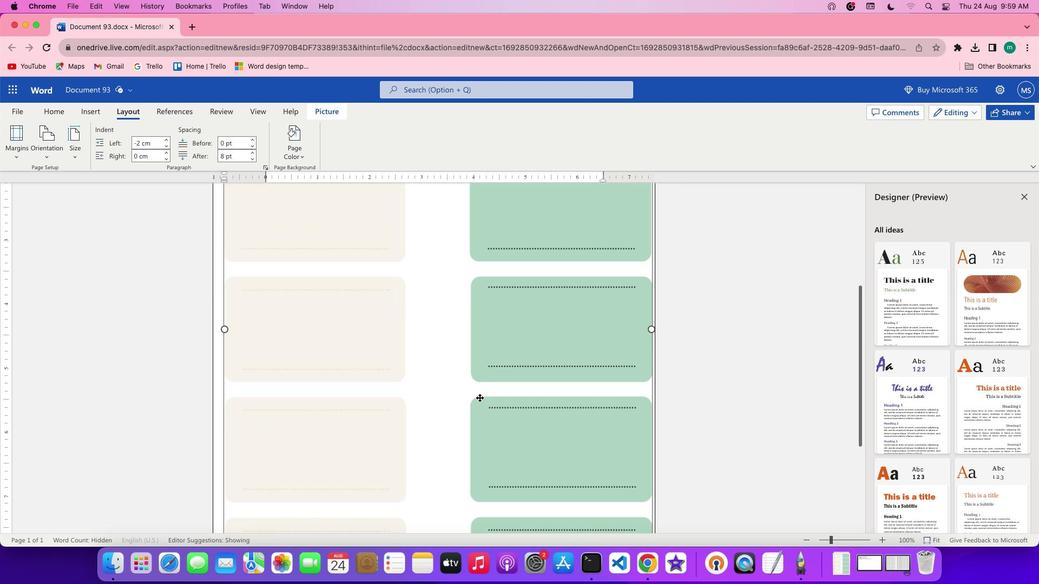 
Action: Mouse scrolled (479, 397) with delta (0, 0)
Screenshot: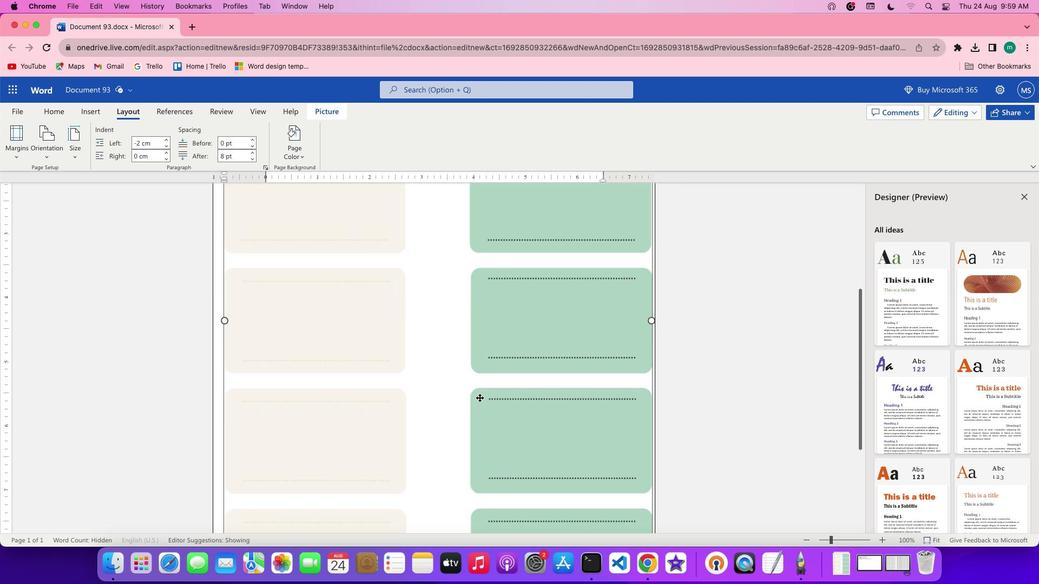 
Action: Mouse scrolled (479, 397) with delta (0, 0)
Screenshot: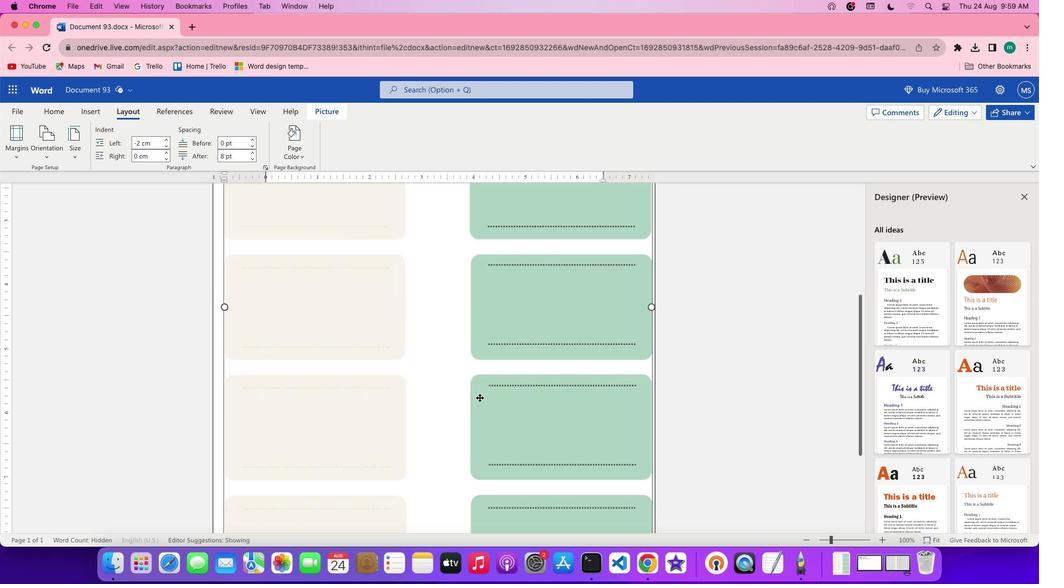 
Action: Mouse scrolled (479, 397) with delta (0, 0)
Screenshot: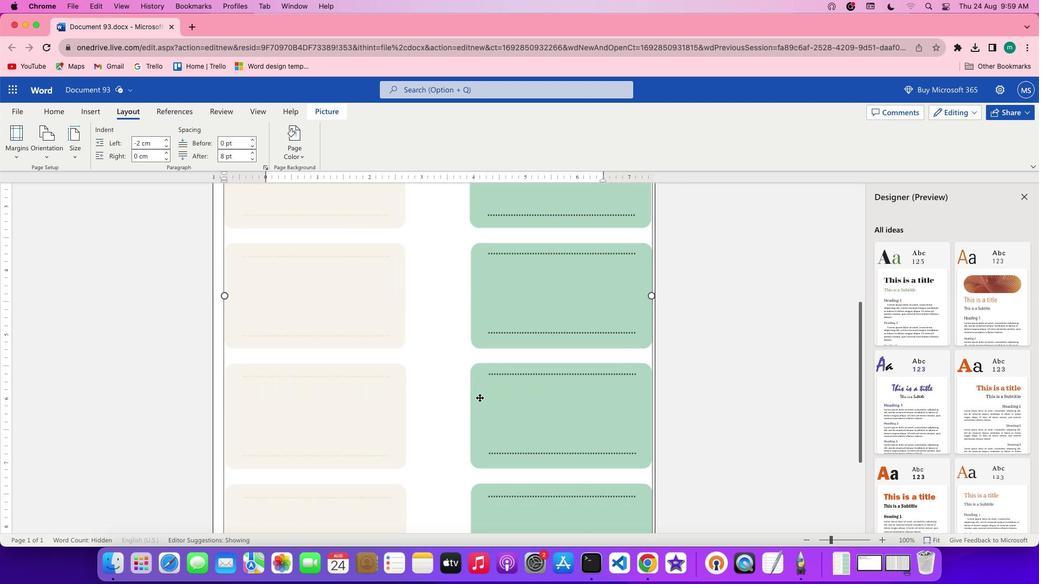 
Action: Mouse scrolled (479, 397) with delta (0, 0)
Screenshot: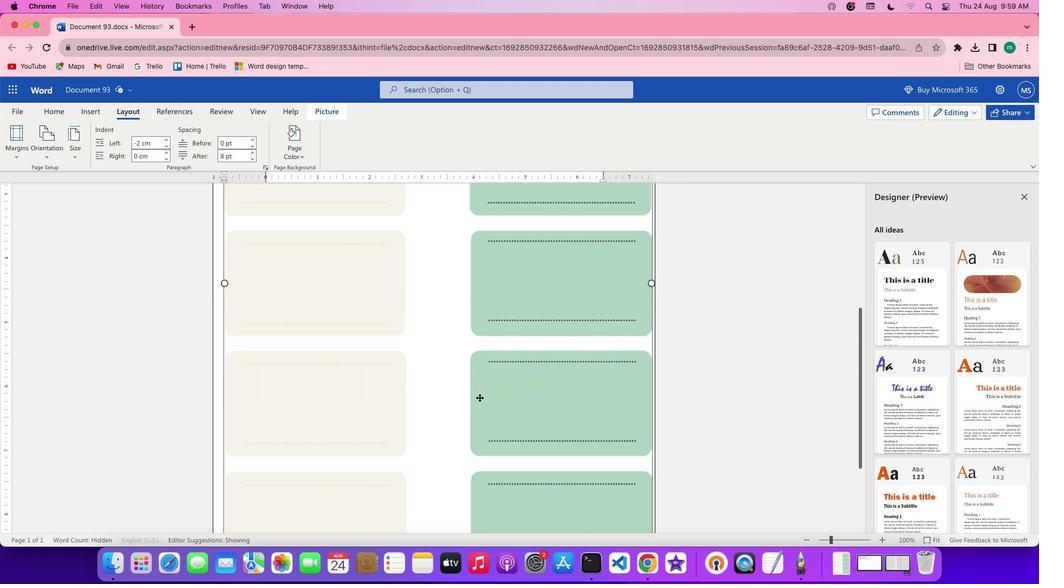 
Action: Mouse scrolled (479, 397) with delta (0, -1)
Screenshot: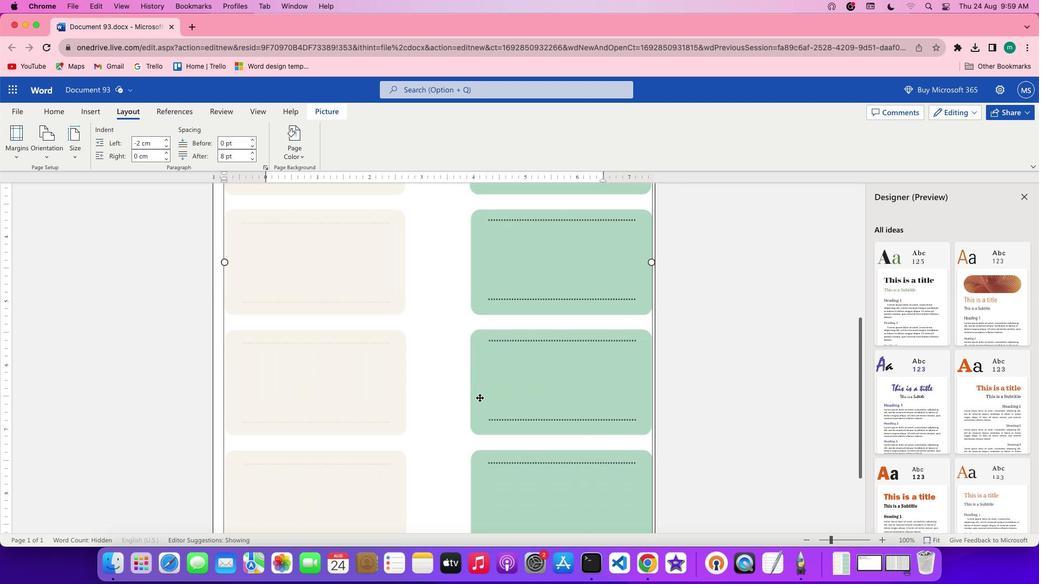 
Action: Mouse scrolled (479, 397) with delta (0, 0)
Screenshot: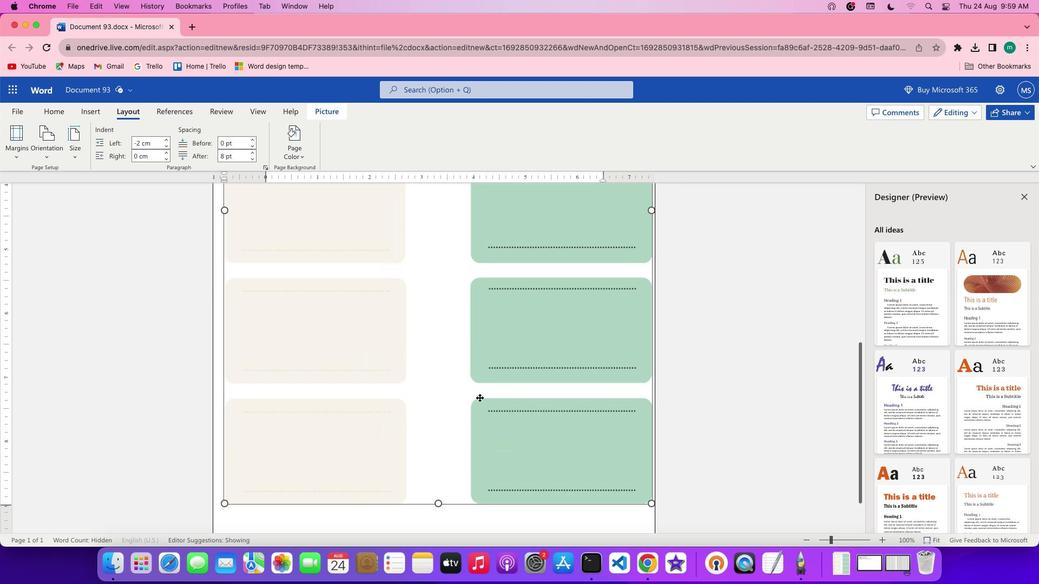 
Action: Mouse scrolled (479, 397) with delta (0, 0)
Screenshot: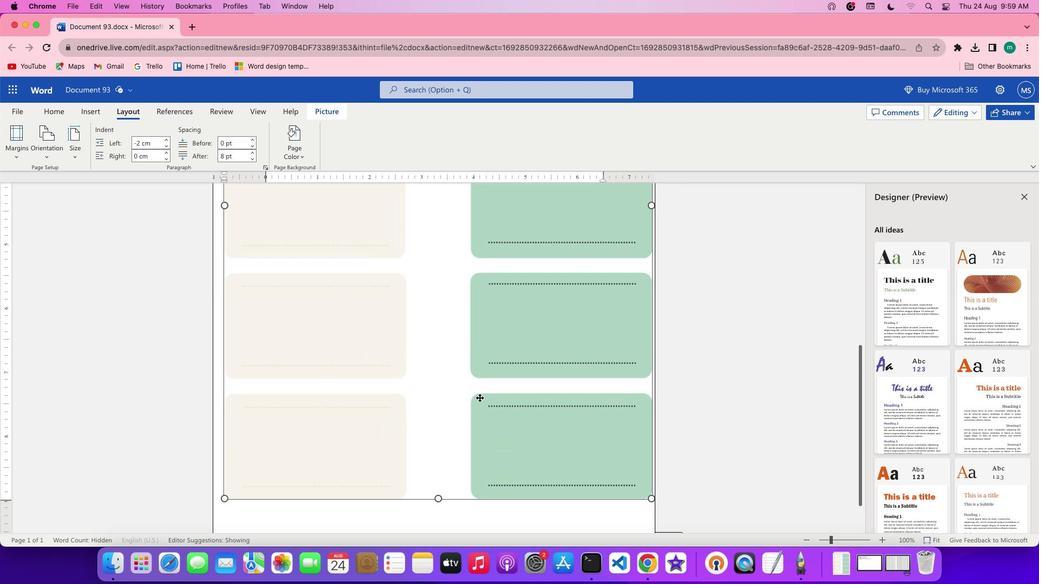 
Action: Mouse scrolled (479, 397) with delta (0, 0)
Screenshot: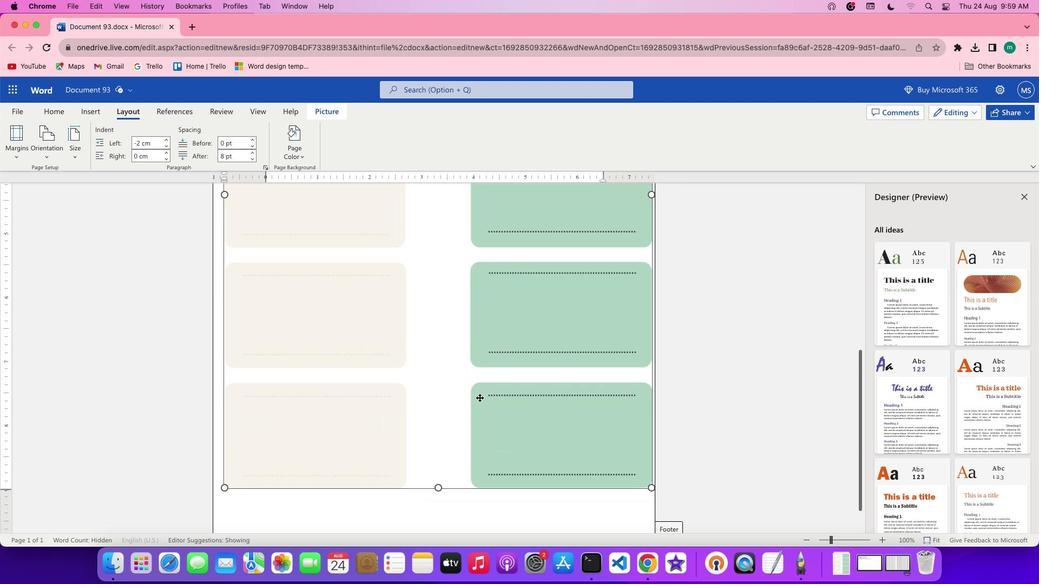 
Action: Mouse moved to (165, 140)
Screenshot: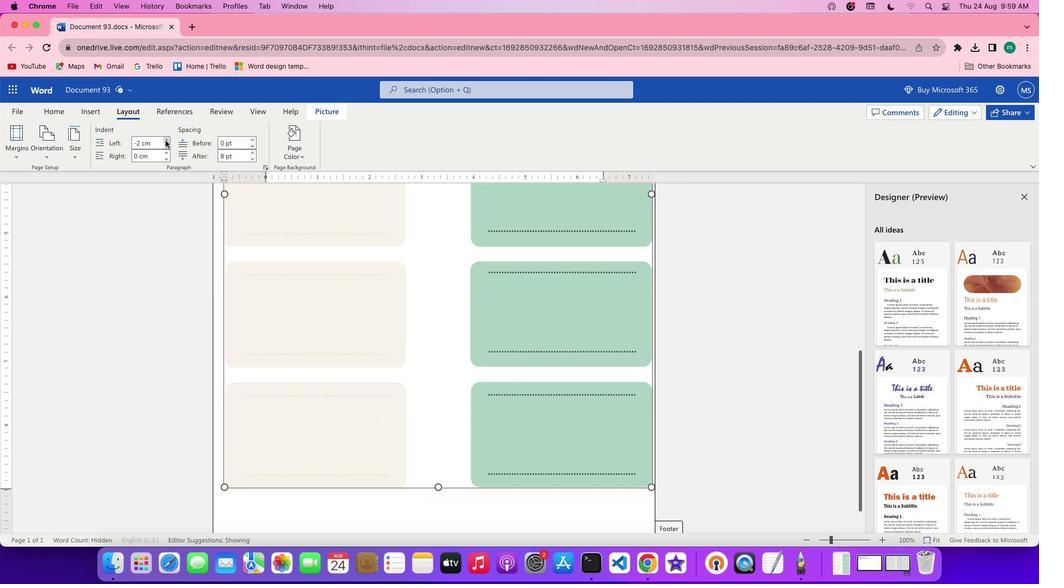
Action: Mouse pressed left at (165, 140)
Screenshot: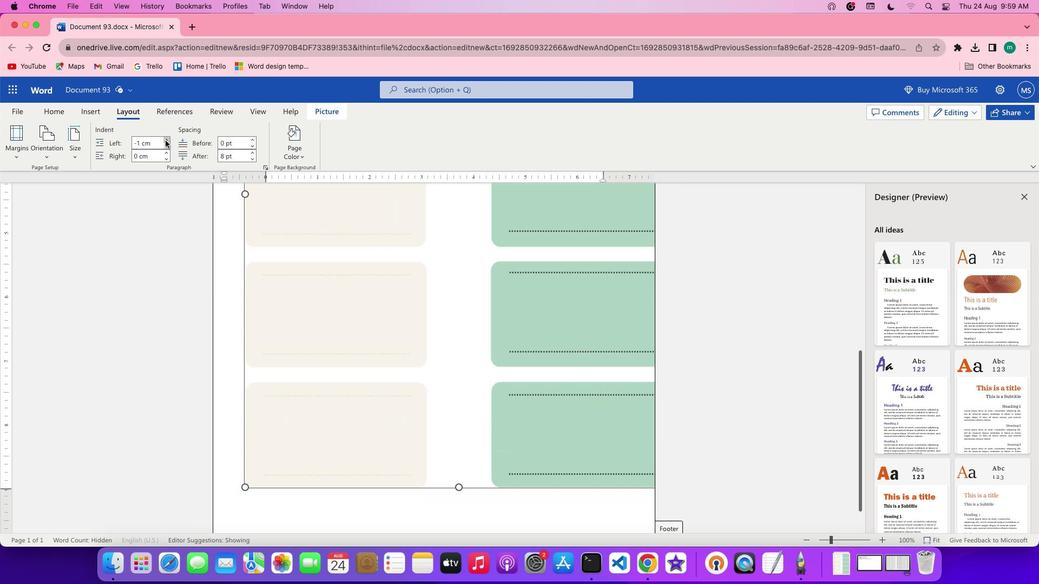 
Action: Mouse moved to (166, 145)
Screenshot: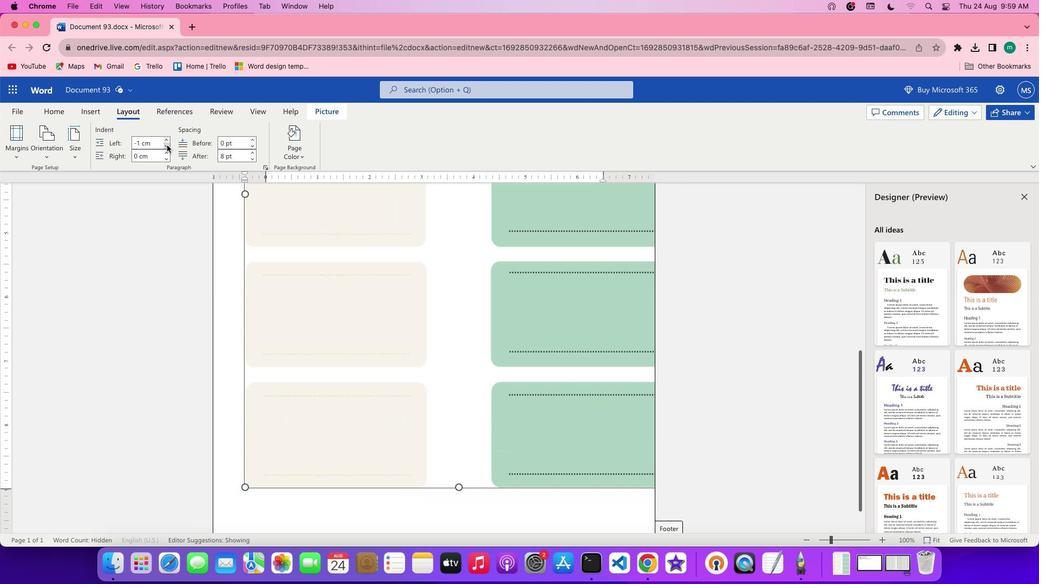 
Action: Mouse pressed left at (166, 145)
Screenshot: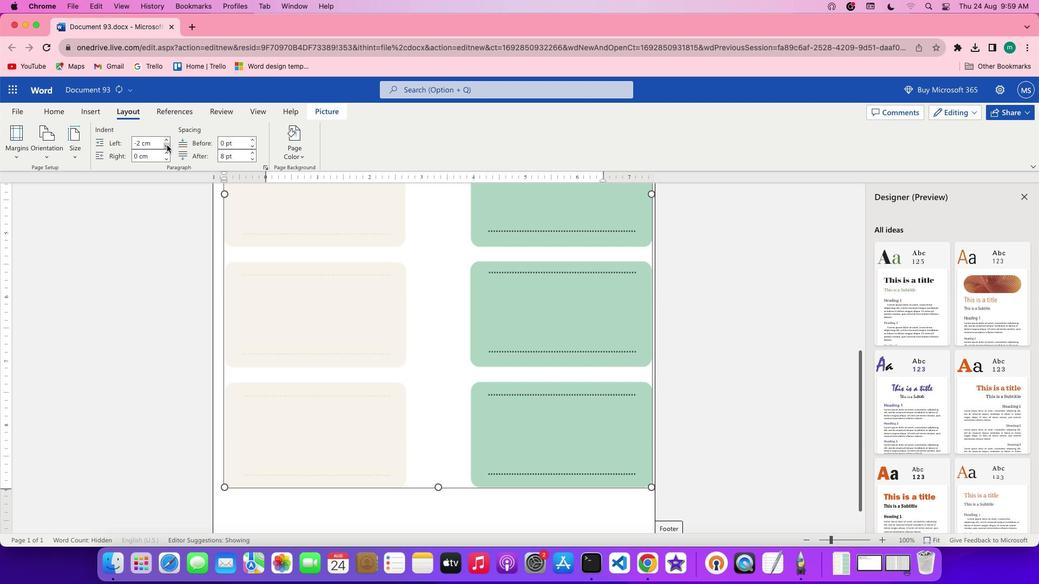 
Action: Mouse pressed left at (166, 145)
Screenshot: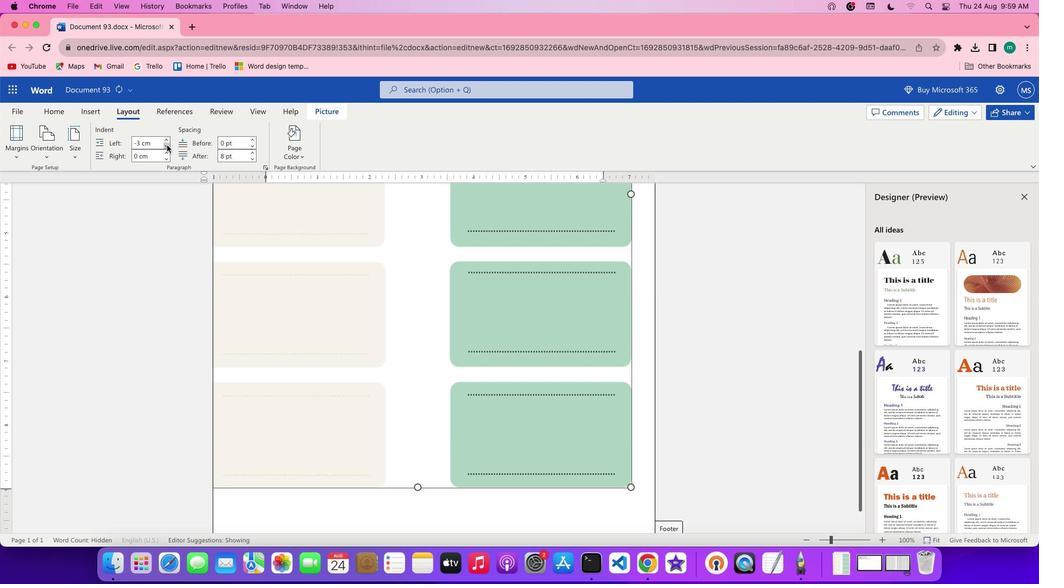 
Action: Mouse moved to (167, 139)
Screenshot: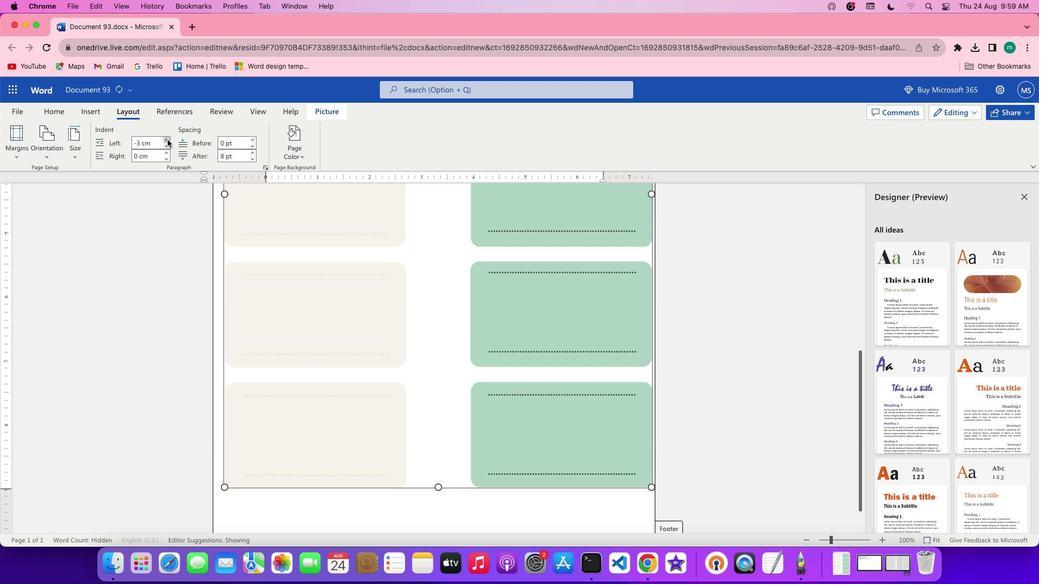 
Action: Mouse pressed left at (167, 139)
Screenshot: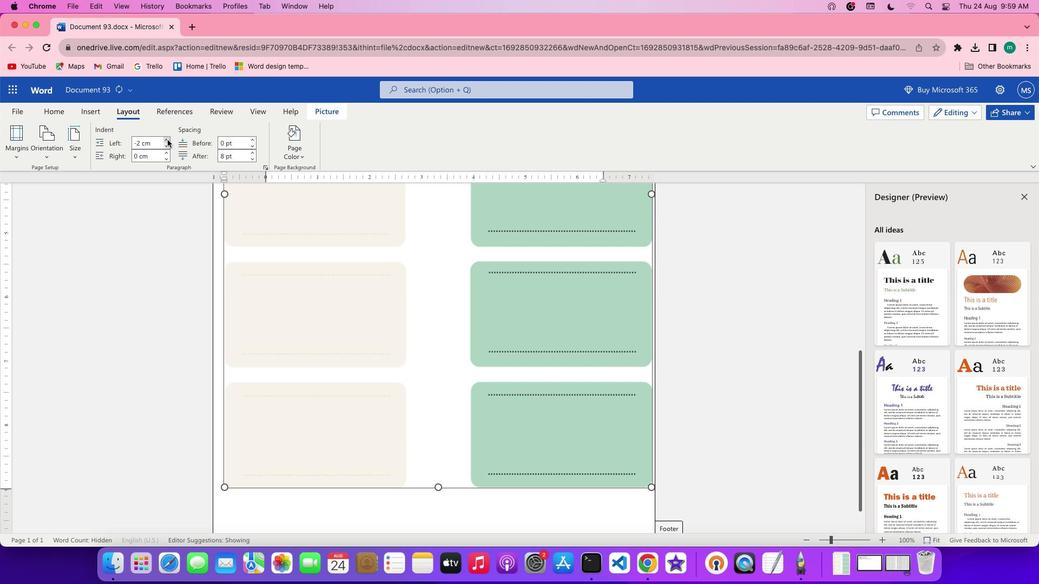 
Action: Mouse moved to (377, 414)
Screenshot: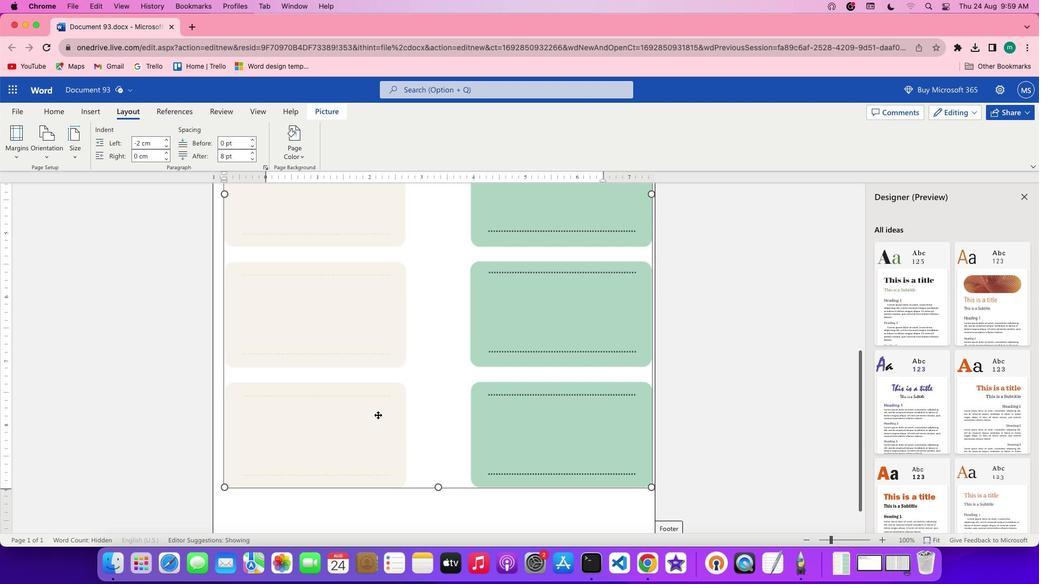 
Action: Mouse scrolled (377, 414) with delta (0, 0)
Screenshot: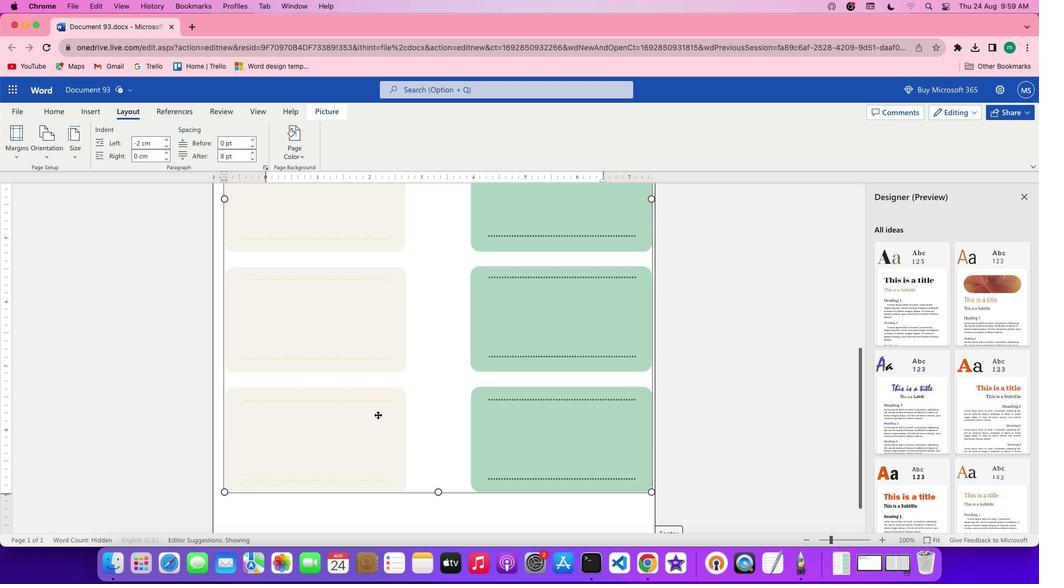 
Action: Mouse scrolled (377, 414) with delta (0, 0)
Screenshot: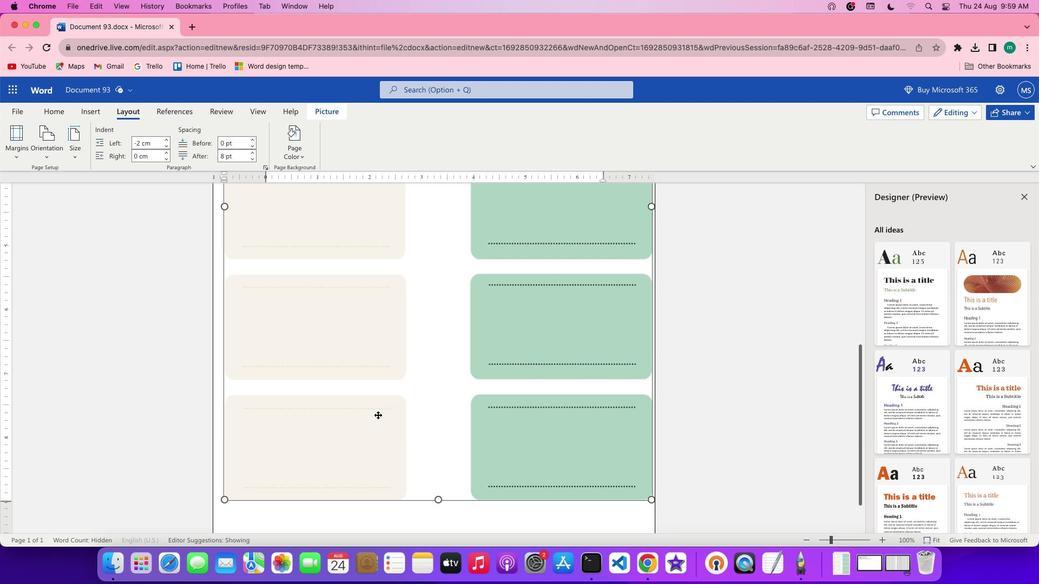 
Action: Mouse scrolled (377, 414) with delta (0, 1)
Screenshot: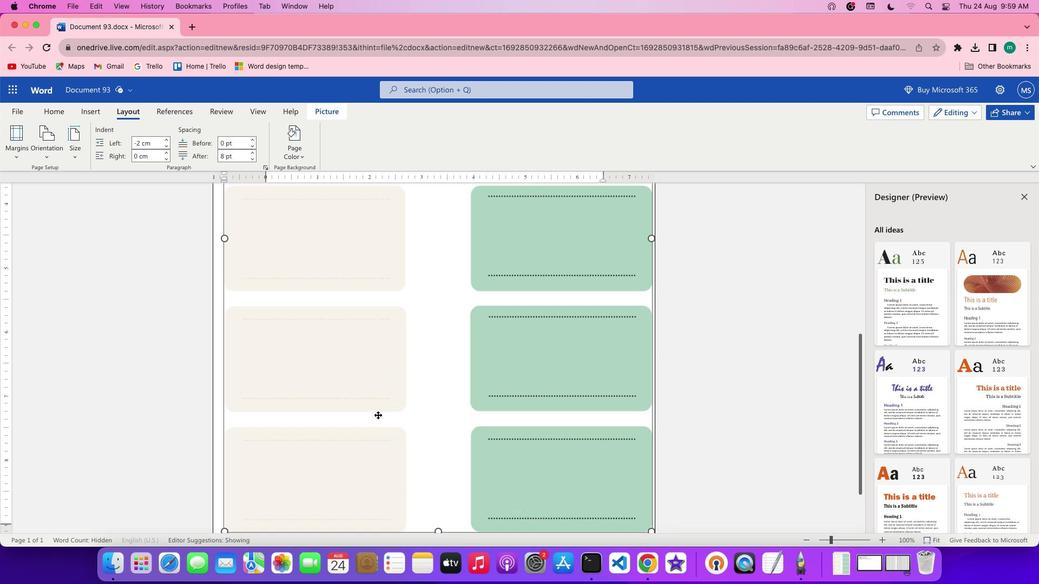 
Action: Mouse scrolled (377, 414) with delta (0, 0)
Screenshot: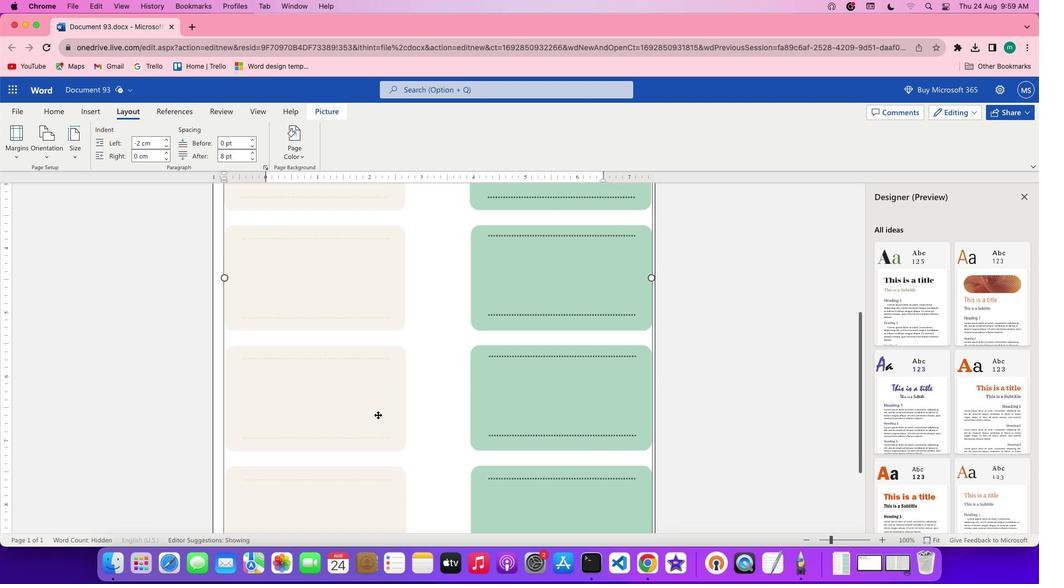
Action: Mouse scrolled (377, 414) with delta (0, 0)
Screenshot: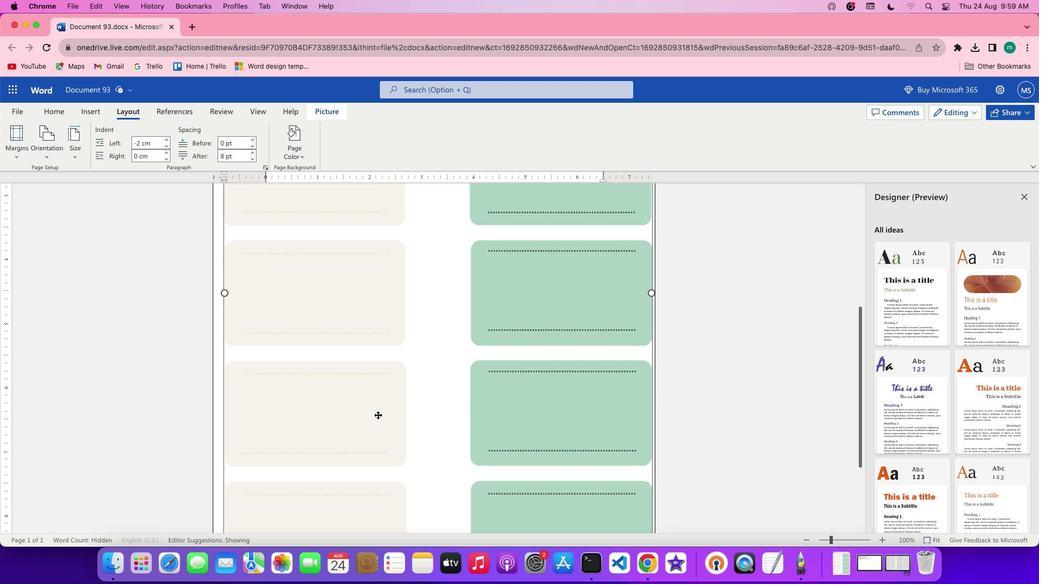 
Action: Mouse scrolled (377, 414) with delta (0, 1)
Screenshot: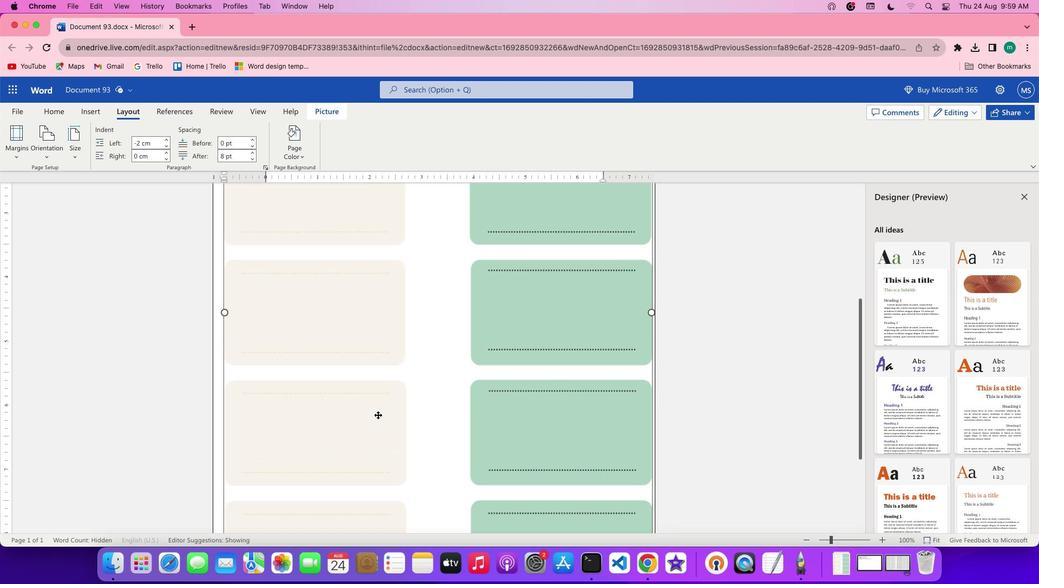 
Action: Mouse scrolled (377, 414) with delta (0, 0)
Screenshot: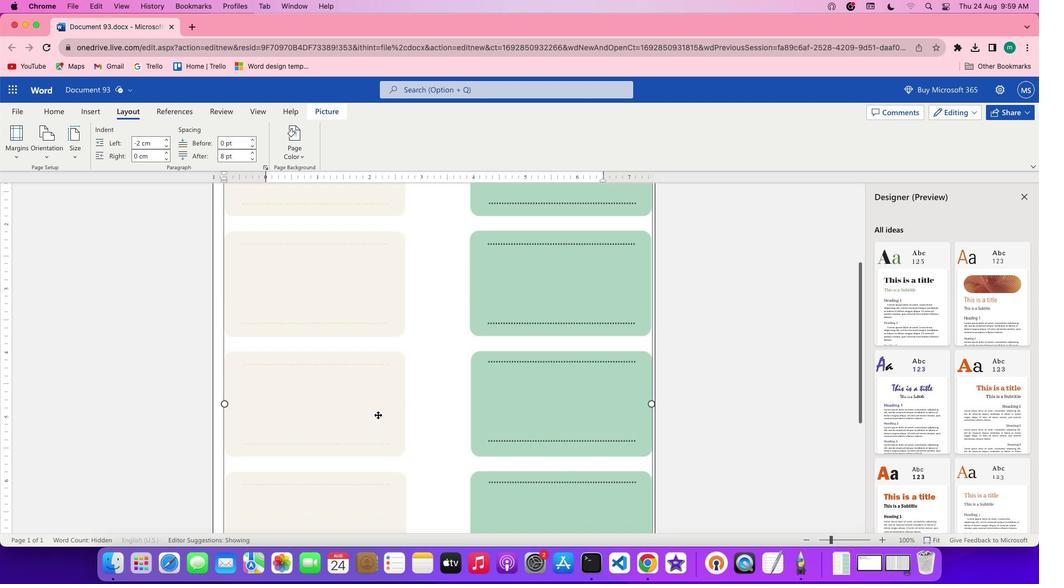 
Action: Mouse scrolled (377, 414) with delta (0, 0)
